 Task: Work and Employment Template: 12-Month Projected Income Statement.
Action: Mouse moved to (46, 114)
Screenshot: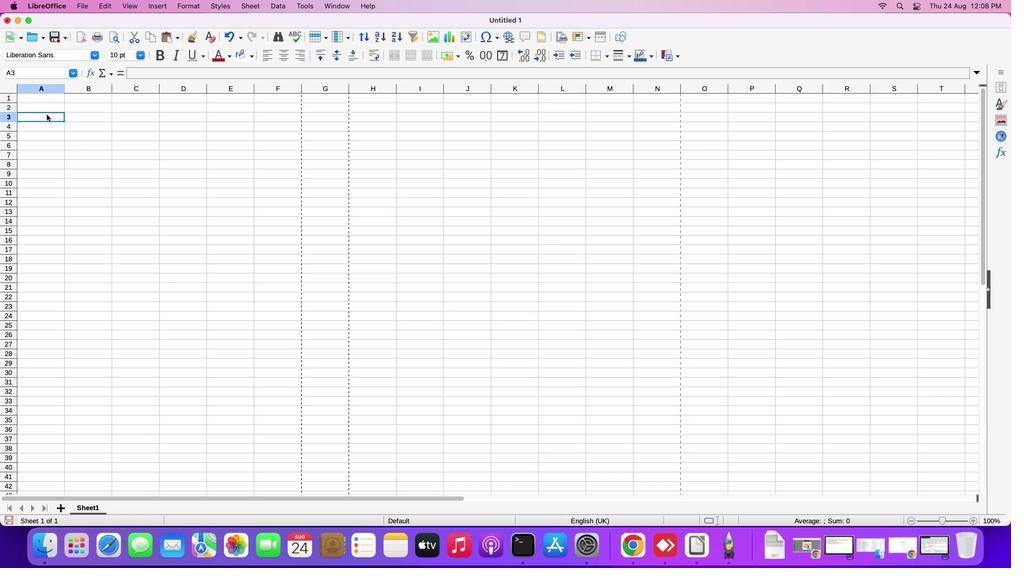 
Action: Mouse pressed left at (46, 114)
Screenshot: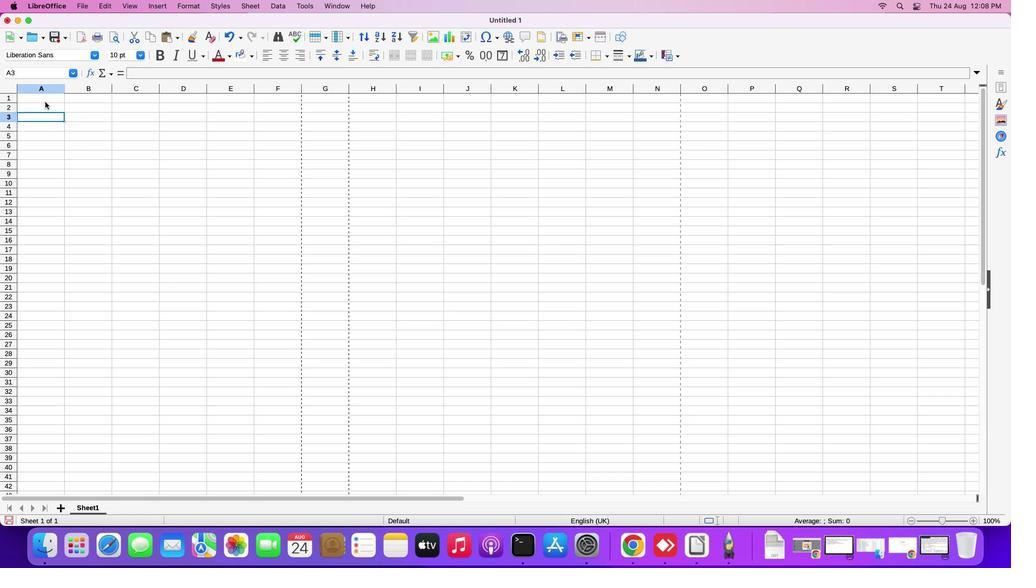 
Action: Mouse moved to (47, 97)
Screenshot: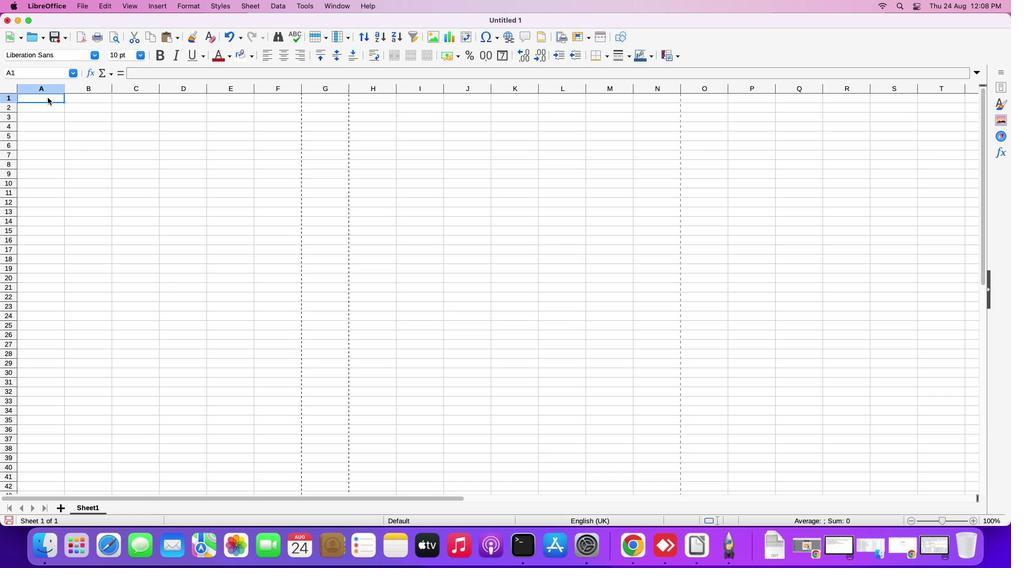 
Action: Mouse pressed left at (47, 97)
Screenshot: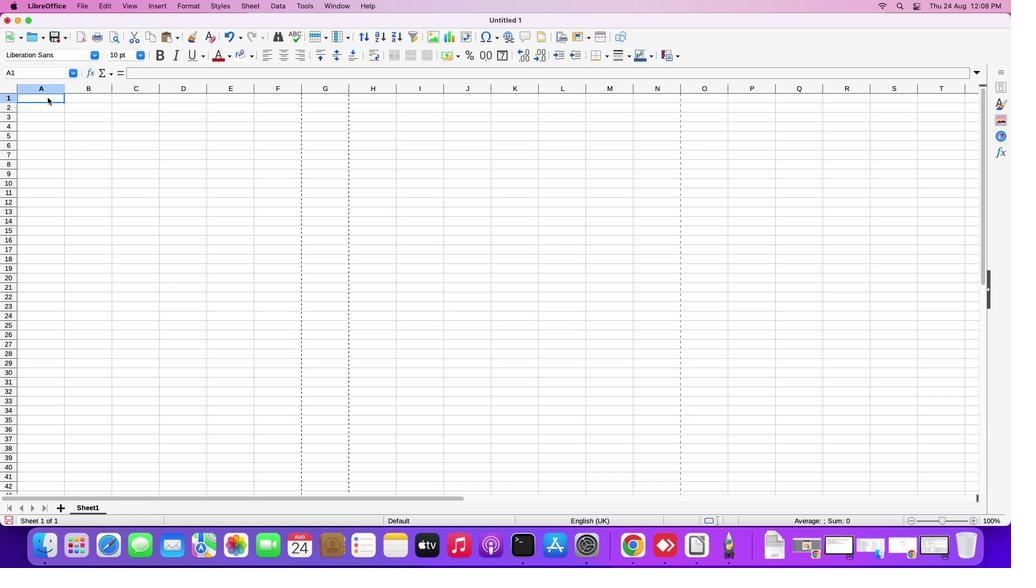 
Action: Key pressed Key.shift'P''r''o''j''e''c''t''e''d'Key.spaceKey.shift'I''n''c''o''m''e'Key.spaceKey.shift'S''t''a''t''e''m''e''n''t'Key.enter
Screenshot: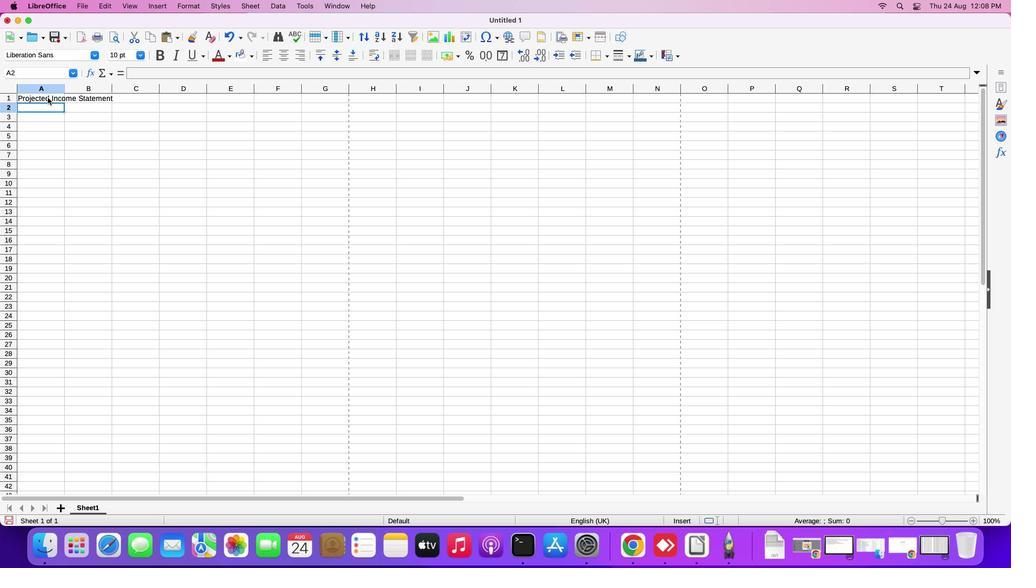
Action: Mouse moved to (42, 114)
Screenshot: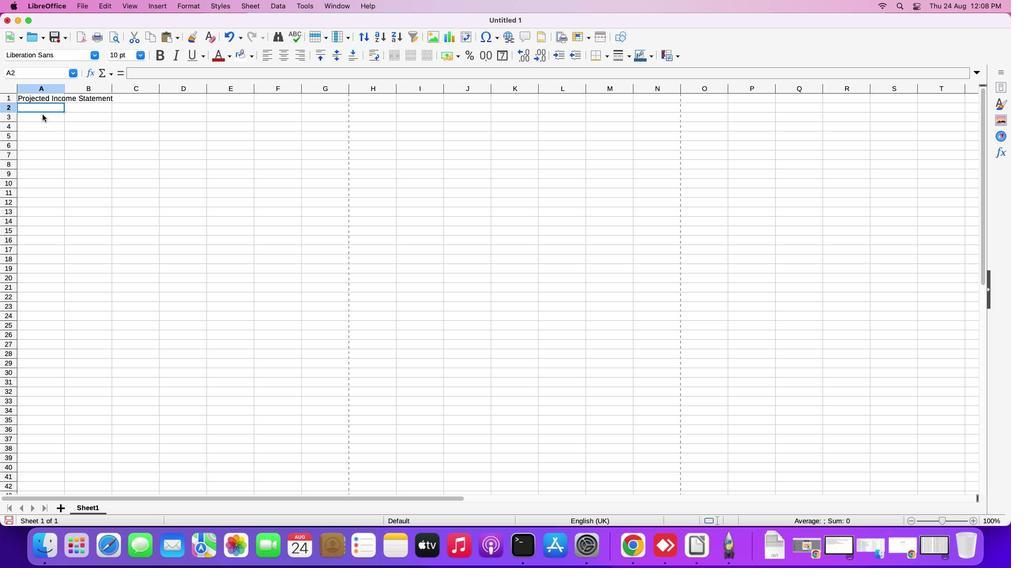 
Action: Key pressed Key.shift'R''e''f'Key.spaceKey.shift''Key.backspaceKey.space'0'Key.backspace'o''r'Key.spaceKey.shift'N''a''m''e'Key.space'o''f'Key.space'f''i''r''m'
Screenshot: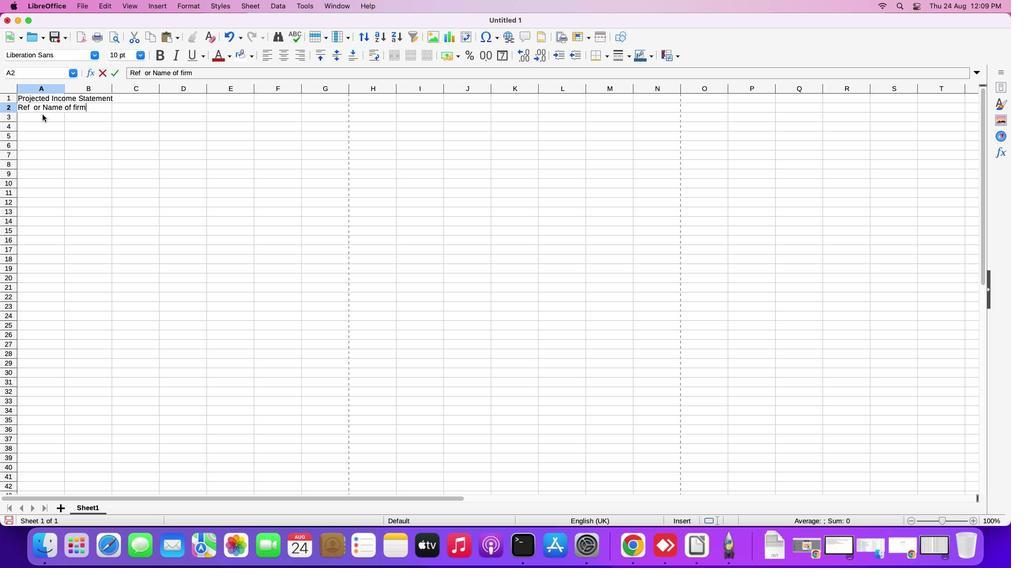 
Action: Mouse moved to (32, 120)
Screenshot: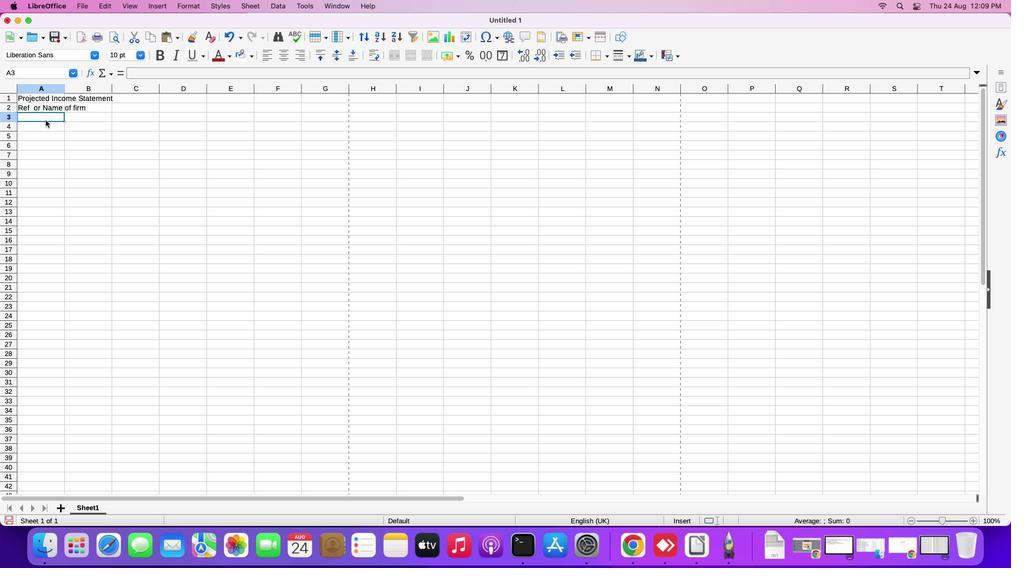 
Action: Key pressed Key.enter
Screenshot: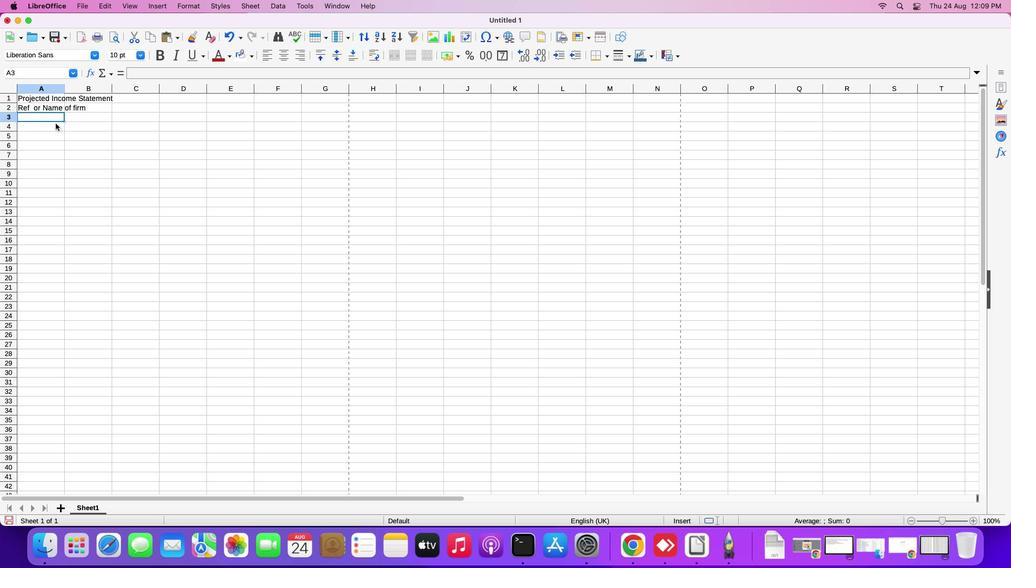 
Action: Mouse moved to (278, 107)
Screenshot: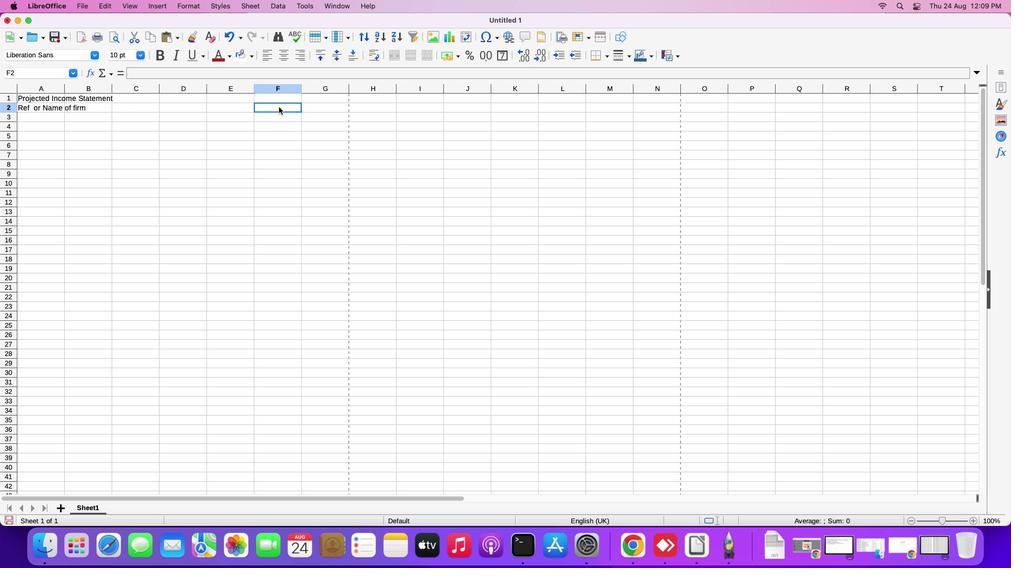 
Action: Mouse pressed left at (278, 107)
Screenshot: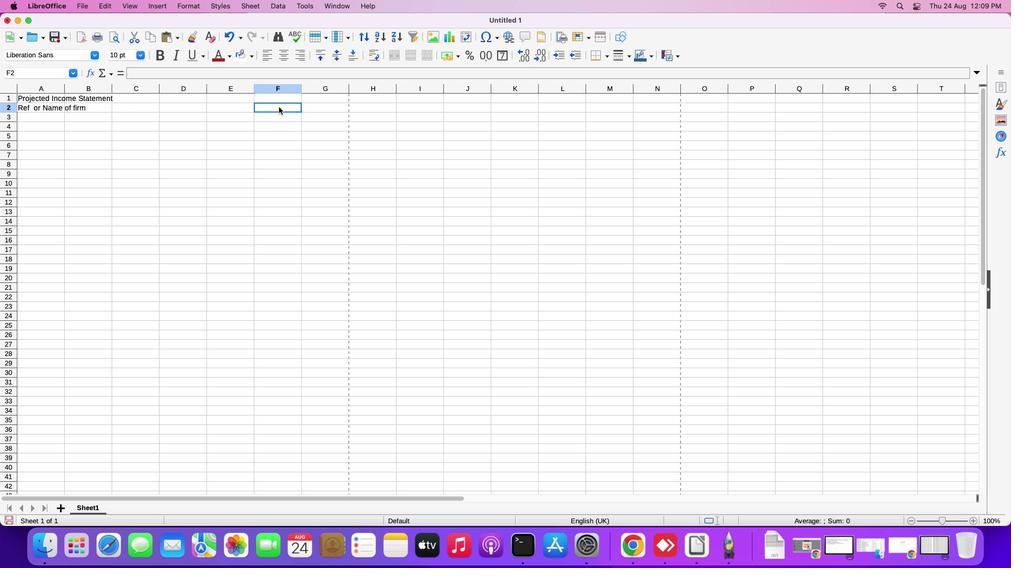 
Action: Mouse moved to (278, 106)
Screenshot: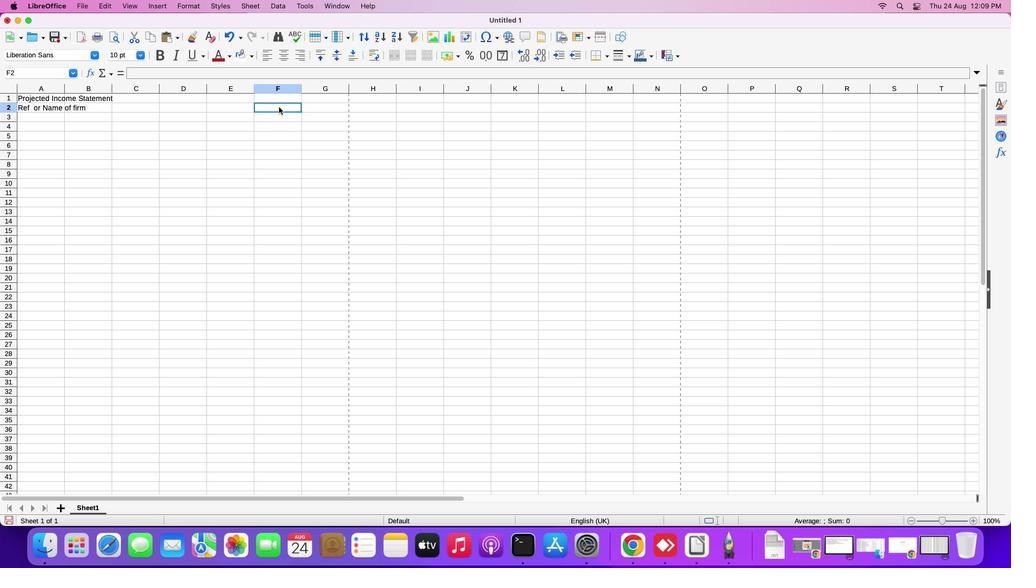 
Action: Key pressed Key.shift'P''r''o''j''e''c''t''d'Key.backspace
Screenshot: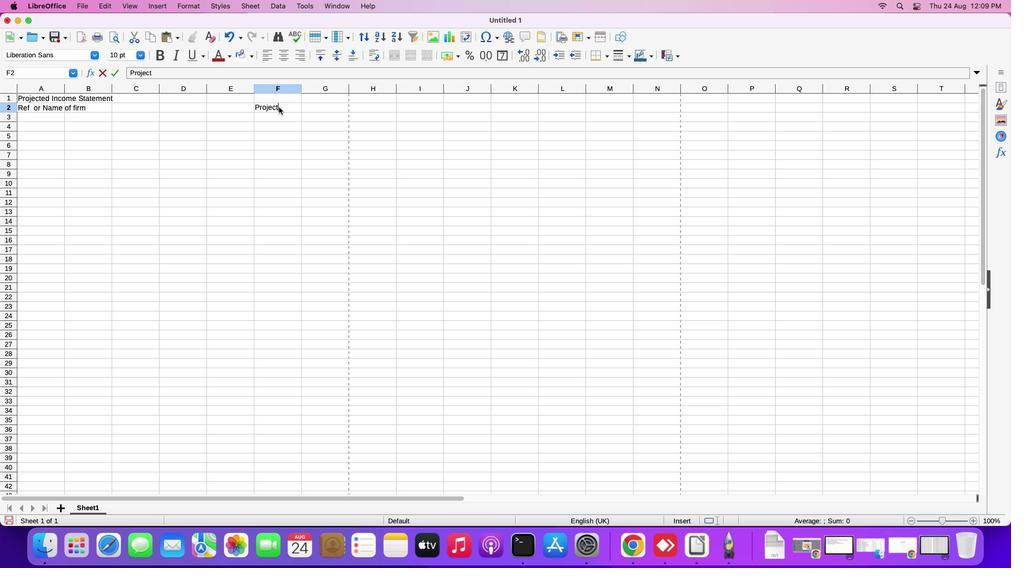 
Action: Mouse moved to (322, 119)
Screenshot: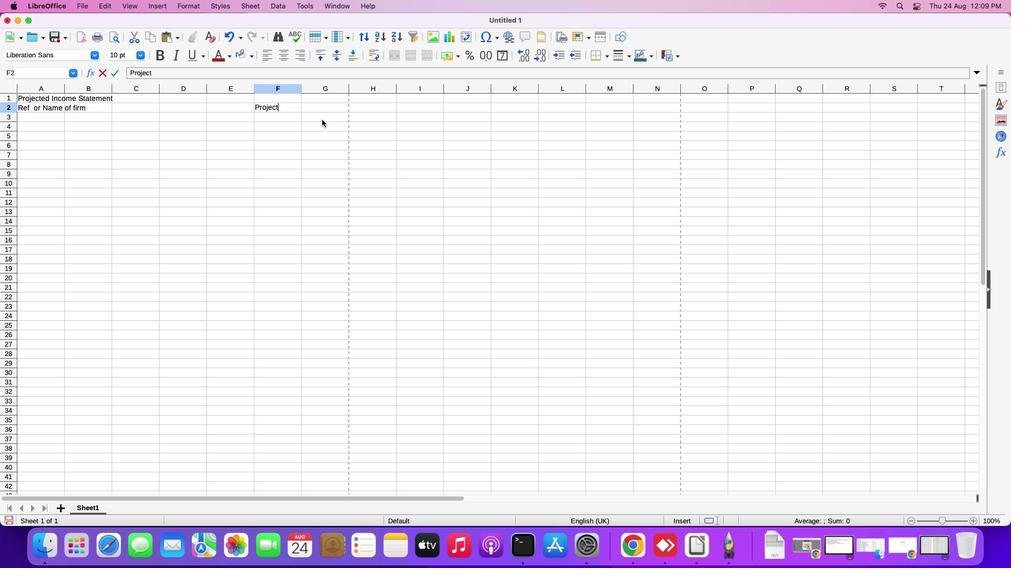 
Action: Key pressed 'e''d'Key.spaceKey.shift'I''n''c''o''m''e'Key.spaceKey.shift'S''t''a''t''e''m''e''n''t'Key.space'f''o''r'Key.space't''h''e'Key.space'1''2'Key.spaceKey.shift'M''o''n''t''h''s'Key.spaceKey.shift'B''e''f'Key.backspace'g''i''n''n''i''n''g'Key.enter
Screenshot: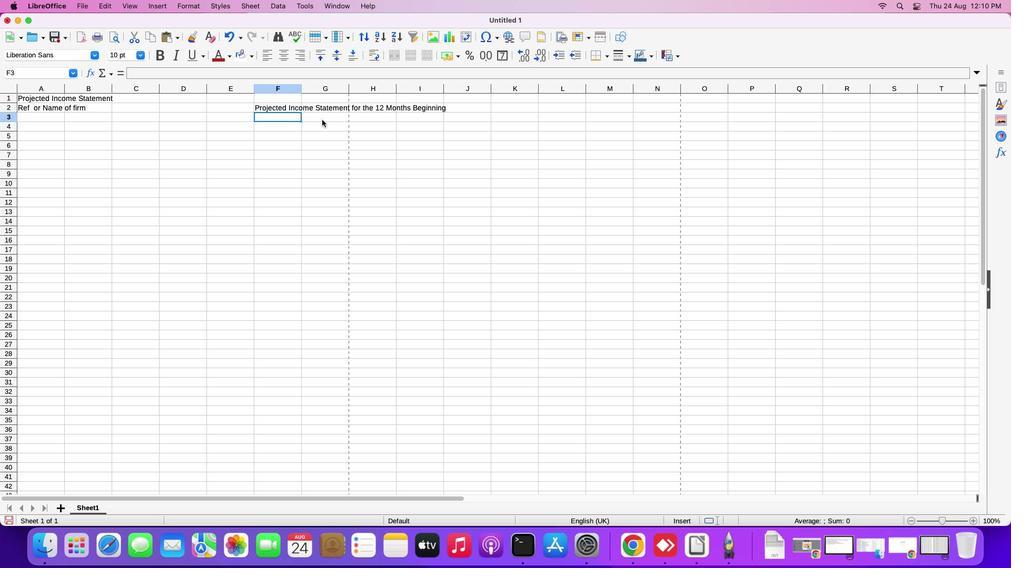 
Action: Mouse moved to (102, 115)
Screenshot: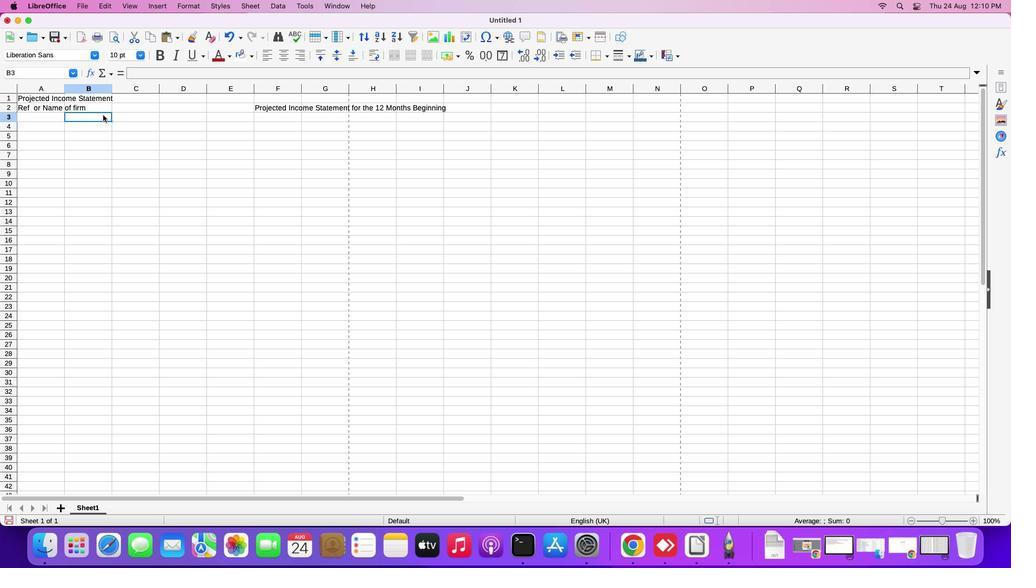 
Action: Mouse pressed left at (102, 115)
Screenshot: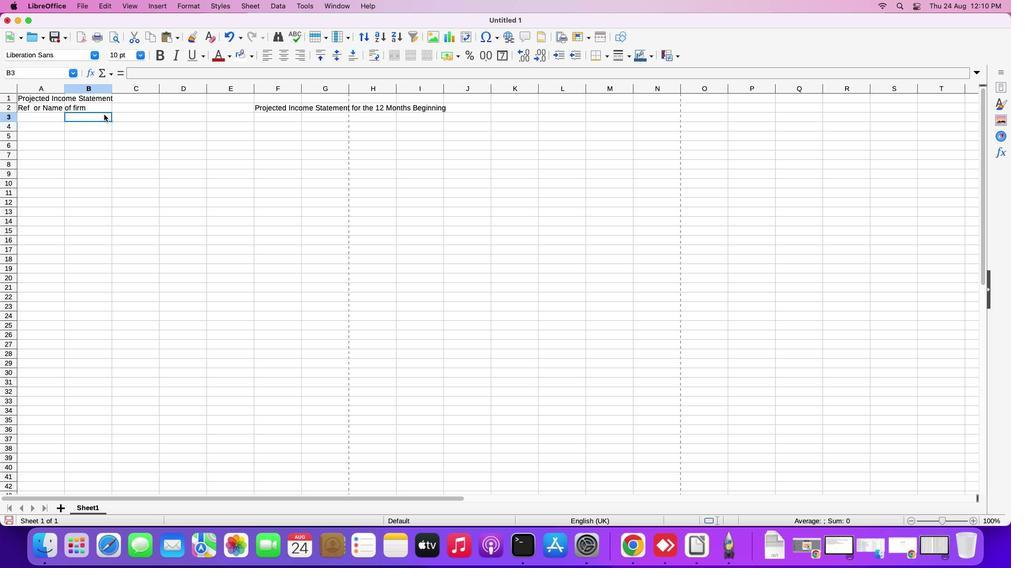 
Action: Mouse moved to (105, 114)
Screenshot: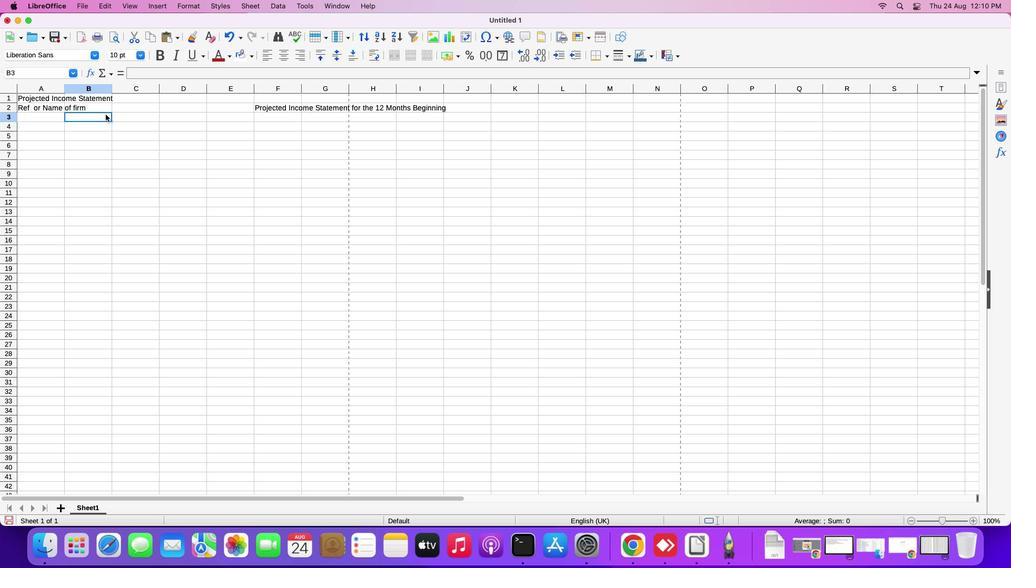 
Action: Key pressed Key.shift'M''o''n''t''h''s'Key.enter
Screenshot: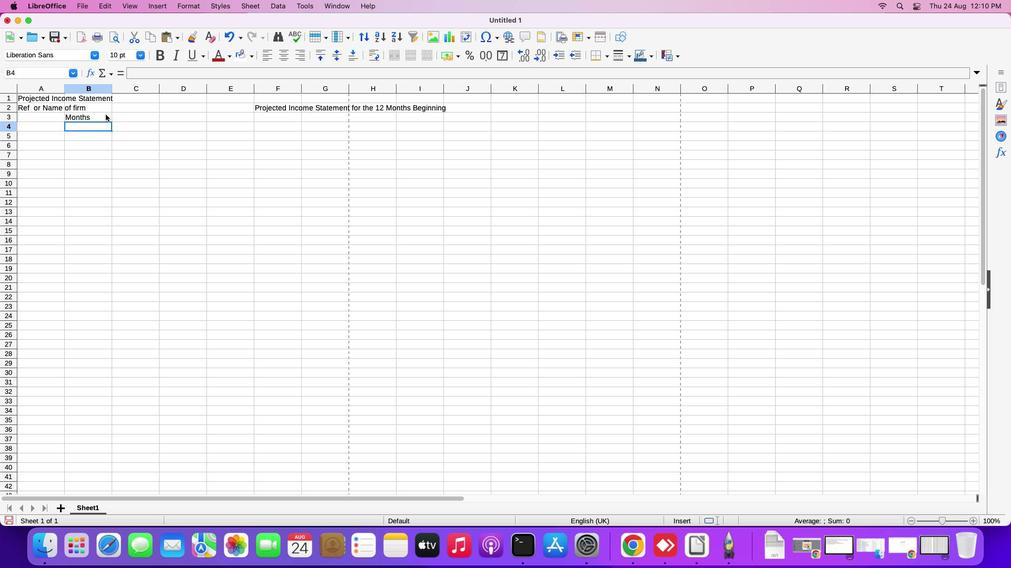 
Action: Mouse moved to (134, 125)
Screenshot: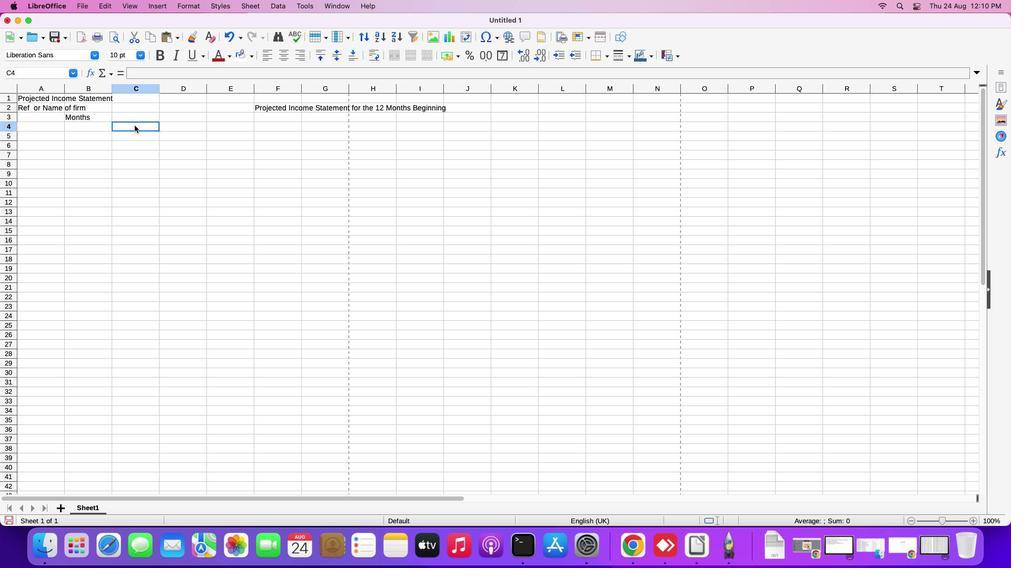 
Action: Mouse pressed left at (134, 125)
Screenshot: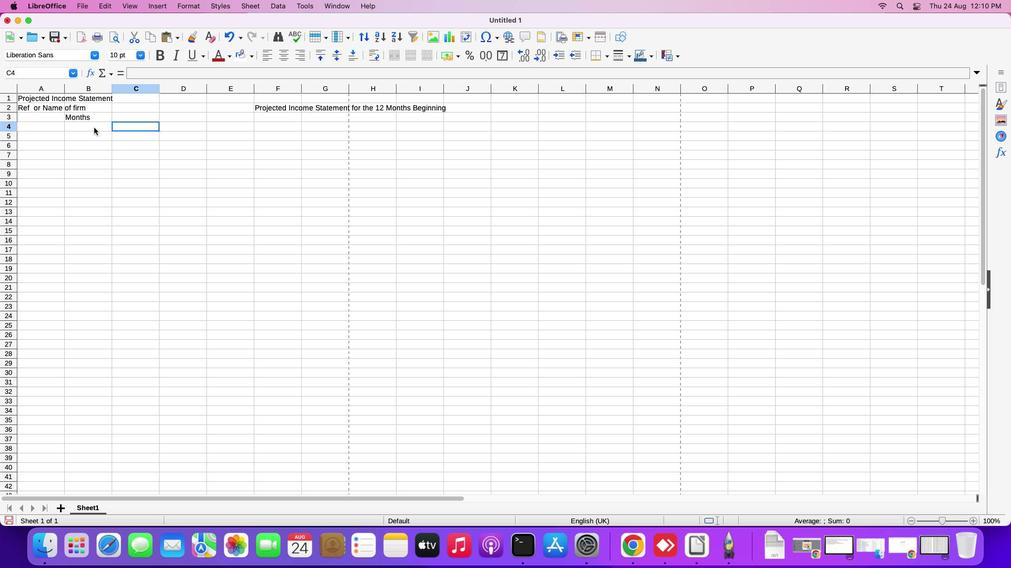 
Action: Mouse moved to (93, 126)
Screenshot: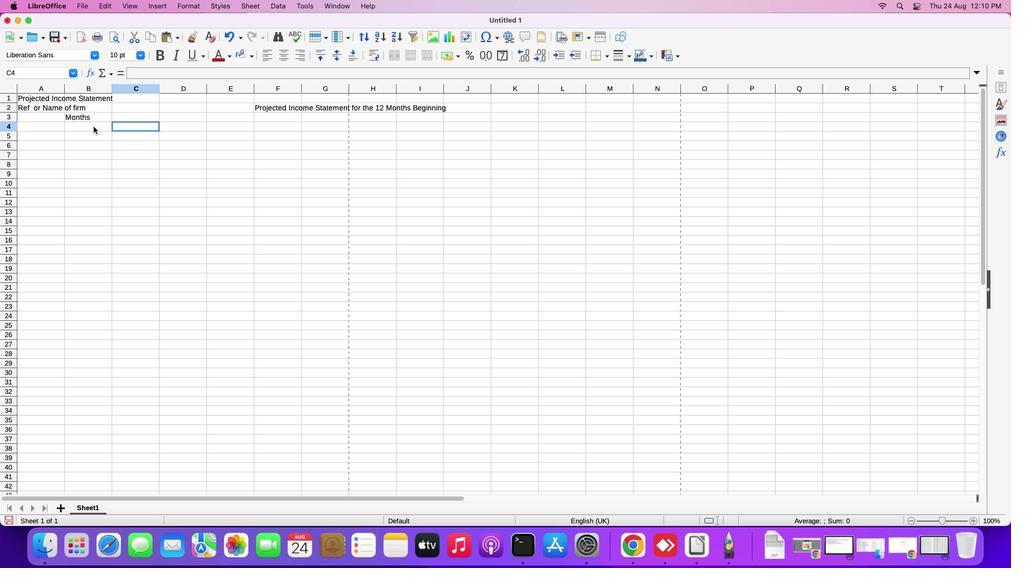 
Action: Mouse pressed left at (93, 126)
Screenshot: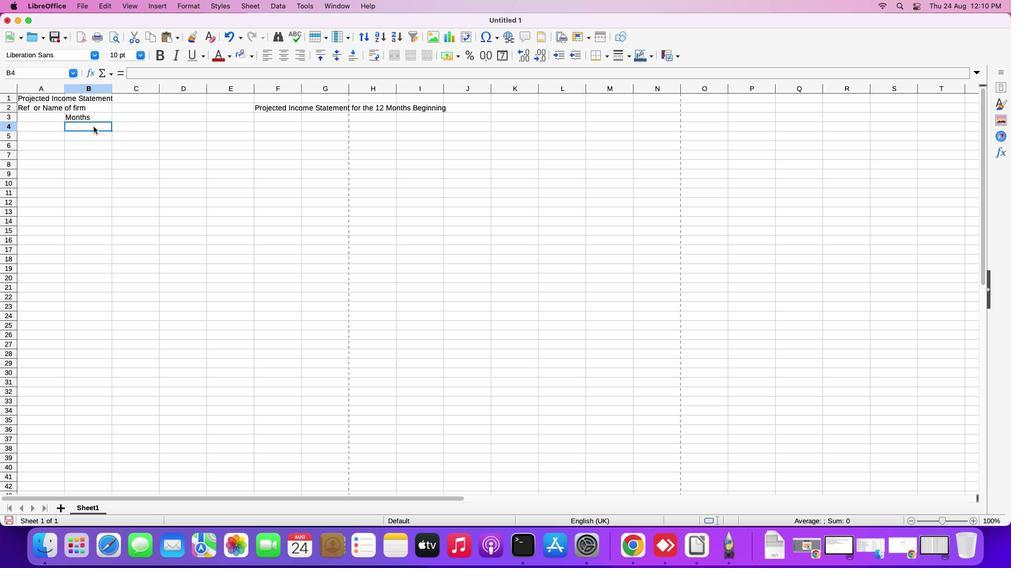 
Action: Key pressed '1'Key.right'2'Key.right'3'Key.right'4'Key.right'5'Key.right'6'Key.right'7'Key.right'8'Key.right'9'Key.right'1''0'Key.right'1''1'Key.right'1''2''\x03'
Screenshot: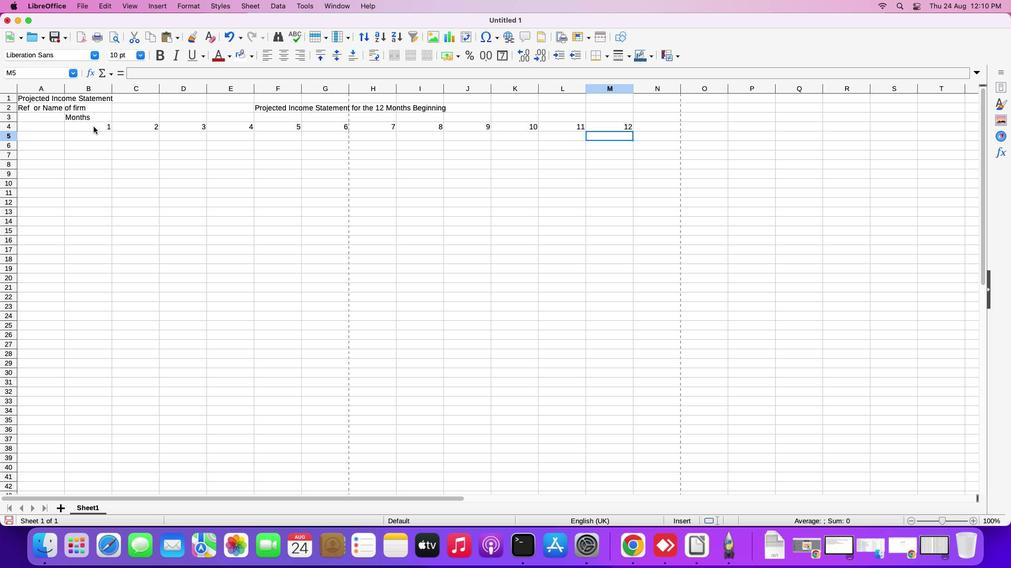 
Action: Mouse moved to (94, 115)
Screenshot: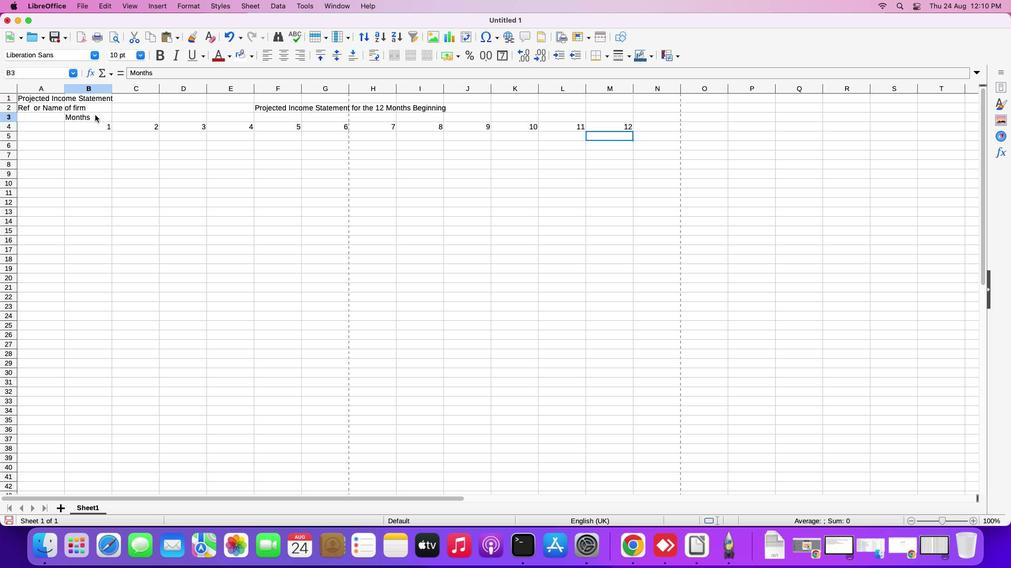 
Action: Mouse pressed left at (94, 115)
Screenshot: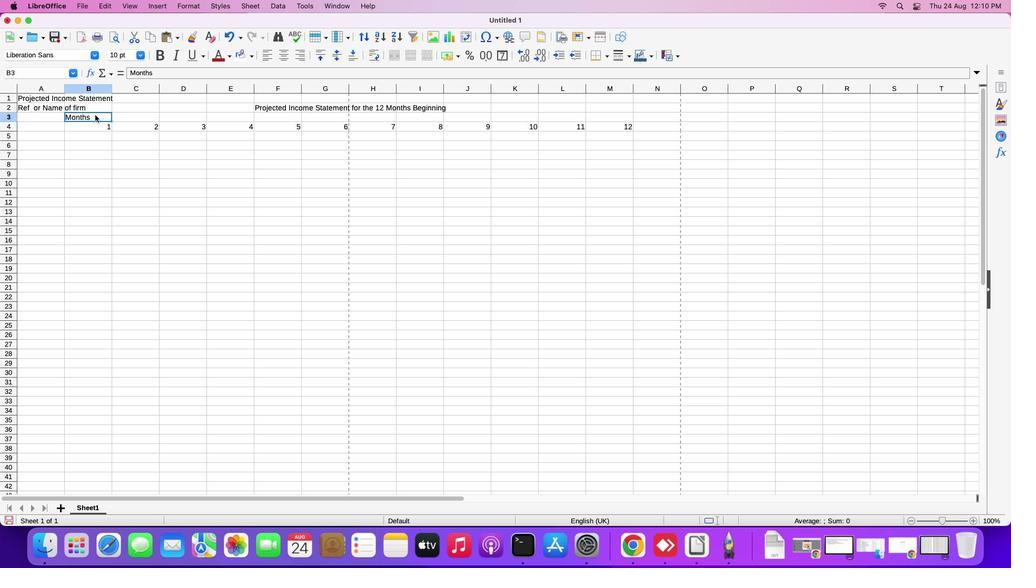 
Action: Key pressed Key.shiftKey.rightKey.rightKey.rightKey.rightKey.rightKey.rightKey.rightKey.rightKey.rightKey.rightKey.right
Screenshot: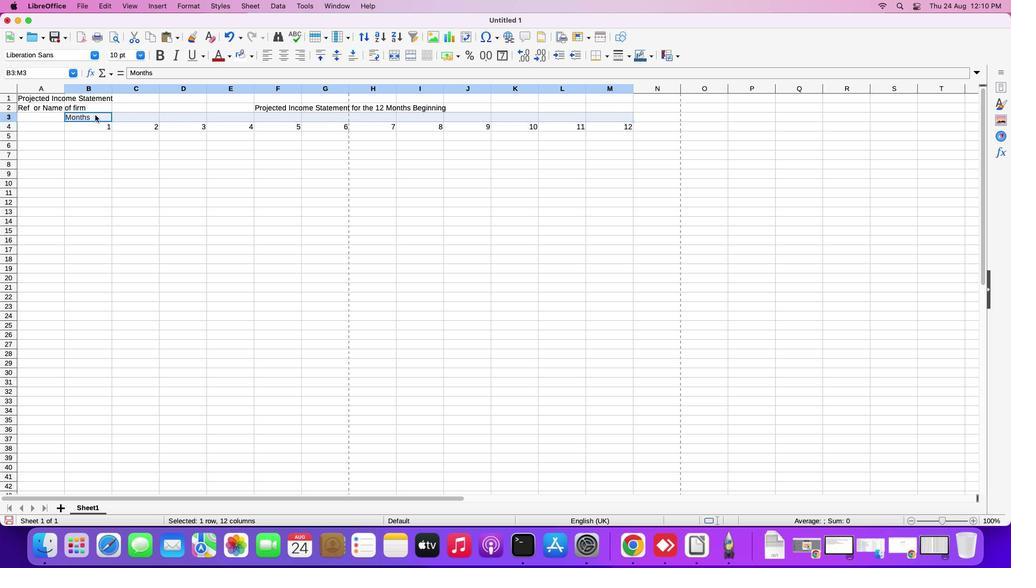 
Action: Mouse moved to (410, 57)
Screenshot: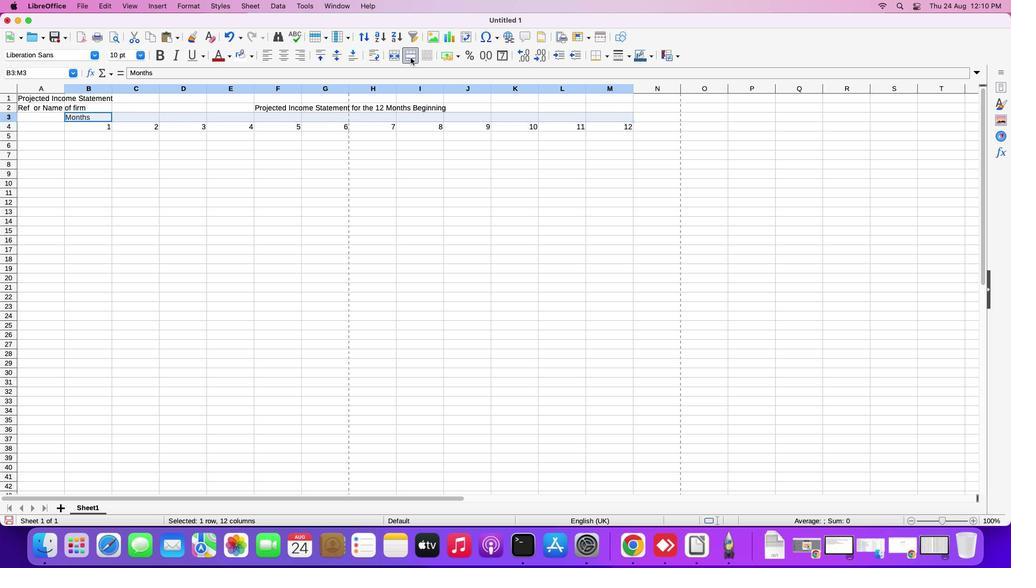 
Action: Mouse pressed left at (410, 57)
Screenshot: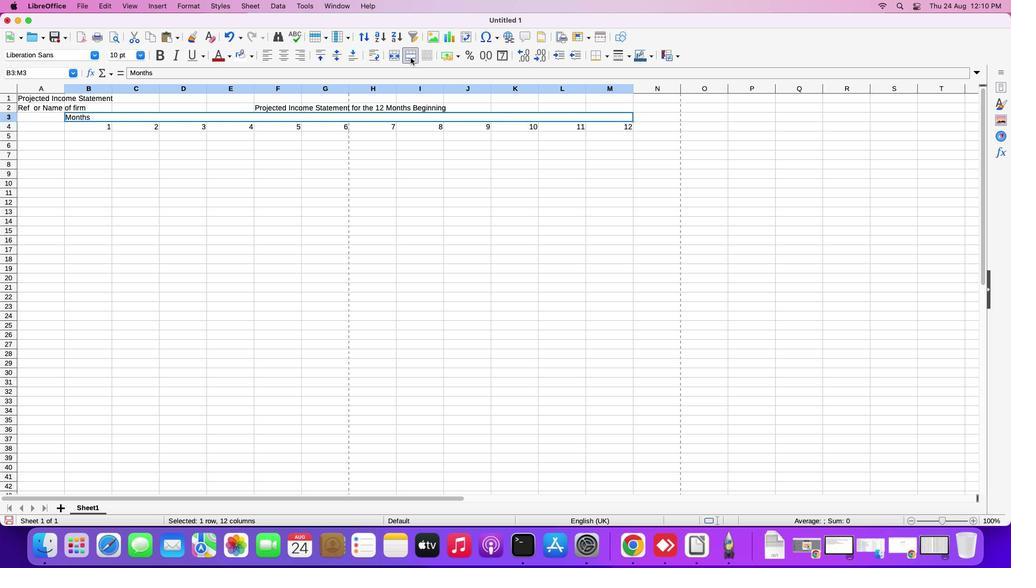 
Action: Mouse moved to (280, 55)
Screenshot: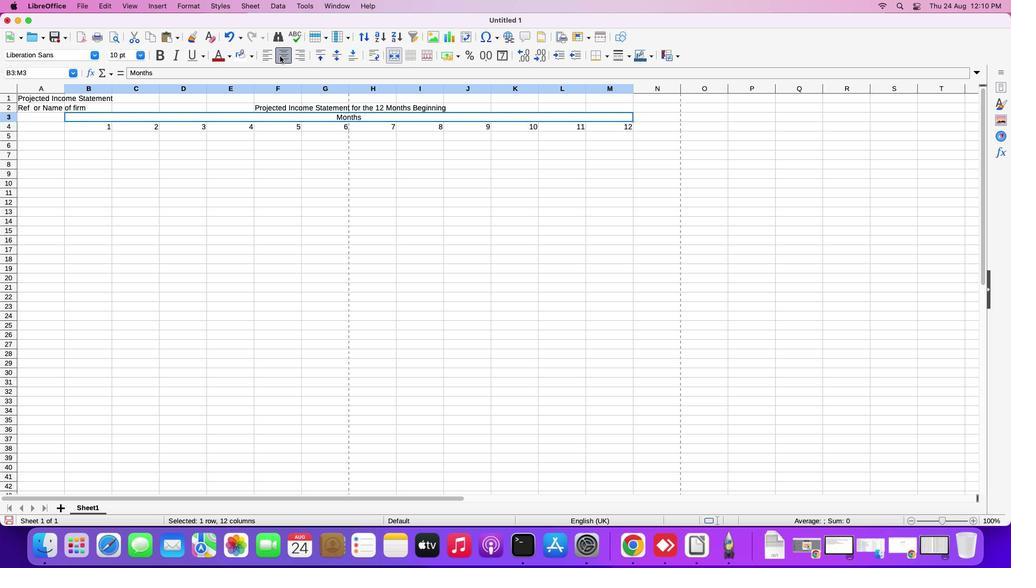
Action: Mouse pressed left at (280, 55)
Screenshot: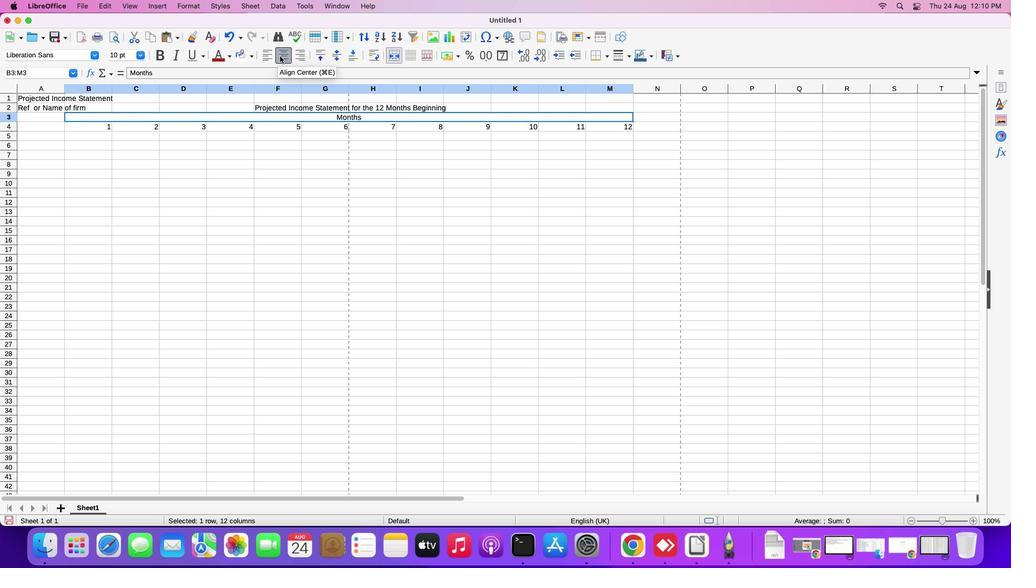 
Action: Mouse moved to (47, 118)
Screenshot: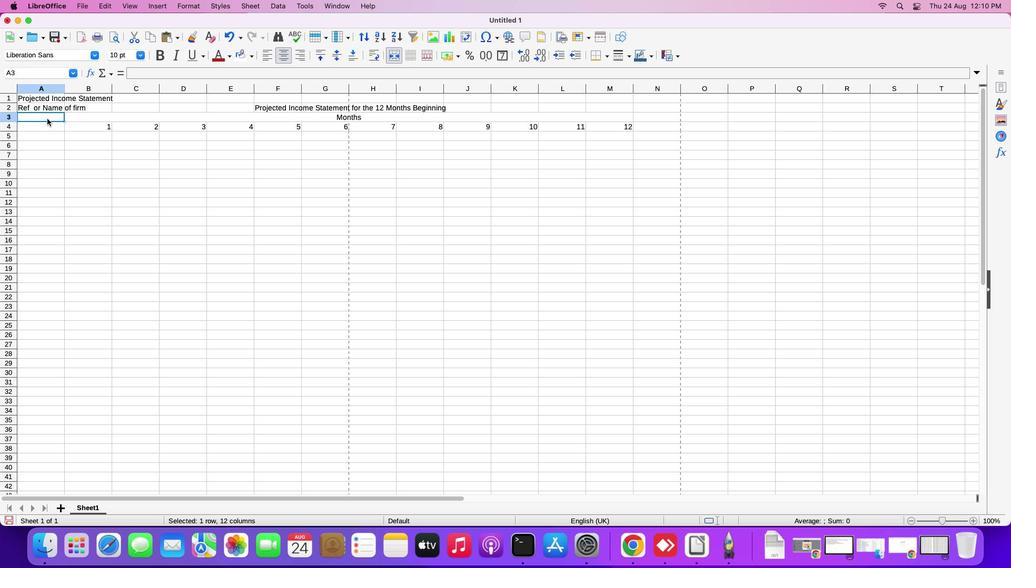 
Action: Mouse pressed left at (47, 118)
Screenshot: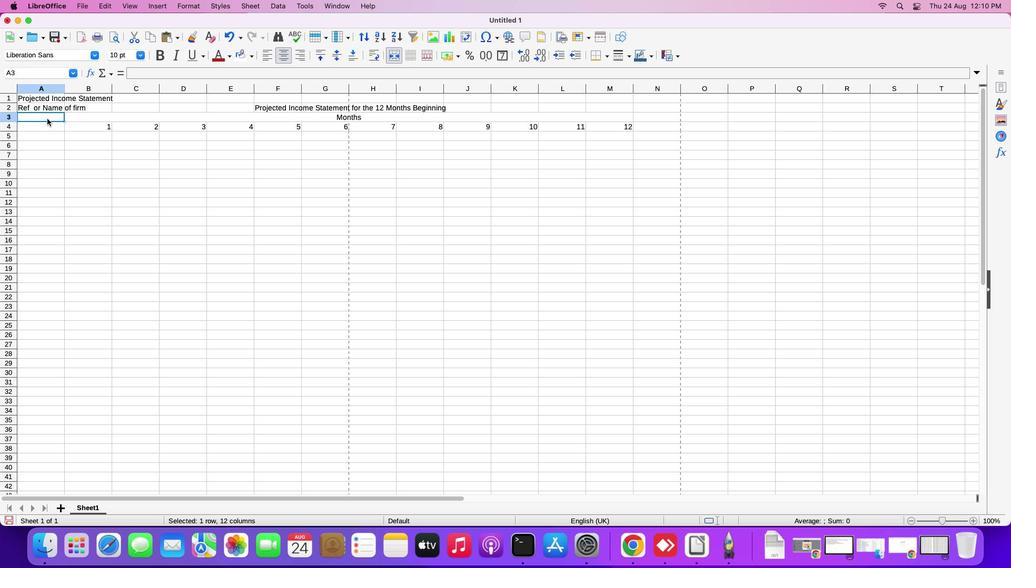 
Action: Key pressed Key.shiftKey.down
Screenshot: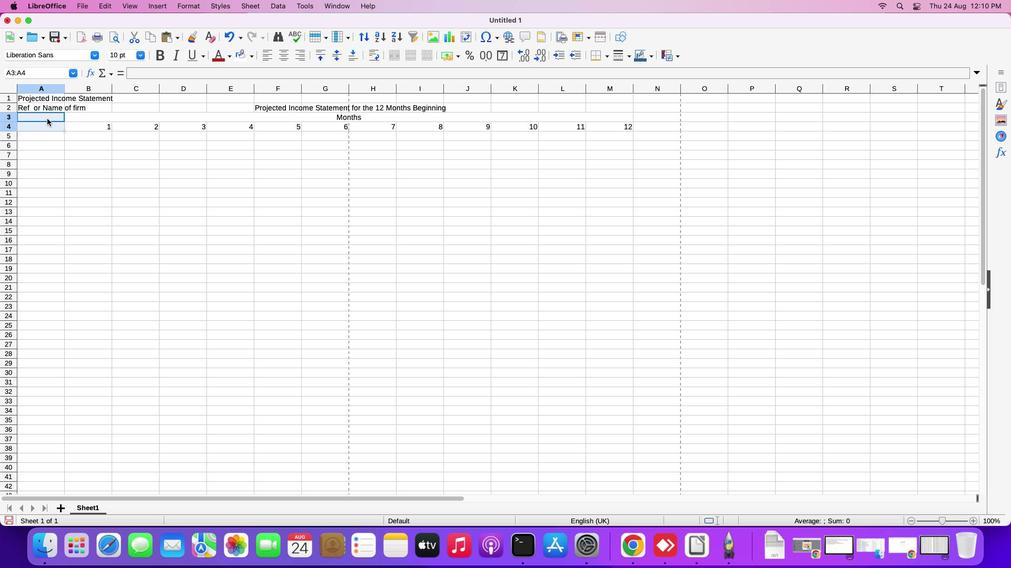 
Action: Mouse moved to (412, 56)
Screenshot: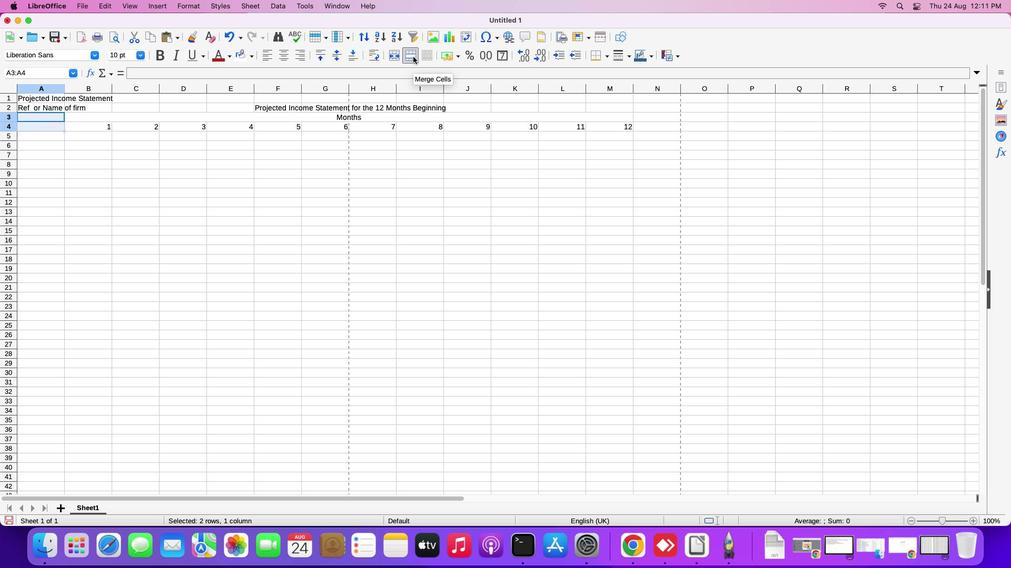 
Action: Mouse pressed left at (412, 56)
Screenshot: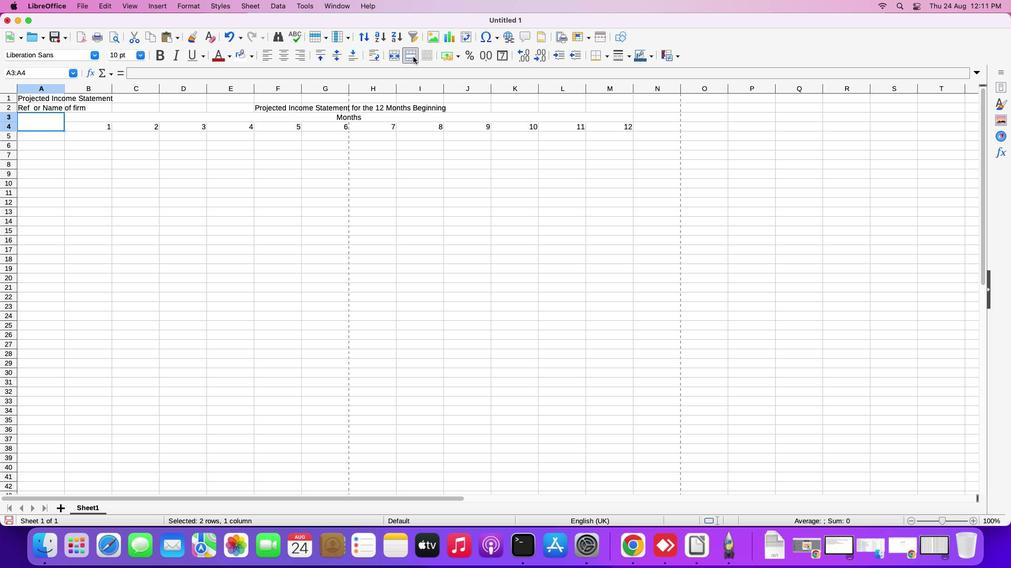 
Action: Mouse moved to (53, 134)
Screenshot: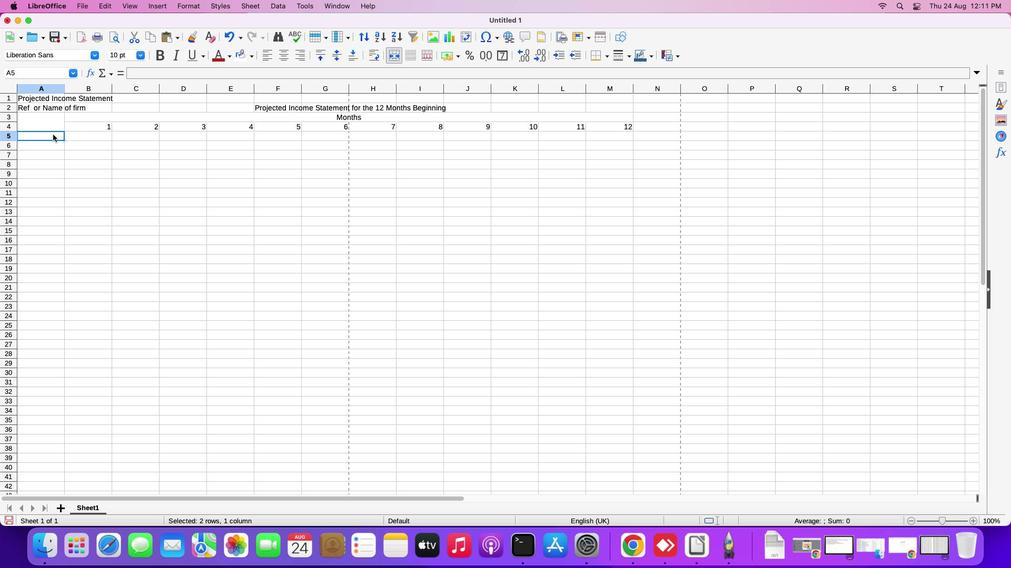 
Action: Mouse pressed left at (53, 134)
Screenshot: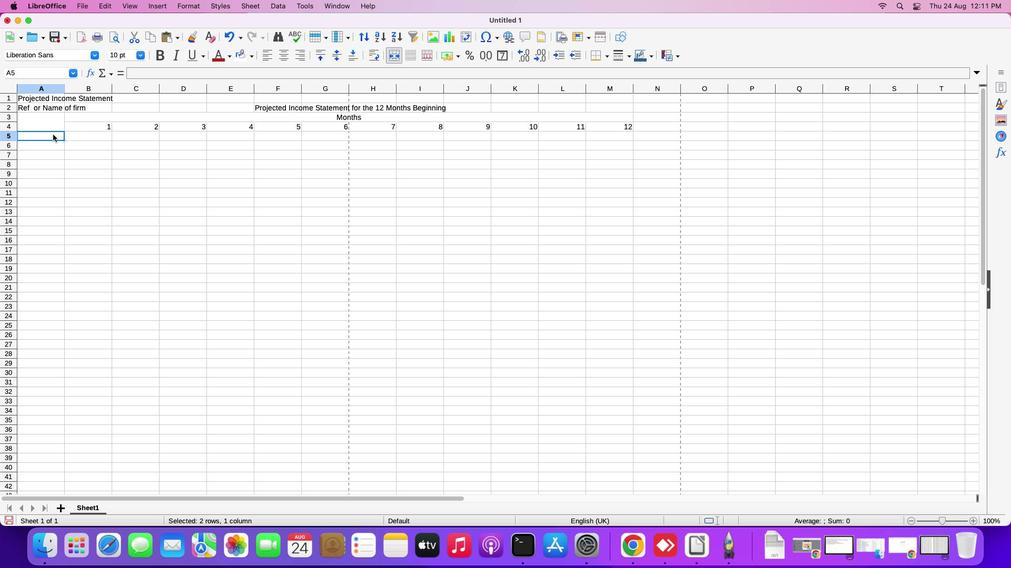 
Action: Key pressed Key.shift'T''o''t''a''l'Key.spaceKey.shift'R''e''v''e''n''u''e'Key.enterKey.enterKey.shift'C''o''s''t'Key.space'o''f'Key.spaceKey.shift'G''o''o''d''s'Key.spaceKey.shift'S''o''l''d'Key.enterKey.enterKey.shift'G''r''o''s''s'Key.spaceKey.shift'P''r''o''f''i''t'Key.enterKey.shift'A''d''m''i''n'Key.spaceKey.shift'S''a''l''a''r''i''e''s''/'Key.shift'B''o''n''u''s''e''s'Key.enterKey.shift'R''e''n''t''/'Key.shift'M''o''r''t''a'Key.backspace'g''a''g''e'Key.enterKey.shift'E''q''u''i''p''m''e''n''t'Key.spaceKey.shift'R''e''n''t''a''l'Key.enterKey.shift'C''o''n''t''r''a''c''t'Key.spaceKey.shift'L''a''b''o''r'Key.enterKey.shift'M''a''r''k''e''t''i''n''g''/'Key.shift'A''d''v''e''r''t''i''s''i''n''g'Key.enterKey.shift'A''c''c''o''u''n''t''i''n''g'Key.spaceKey.shift'&'Key.spaceKey.shift'L''e''g''a''l'Key.enterKey.shift'I''n''s''u''r''a''a'Key.backspace'n''c''e''-'Key.shift'B''u''s''i''n''e''s''s'Key.enterKey.shift'I''n''s''u''r''a''n''c''e''-'Key.shift'H''e''a''l''t''h'Key.enterKey.shift't''r''a'Key.backspaceKey.backspaceKey.backspaceKey.shift'T''r''a''v''e''l'Key.enterKey.shift'V''e''h''i''c''l''e''s'Key.enterKey.shift'D''e''p''r''e''c''i''a''t''i''o''n'Key.enterKey.shift'R''e''p''a''i''r''s'Key.spaceKey.shift'&'Key.spaceKey.shift'M''a''i''n''t''e''n''a''n''c''e'Key.enterKey.shift'L''i''c''e''n''s''e''s'Key.enterKey.shift'T''a''x''e''s''-'Key.shift'P''a''y''r''o''l''l'Key.enterKey.shift'T''a''x''e''s''-'Key.shift'O''t''h''e''r'Key.enterKey.shift'T''e''l''e''p''h''o''n''e'Key.enterKey.shift'E''n''t''e''r''t''a''i''n''e'Key.backspace'm''e''n''t'Key.enterKey.shift'D''u''e''s'Key.spaceKey.shift'&'Key.spaceKey.shift'S''u''b''s''c''r''i''p''t''i''o''n''s'Key.enterKey.shift'U''t''i''l''i''t''i''e''s'Key.enterKey.shift'O''f''f''i''c''e'Key.spaceKey.shift'S''u''p''p''l''i''e''s'Key.enterKey.shift'I''n''t''e''r''e''s''t'Key.spaceKey.enterKey.shift'P''o''s''t''a''g''e'Key.enterKey.shift'M''i''s''c''e''l''l''a''n''e''o''u''s'Key.enterKey.shift'O''t''h''e''r'Key.enterKey.shift'T''o''t''a''l'Key.spaceKey.shift'E''x''p''e''n''s''e''s'Key.enterKey.enterKey.shift'P''r''e''-'Key.shift'T''a''x'Key.spaceKey.shift'P''r''o''f''i''t'Key.spaceKey.shift_r'('Key.shift'L''o''s''s'Key.shift_r')'Key.enter
Screenshot: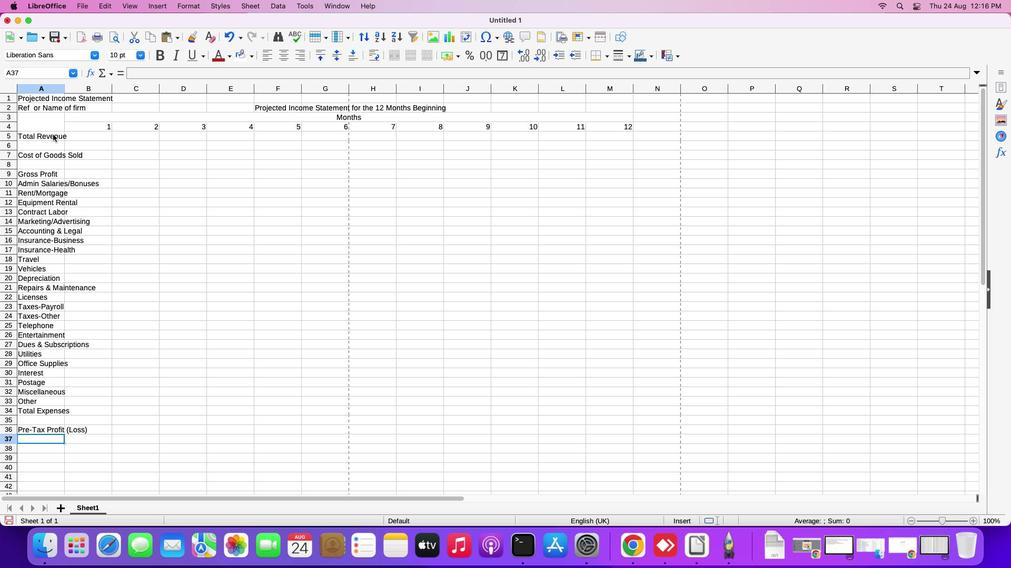 
Action: Mouse moved to (51, 134)
Screenshot: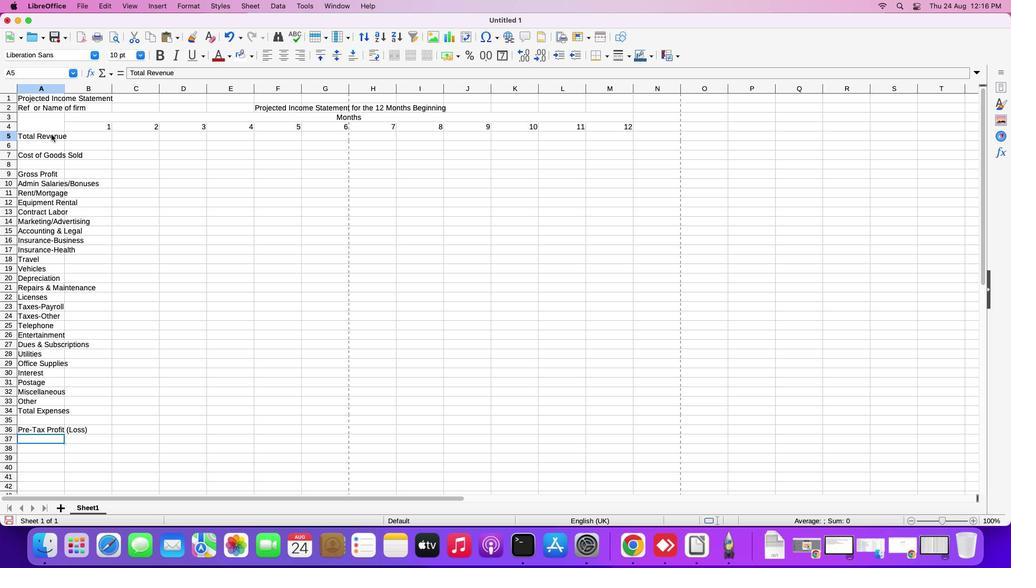 
Action: Mouse pressed left at (51, 134)
Screenshot: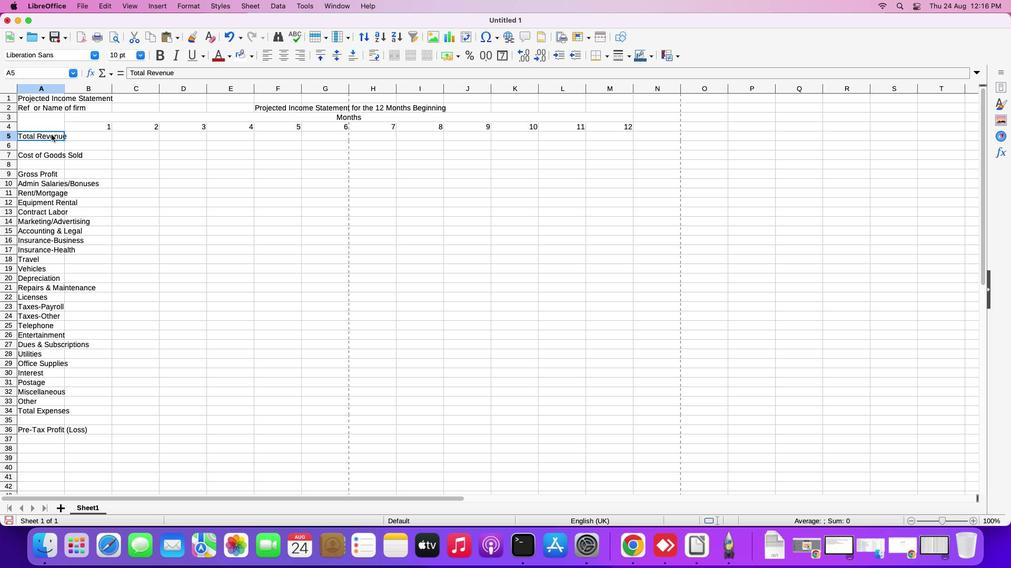 
Action: Mouse moved to (45, 155)
Screenshot: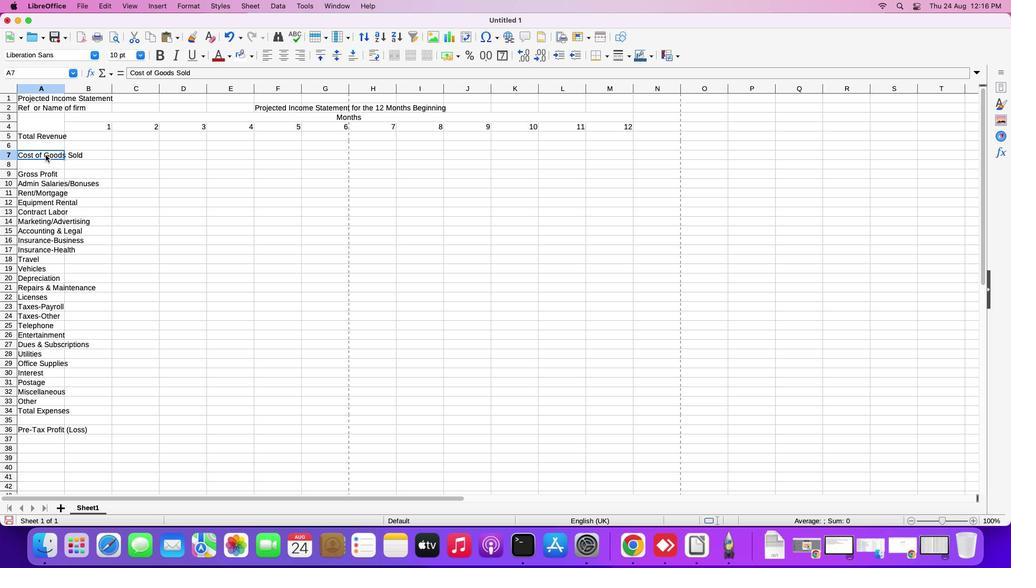 
Action: Mouse pressed left at (45, 155)
Screenshot: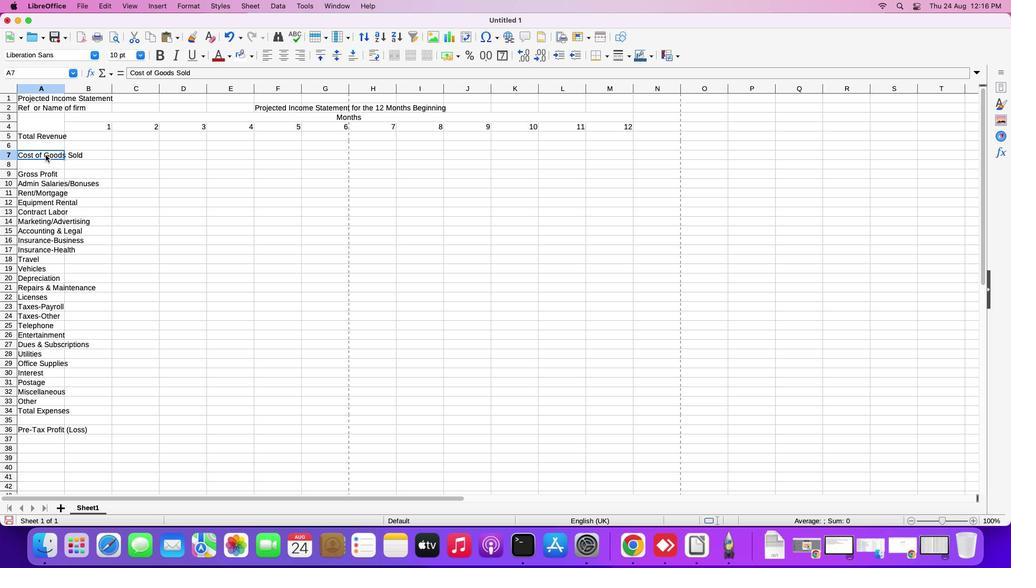 
Action: Mouse moved to (43, 135)
Screenshot: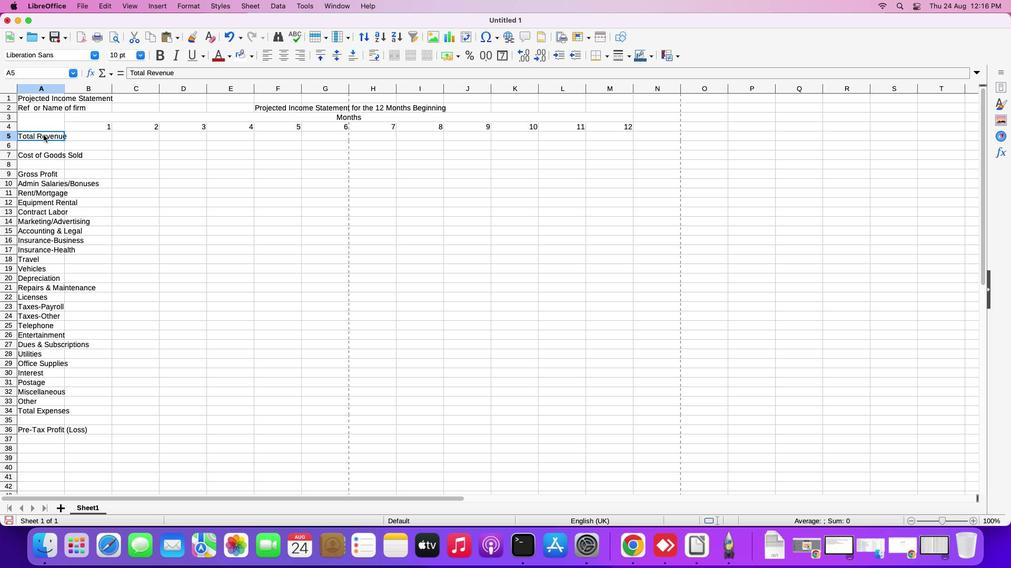 
Action: Mouse pressed left at (43, 135)
Screenshot: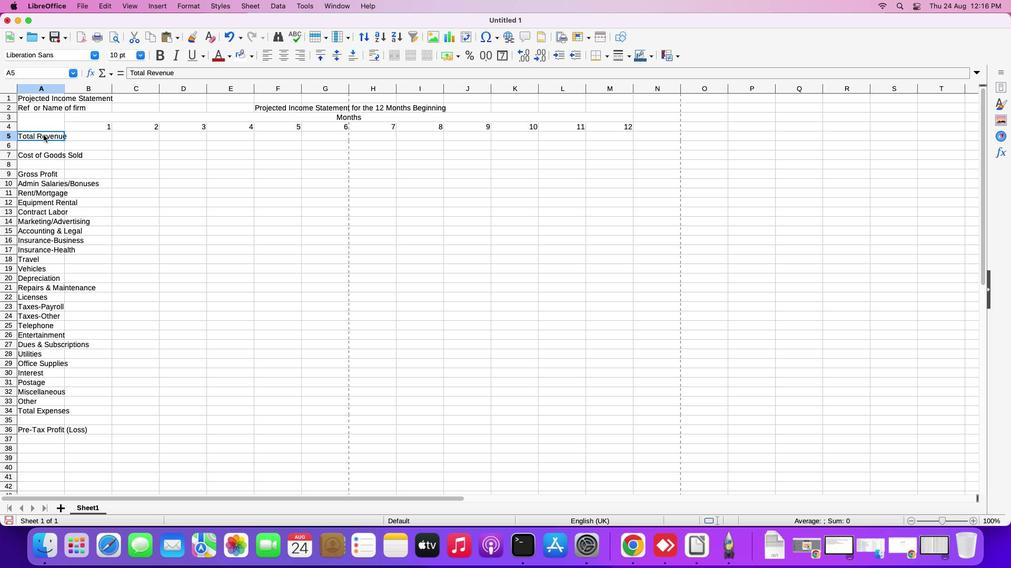 
Action: Mouse moved to (56, 97)
Screenshot: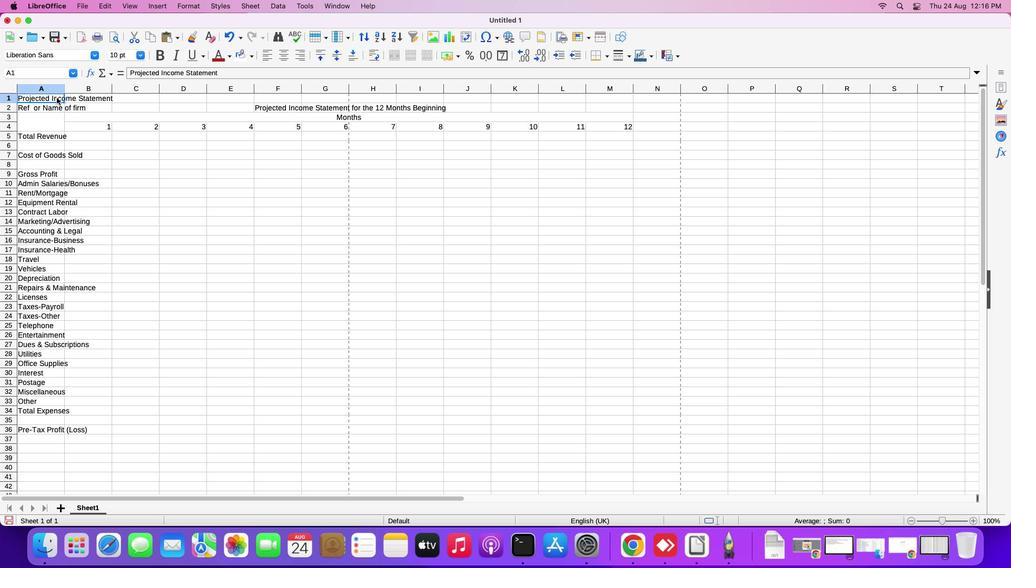 
Action: Mouse pressed left at (56, 97)
Screenshot: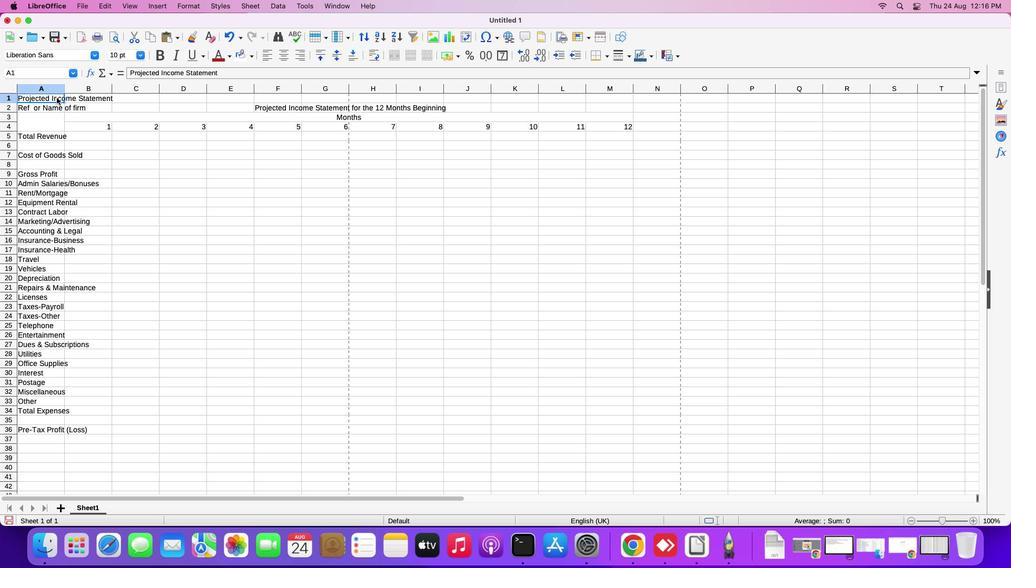 
Action: Key pressed Key.shiftKey.rightKey.rightKey.rightKey.rightKey.rightKey.rightKey.rightKey.rightKey.rightKey.rightKey.rightKey.right
Screenshot: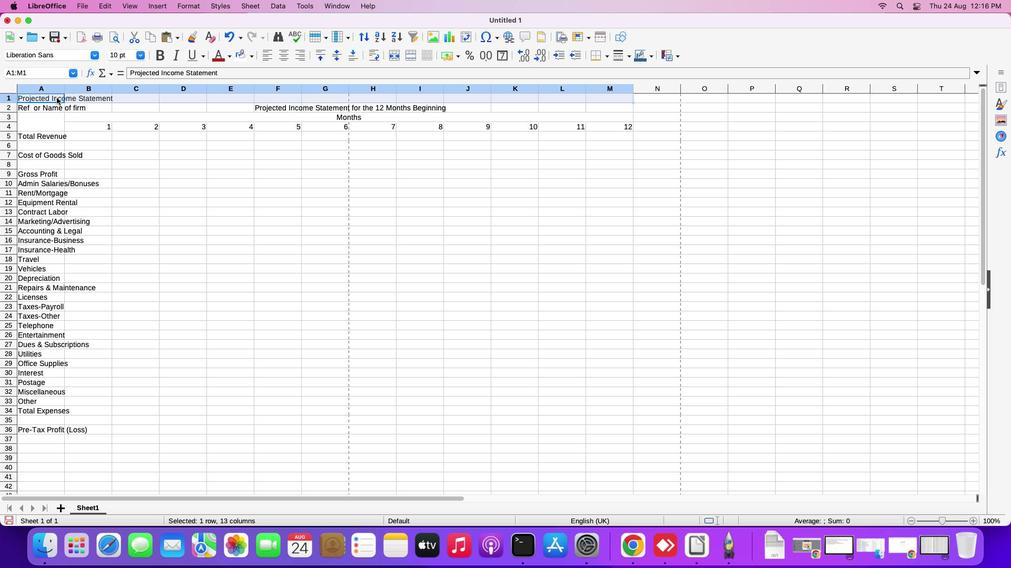 
Action: Mouse moved to (411, 56)
Screenshot: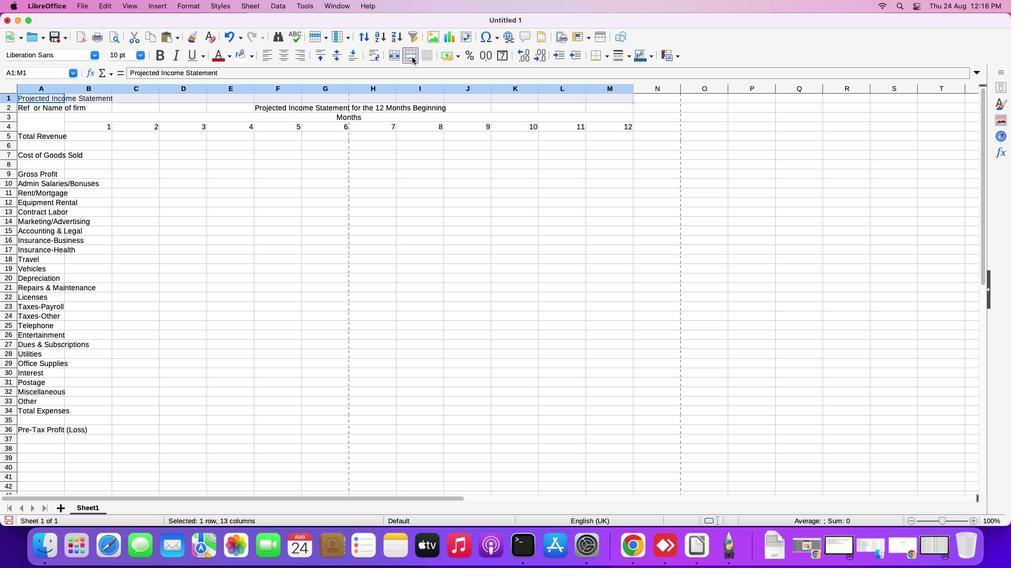 
Action: Mouse pressed left at (411, 56)
Screenshot: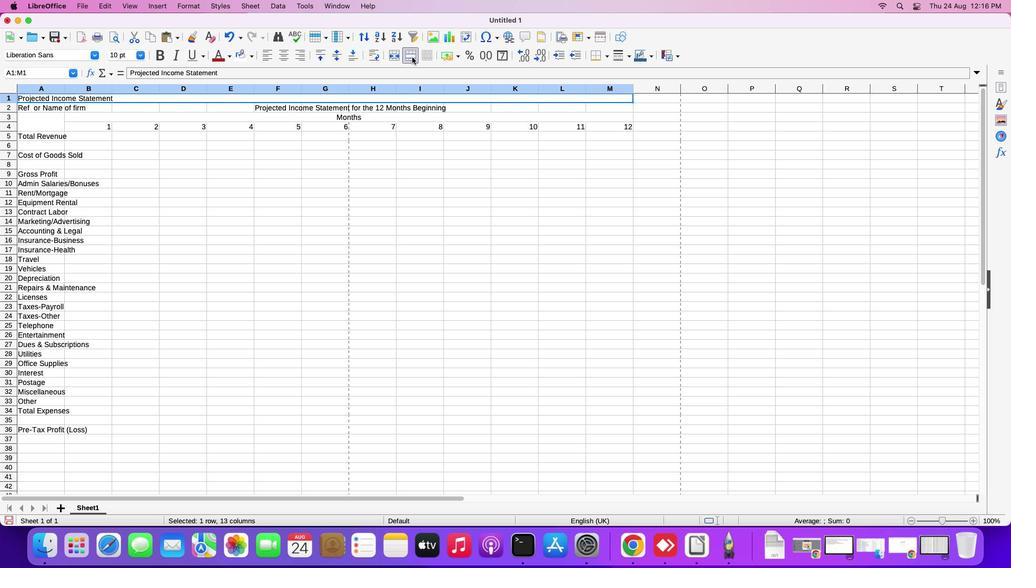 
Action: Mouse moved to (283, 56)
Screenshot: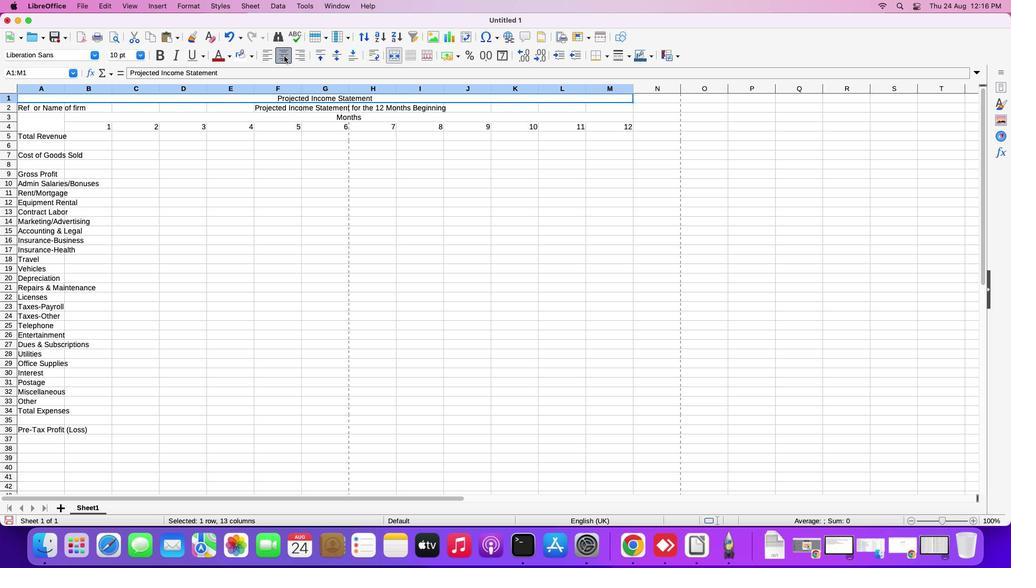 
Action: Mouse pressed left at (283, 56)
Screenshot: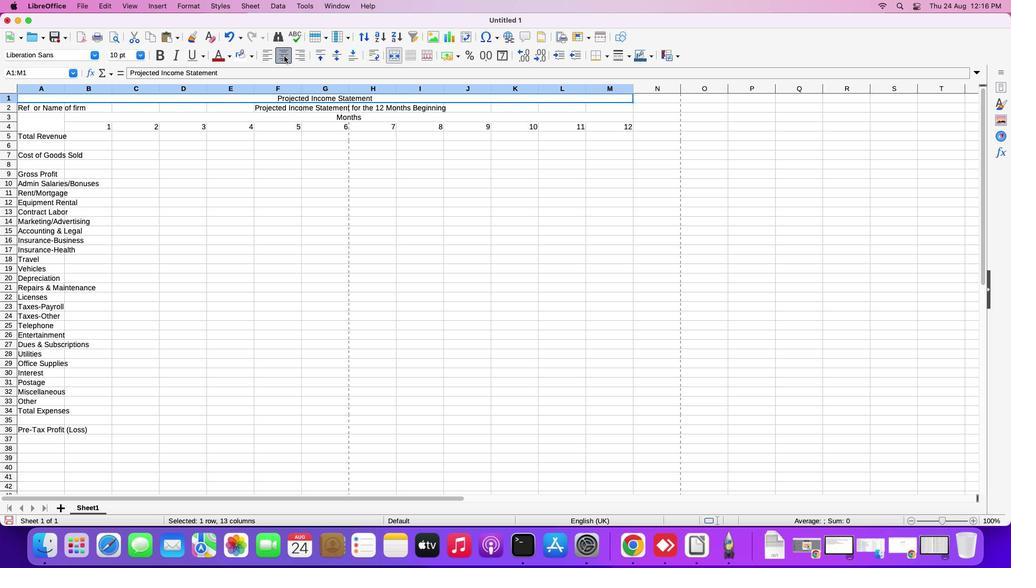
Action: Mouse moved to (50, 121)
Screenshot: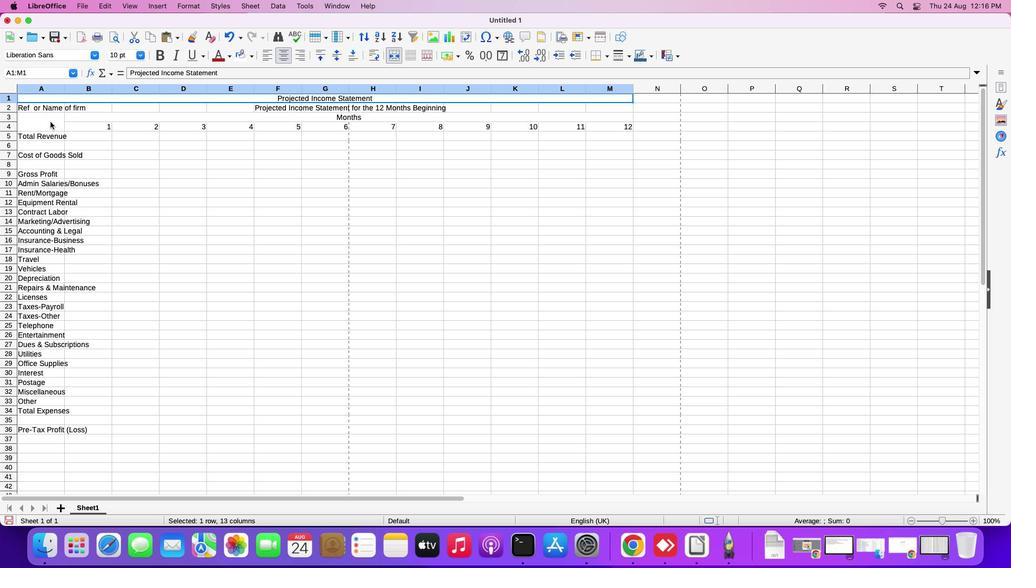 
Action: Mouse pressed left at (50, 121)
Screenshot: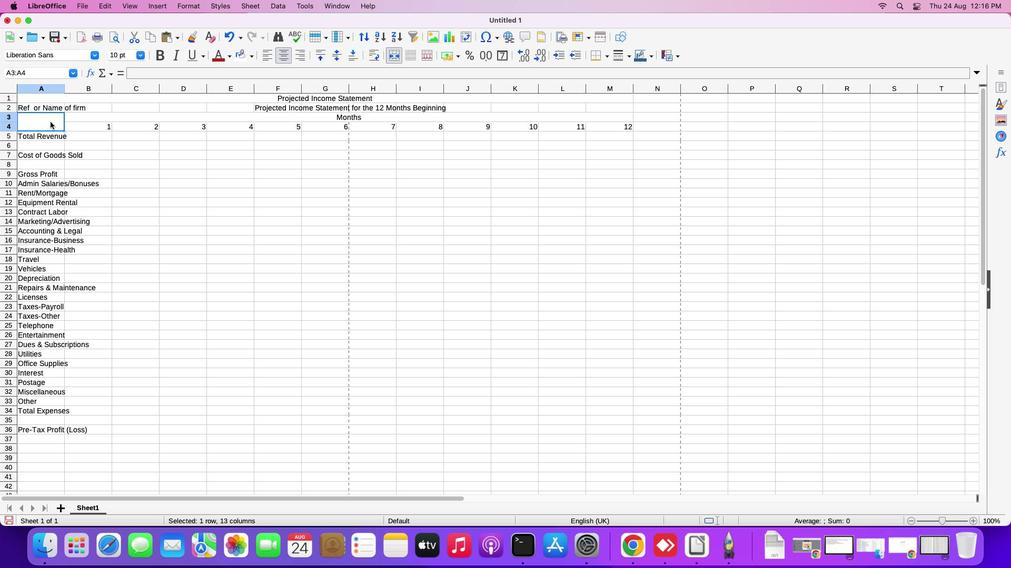 
Action: Mouse moved to (52, 87)
Screenshot: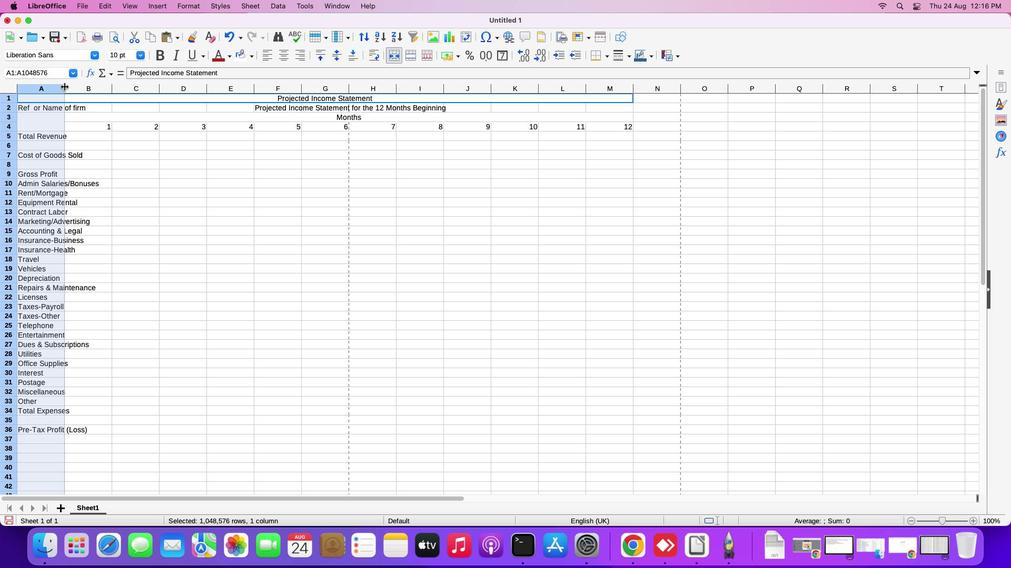 
Action: Mouse pressed left at (52, 87)
Screenshot: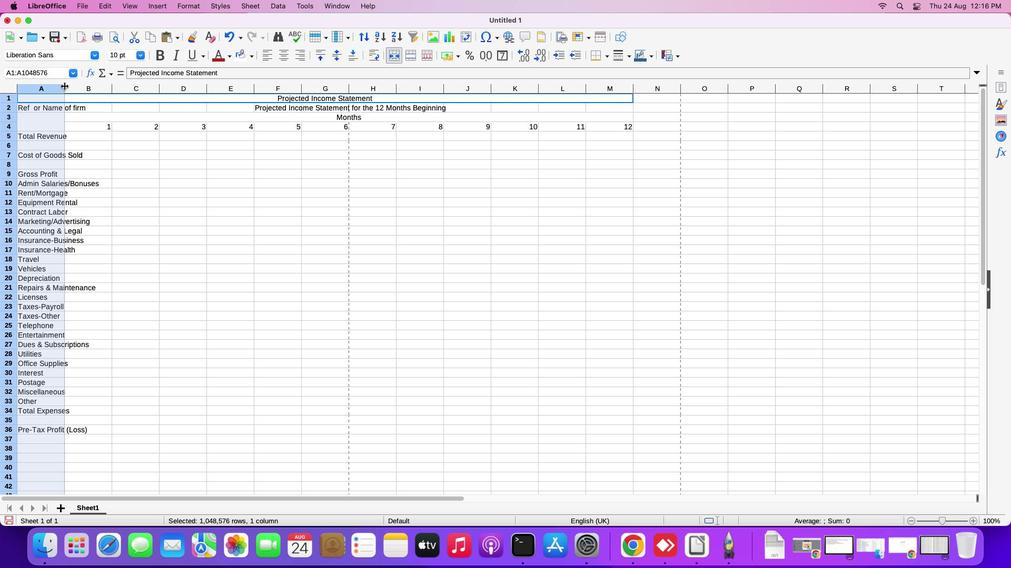 
Action: Mouse moved to (64, 85)
Screenshot: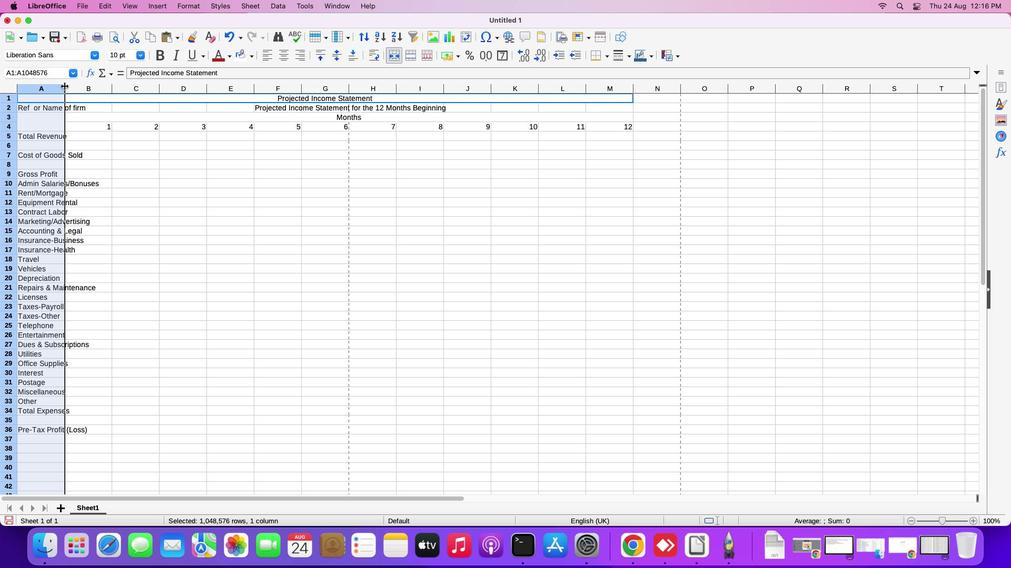 
Action: Mouse pressed left at (64, 85)
Screenshot: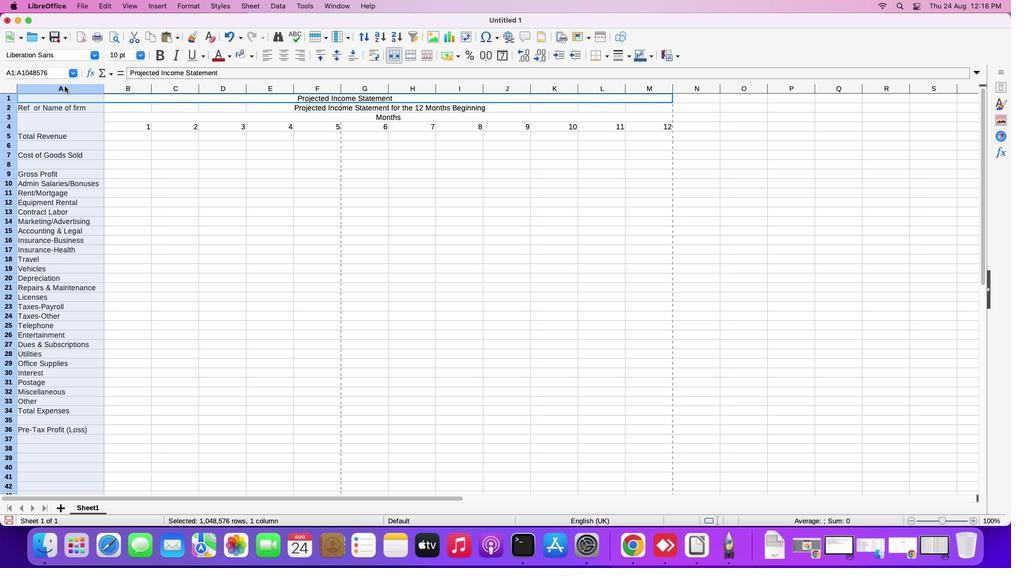 
Action: Mouse pressed left at (64, 85)
Screenshot: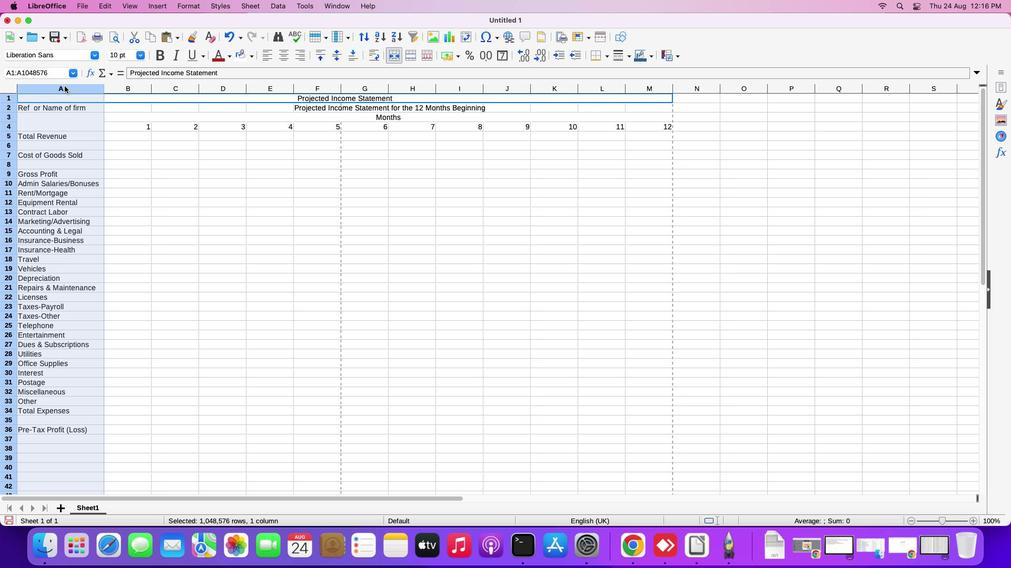 
Action: Mouse moved to (125, 384)
Screenshot: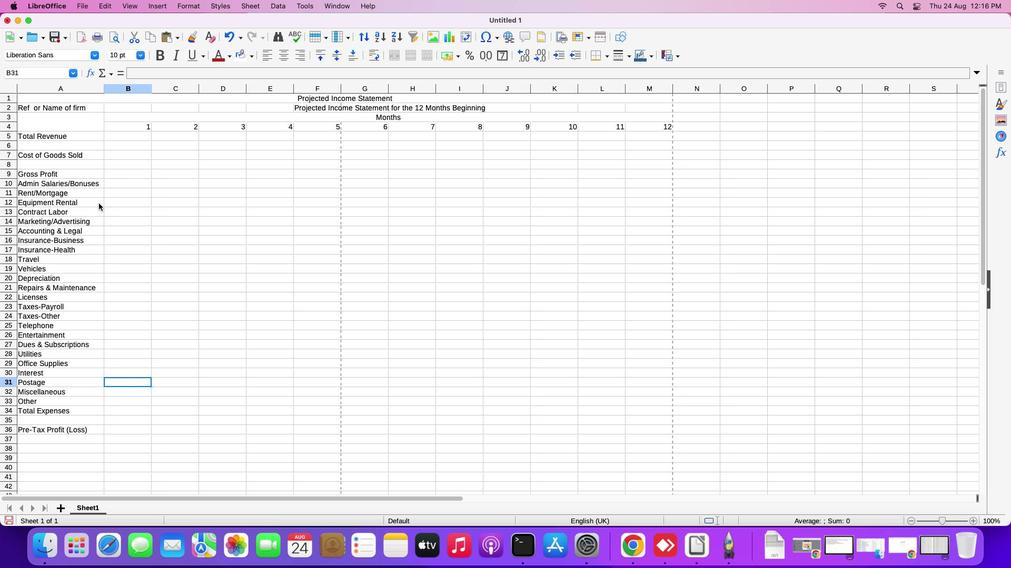 
Action: Mouse pressed left at (125, 384)
Screenshot: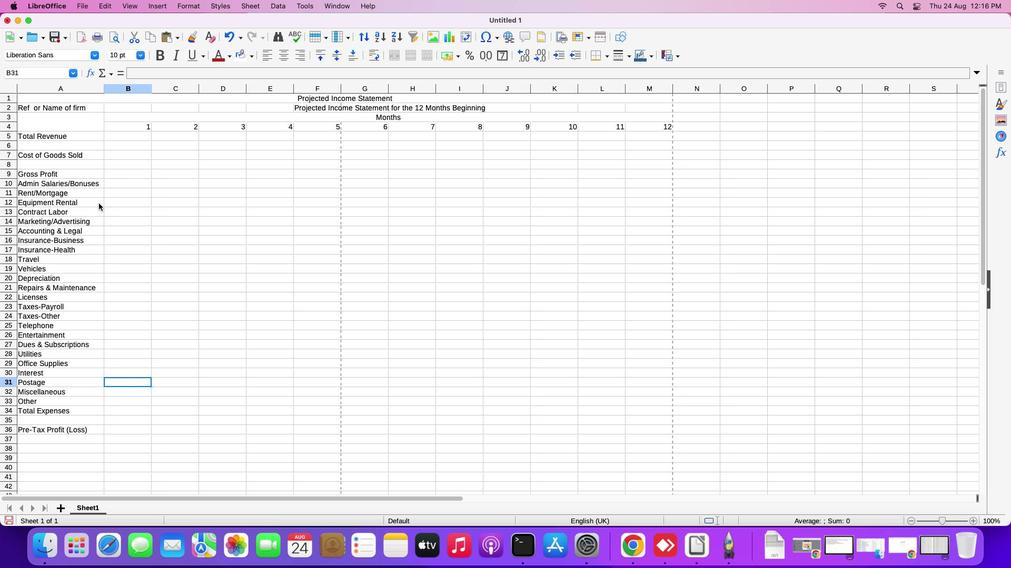 
Action: Mouse moved to (337, 95)
Screenshot: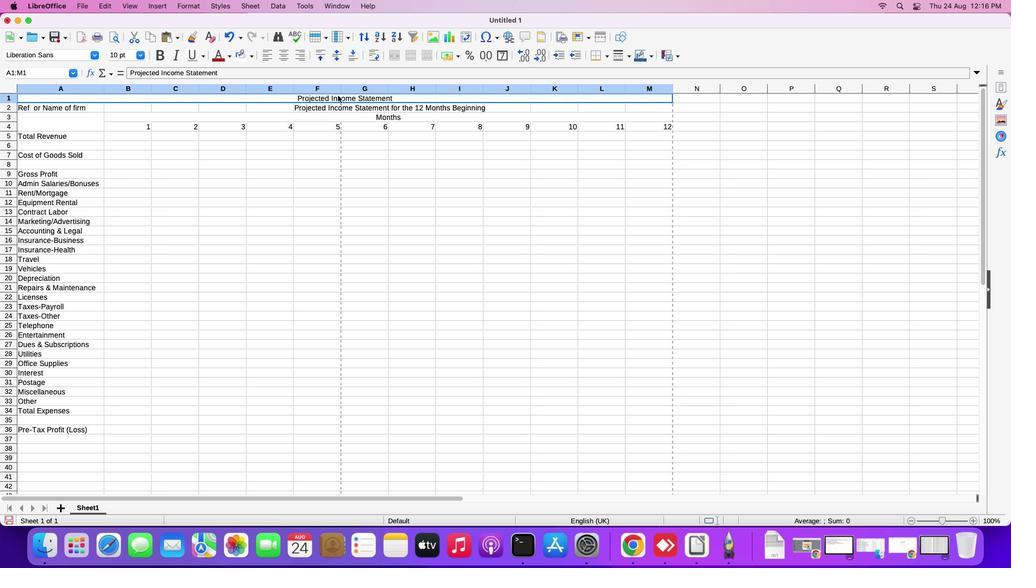 
Action: Mouse pressed left at (337, 95)
Screenshot: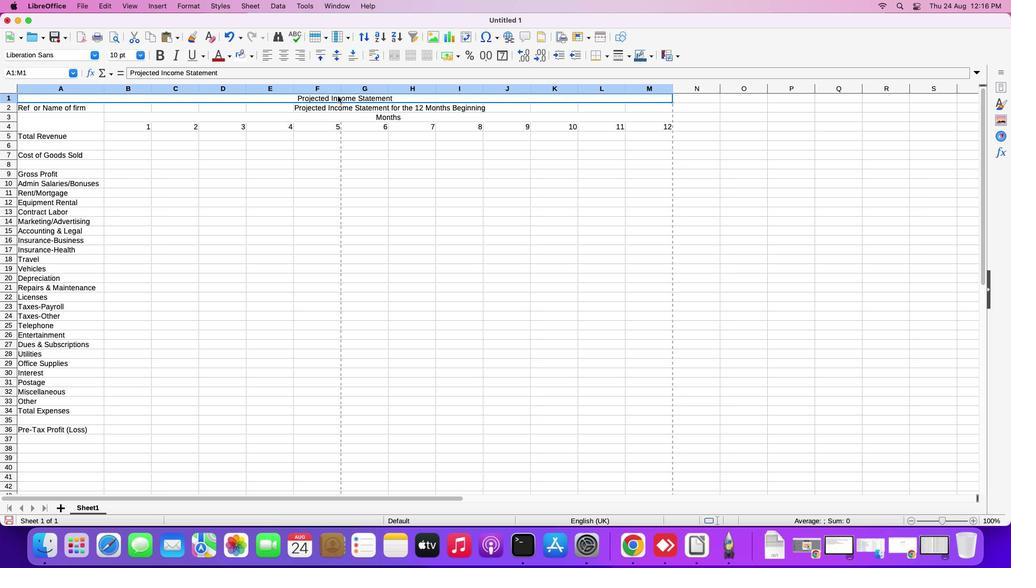 
Action: Mouse moved to (158, 56)
Screenshot: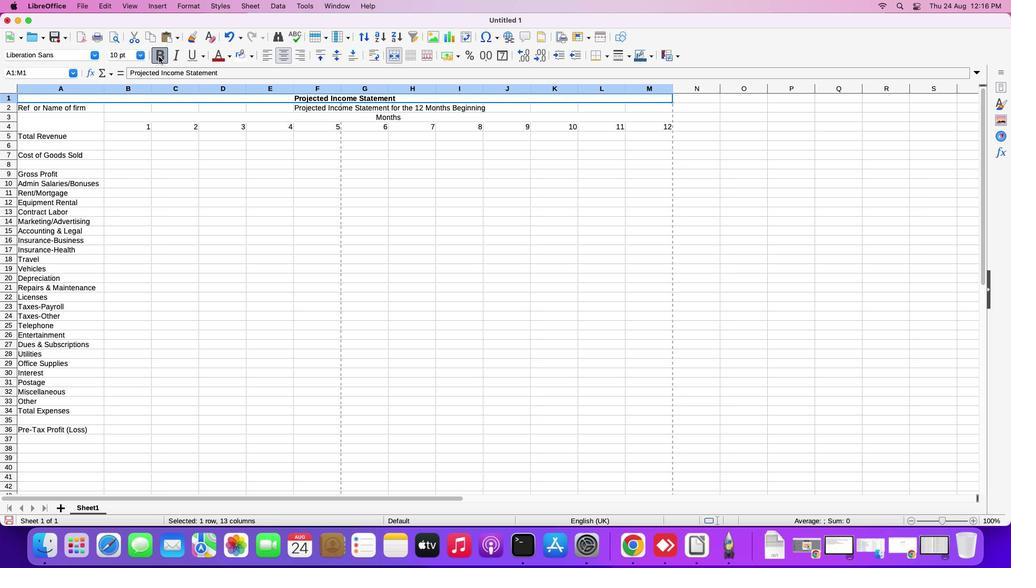 
Action: Mouse pressed left at (158, 56)
Screenshot: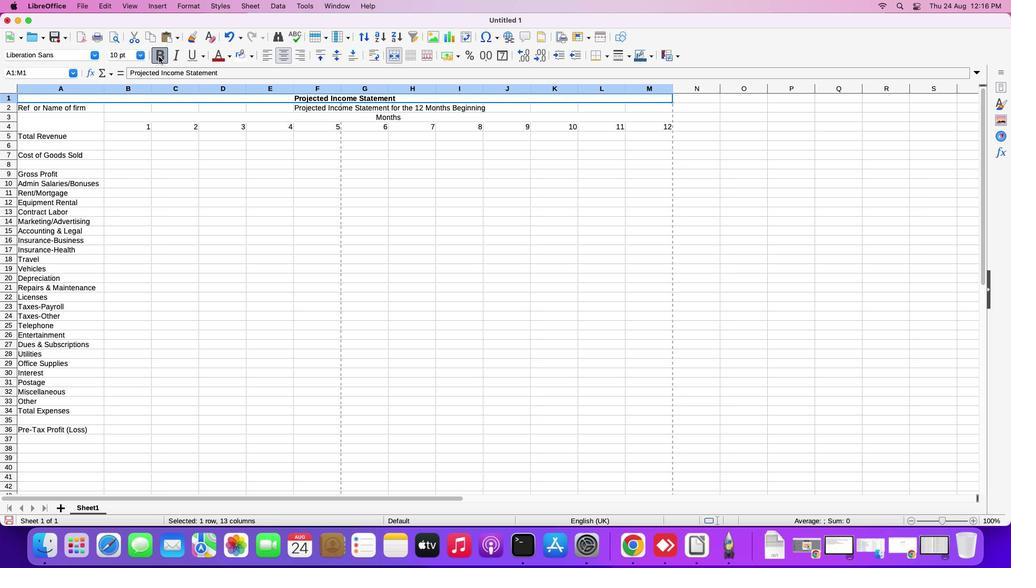 
Action: Mouse moved to (57, 135)
Screenshot: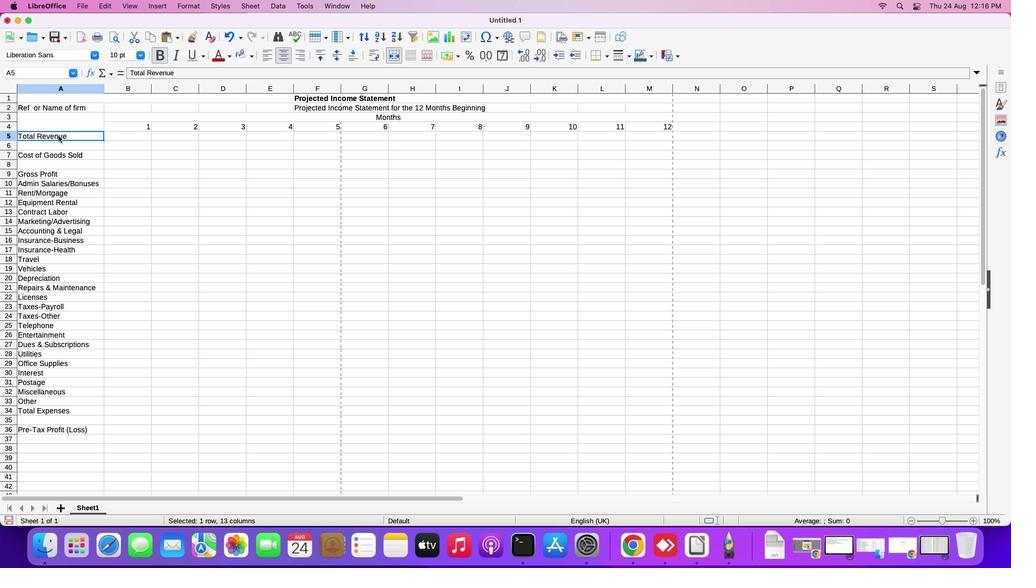 
Action: Mouse pressed left at (57, 135)
Screenshot: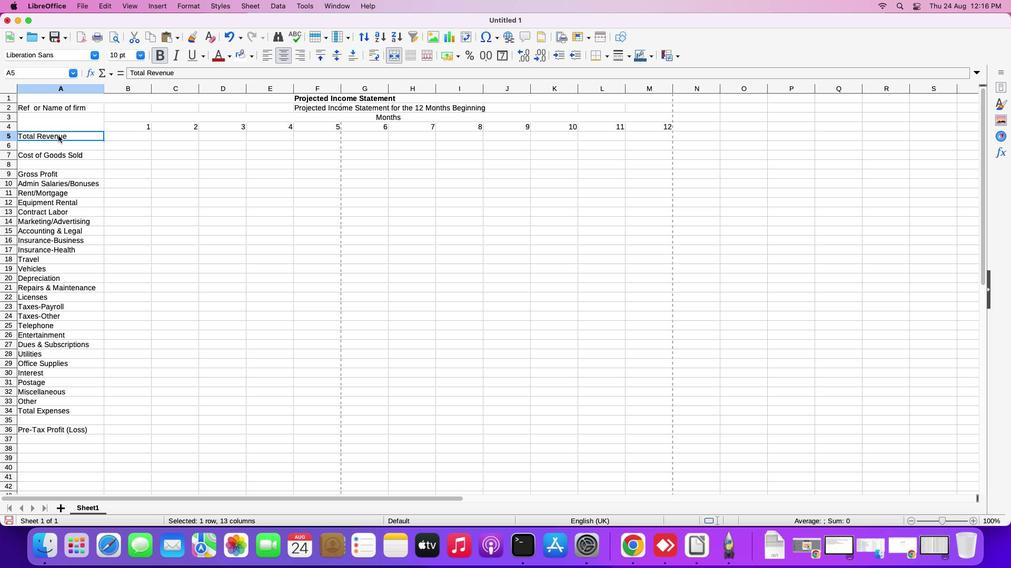 
Action: Mouse moved to (158, 55)
Screenshot: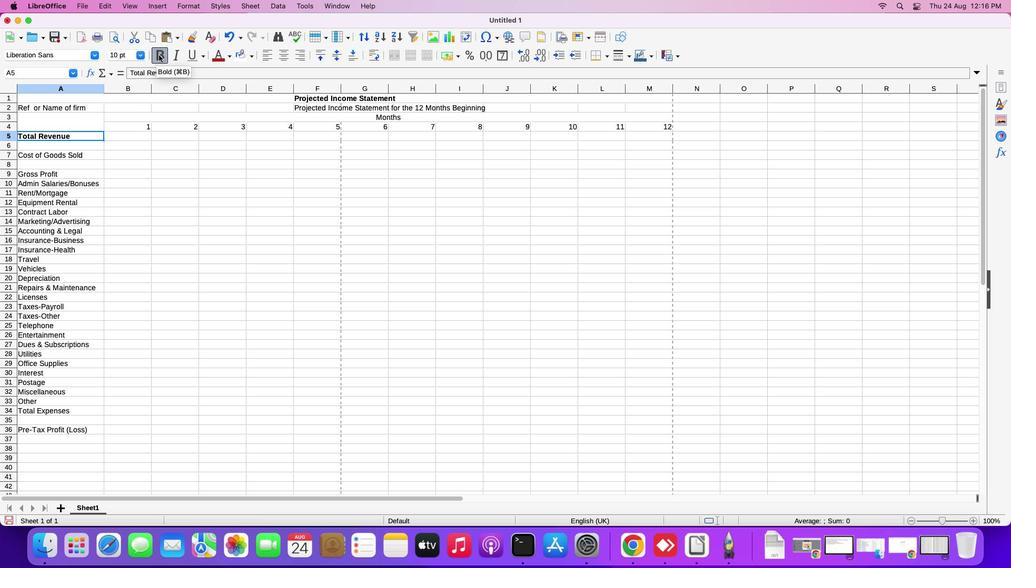
Action: Mouse pressed left at (158, 55)
Screenshot: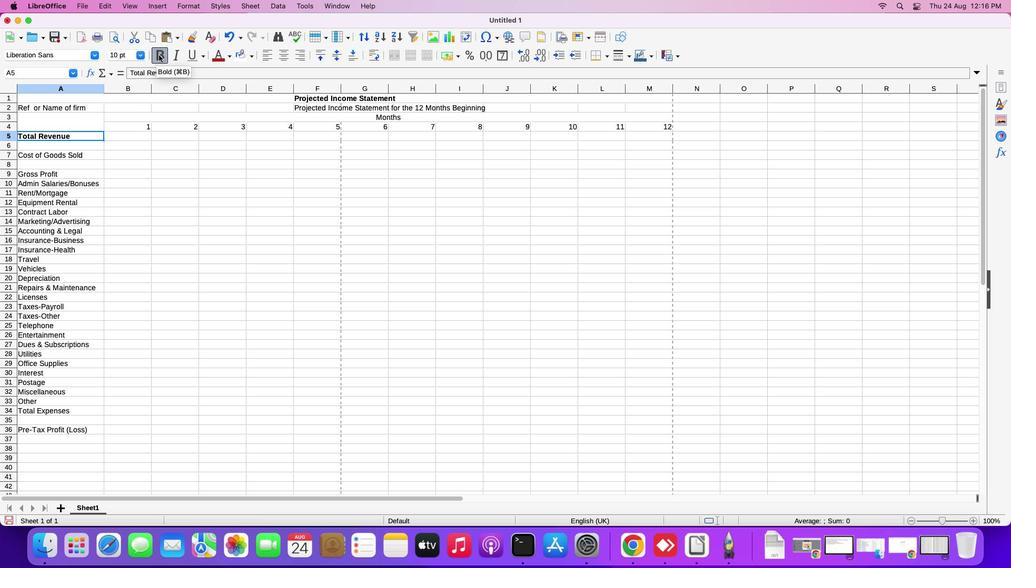 
Action: Mouse moved to (49, 152)
Screenshot: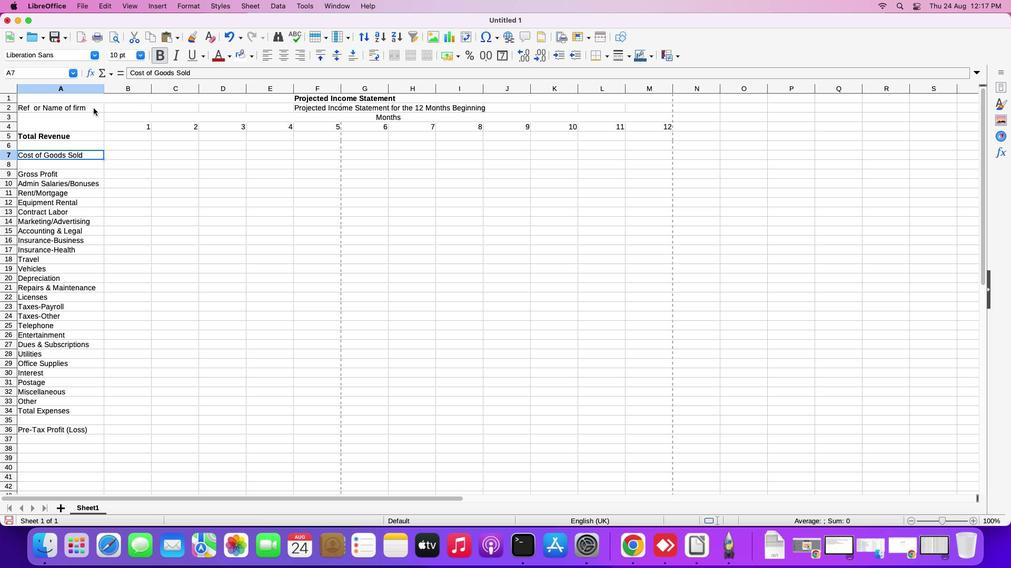 
Action: Mouse pressed left at (49, 152)
Screenshot: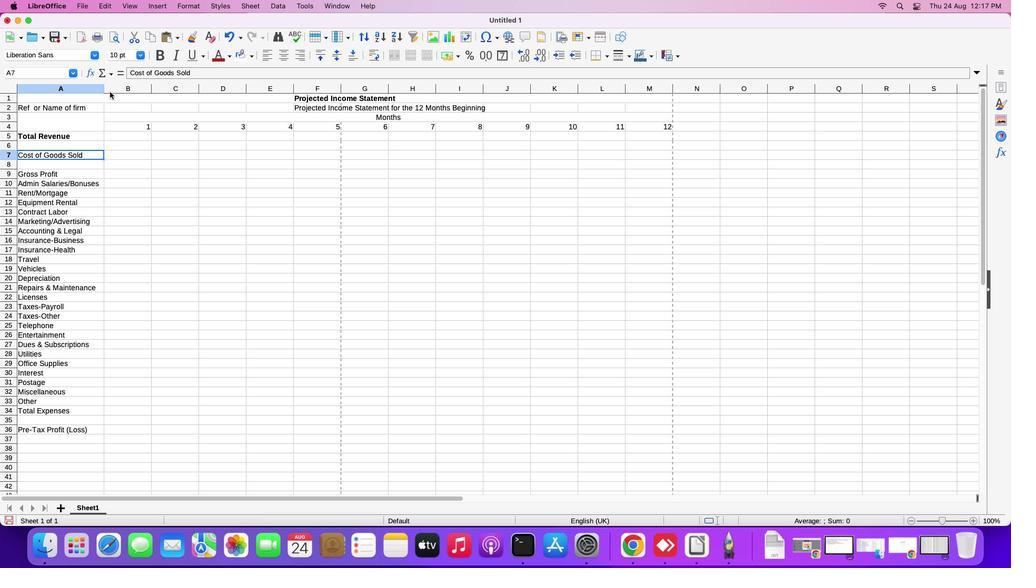 
Action: Mouse moved to (159, 53)
Screenshot: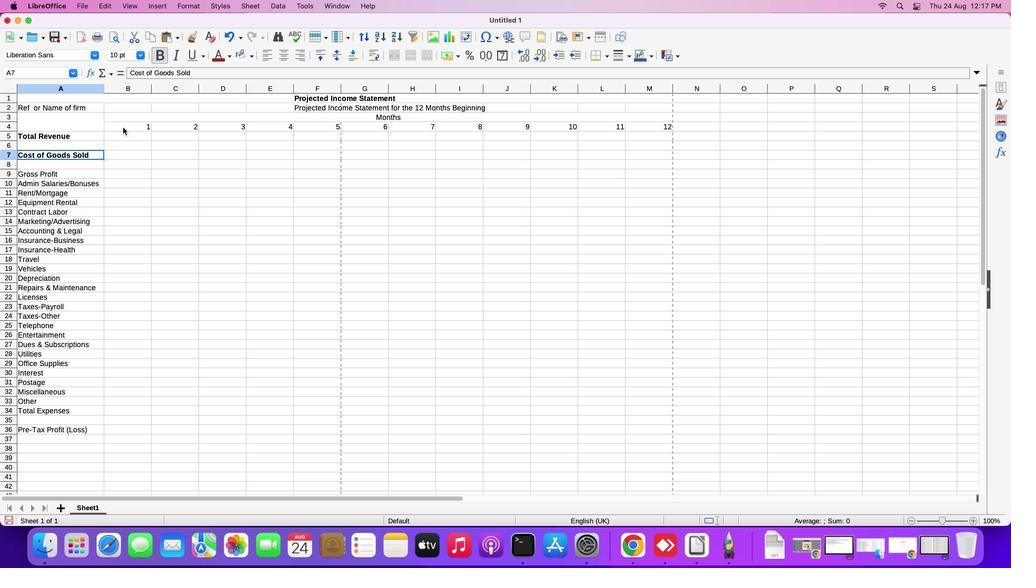 
Action: Mouse pressed left at (159, 53)
Screenshot: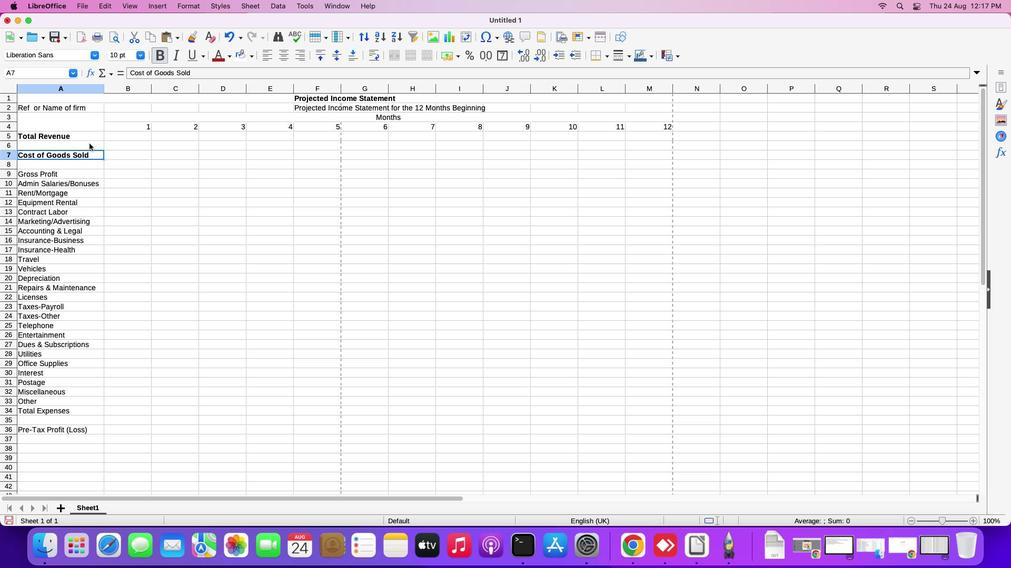 
Action: Mouse moved to (45, 172)
Screenshot: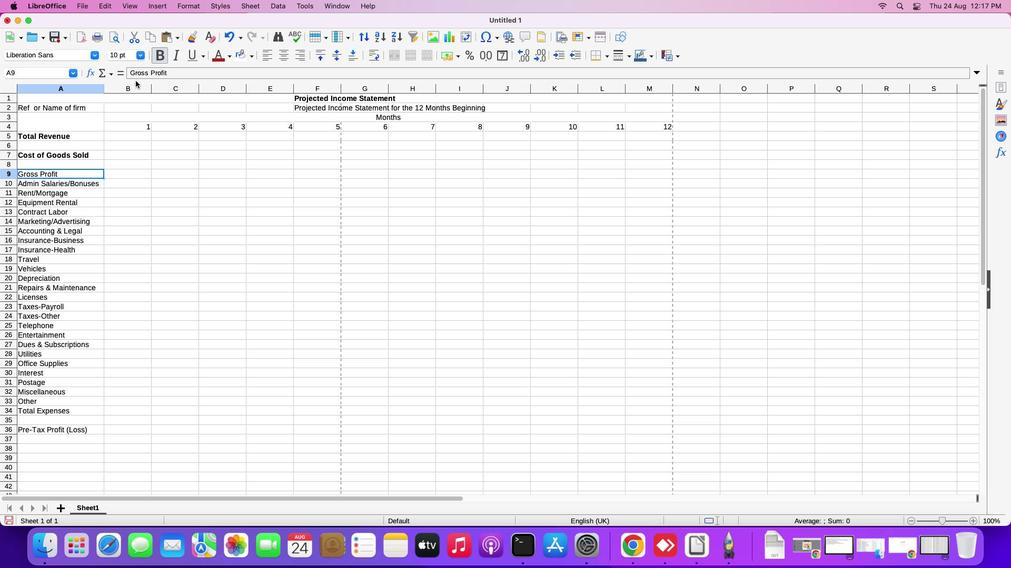 
Action: Mouse pressed left at (45, 172)
Screenshot: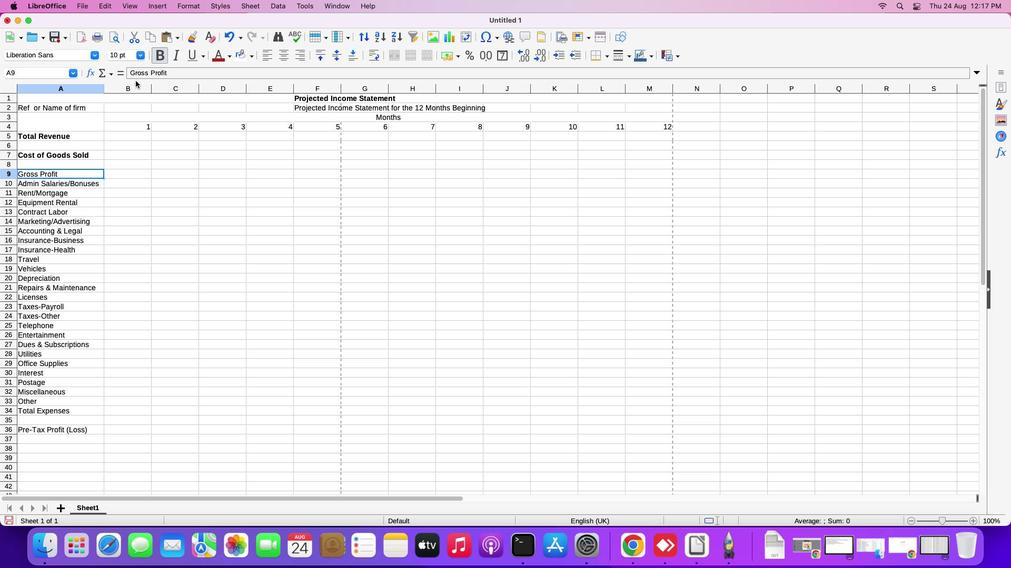 
Action: Mouse moved to (161, 56)
Screenshot: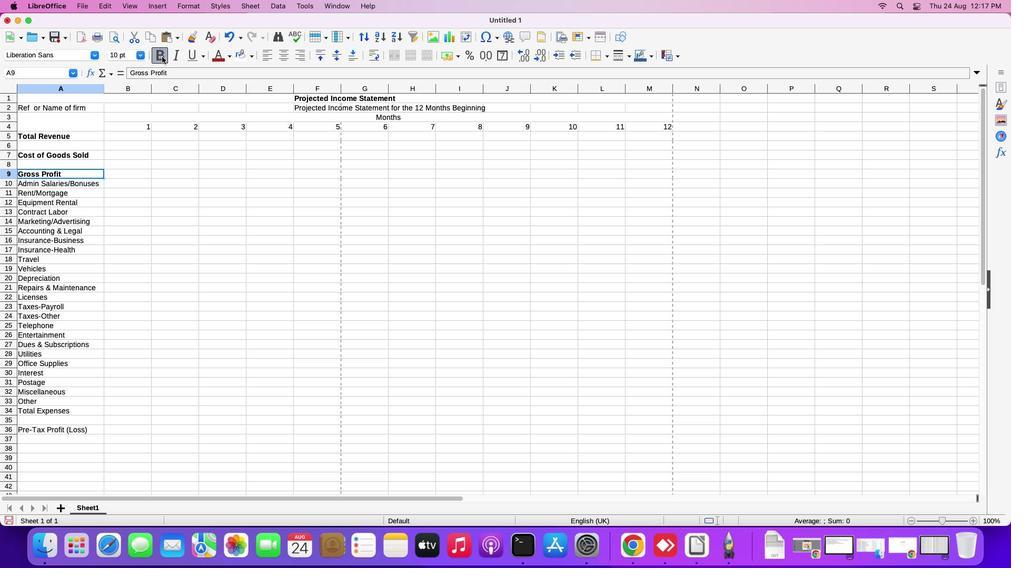 
Action: Mouse pressed left at (161, 56)
Screenshot: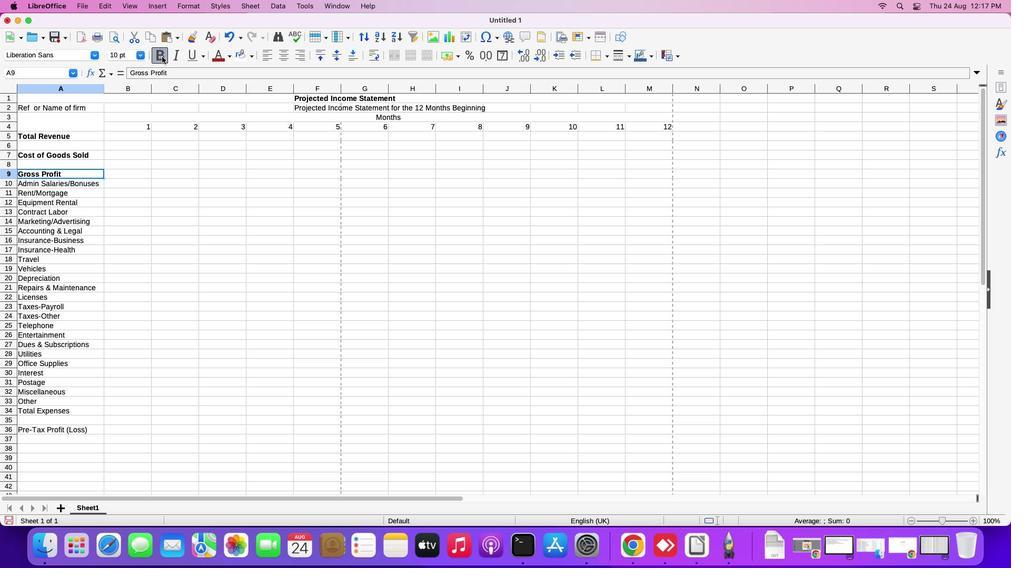 
Action: Mouse moved to (58, 411)
Screenshot: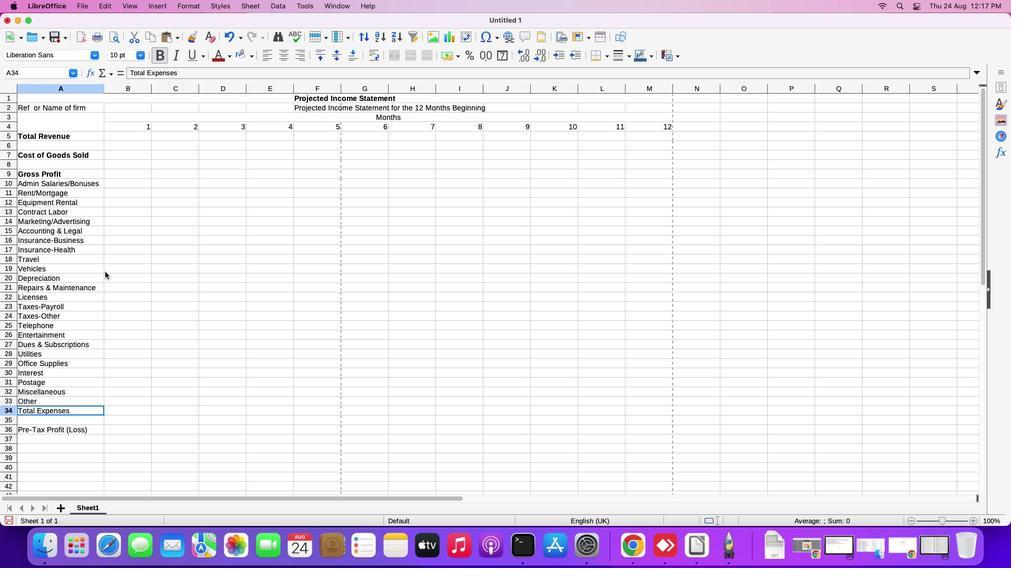 
Action: Mouse pressed left at (58, 411)
Screenshot: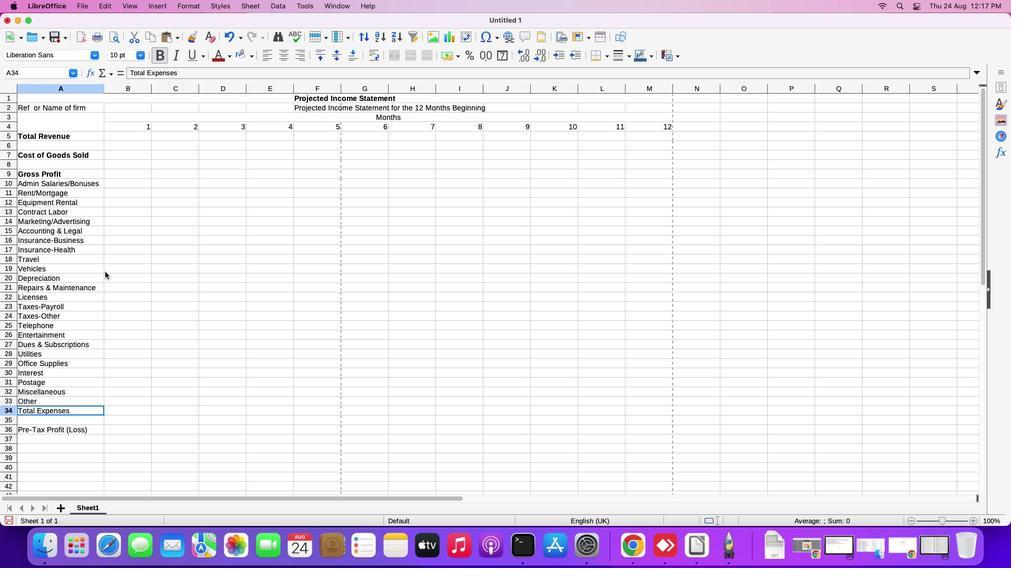 
Action: Mouse moved to (158, 57)
Screenshot: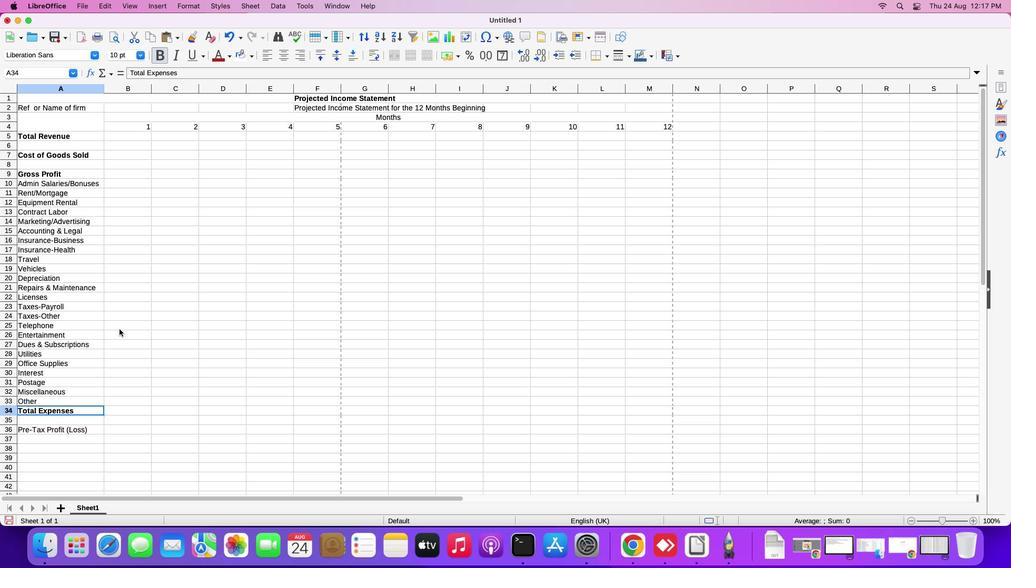 
Action: Mouse pressed left at (158, 57)
Screenshot: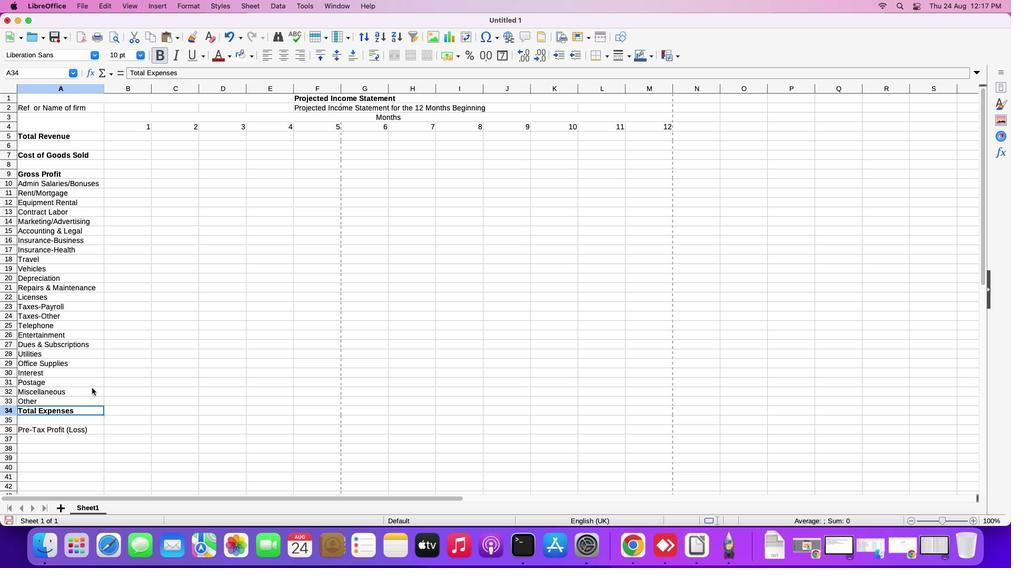 
Action: Mouse moved to (67, 427)
Screenshot: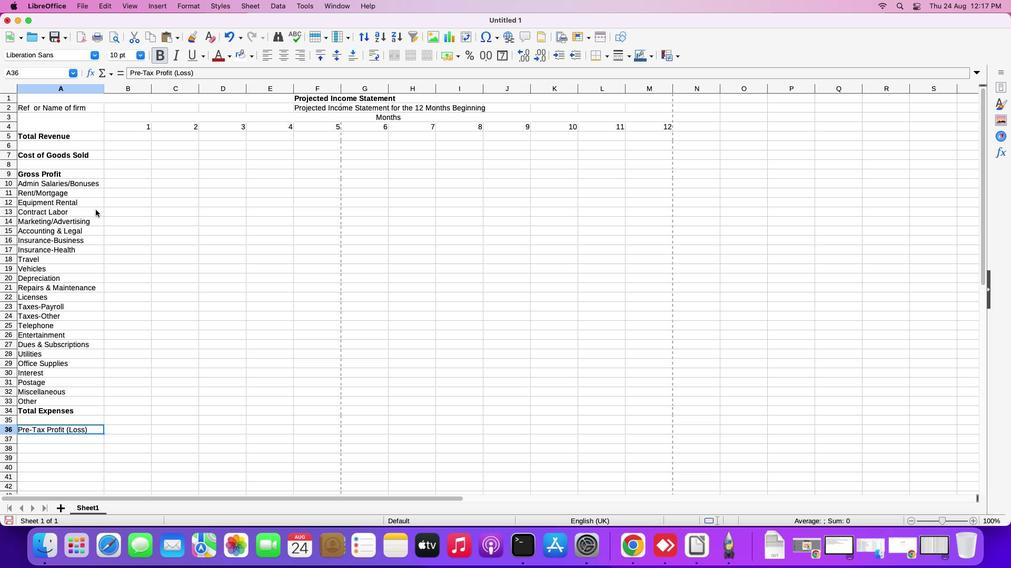 
Action: Mouse pressed left at (67, 427)
Screenshot: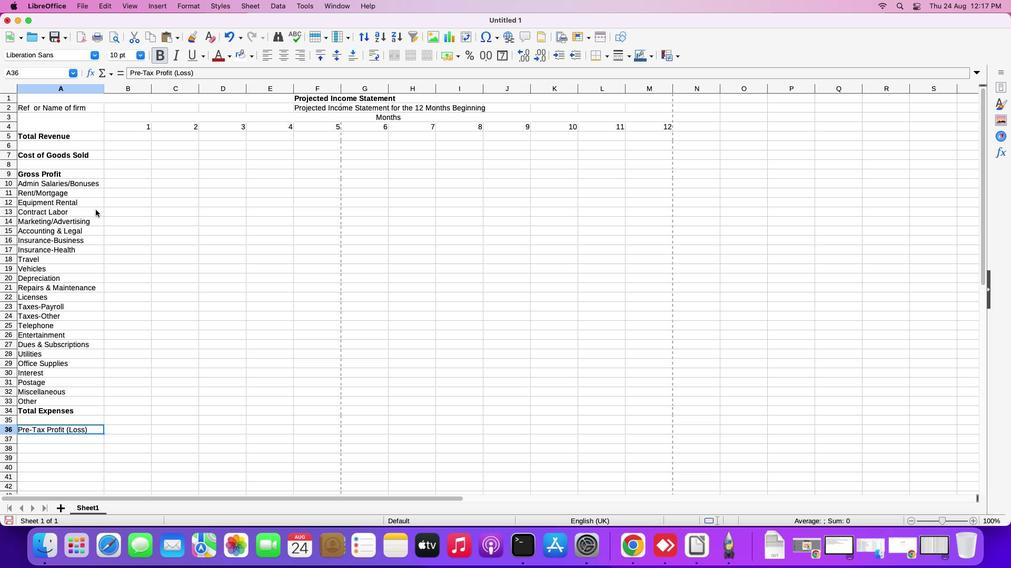 
Action: Mouse moved to (163, 48)
Screenshot: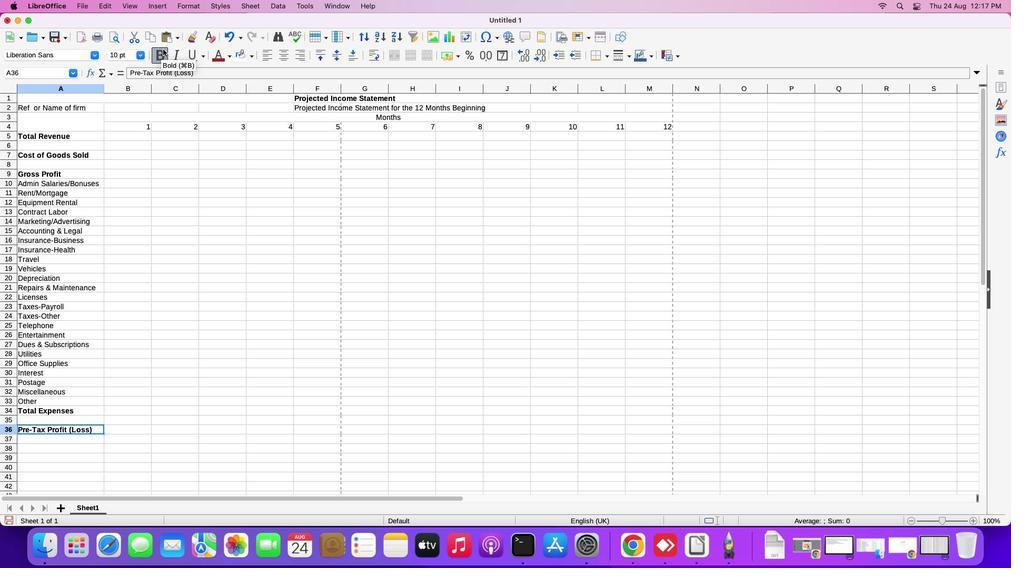 
Action: Mouse pressed left at (163, 48)
Screenshot: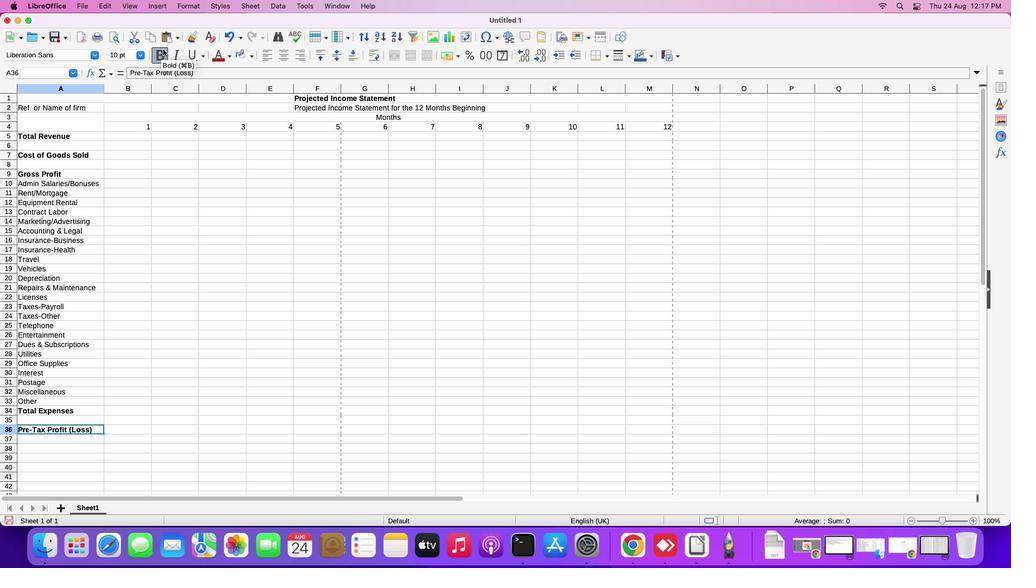 
Action: Mouse moved to (68, 105)
Screenshot: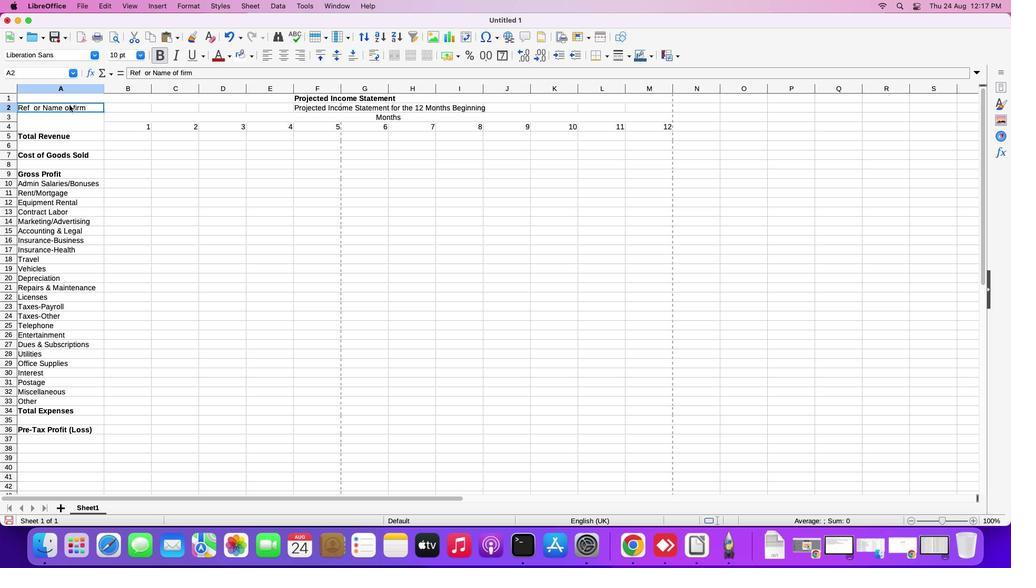 
Action: Mouse pressed left at (68, 105)
Screenshot: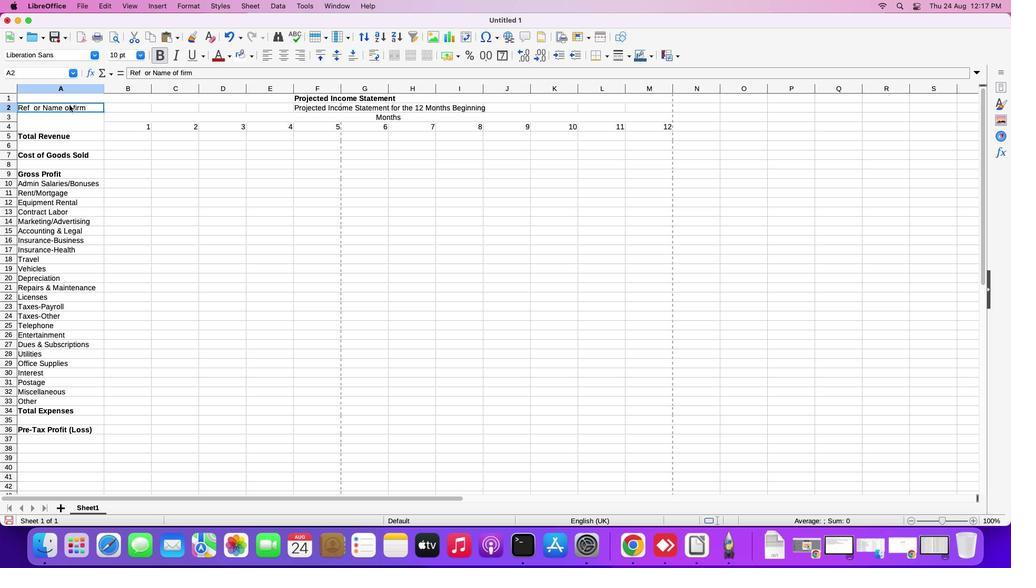 
Action: Mouse moved to (90, 105)
Screenshot: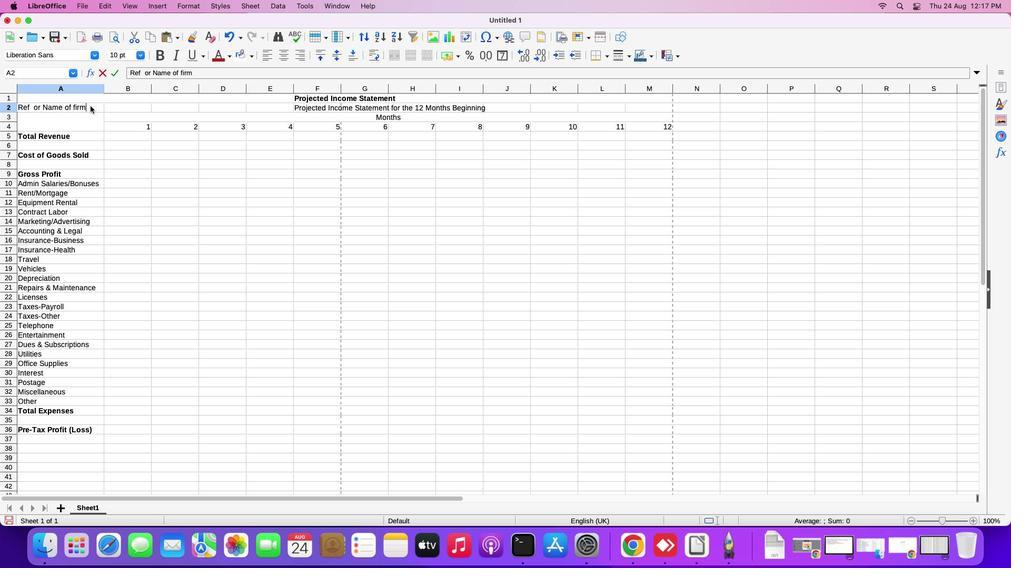 
Action: Mouse pressed left at (90, 105)
Screenshot: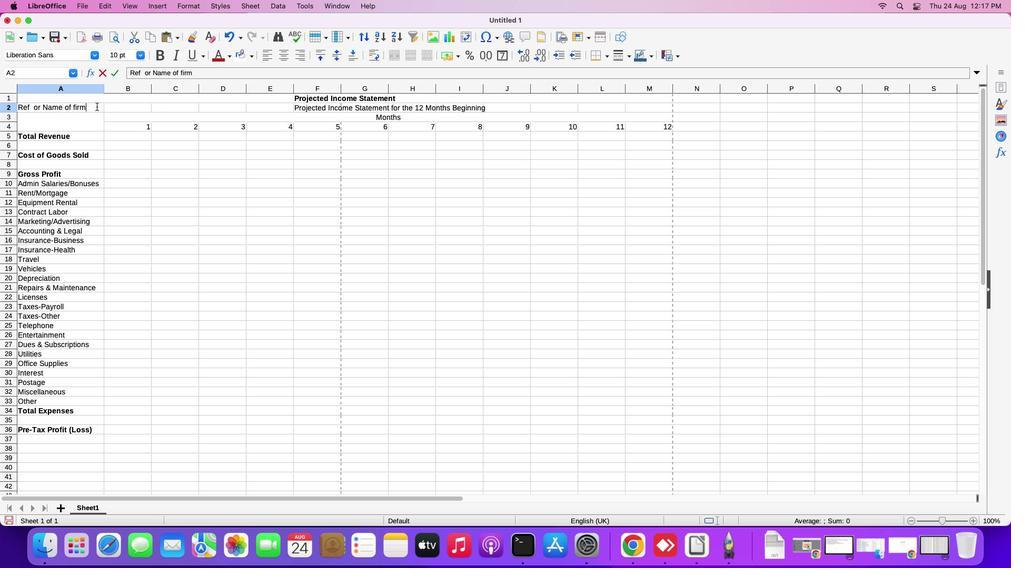 
Action: Mouse pressed left at (90, 105)
Screenshot: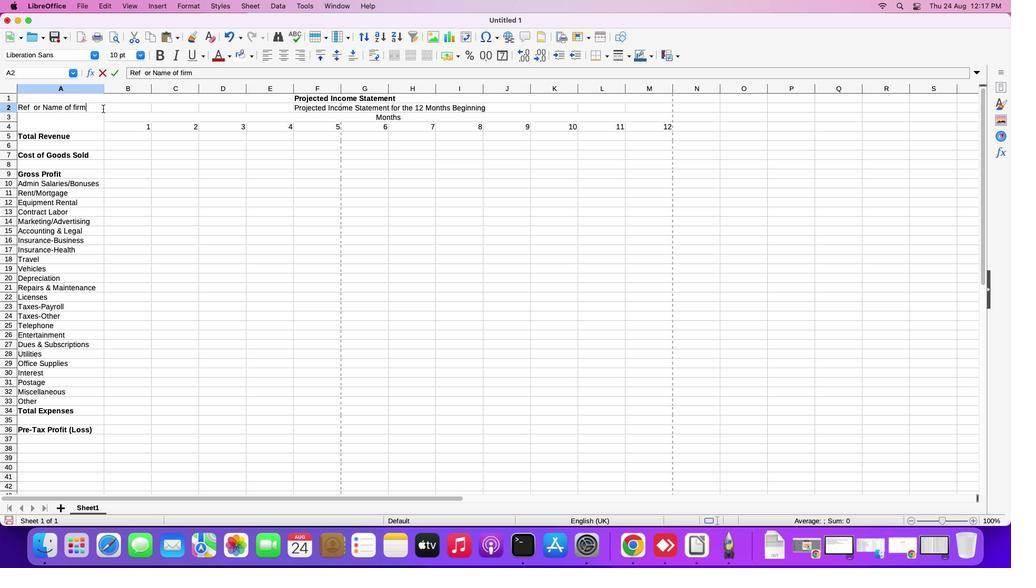 
Action: Mouse moved to (103, 108)
Screenshot: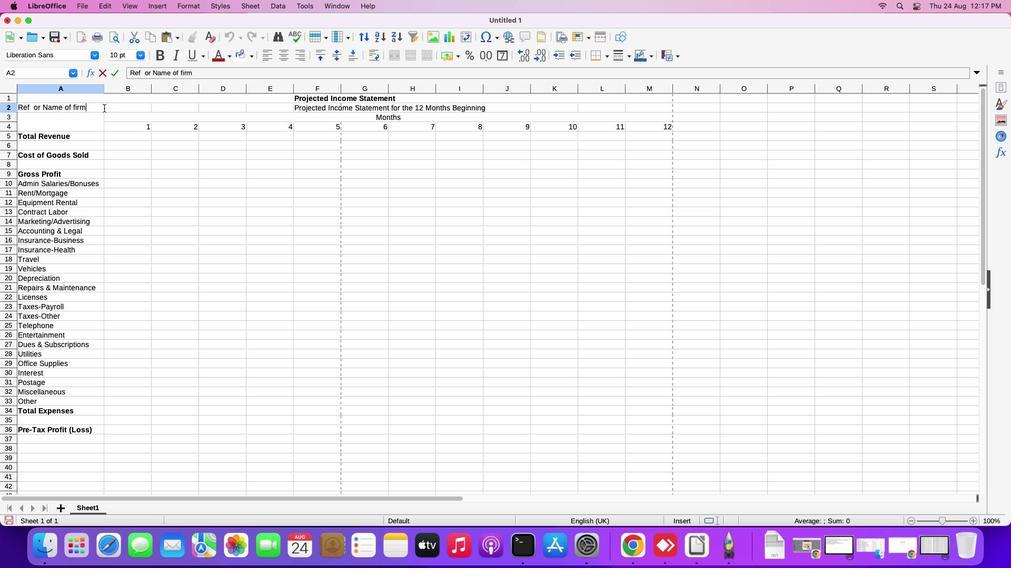 
Action: Key pressed Key.space
Screenshot: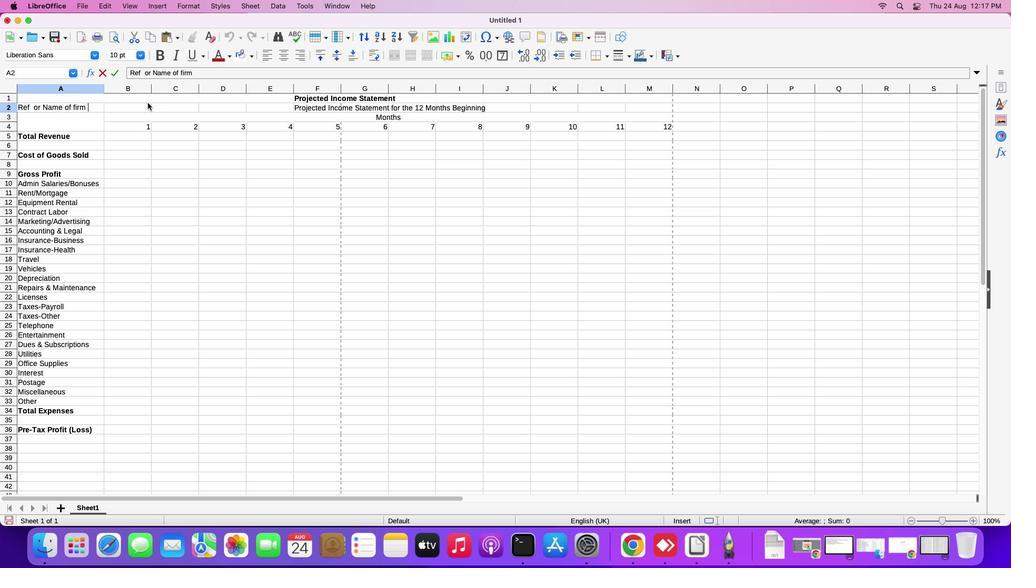 
Action: Mouse moved to (628, 53)
Screenshot: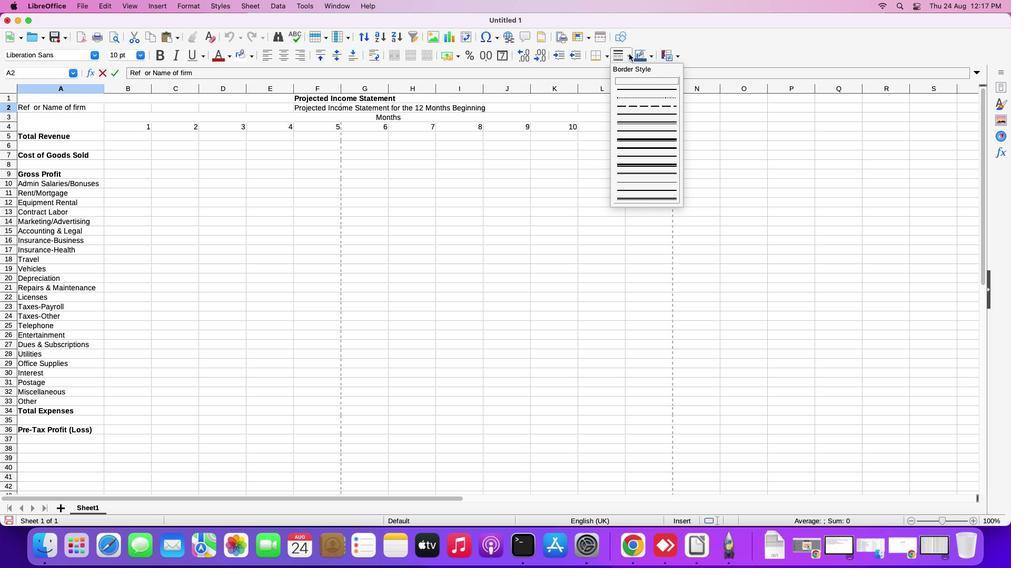 
Action: Mouse pressed left at (628, 53)
Screenshot: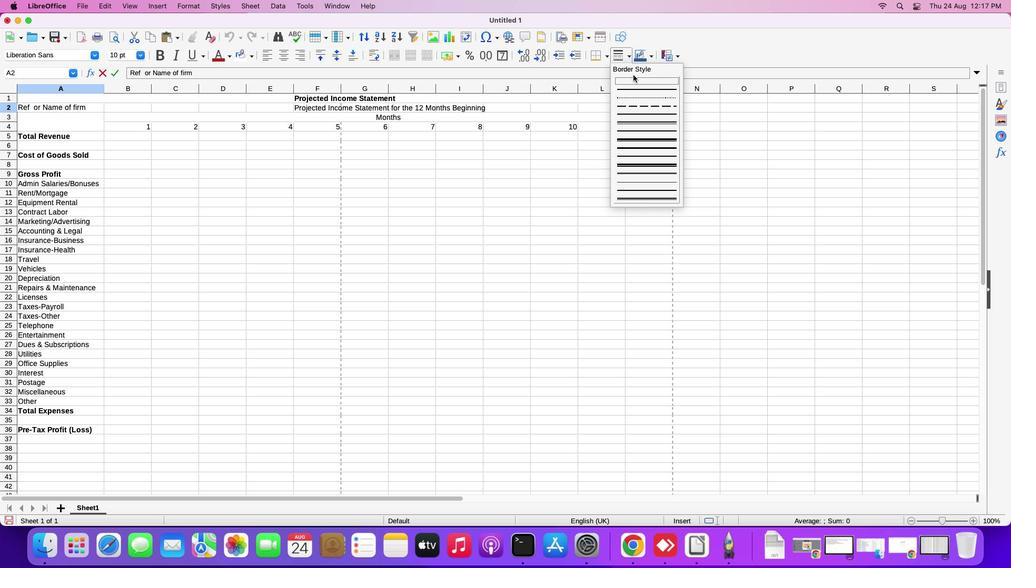 
Action: Mouse moved to (631, 87)
Screenshot: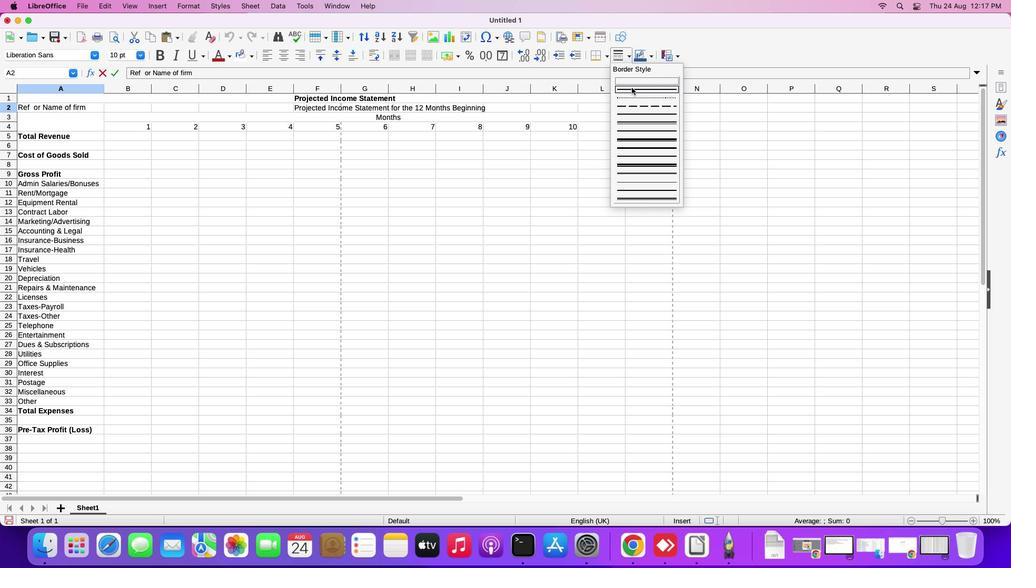 
Action: Mouse pressed left at (631, 87)
Screenshot: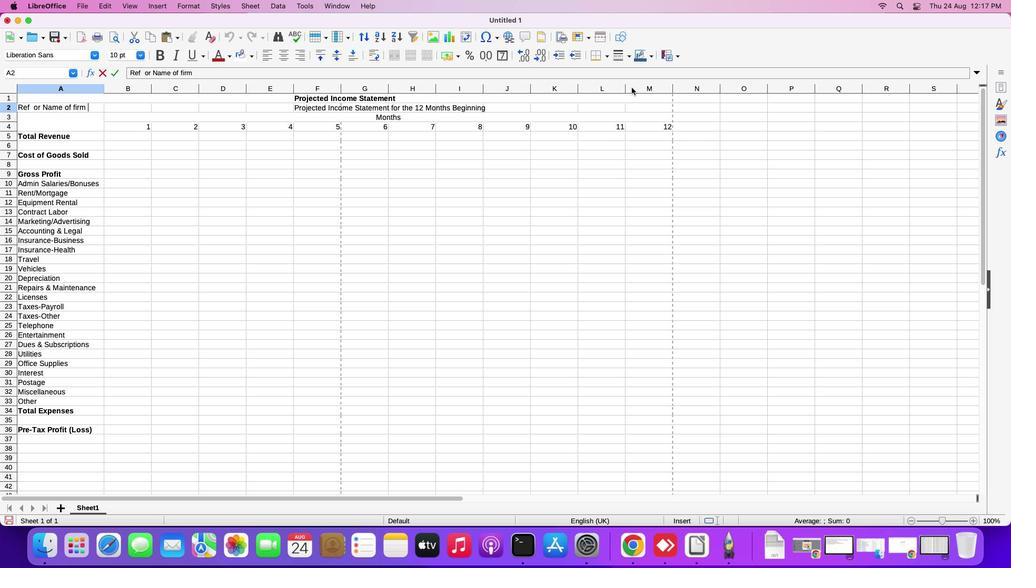 
Action: Mouse moved to (631, 87)
Screenshot: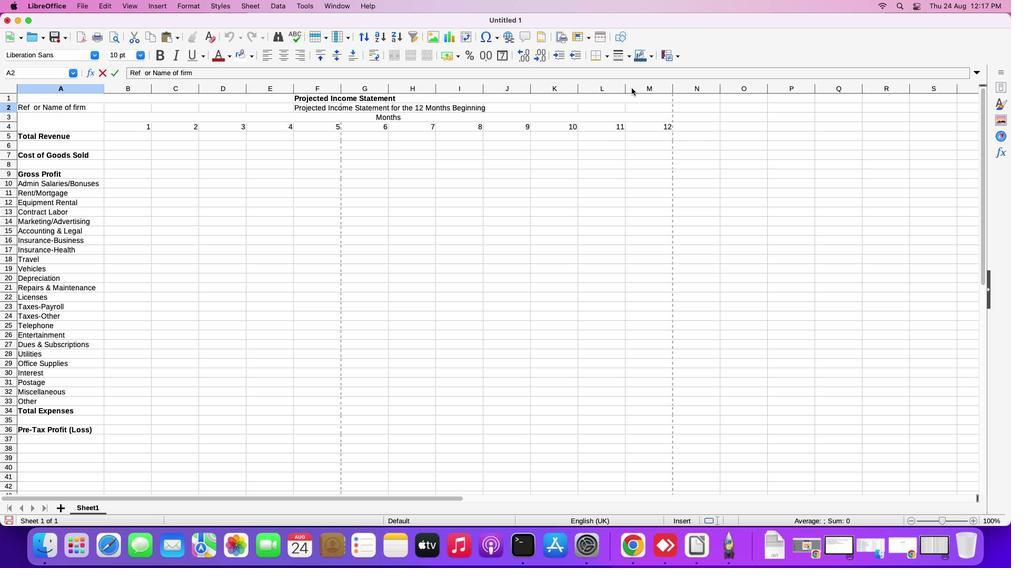 
Action: Key pressed 'h''k'Key.backspaceKey.backspace
Screenshot: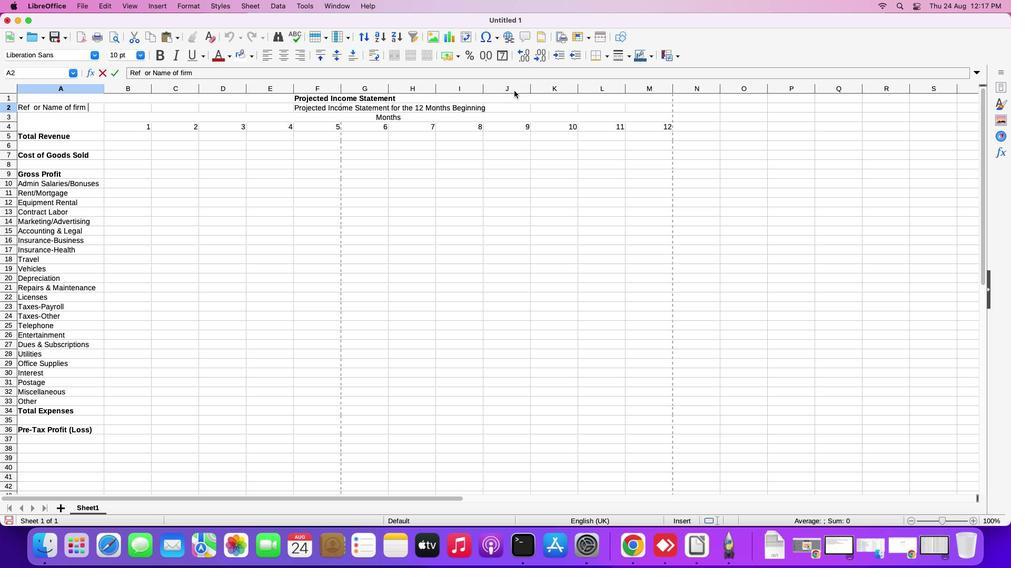
Action: Mouse moved to (202, 74)
Screenshot: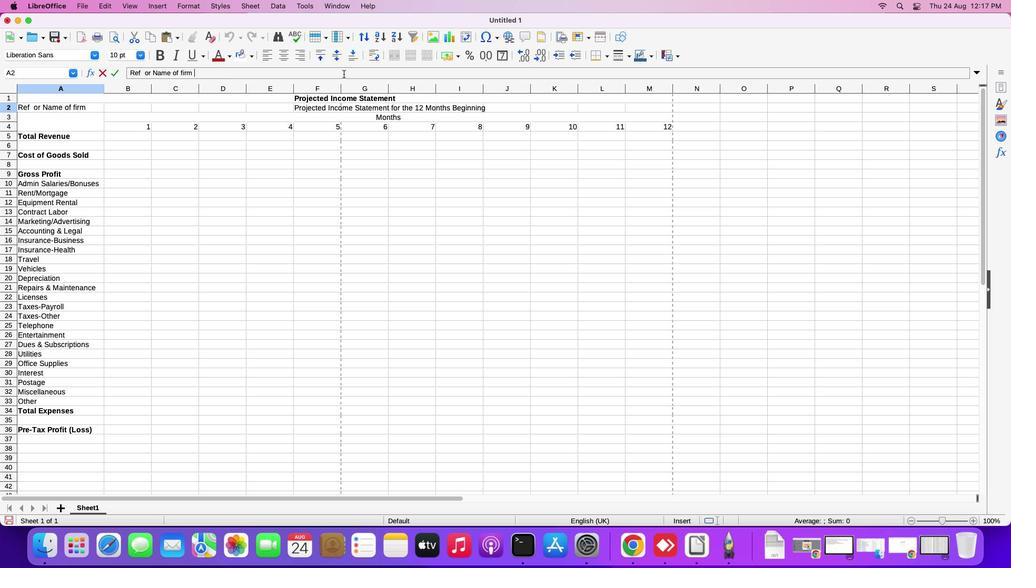 
Action: Mouse pressed left at (202, 74)
Screenshot: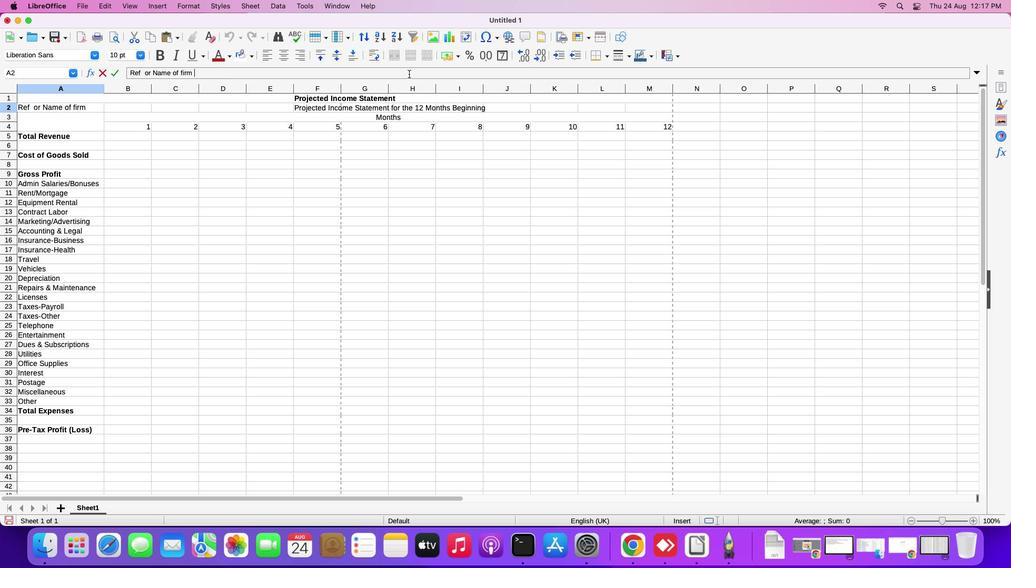
Action: Mouse moved to (616, 57)
Screenshot: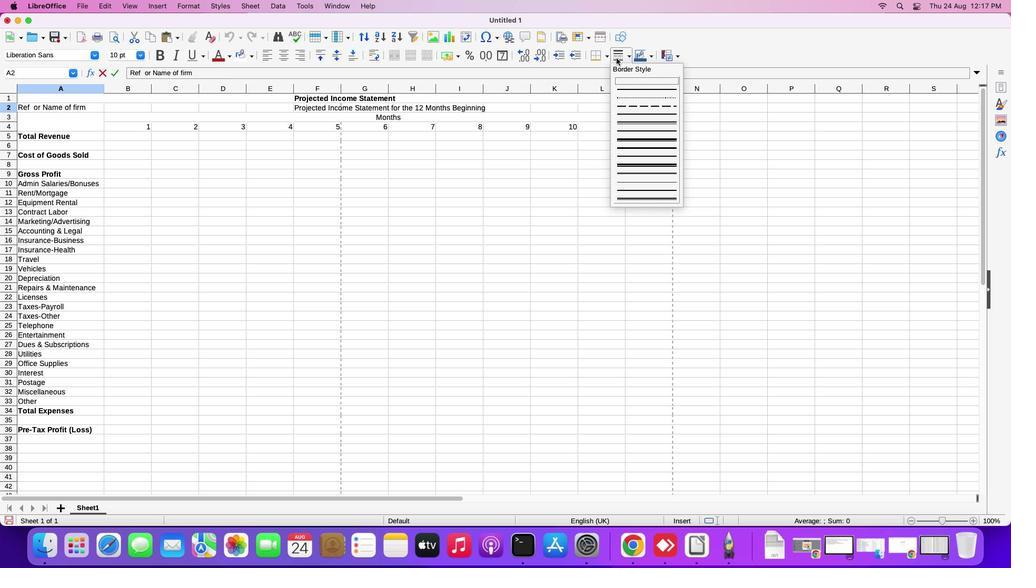 
Action: Mouse pressed left at (616, 57)
Screenshot: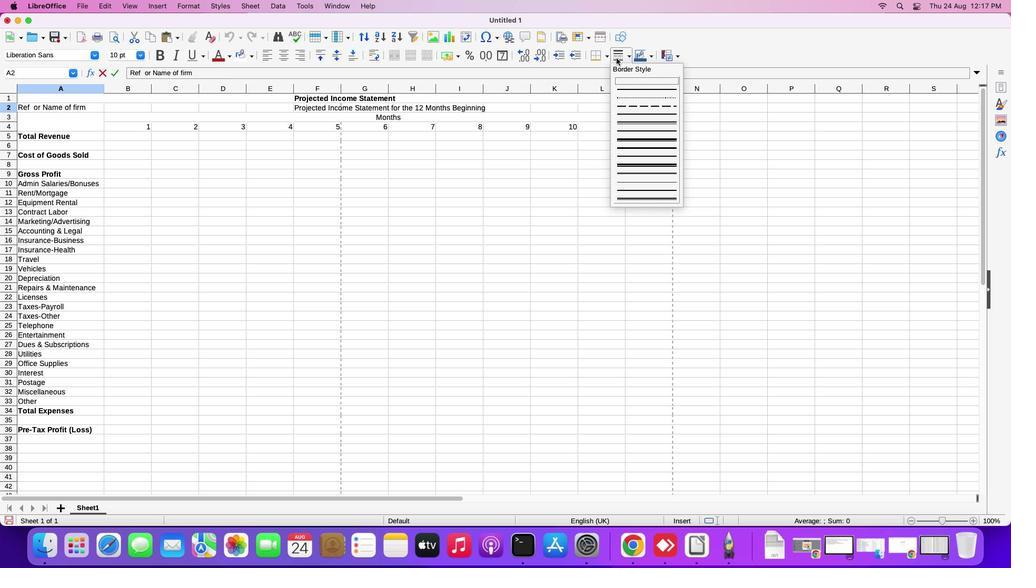 
Action: Mouse moved to (634, 87)
Screenshot: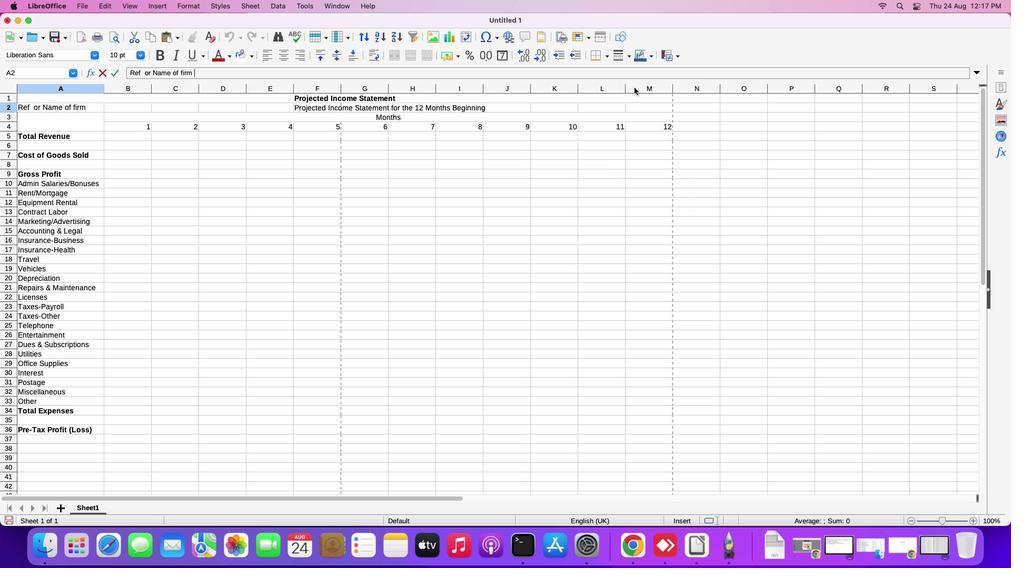 
Action: Mouse pressed left at (634, 87)
Screenshot: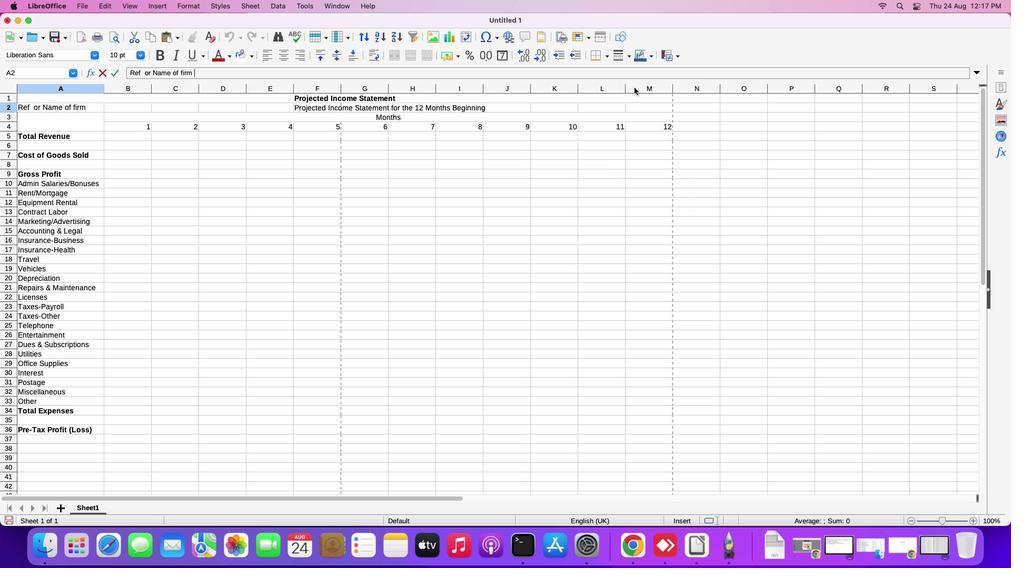 
Action: Mouse moved to (43, 107)
Screenshot: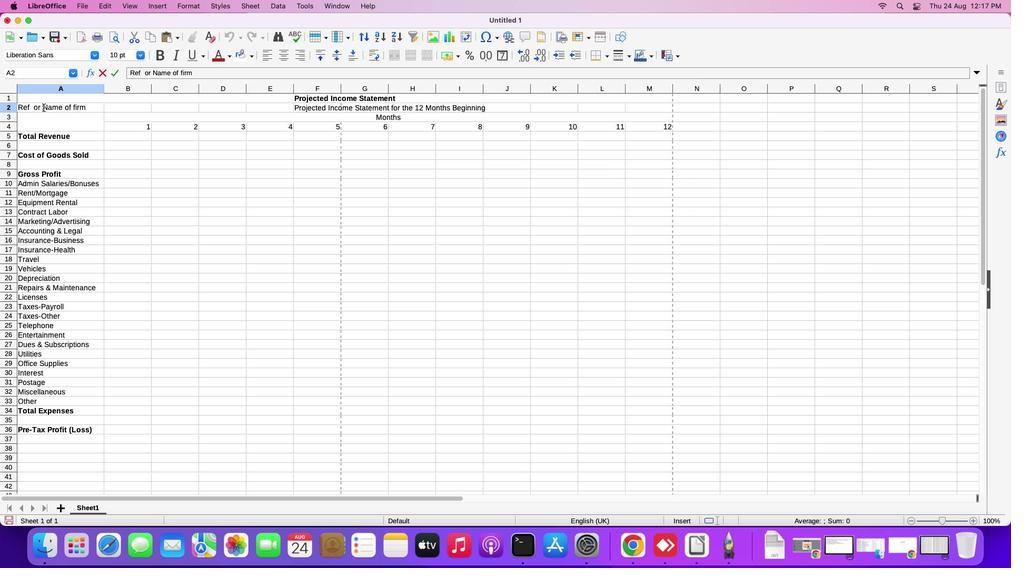 
Action: Mouse pressed left at (43, 107)
Screenshot: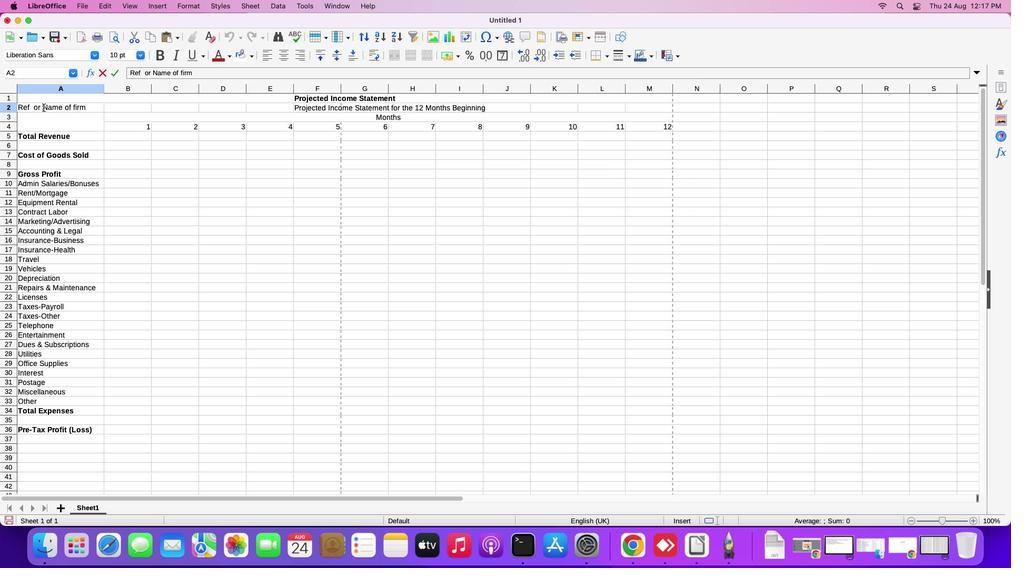 
Action: Mouse pressed left at (43, 107)
Screenshot: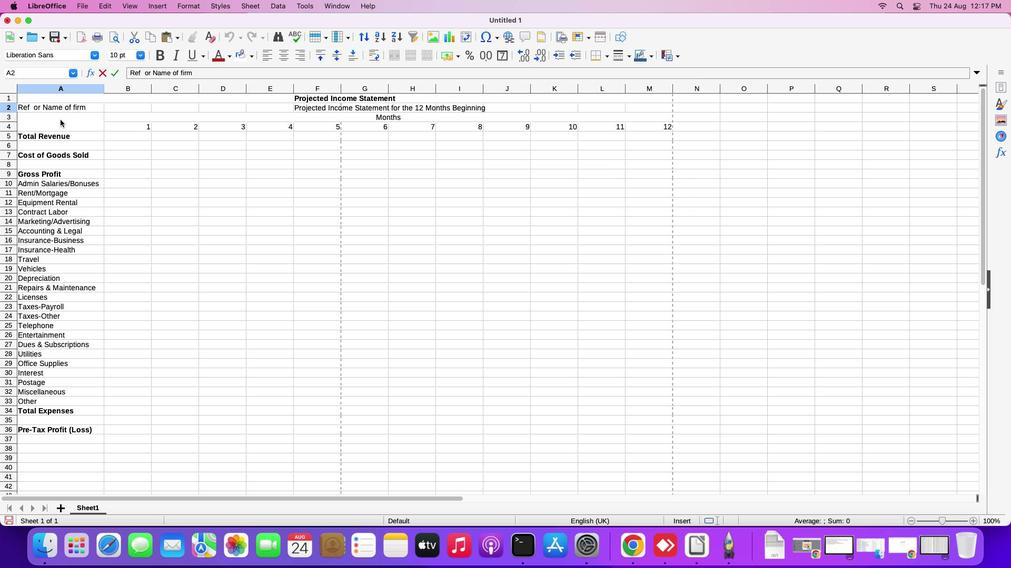 
Action: Mouse moved to (60, 120)
Screenshot: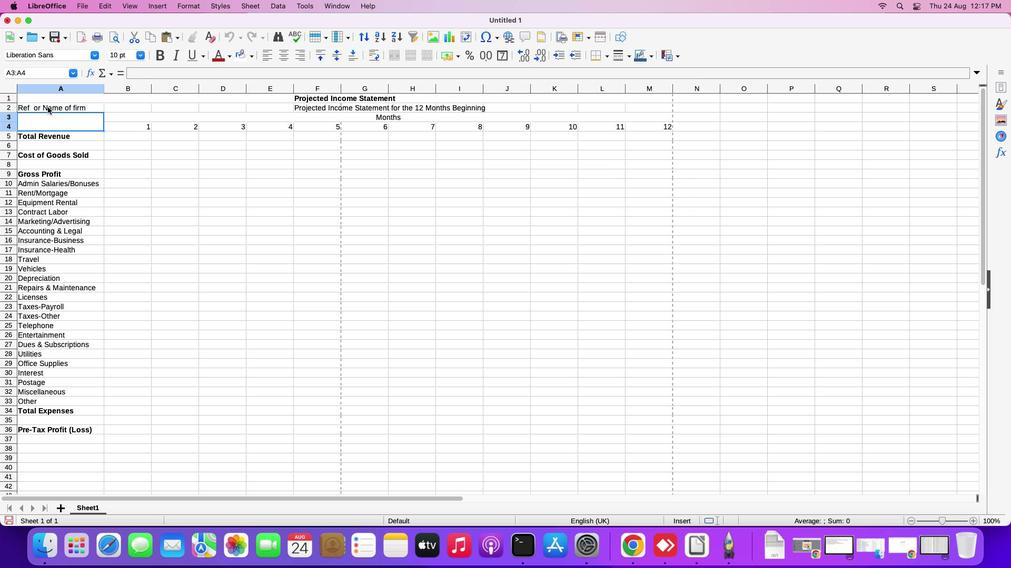 
Action: Mouse pressed left at (60, 120)
Screenshot: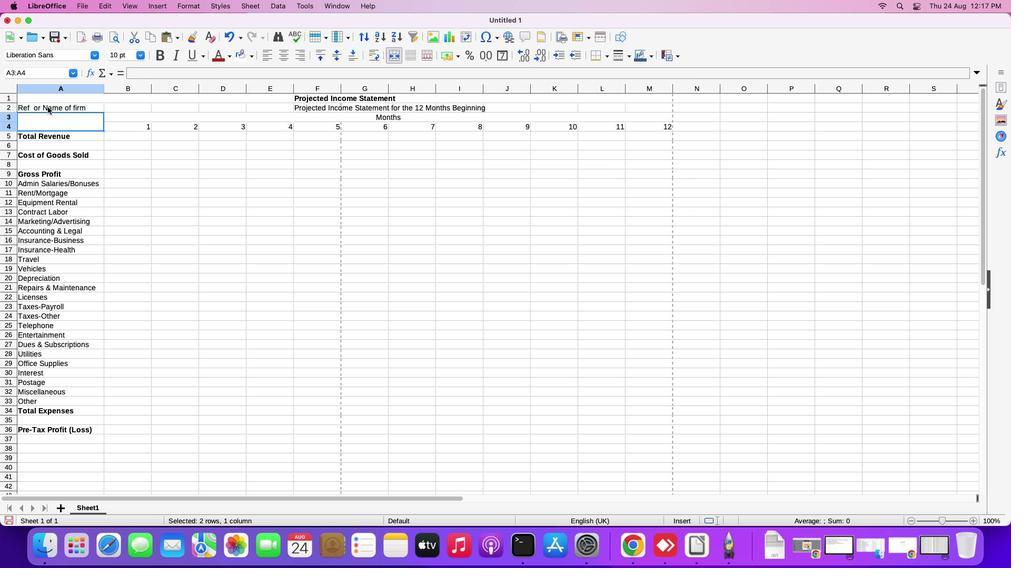 
Action: Mouse moved to (47, 106)
Screenshot: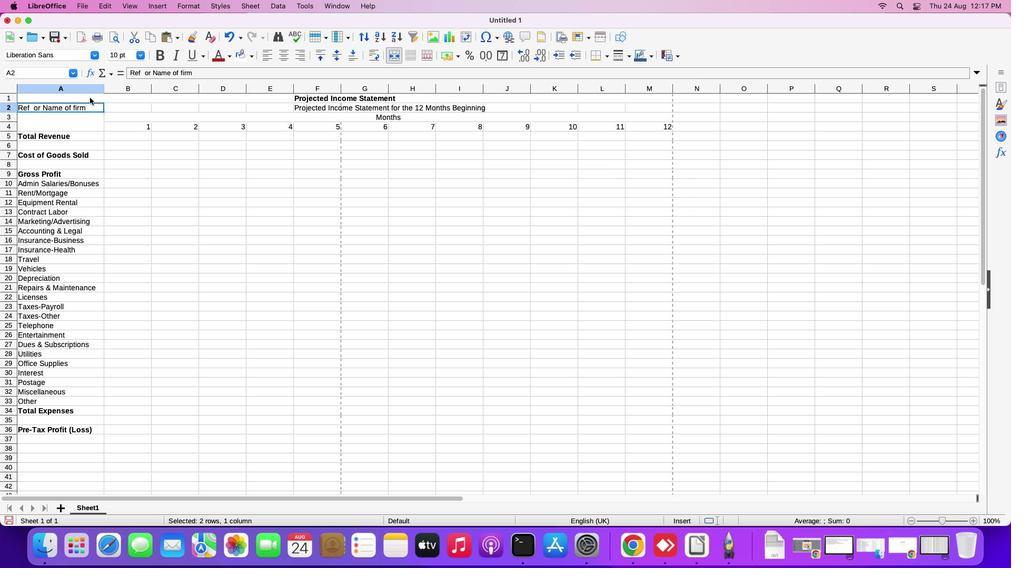 
Action: Mouse pressed left at (47, 106)
Screenshot: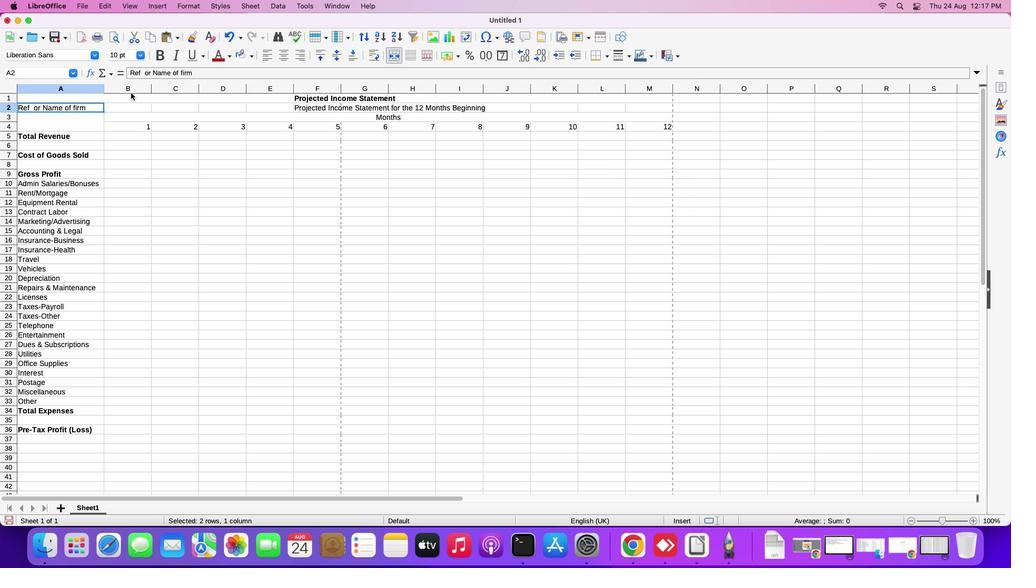 
Action: Mouse moved to (606, 56)
Screenshot: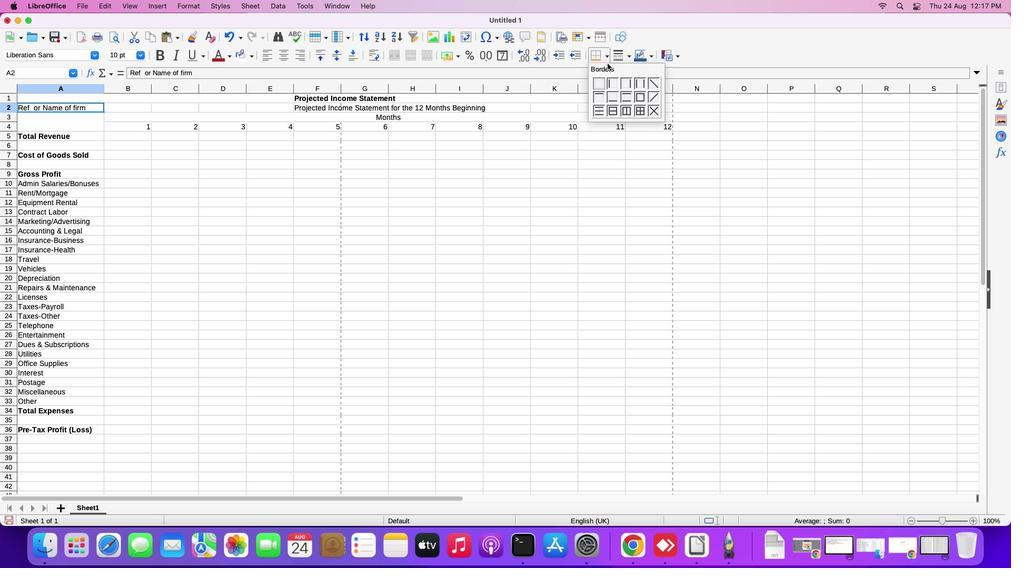 
Action: Mouse pressed left at (606, 56)
Screenshot: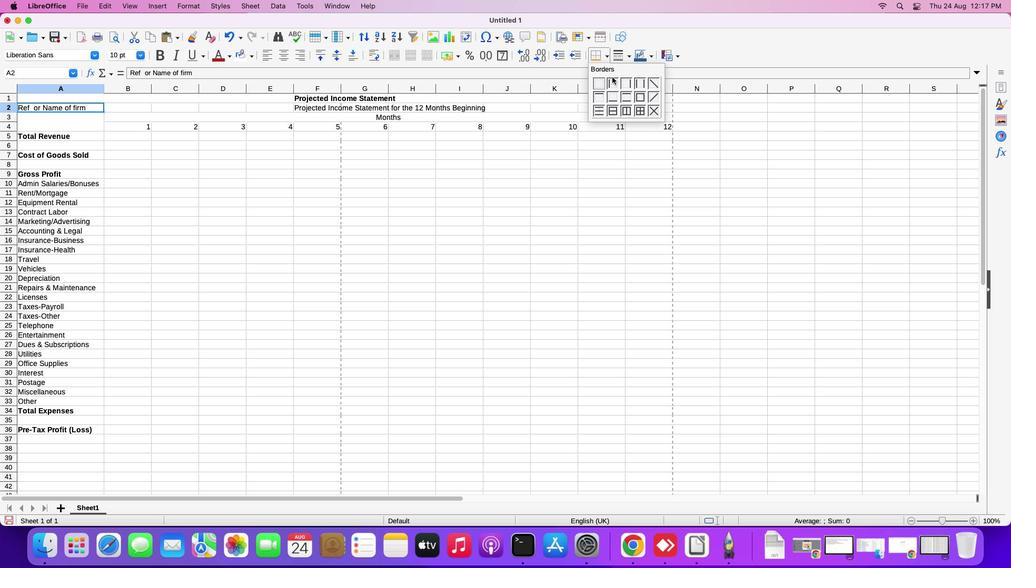 
Action: Mouse moved to (611, 96)
Screenshot: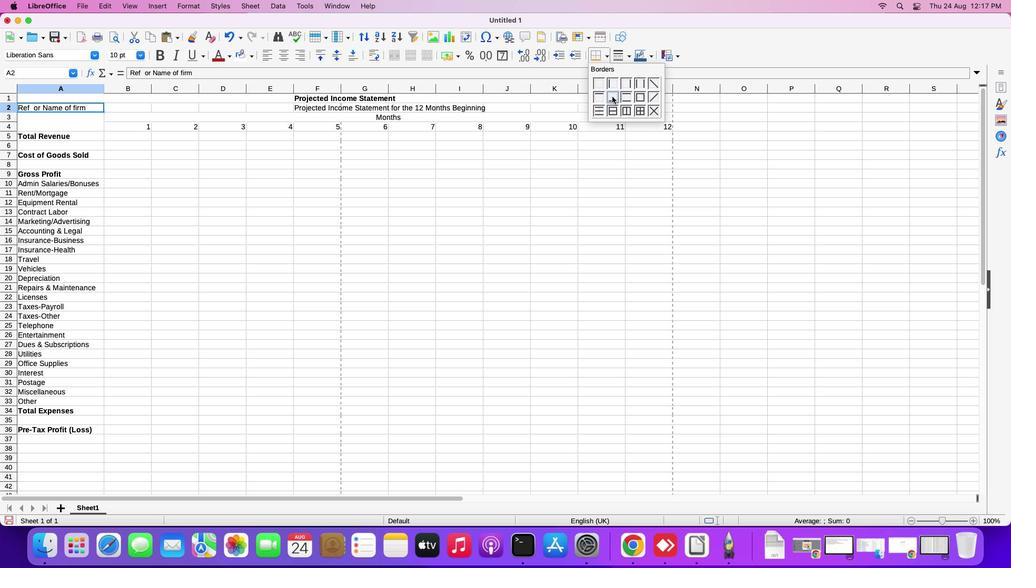 
Action: Mouse pressed left at (611, 96)
Screenshot: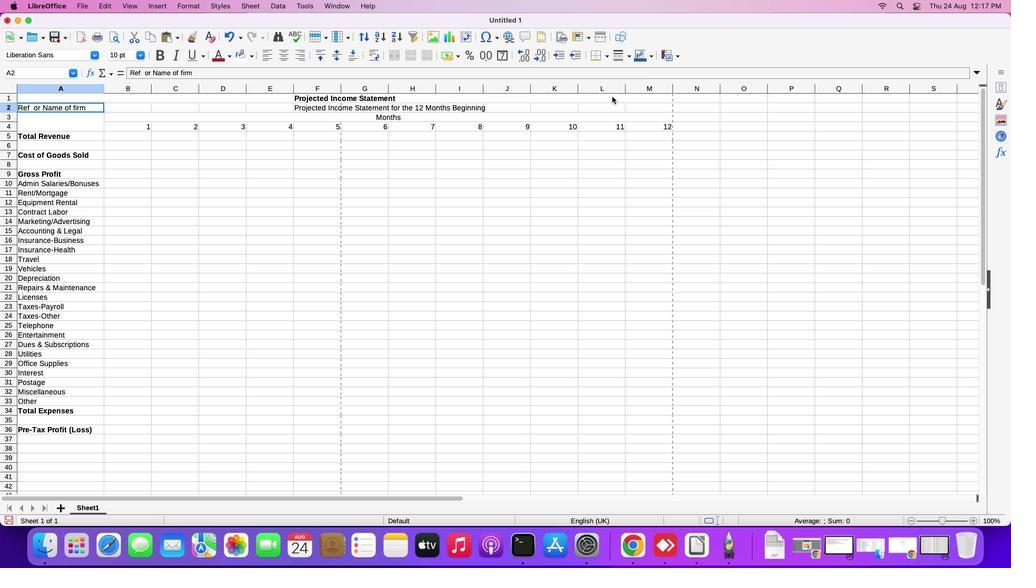 
Action: Mouse moved to (118, 107)
Screenshot: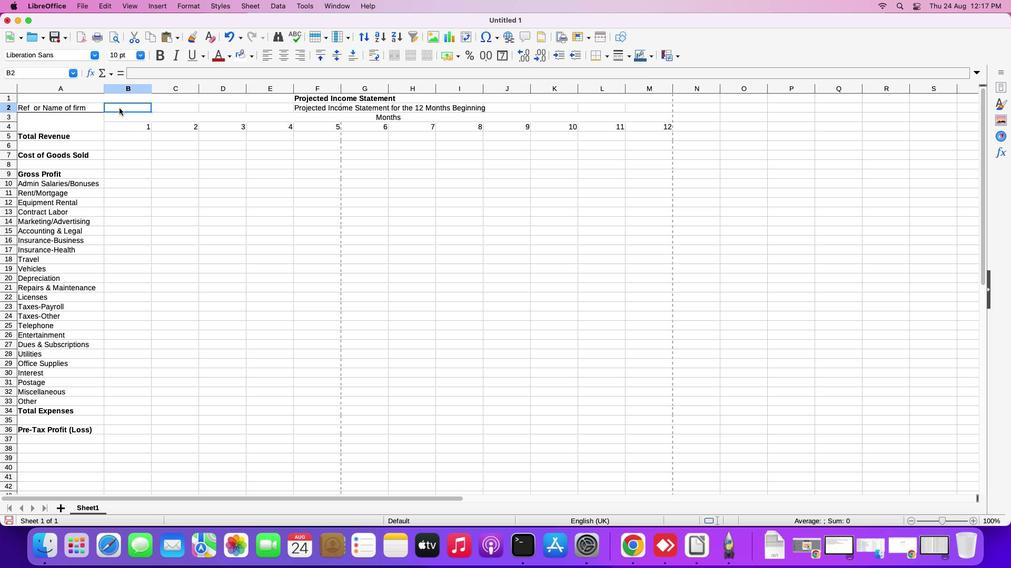 
Action: Mouse pressed left at (118, 107)
Screenshot: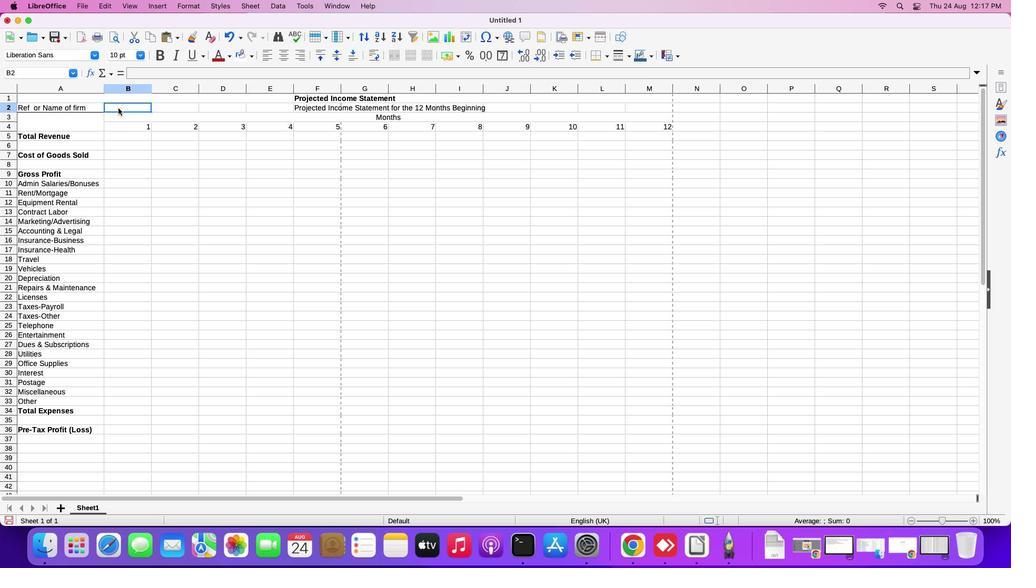 
Action: Mouse moved to (73, 110)
Screenshot: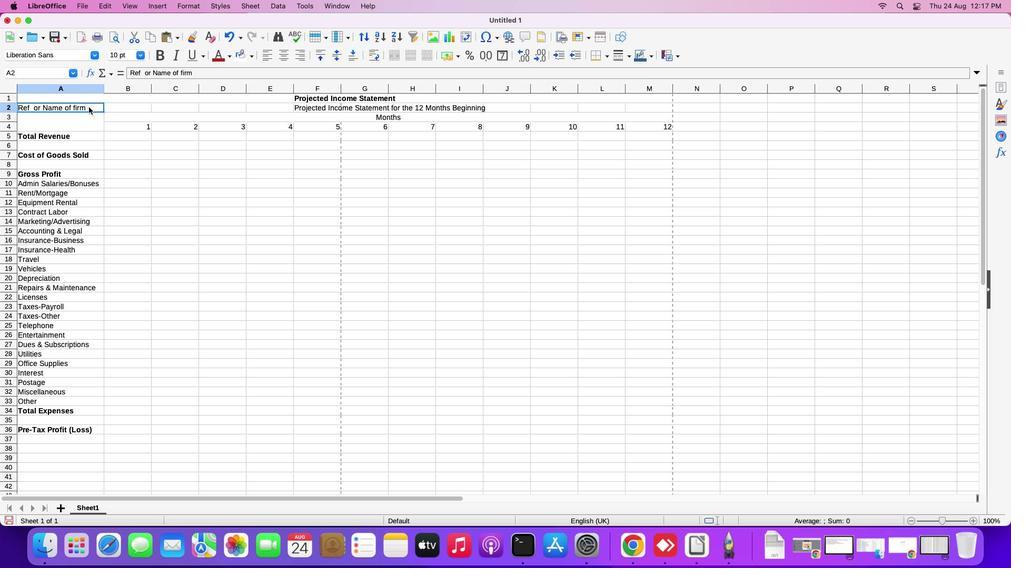 
Action: Mouse pressed left at (73, 110)
Screenshot: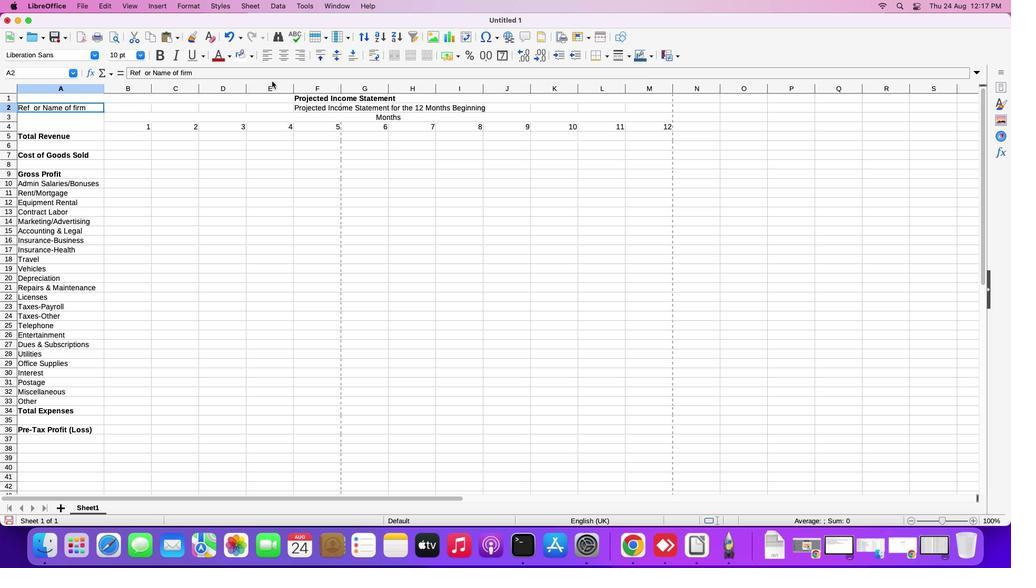 
Action: Mouse moved to (602, 55)
Screenshot: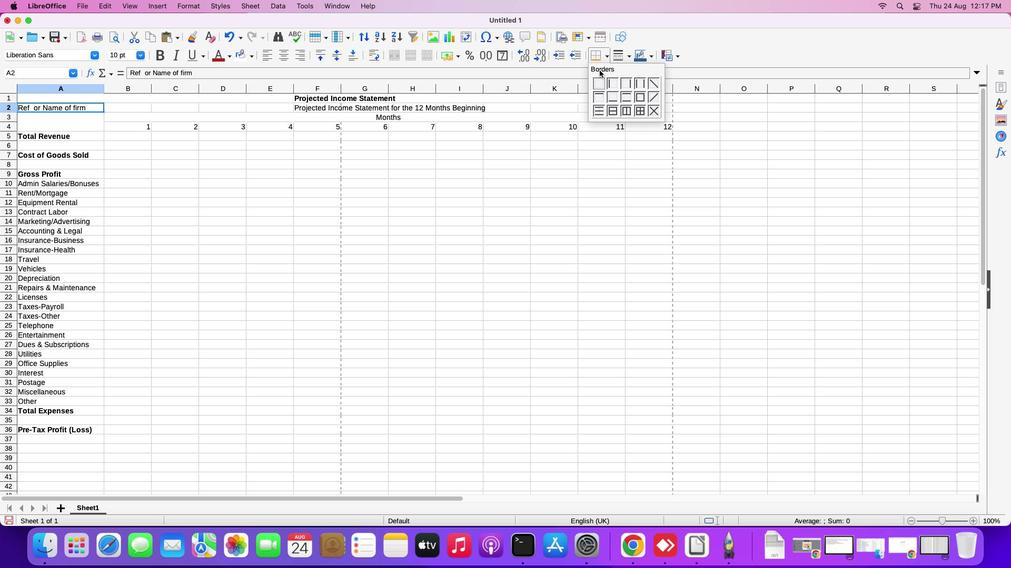 
Action: Mouse pressed left at (602, 55)
Screenshot: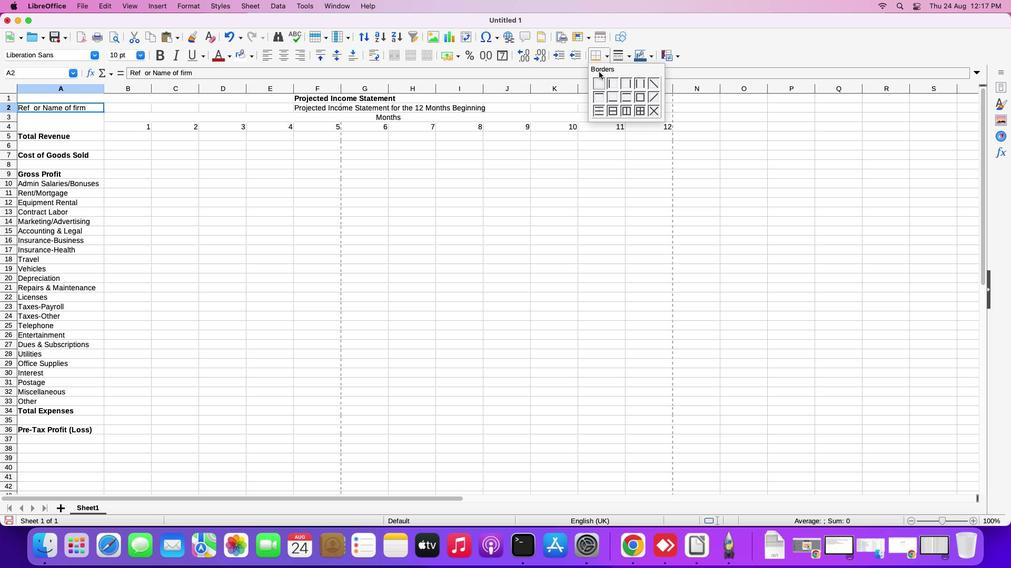 
Action: Mouse moved to (598, 79)
Screenshot: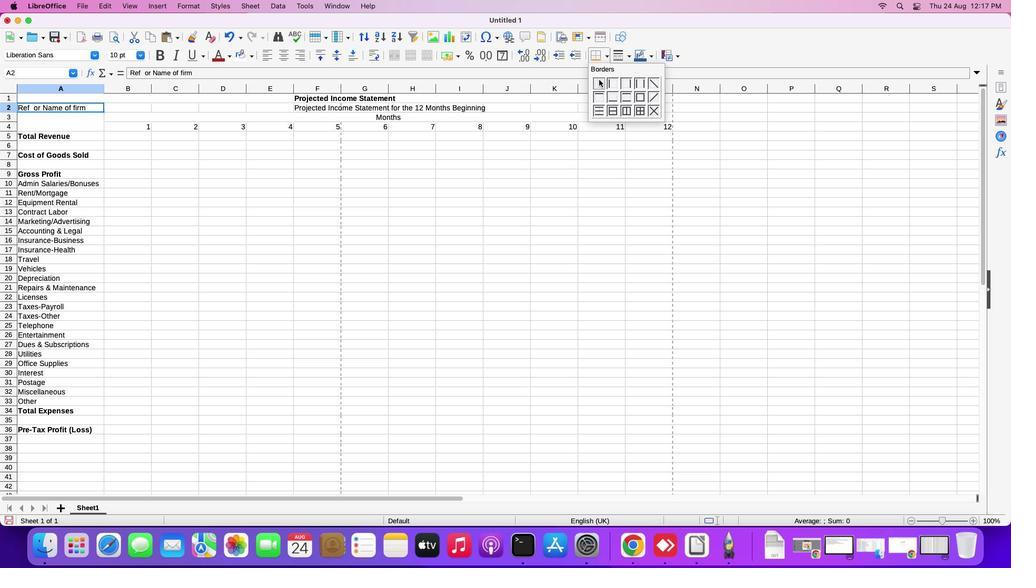 
Action: Mouse pressed left at (598, 79)
Screenshot: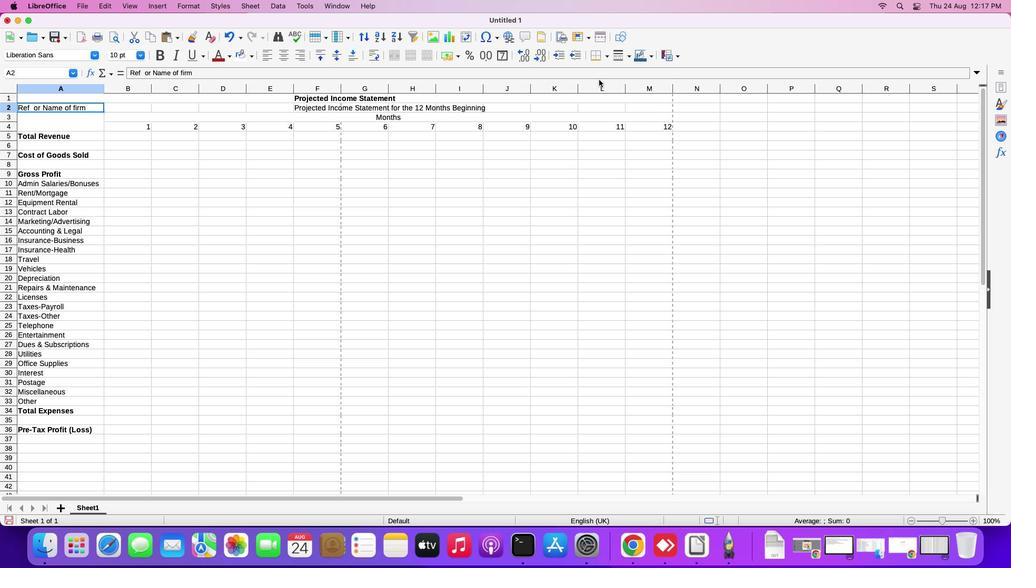 
Action: Mouse moved to (228, 152)
Screenshot: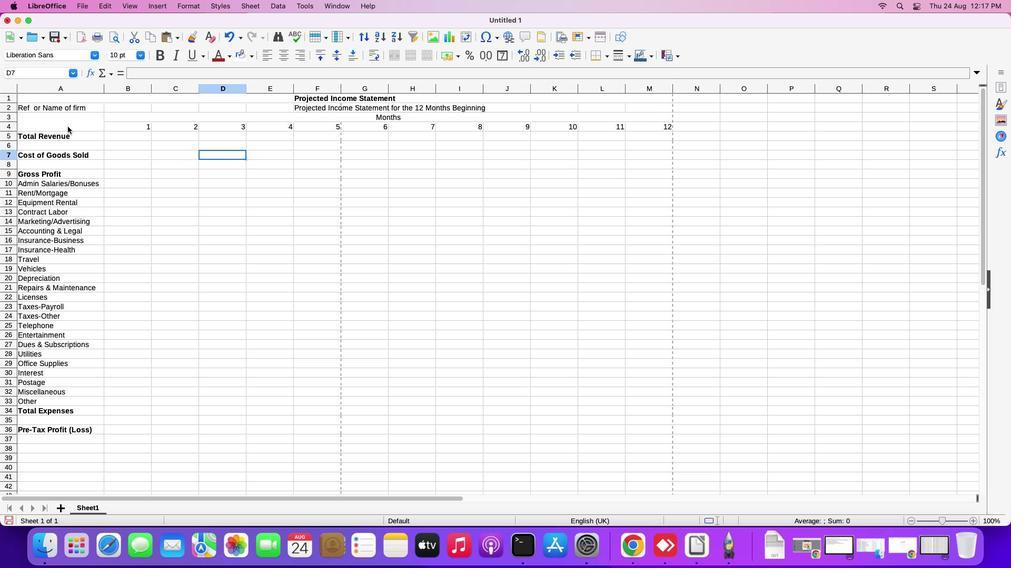 
Action: Mouse pressed left at (228, 152)
Screenshot: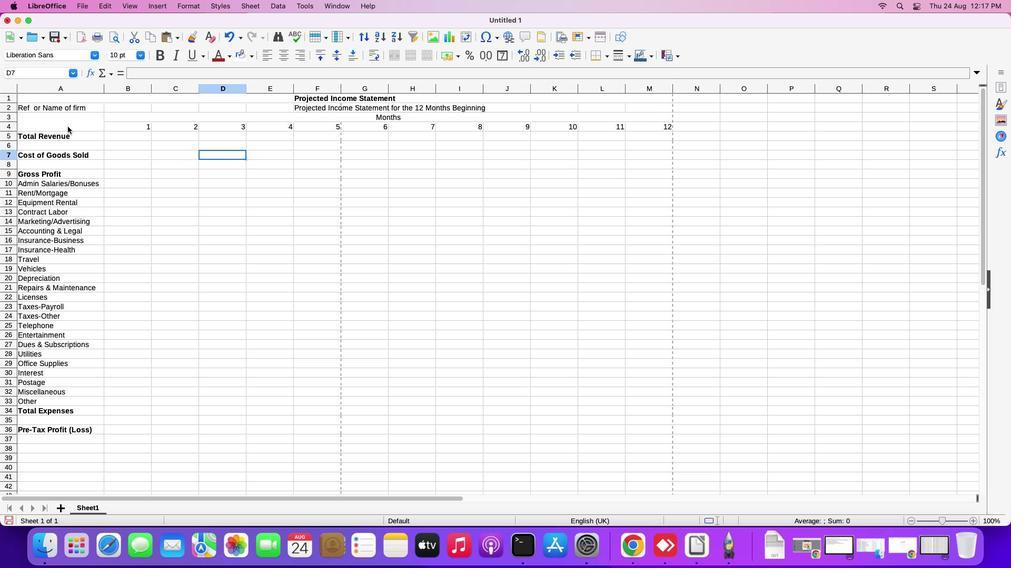 
Action: Mouse moved to (130, 125)
Screenshot: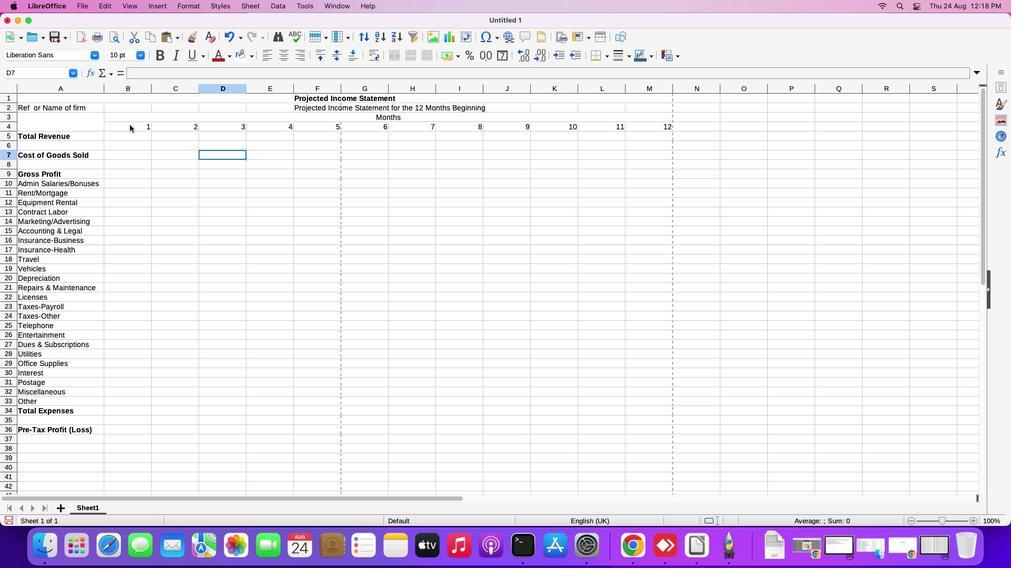 
Action: Mouse pressed left at (130, 125)
Screenshot: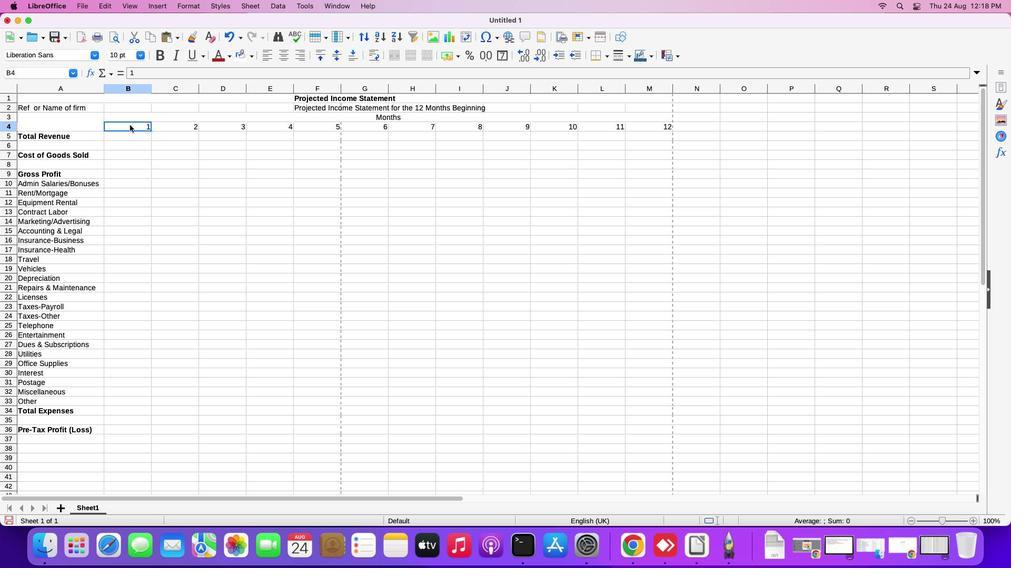 
Action: Key pressed Key.shiftKey.rightKey.rightKey.rightKey.rightKey.rightKey.rightKey.rightKey.rightKey.rightKey.rightKey.right
Screenshot: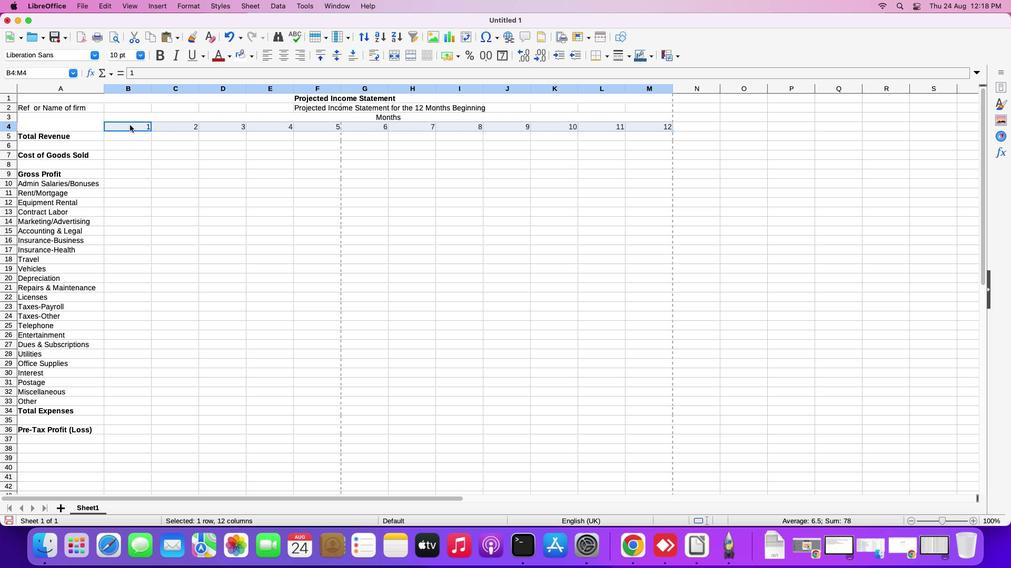 
Action: Mouse moved to (160, 58)
Screenshot: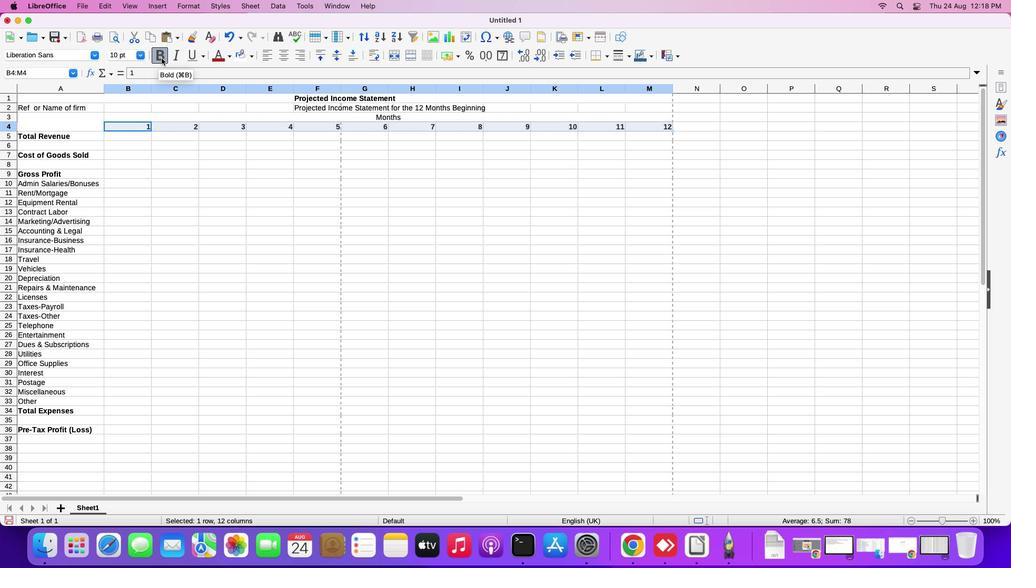 
Action: Mouse pressed left at (160, 58)
Screenshot: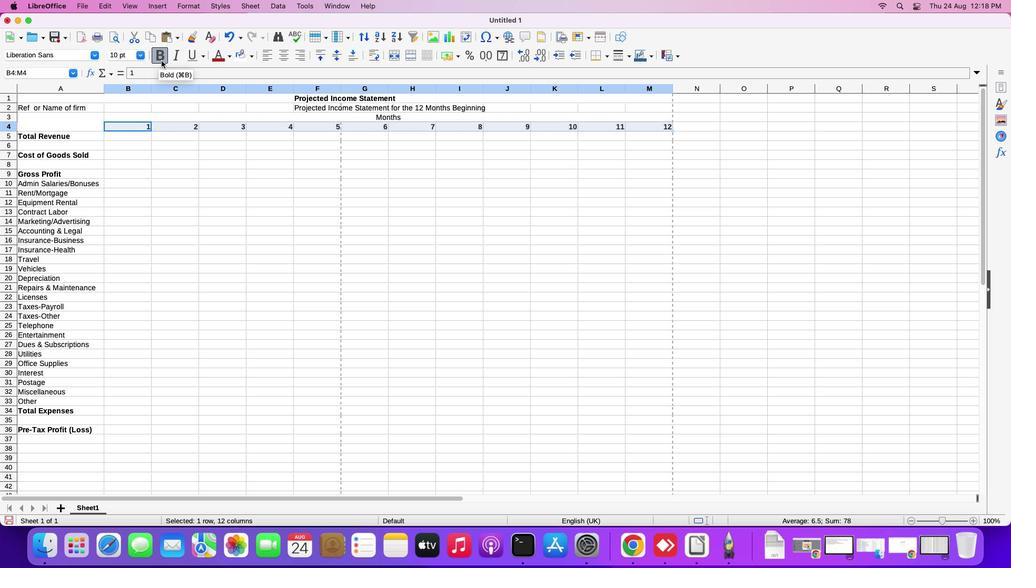 
Action: Mouse moved to (136, 172)
Screenshot: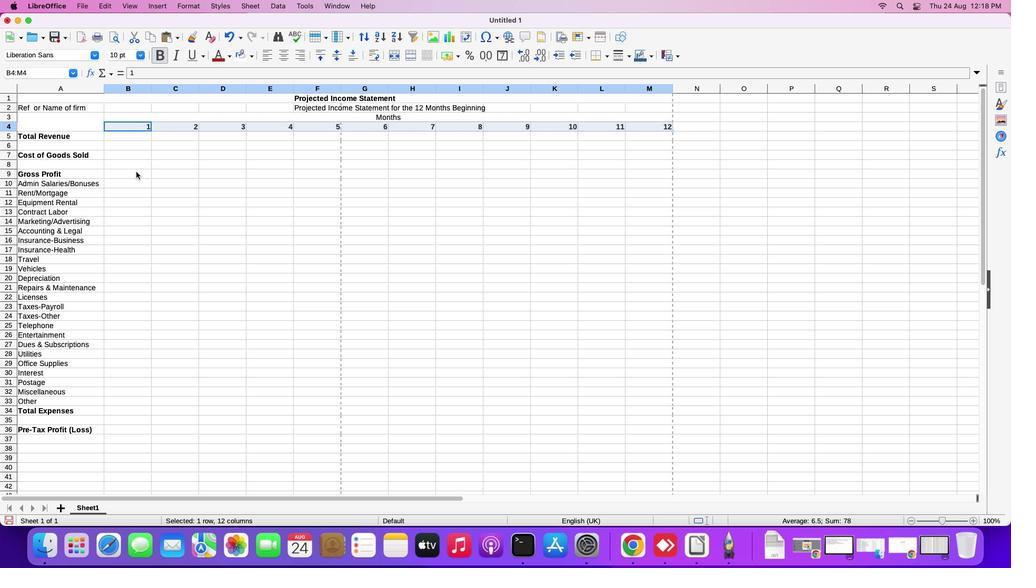 
Action: Mouse pressed left at (136, 172)
Screenshot: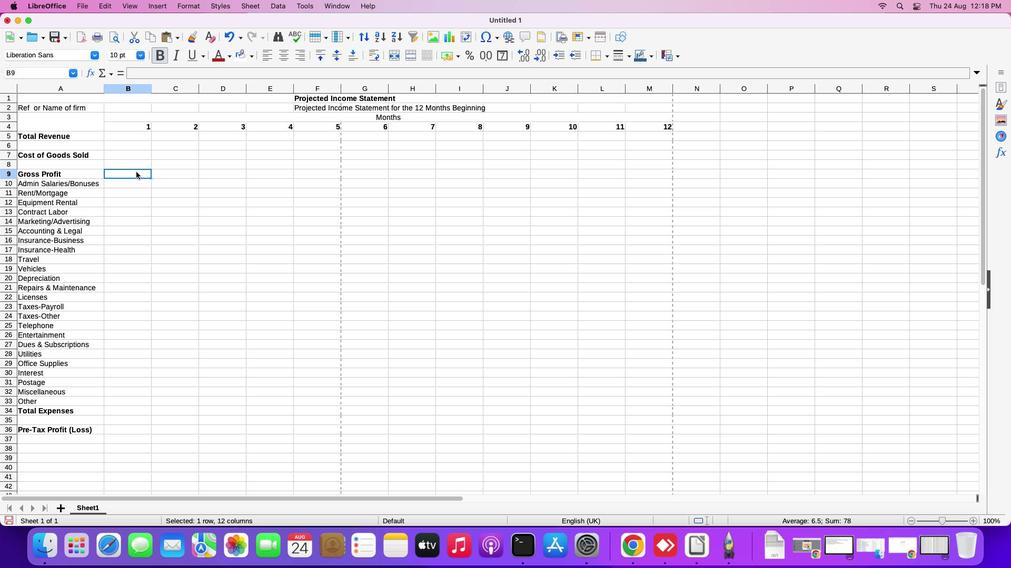 
Action: Mouse moved to (381, 116)
Screenshot: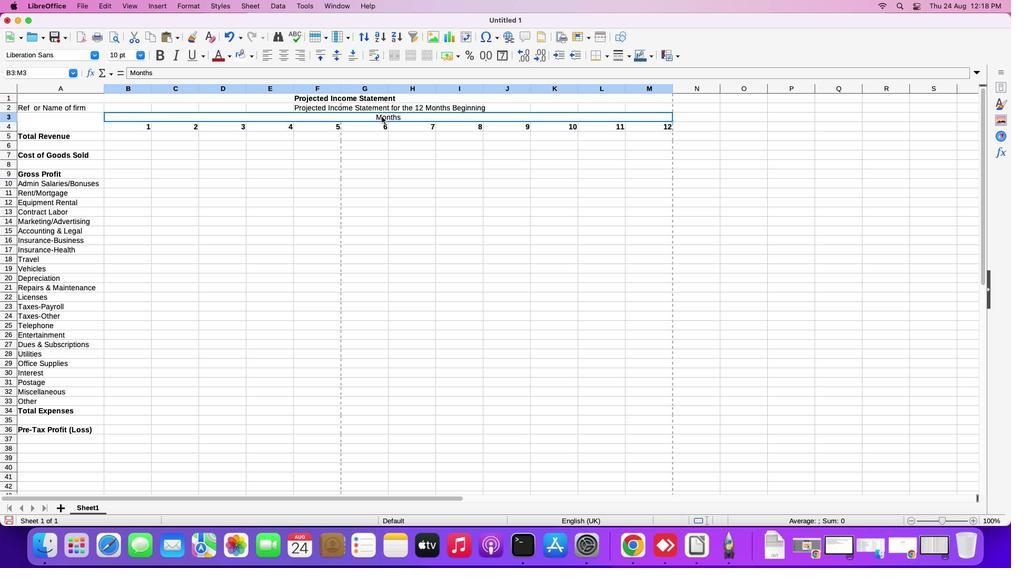 
Action: Mouse pressed left at (381, 116)
Screenshot: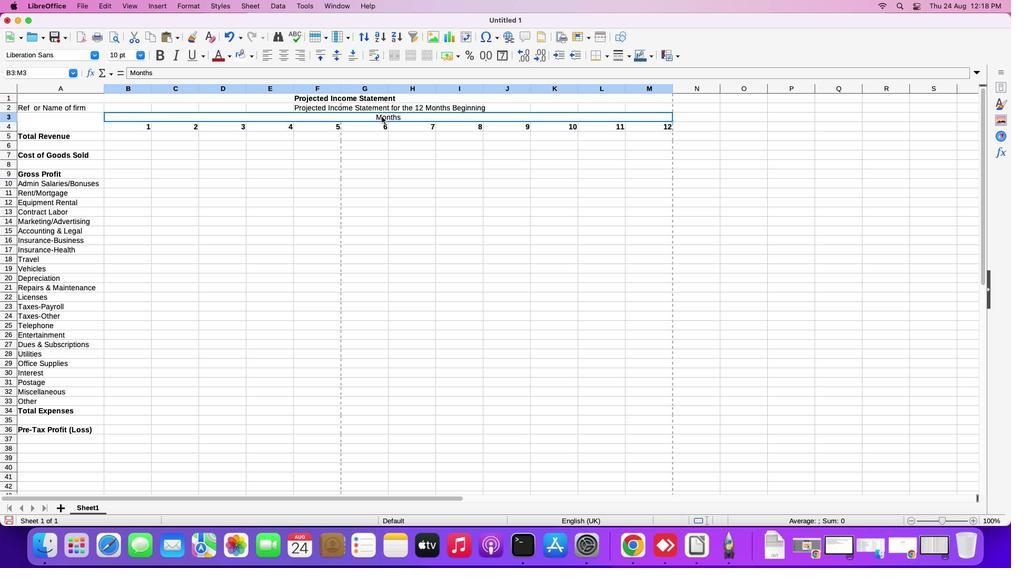 
Action: Mouse moved to (156, 57)
Screenshot: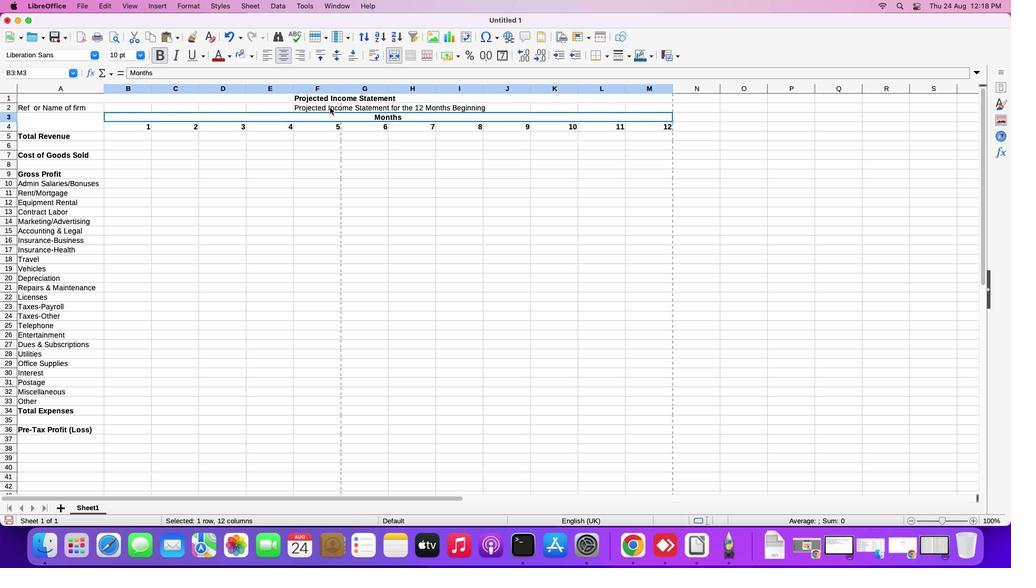 
Action: Mouse pressed left at (156, 57)
Screenshot: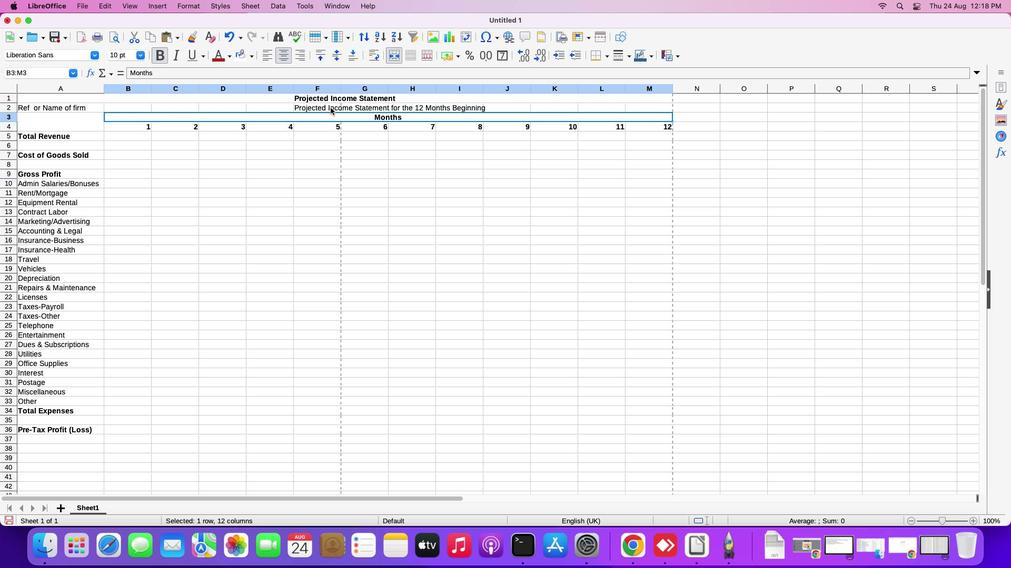 
Action: Mouse moved to (327, 103)
Screenshot: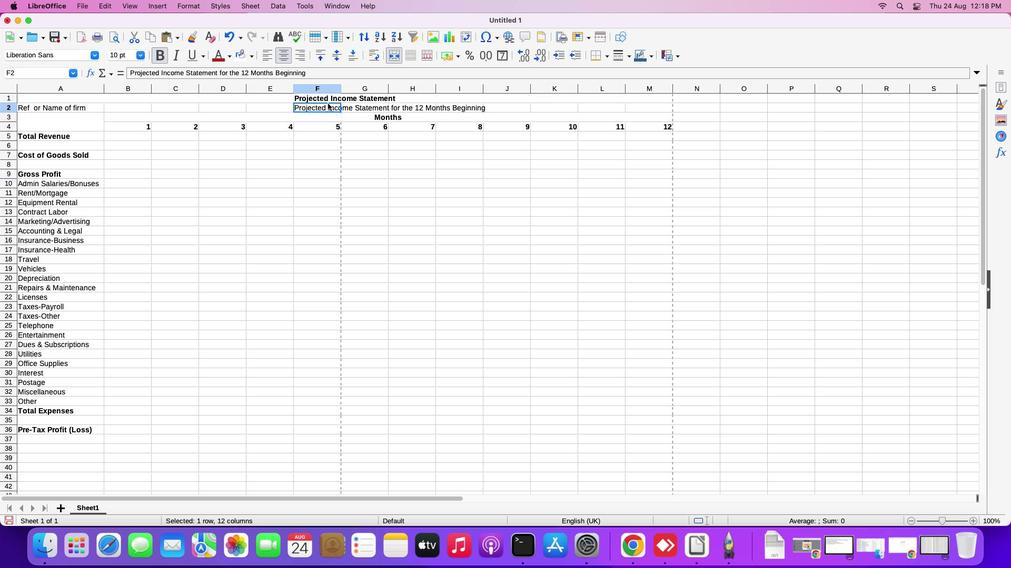 
Action: Mouse pressed left at (327, 103)
Screenshot: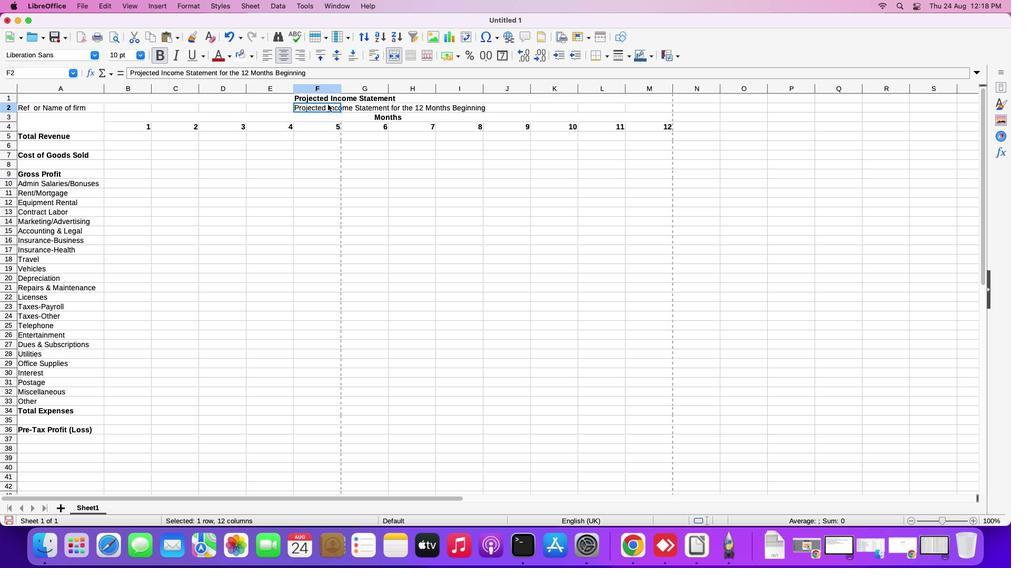 
Action: Mouse moved to (161, 57)
Screenshot: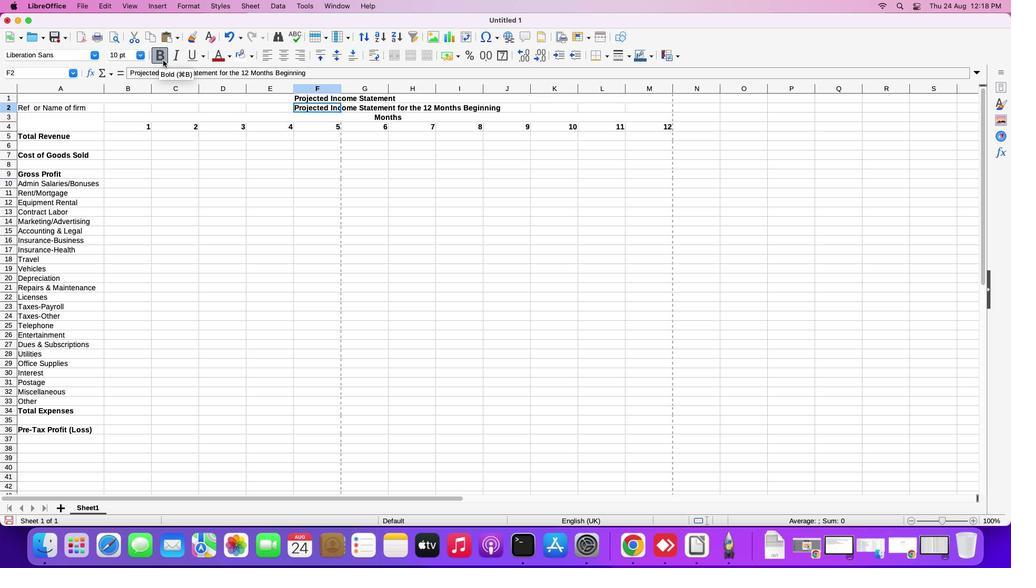 
Action: Mouse pressed left at (161, 57)
Screenshot: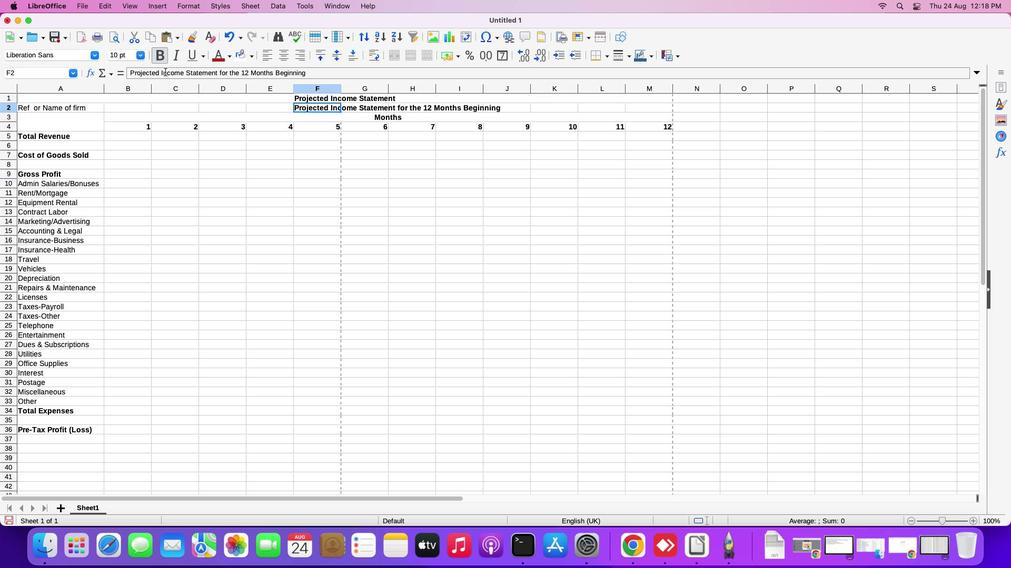 
Action: Mouse moved to (54, 105)
Screenshot: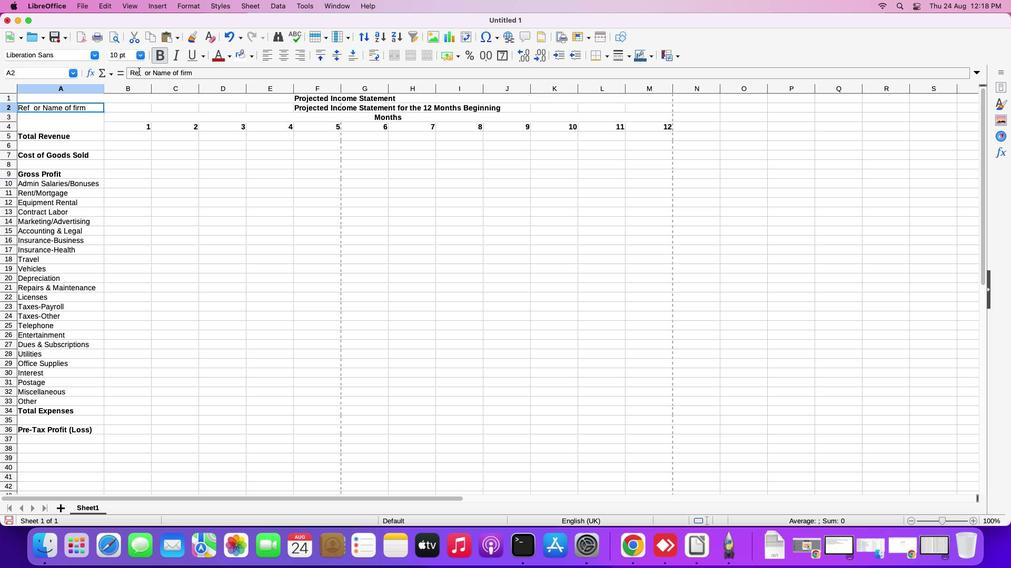 
Action: Mouse pressed left at (54, 105)
Screenshot: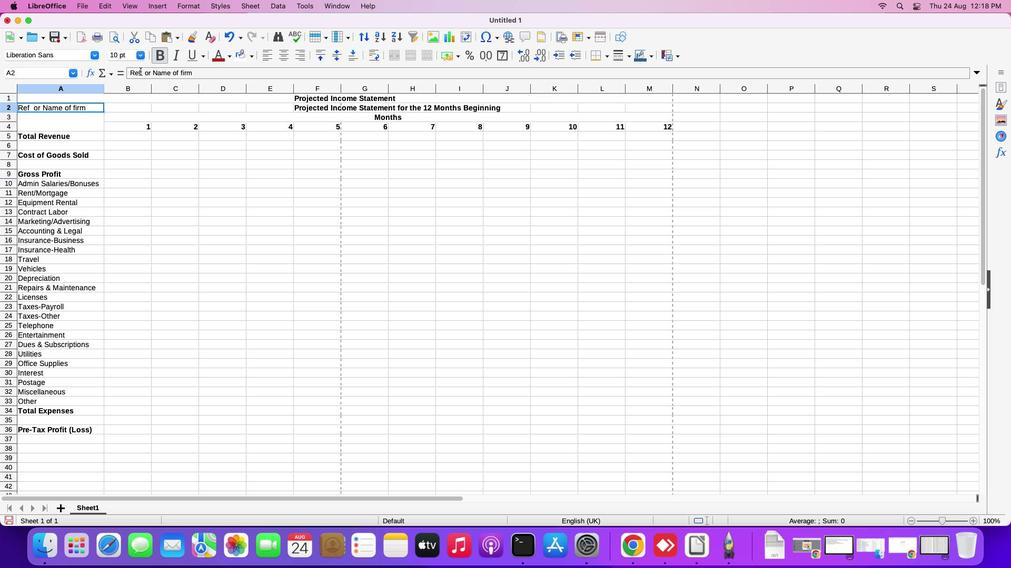 
Action: Mouse moved to (160, 58)
Screenshot: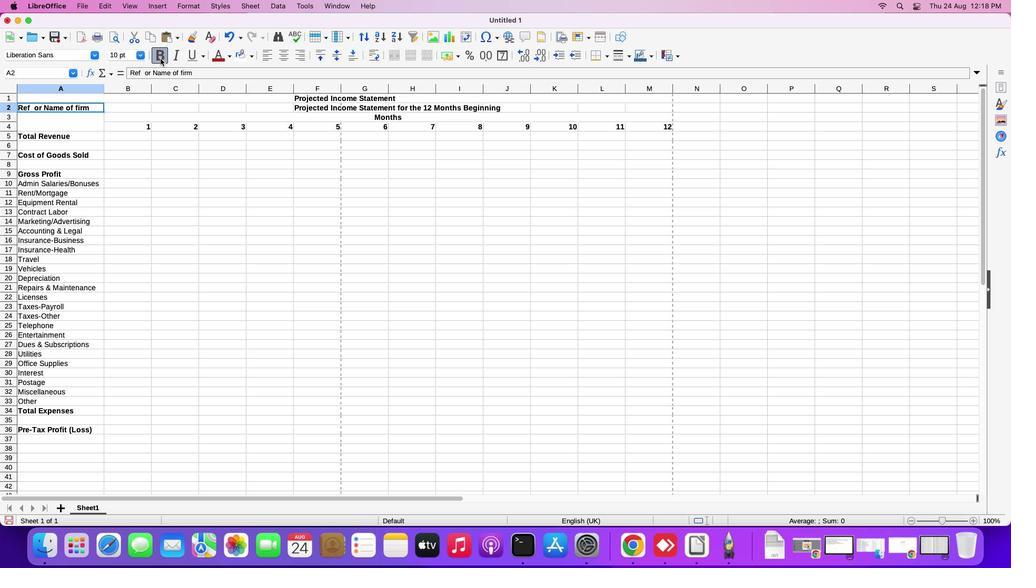 
Action: Mouse pressed left at (160, 58)
Screenshot: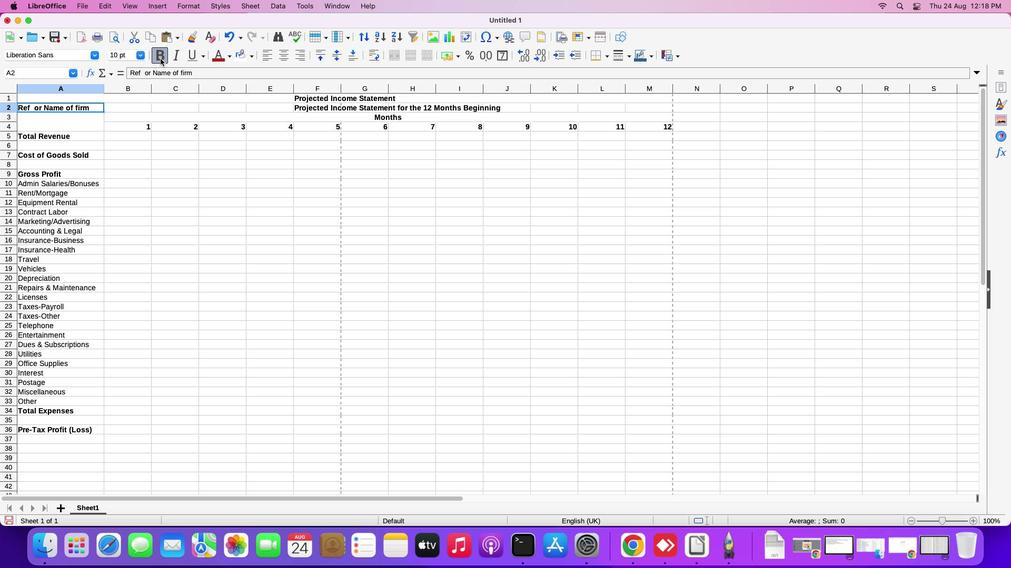 
Action: Mouse moved to (125, 116)
Screenshot: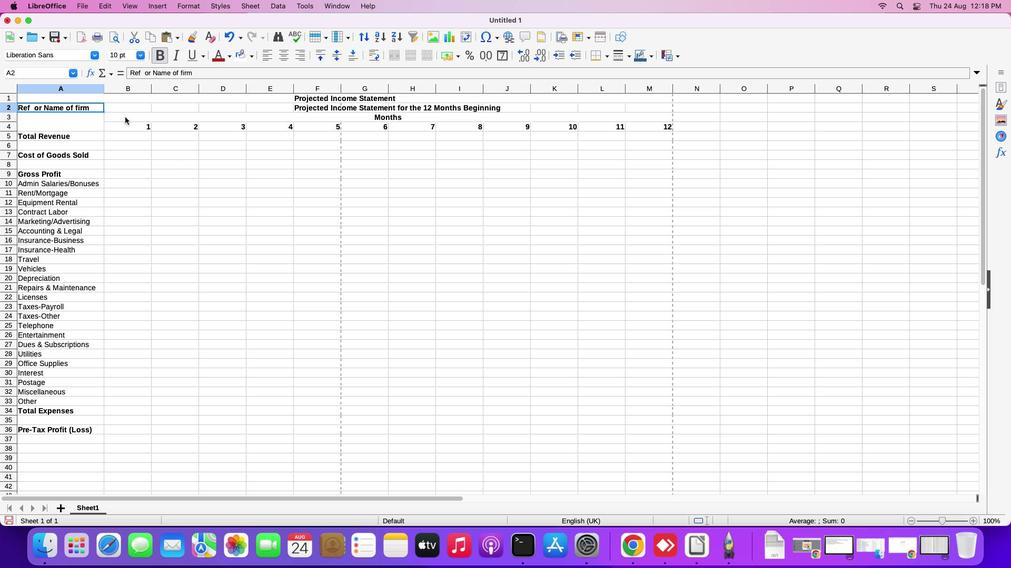 
Action: Mouse pressed left at (125, 116)
Screenshot: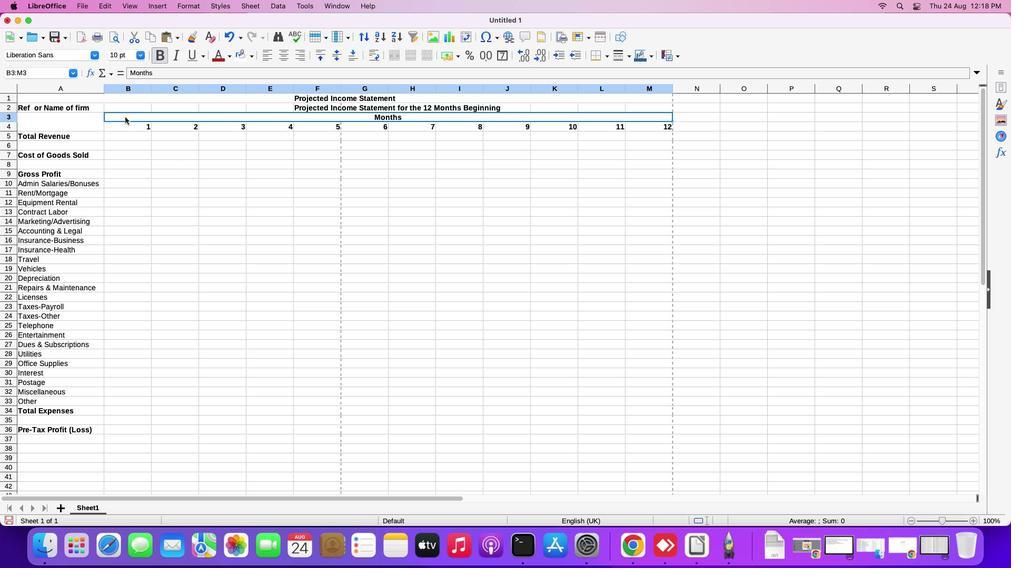 
Action: Mouse moved to (125, 116)
Screenshot: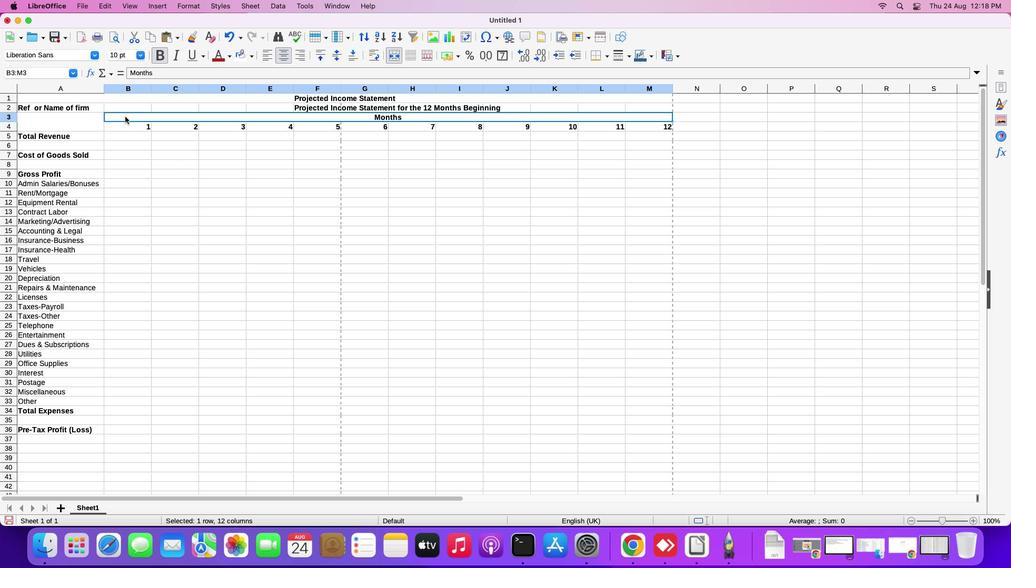
Action: Key pressed Key.shiftKey.down
Screenshot: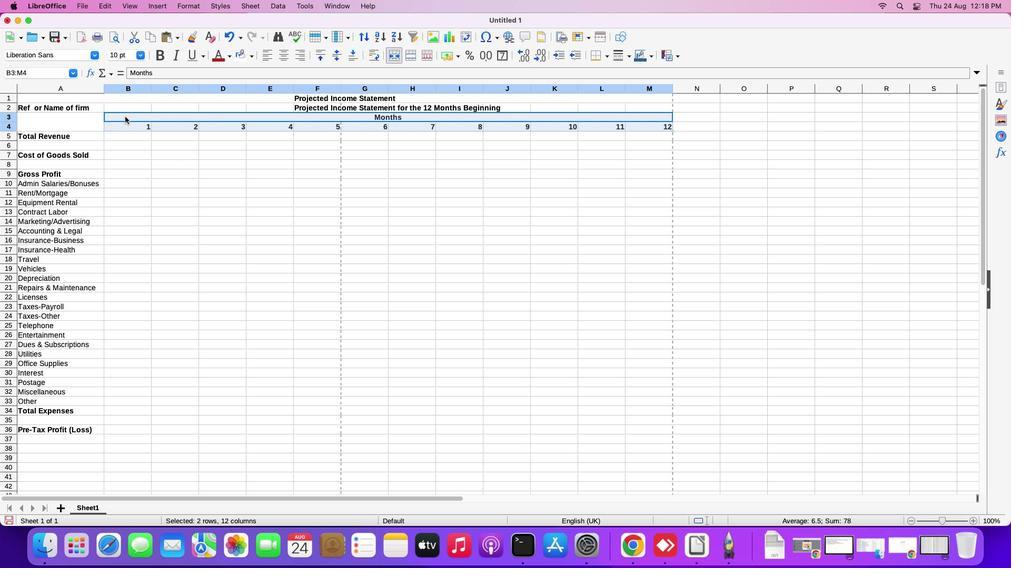 
Action: Mouse moved to (229, 57)
Screenshot: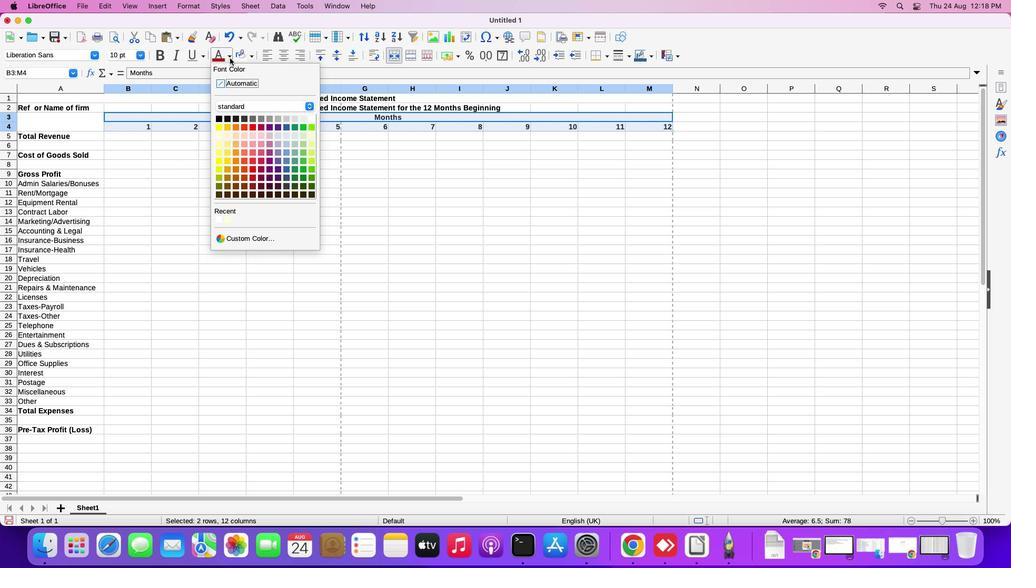 
Action: Mouse pressed left at (229, 57)
Screenshot: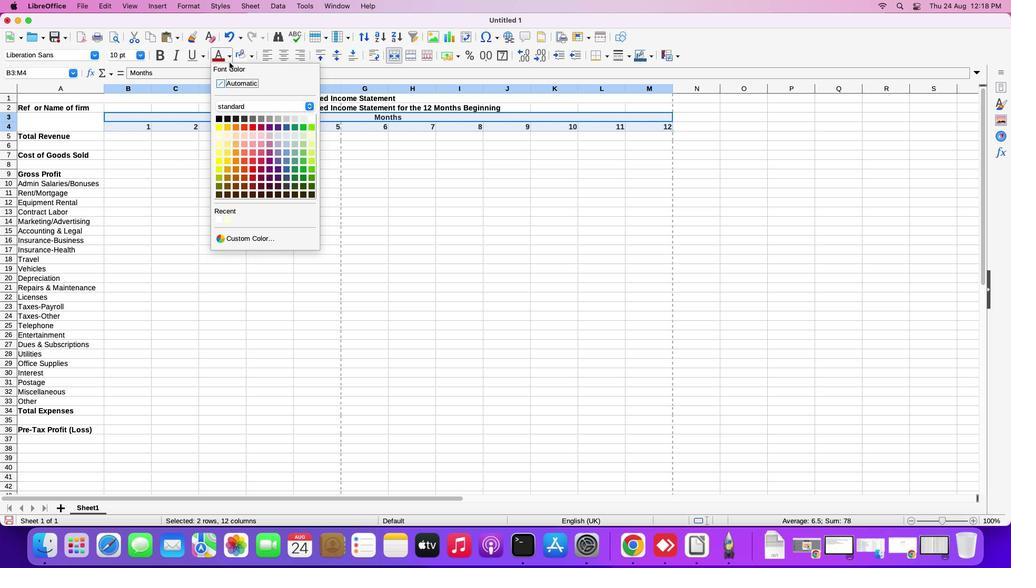
Action: Mouse moved to (270, 117)
Screenshot: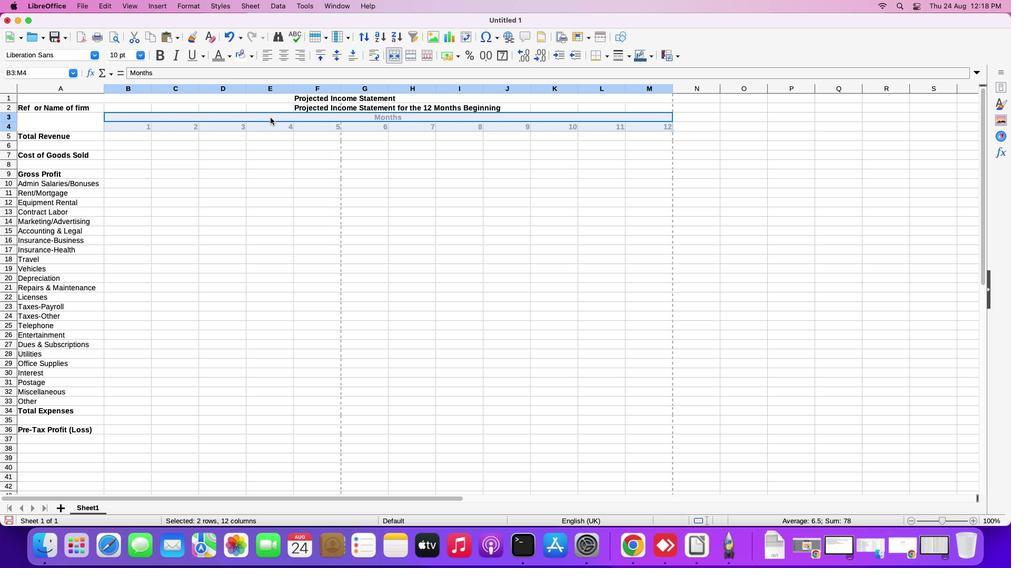 
Action: Mouse pressed left at (270, 117)
Screenshot: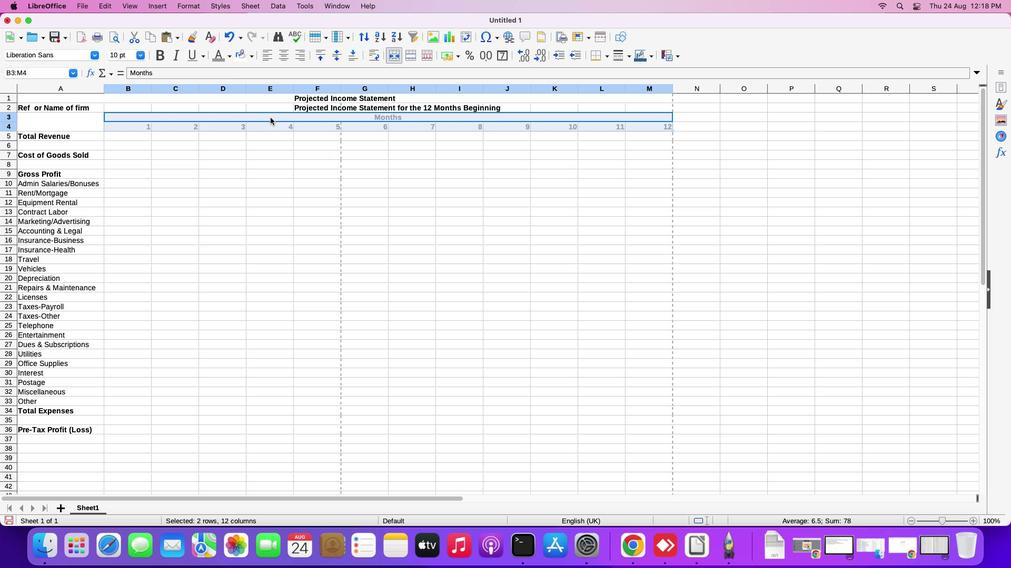 
Action: Mouse moved to (226, 55)
Screenshot: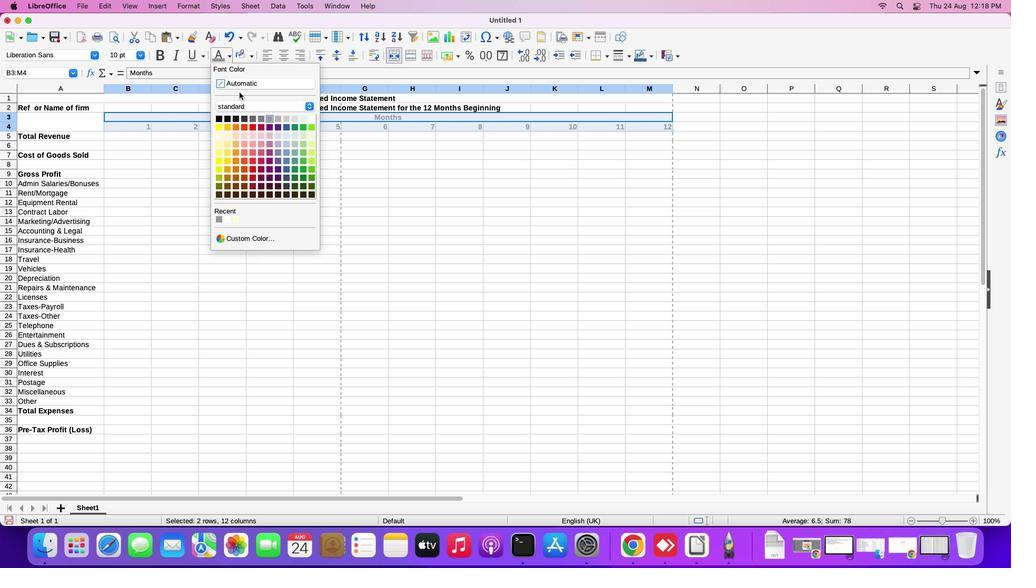 
Action: Mouse pressed left at (226, 55)
Screenshot: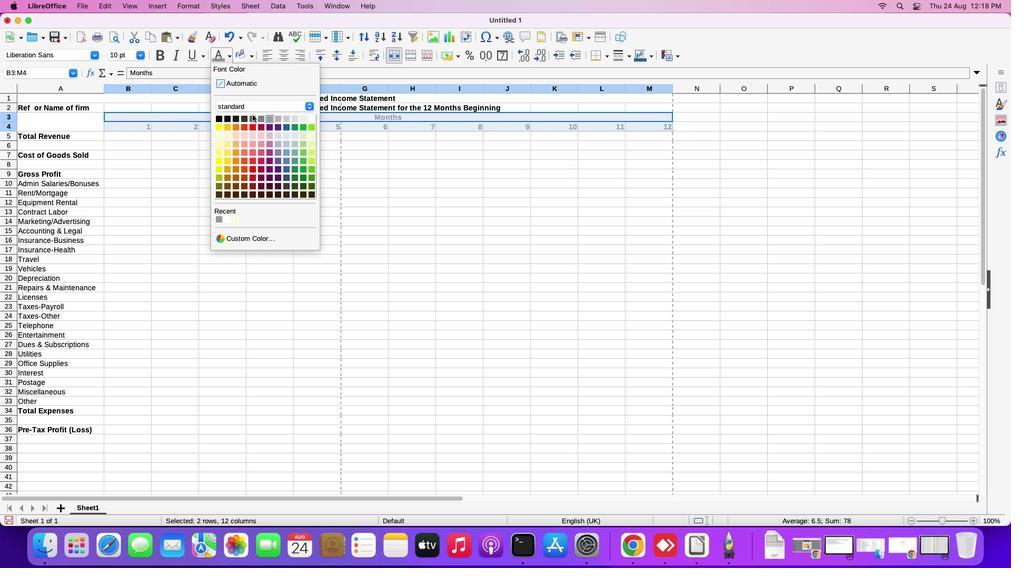 
Action: Mouse moved to (261, 118)
Screenshot: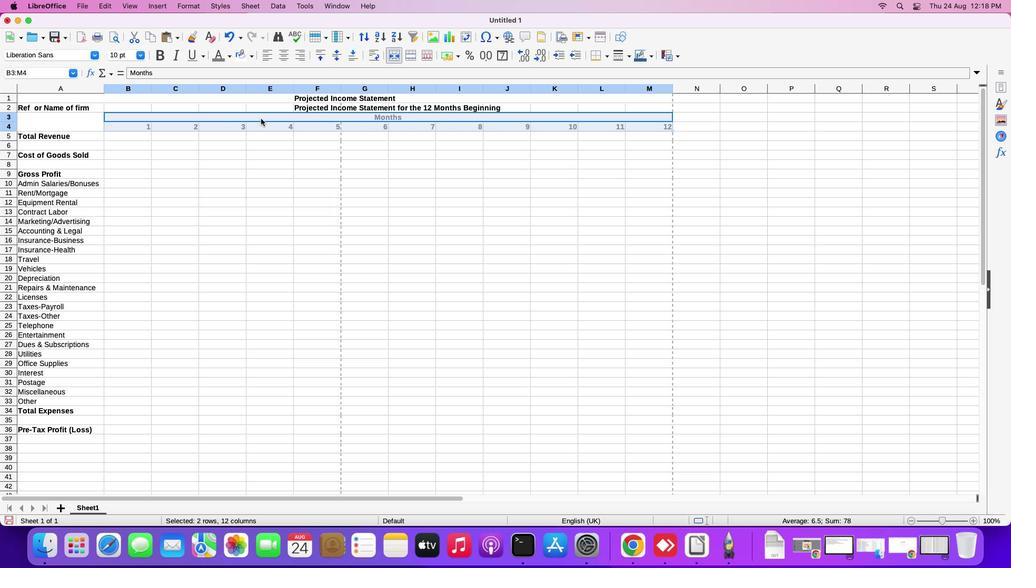 
Action: Mouse pressed left at (261, 118)
Screenshot: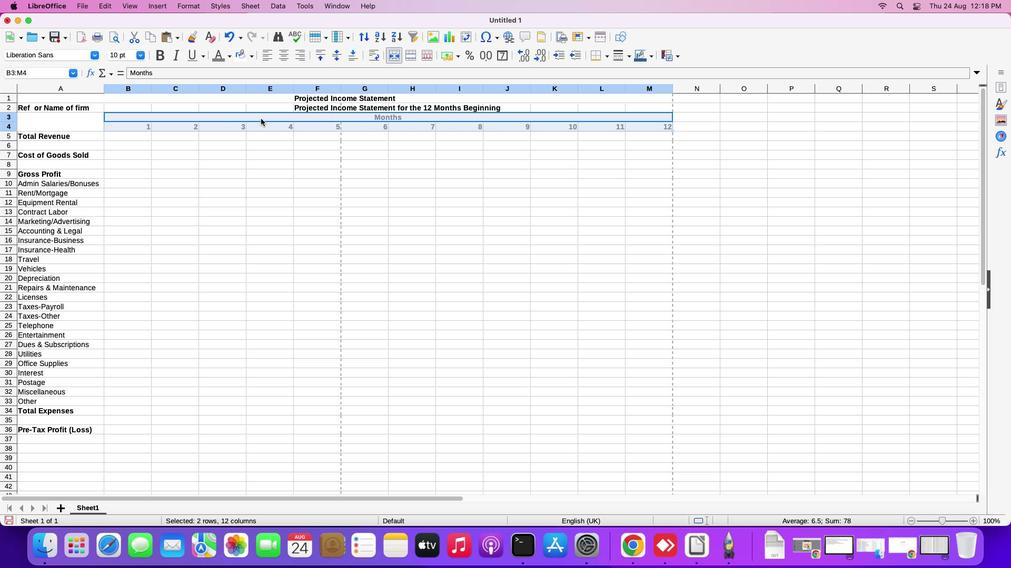 
Action: Mouse moved to (229, 141)
Screenshot: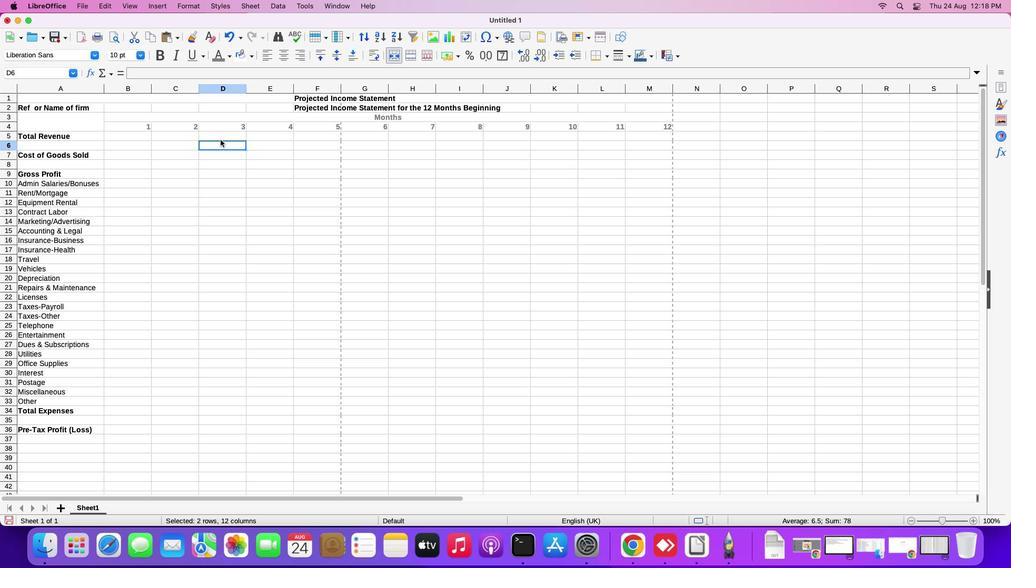 
Action: Mouse pressed left at (229, 141)
Screenshot: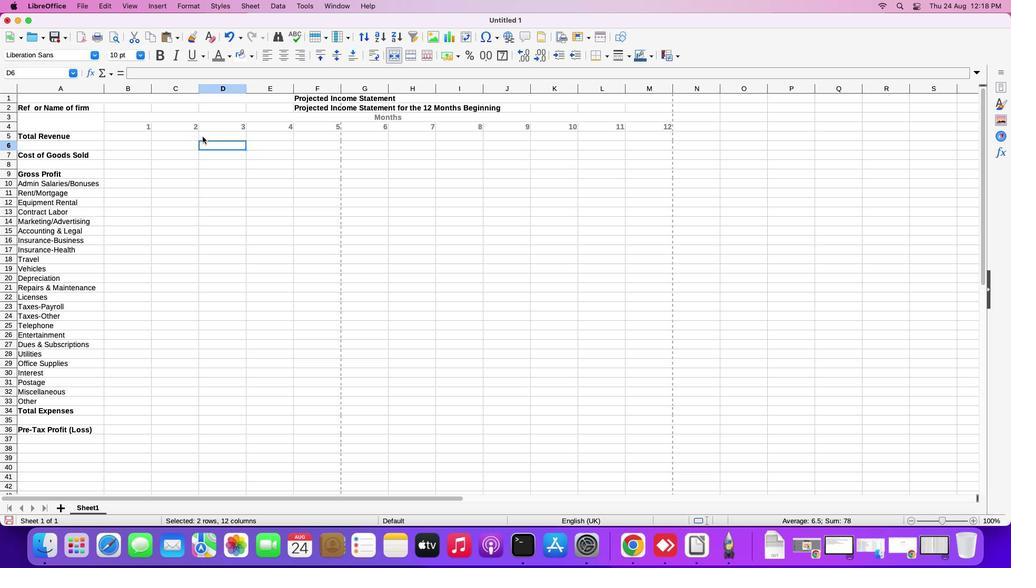 
Action: Mouse moved to (130, 116)
Screenshot: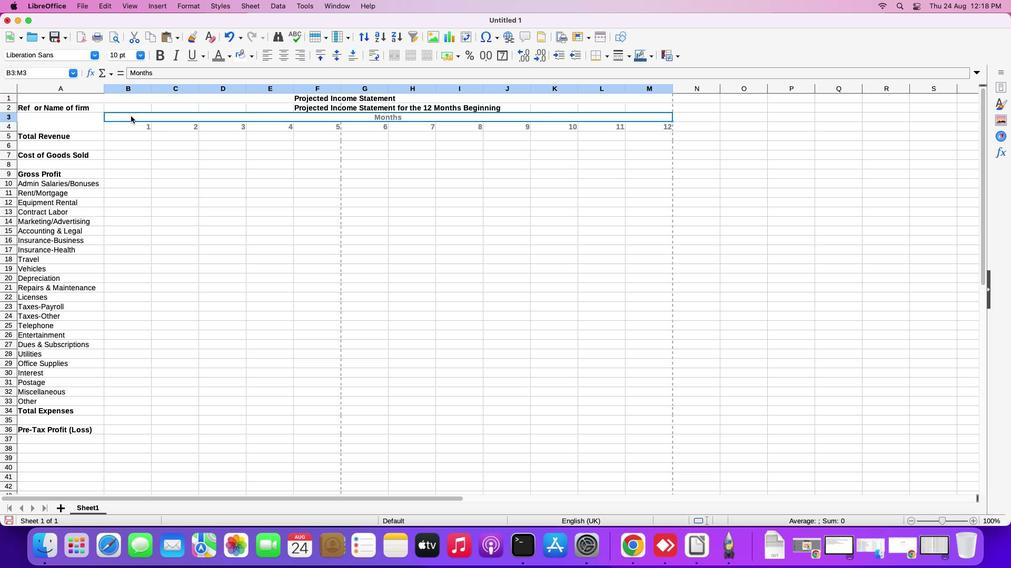 
Action: Mouse pressed left at (130, 116)
Screenshot: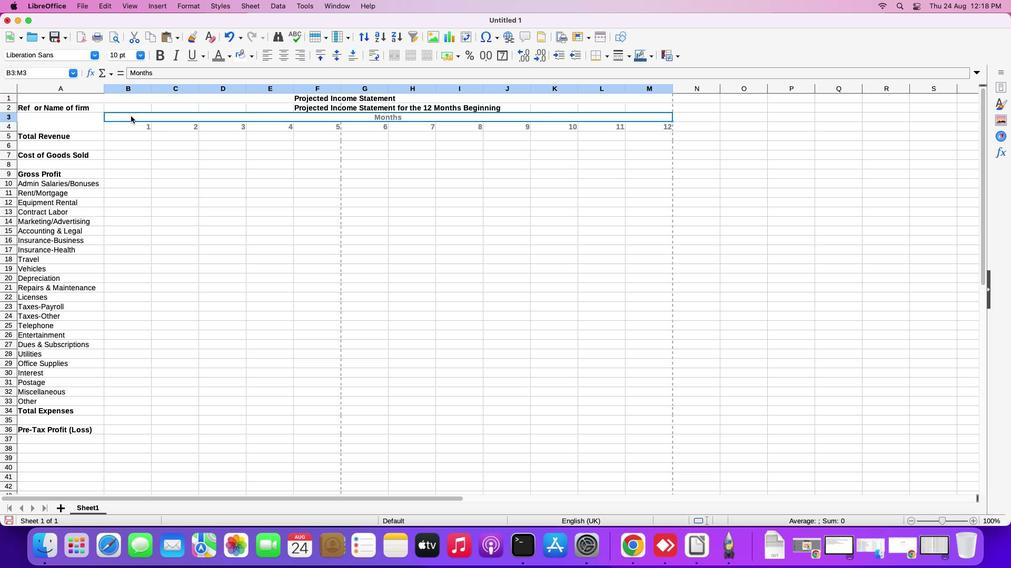 
Action: Mouse moved to (250, 57)
Screenshot: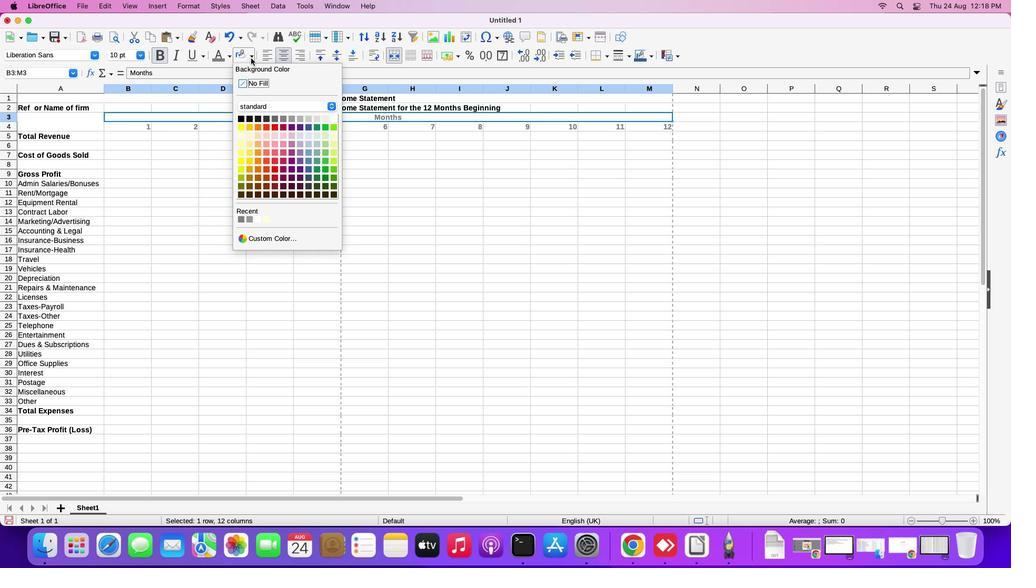 
Action: Mouse pressed left at (250, 57)
Screenshot: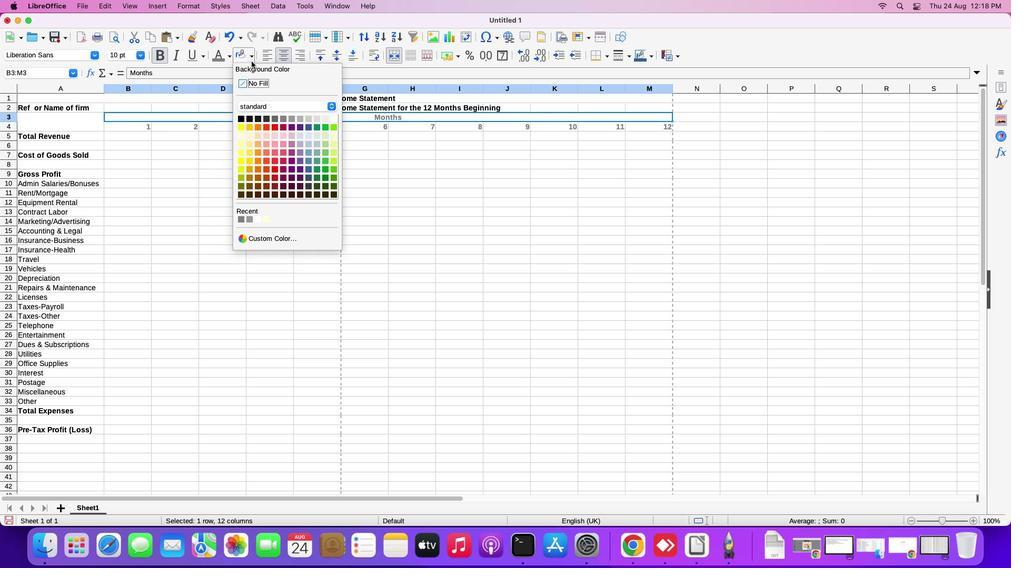 
Action: Mouse moved to (283, 119)
Screenshot: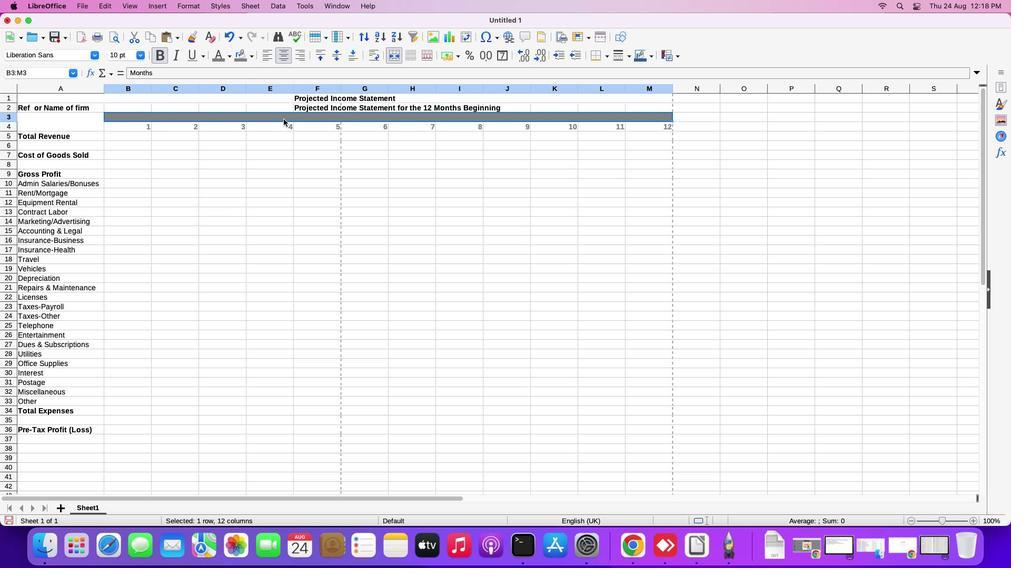 
Action: Mouse pressed left at (283, 119)
Screenshot: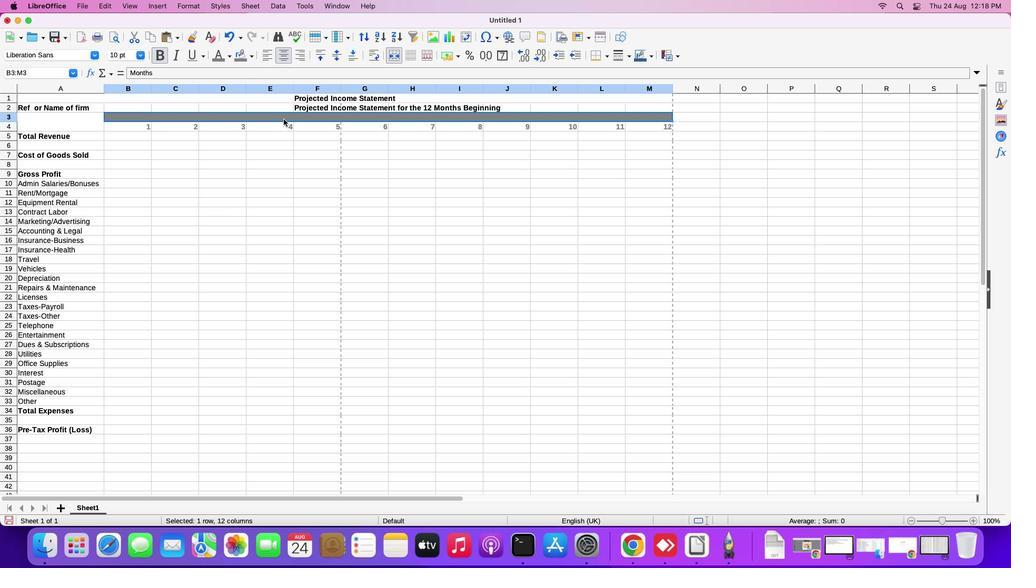 
Action: Mouse moved to (252, 59)
Screenshot: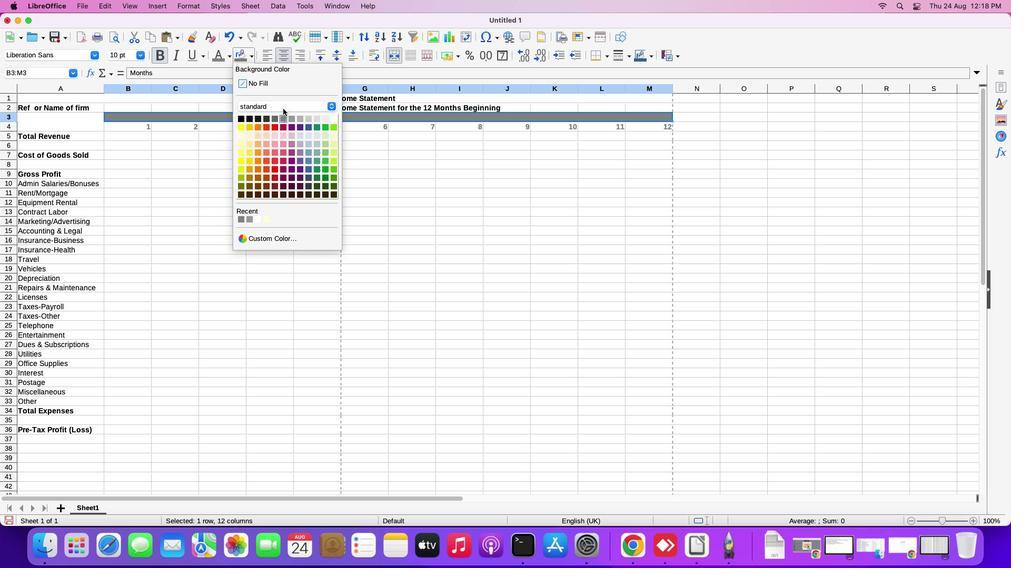 
Action: Mouse pressed left at (252, 59)
Screenshot: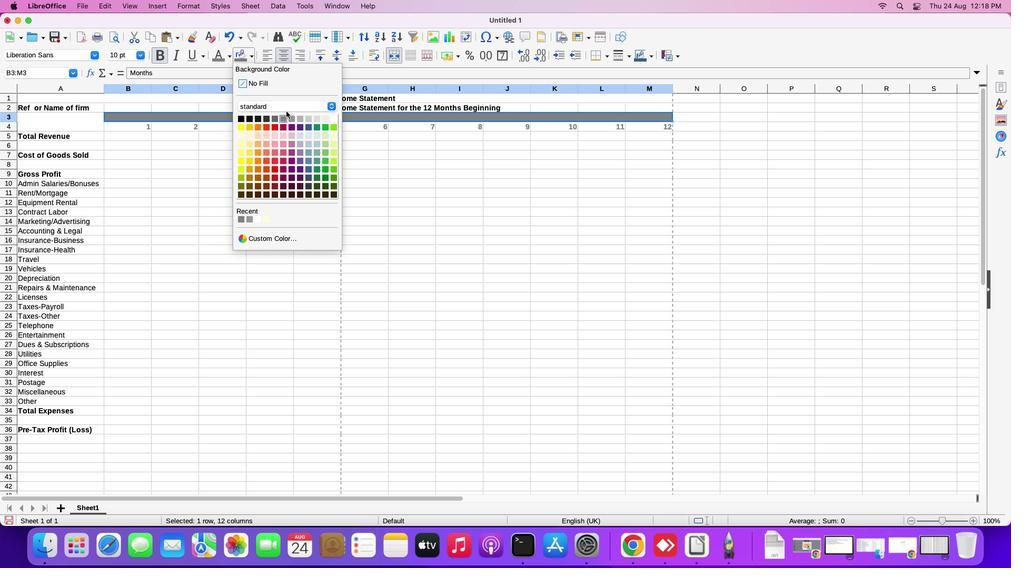 
Action: Mouse moved to (298, 117)
Screenshot: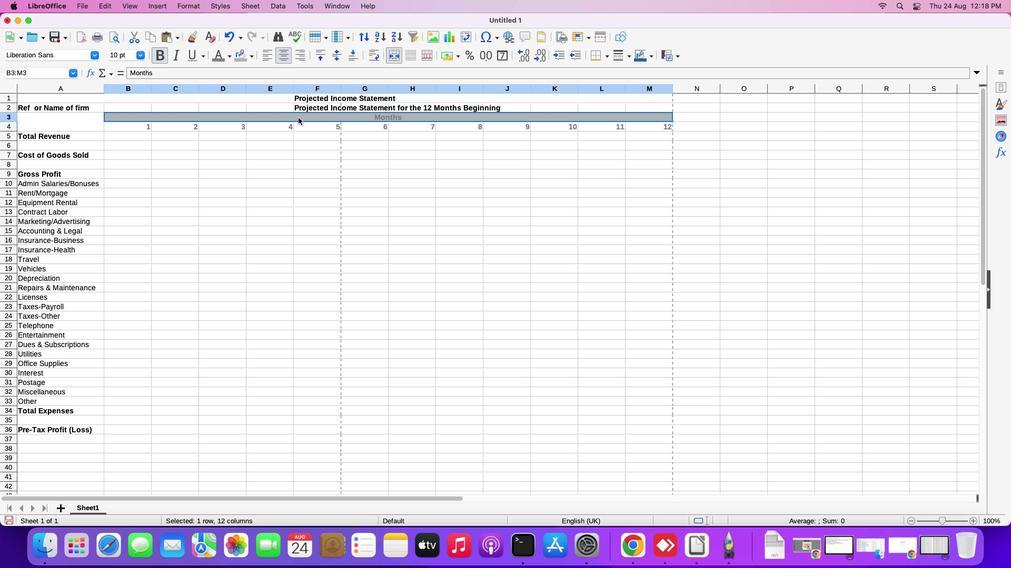 
Action: Mouse pressed left at (298, 117)
Screenshot: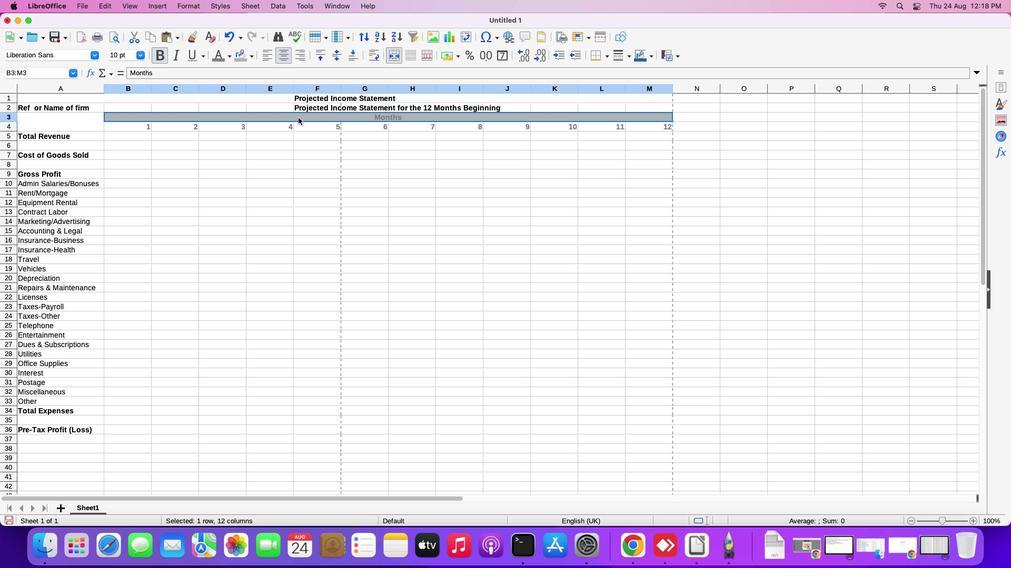 
Action: Mouse moved to (116, 127)
Screenshot: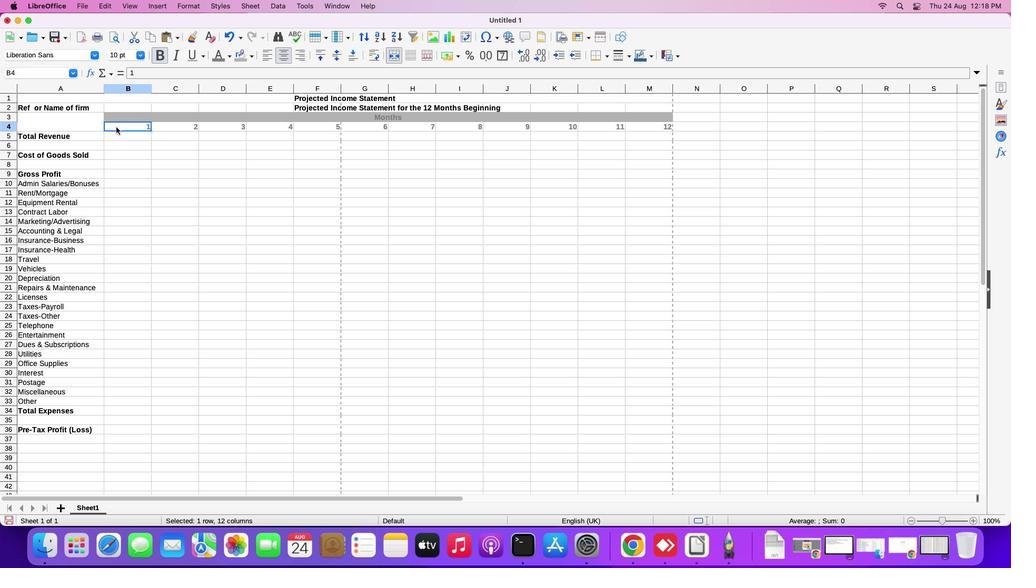 
Action: Mouse pressed left at (116, 127)
Screenshot: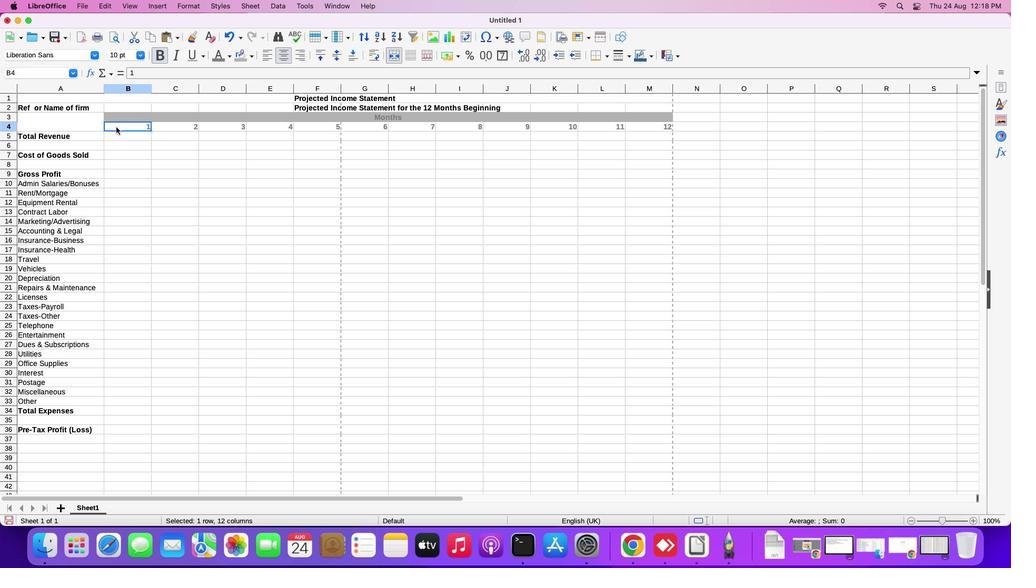 
Action: Mouse moved to (177, 98)
Screenshot: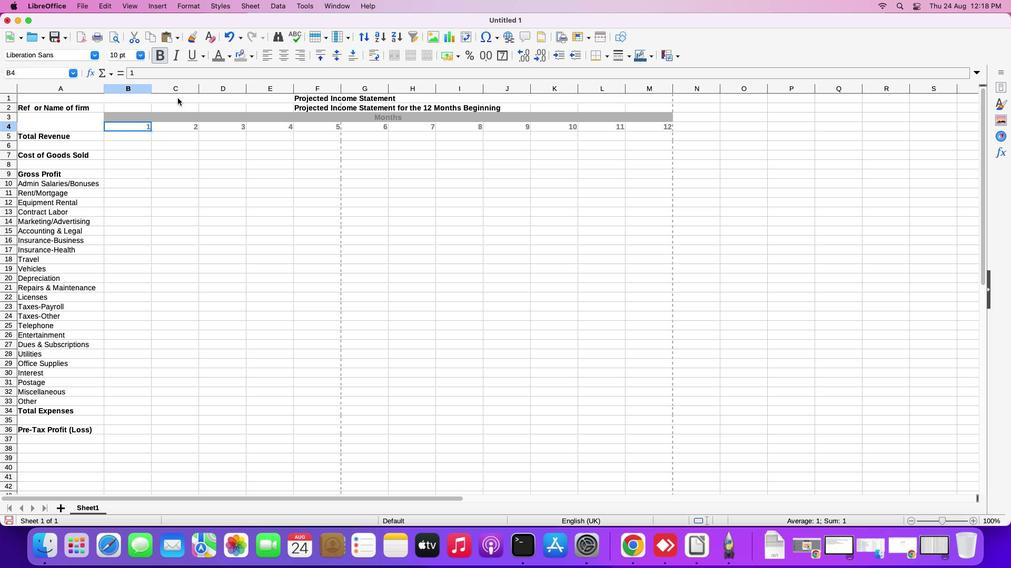 
Action: Key pressed Key.shiftKey.rightKey.rightKey.rightKey.rightKey.rightKey.rightKey.rightKey.rightKey.rightKey.rightKey.right
Screenshot: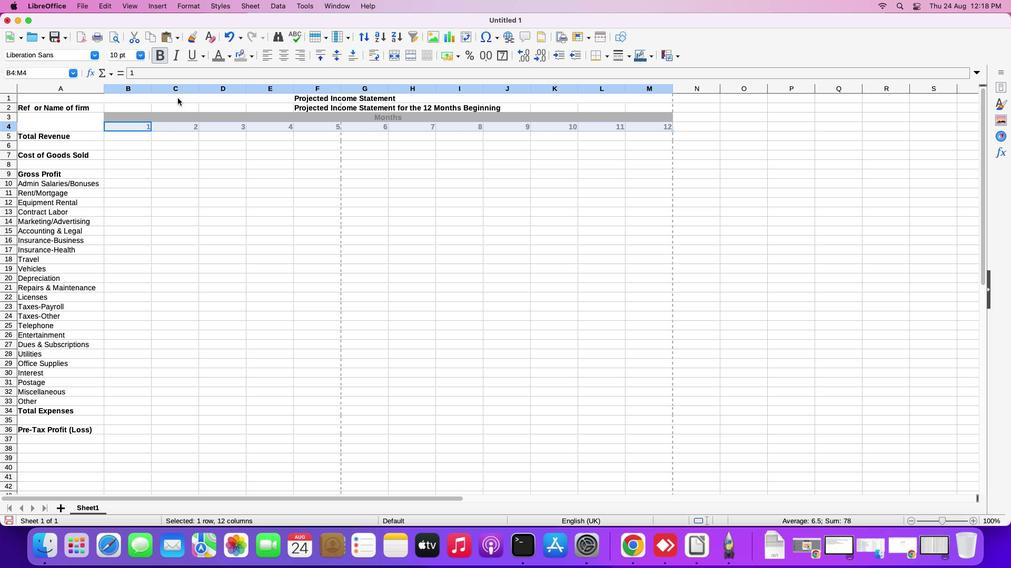 
Action: Mouse moved to (252, 60)
Screenshot: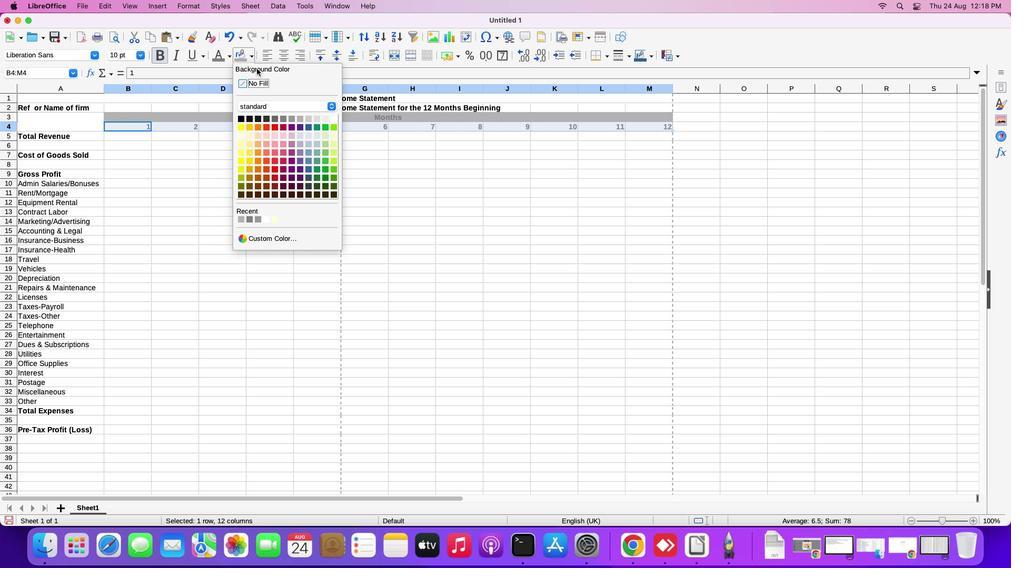 
Action: Mouse pressed left at (252, 60)
Screenshot: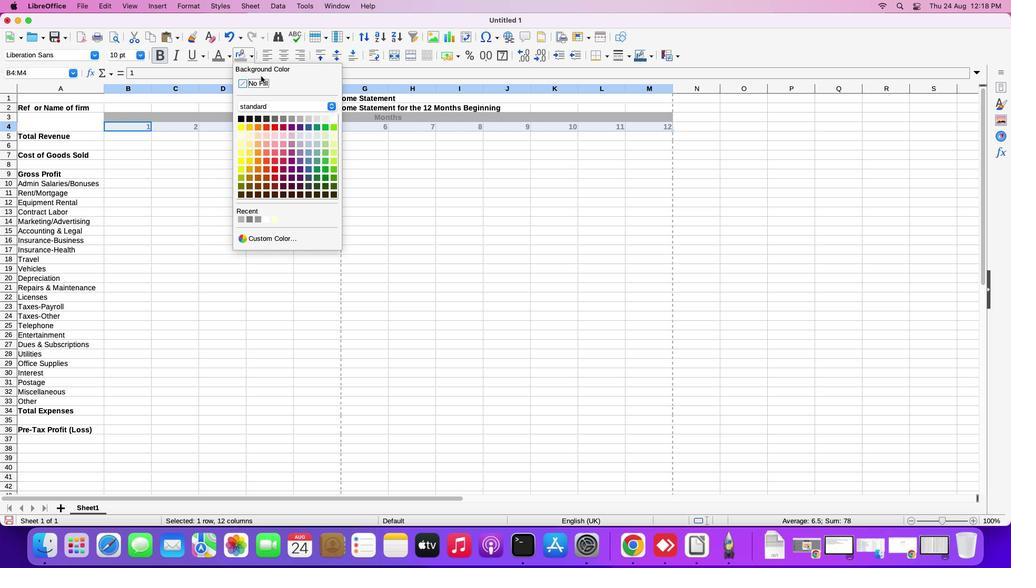 
Action: Mouse moved to (294, 119)
Screenshot: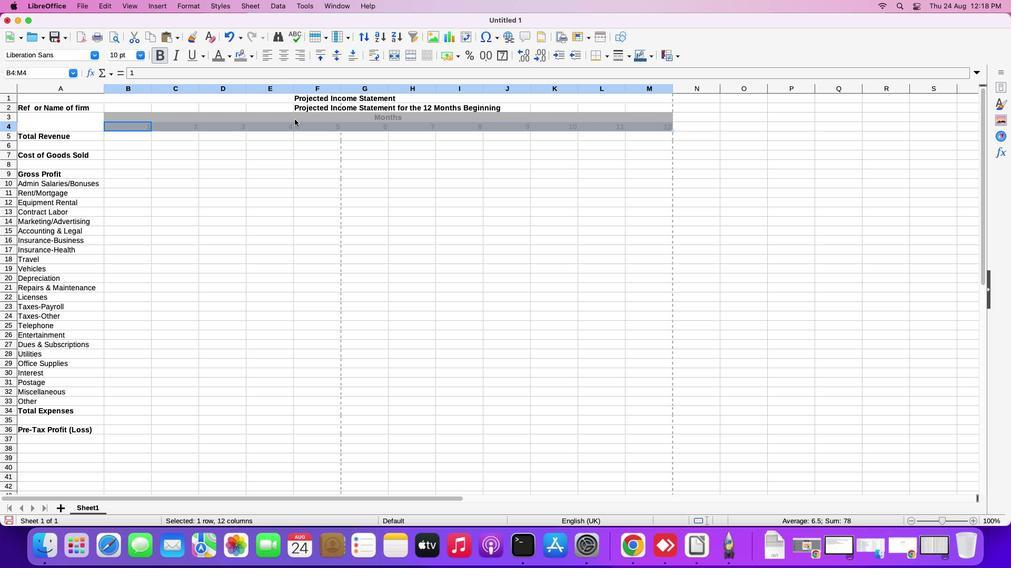 
Action: Mouse pressed left at (294, 119)
Screenshot: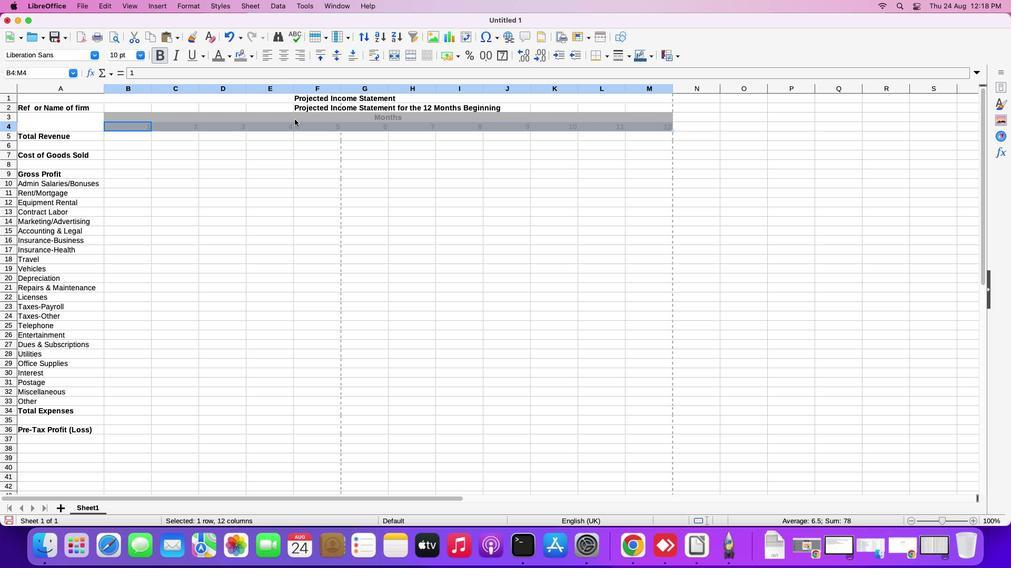 
Action: Mouse moved to (254, 54)
Screenshot: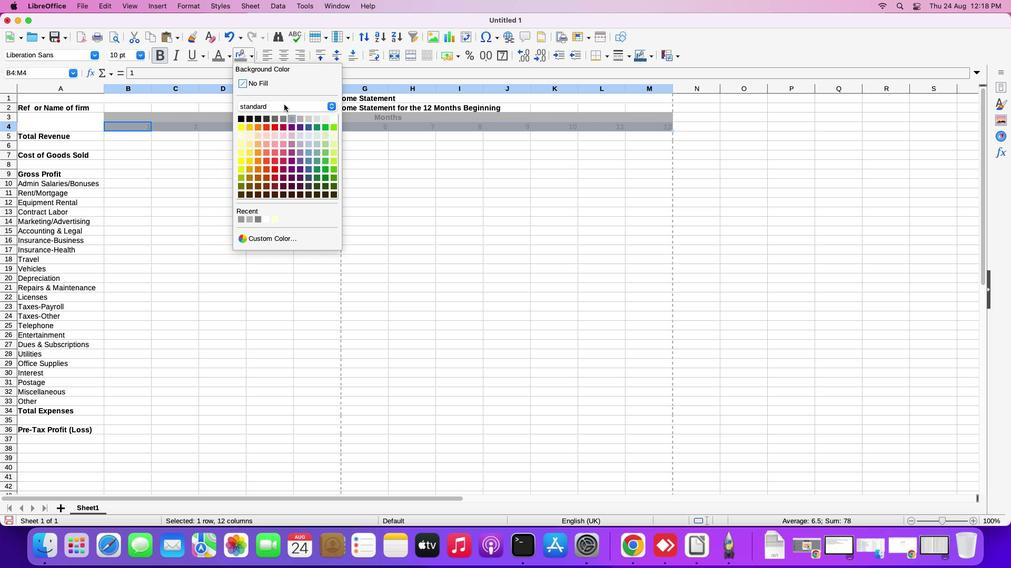
Action: Mouse pressed left at (254, 54)
Screenshot: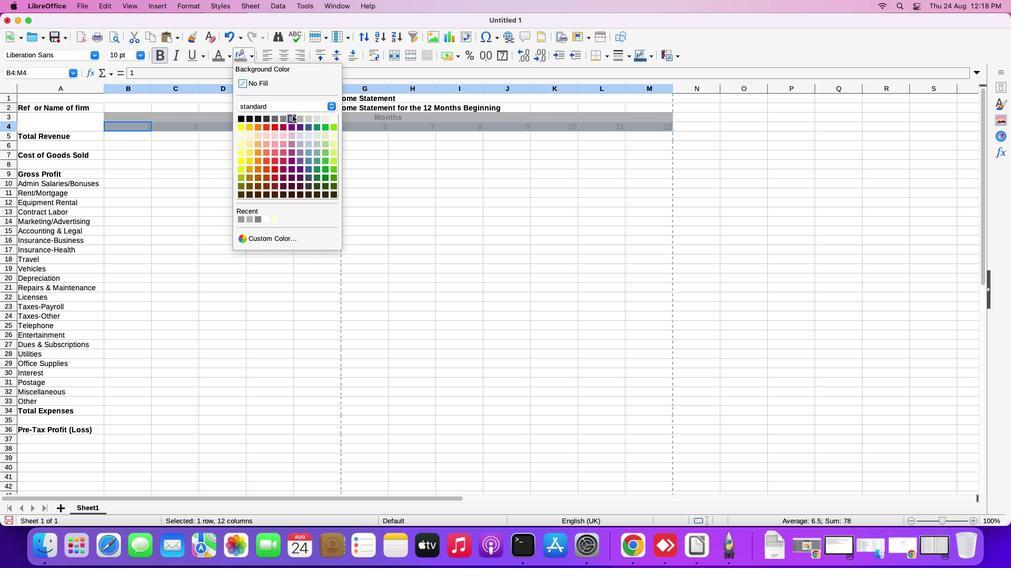 
Action: Mouse moved to (299, 118)
Screenshot: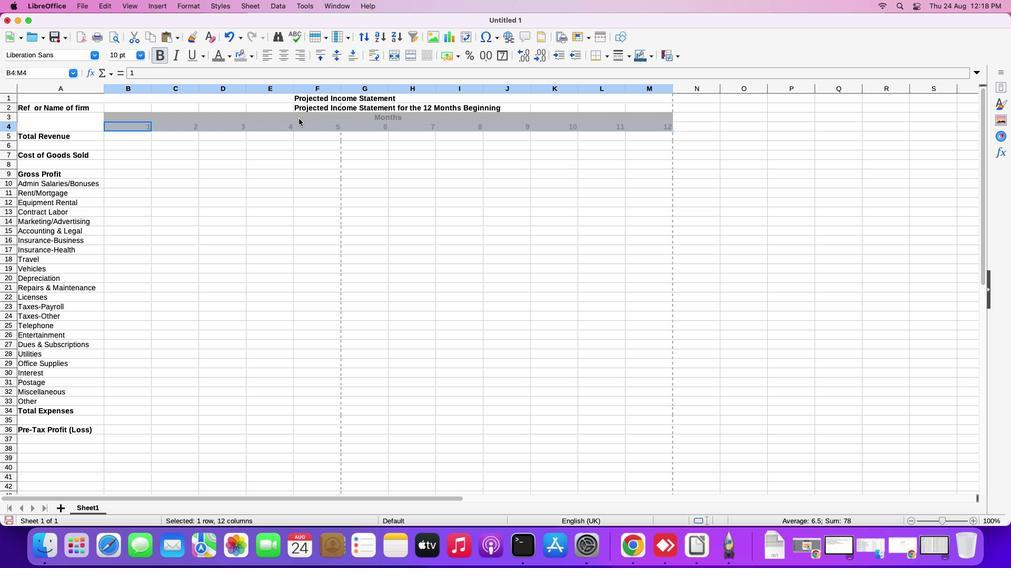 
Action: Mouse pressed left at (299, 118)
Screenshot: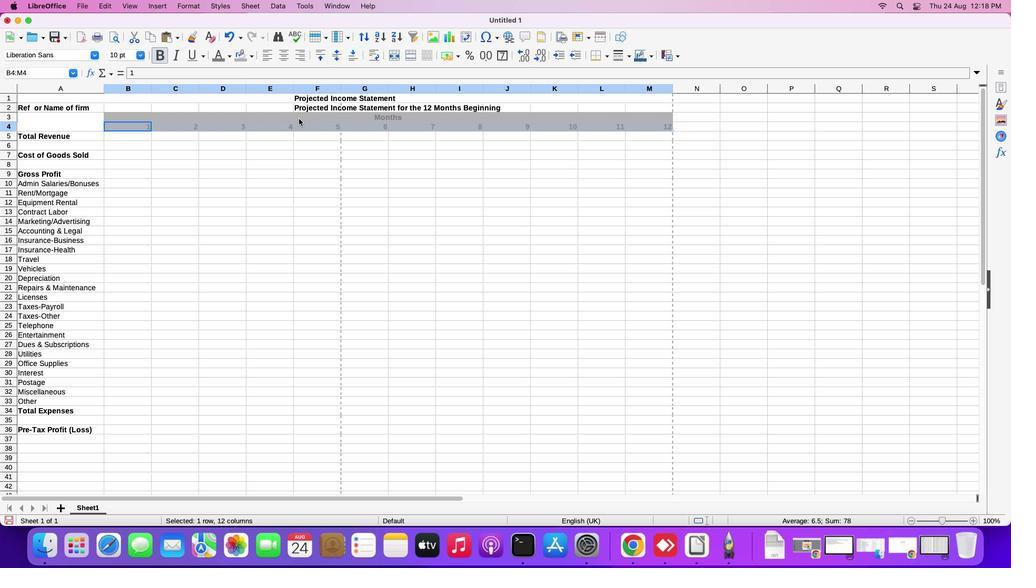 
Action: Mouse moved to (211, 152)
Screenshot: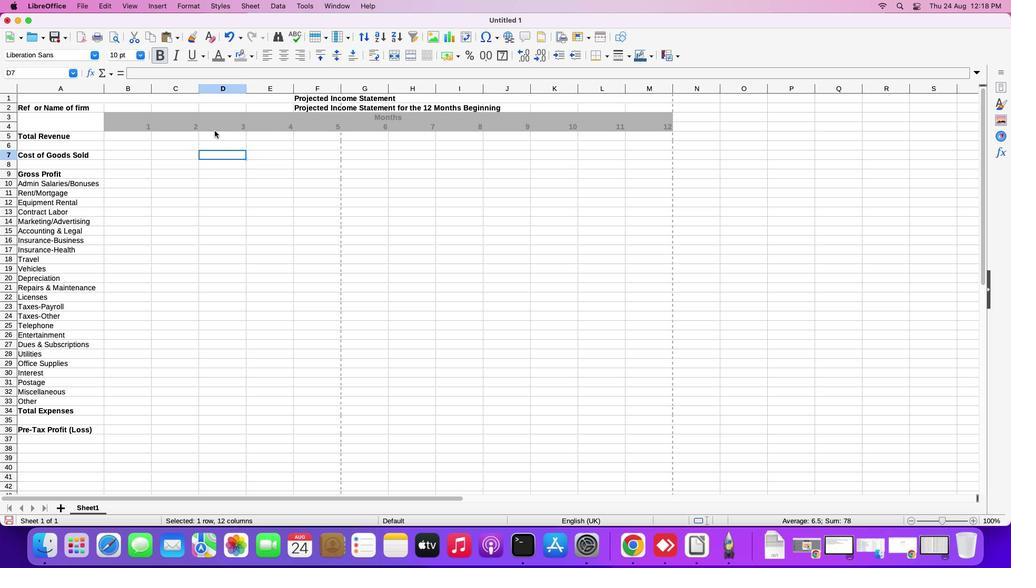 
Action: Mouse pressed left at (211, 152)
Screenshot: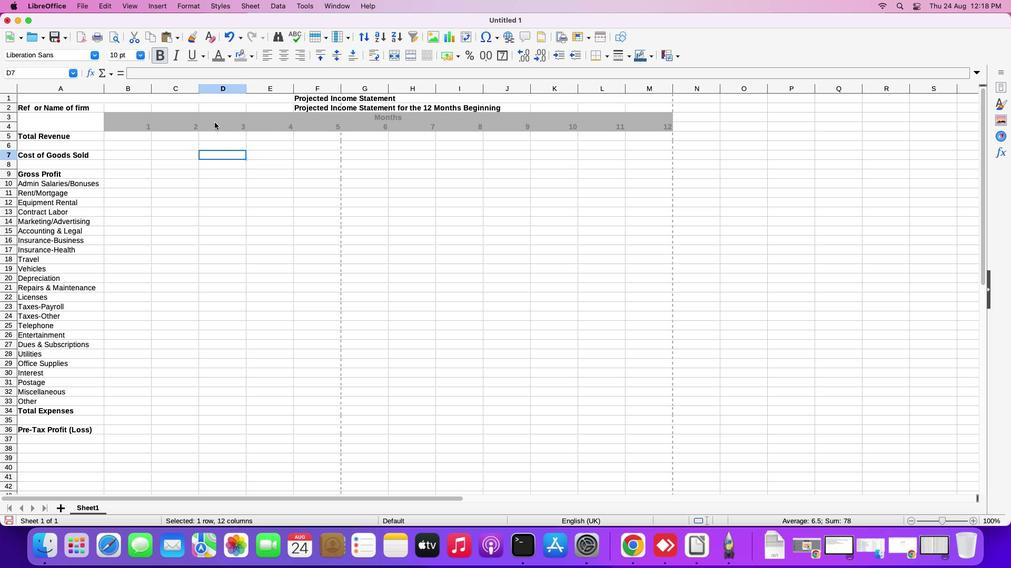 
Action: Mouse moved to (144, 125)
Screenshot: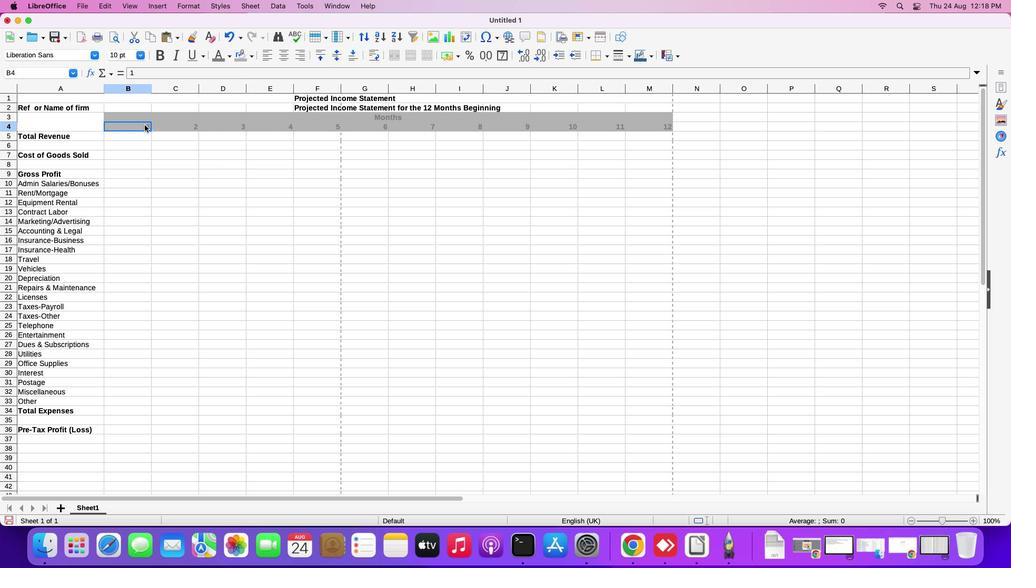
Action: Mouse pressed left at (144, 125)
Screenshot: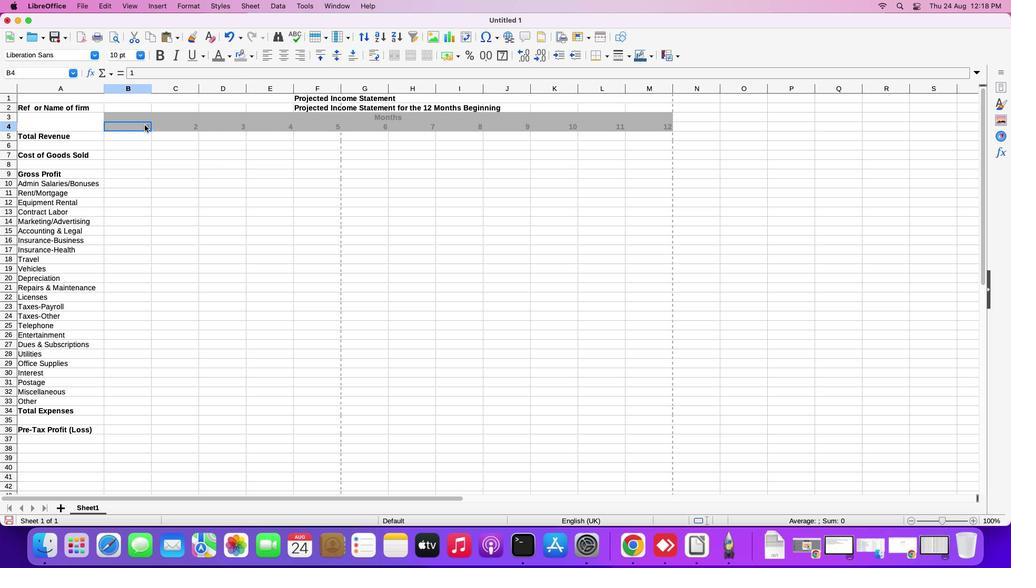 
Action: Mouse moved to (226, 57)
Screenshot: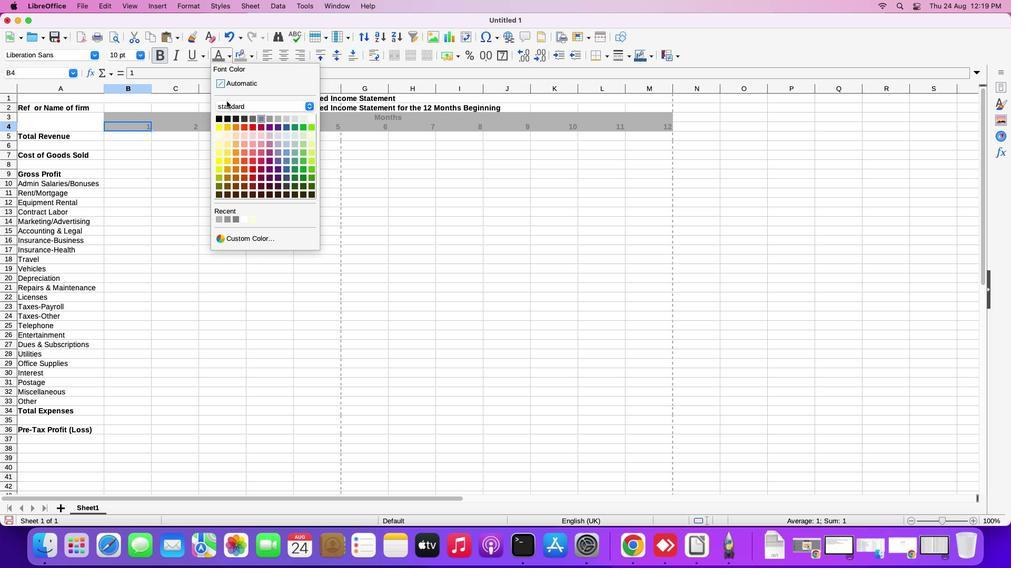 
Action: Mouse pressed left at (226, 57)
Screenshot: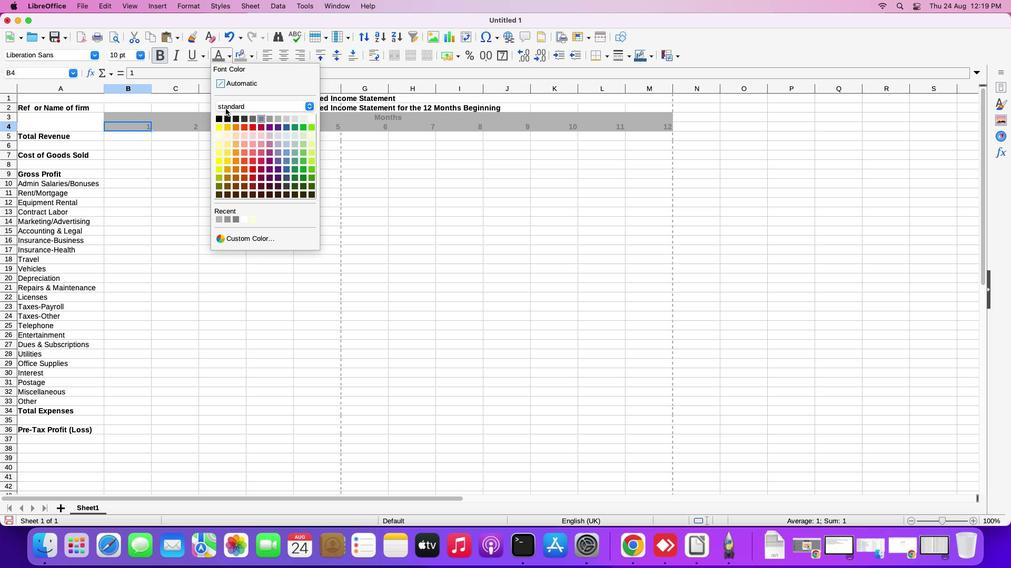
Action: Mouse moved to (220, 115)
Screenshot: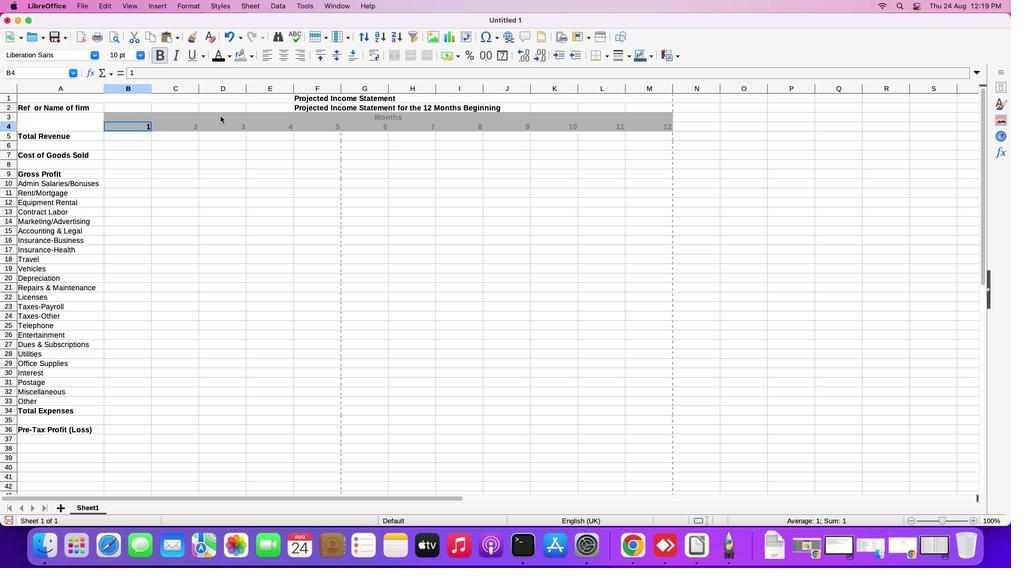 
Action: Mouse pressed left at (220, 115)
Screenshot: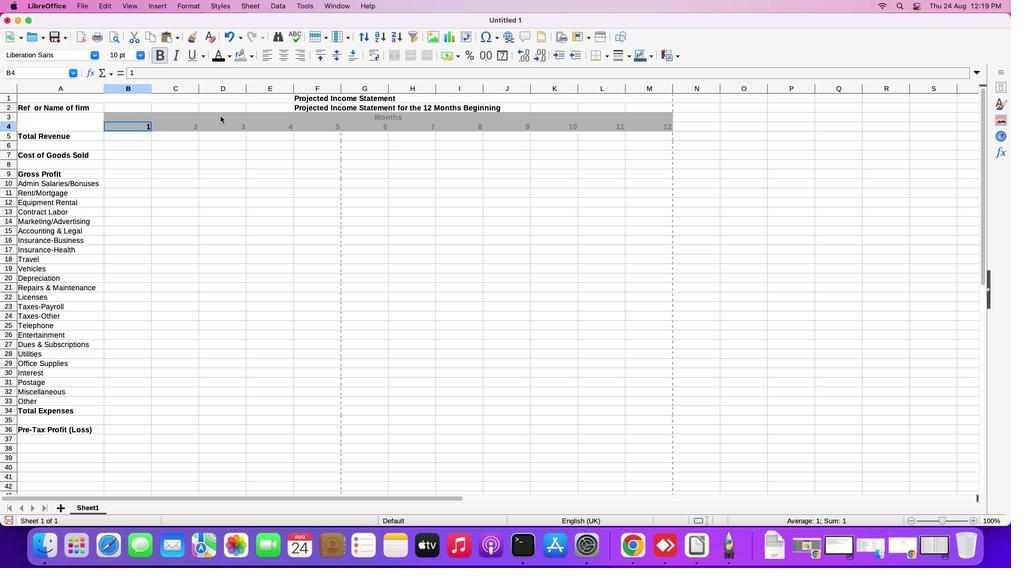 
Action: Mouse moved to (192, 126)
Screenshot: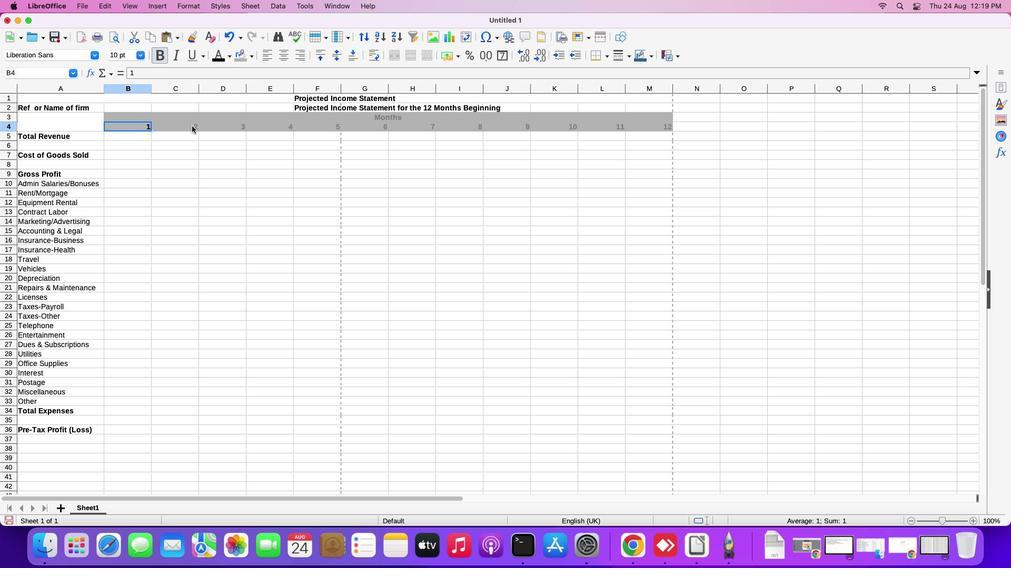 
Action: Key pressed Key.shiftKey.rightKey.rightKey.rightKey.rightKey.rightKey.rightKey.rightKey.rightKey.rightKey.rightKey.right
Screenshot: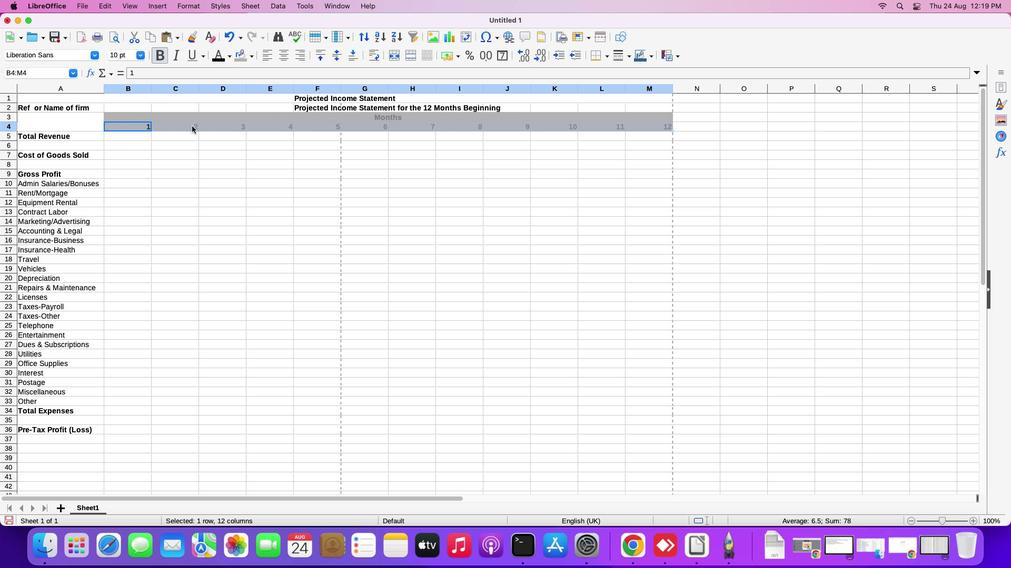 
Action: Mouse moved to (228, 58)
Screenshot: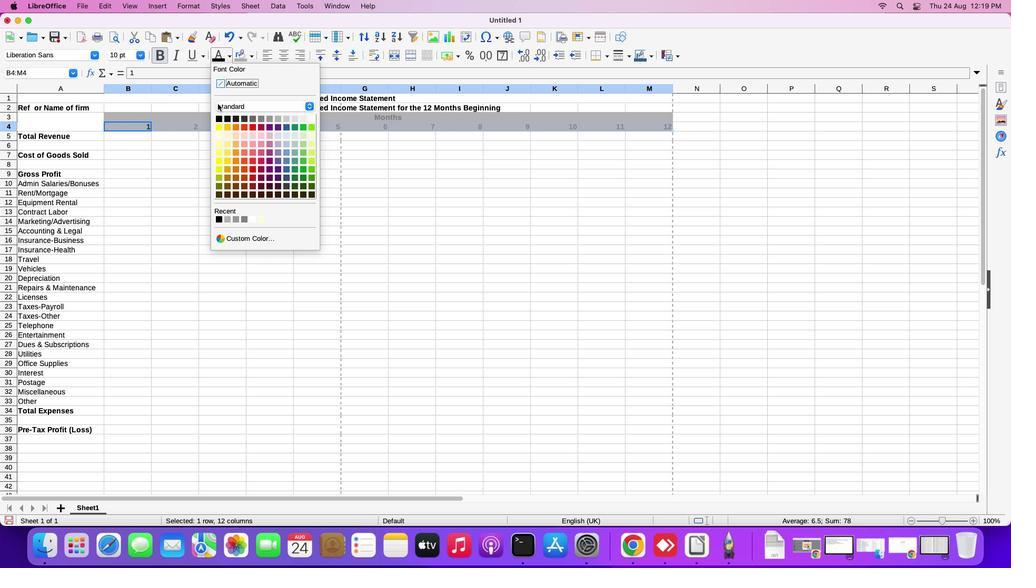 
Action: Mouse pressed left at (228, 58)
Screenshot: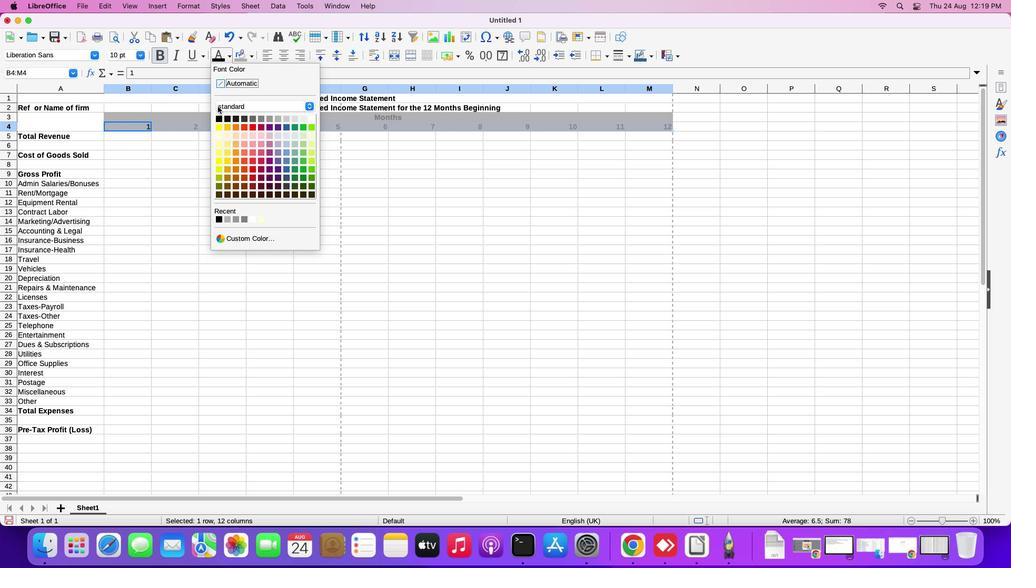 
Action: Mouse moved to (219, 118)
Screenshot: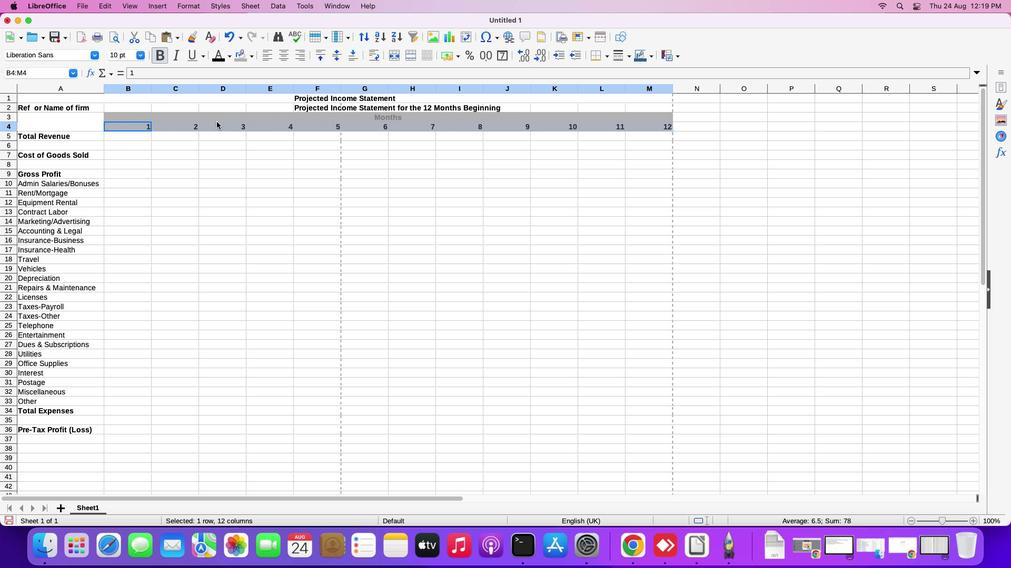 
Action: Mouse pressed left at (219, 118)
Screenshot: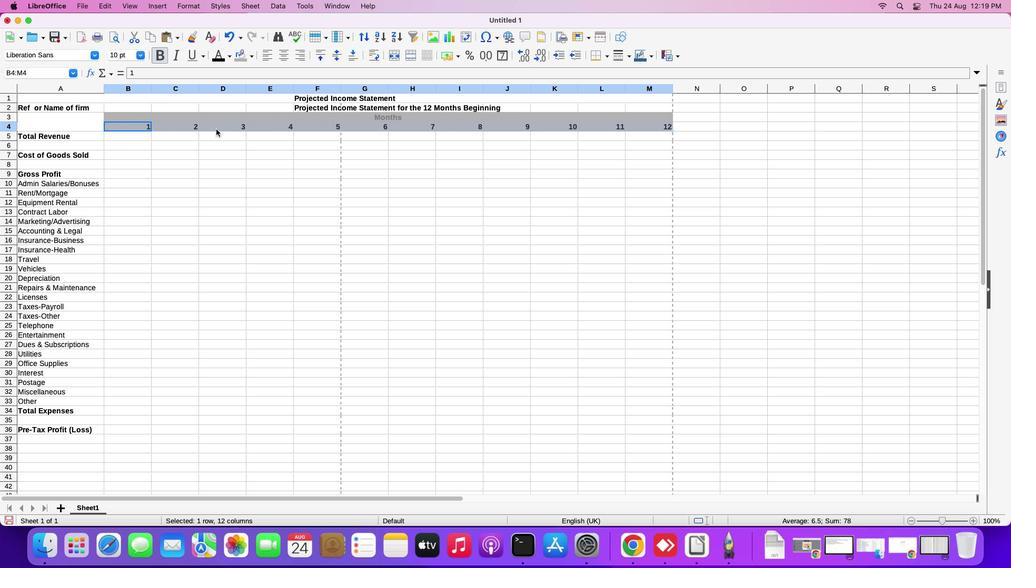 
Action: Mouse moved to (209, 151)
Screenshot: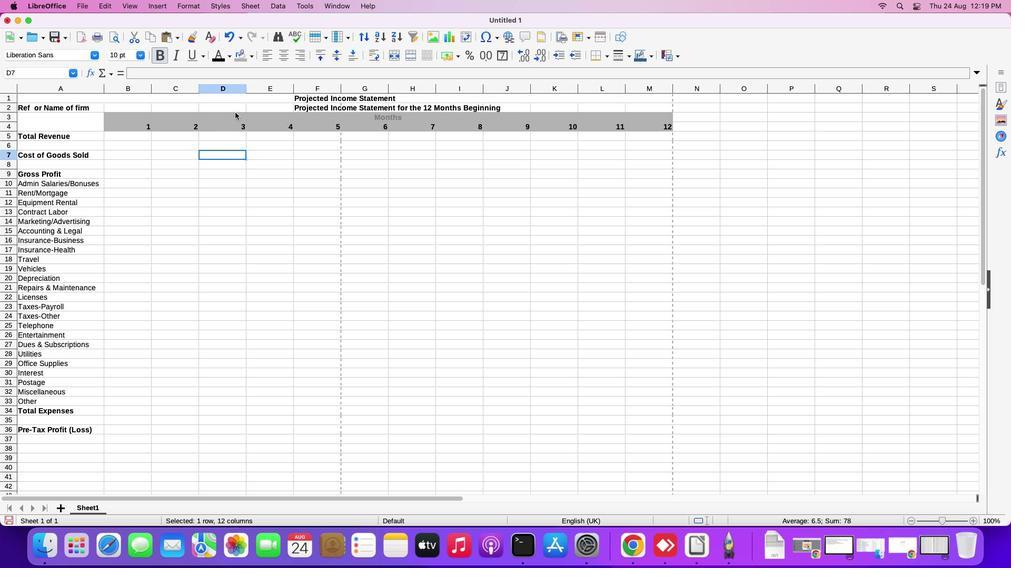 
Action: Mouse pressed left at (209, 151)
Screenshot: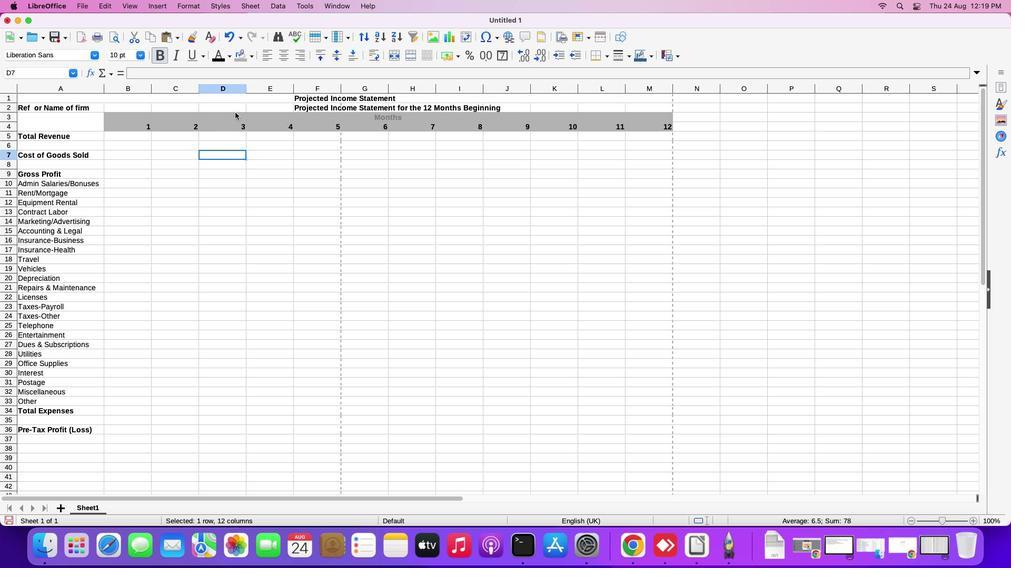 
Action: Mouse moved to (234, 112)
Screenshot: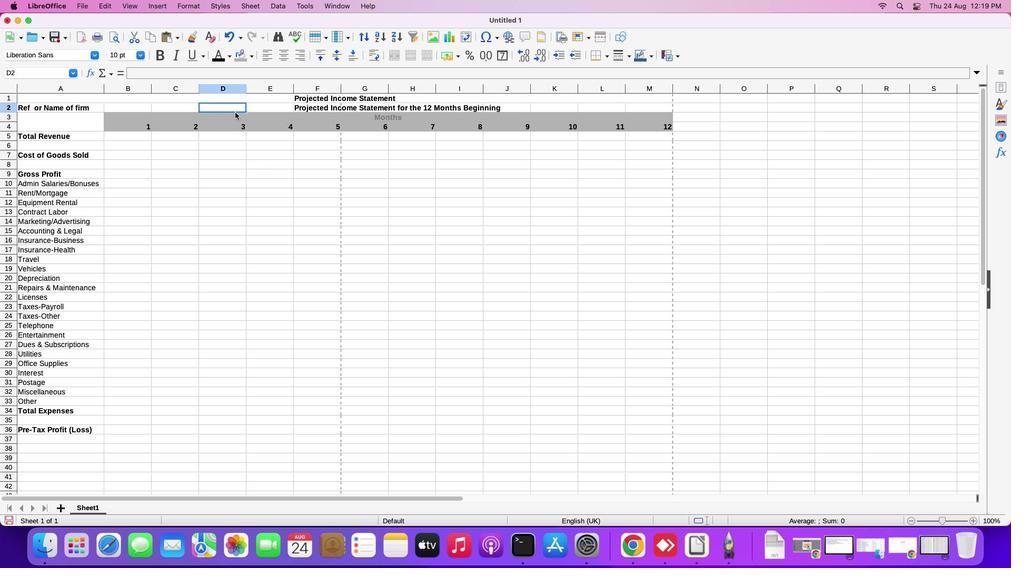 
Action: Mouse pressed left at (234, 112)
Screenshot: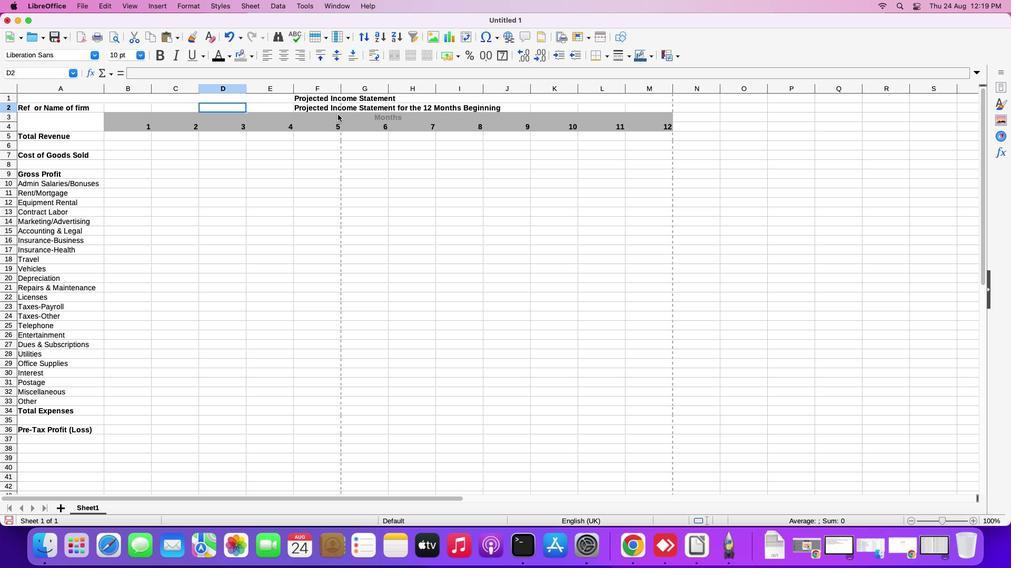 
Action: Mouse moved to (373, 115)
Screenshot: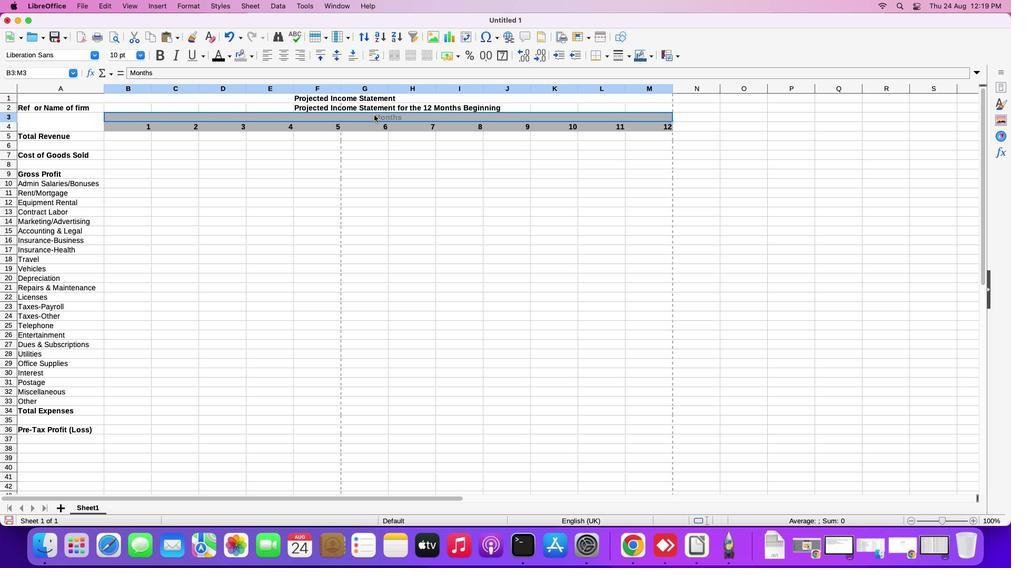 
Action: Mouse pressed left at (373, 115)
Screenshot: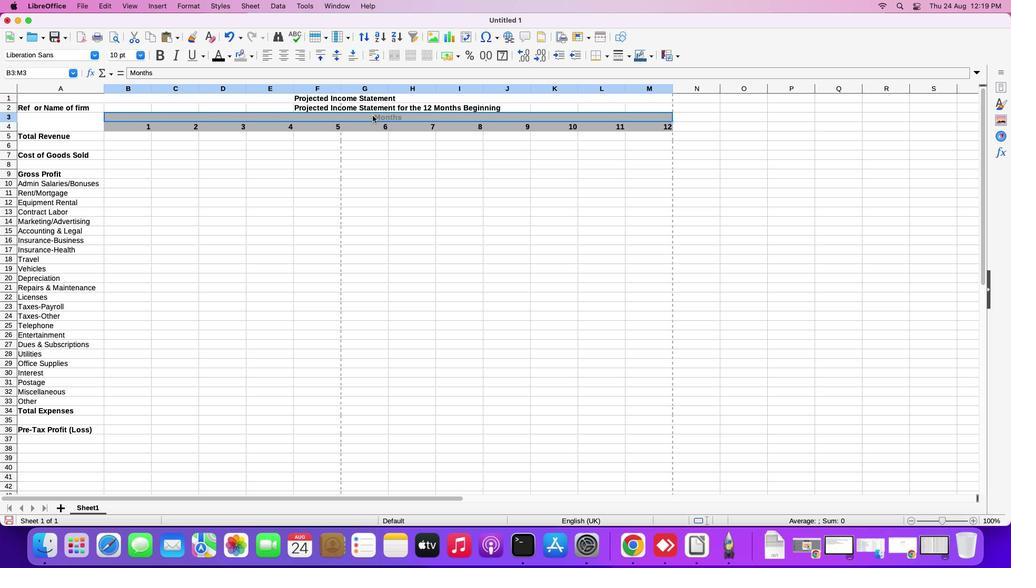 
Action: Mouse moved to (232, 54)
Screenshot: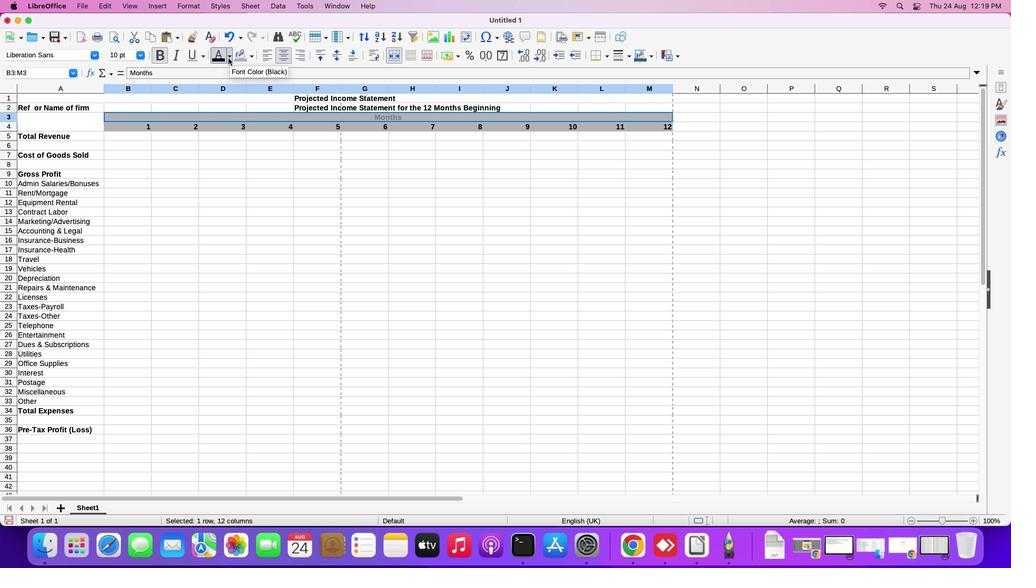 
Action: Mouse pressed left at (232, 54)
Screenshot: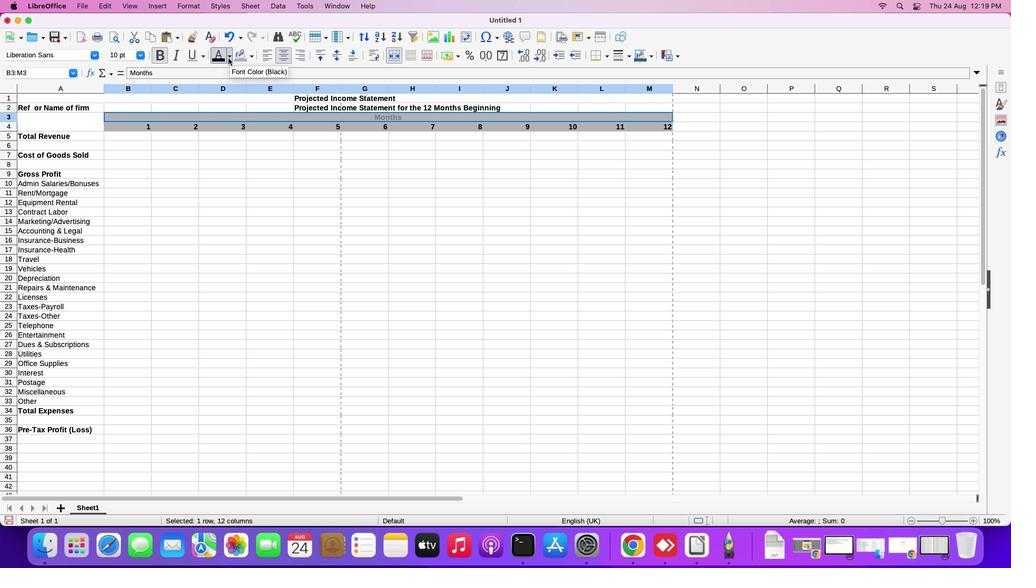 
Action: Mouse moved to (229, 57)
Screenshot: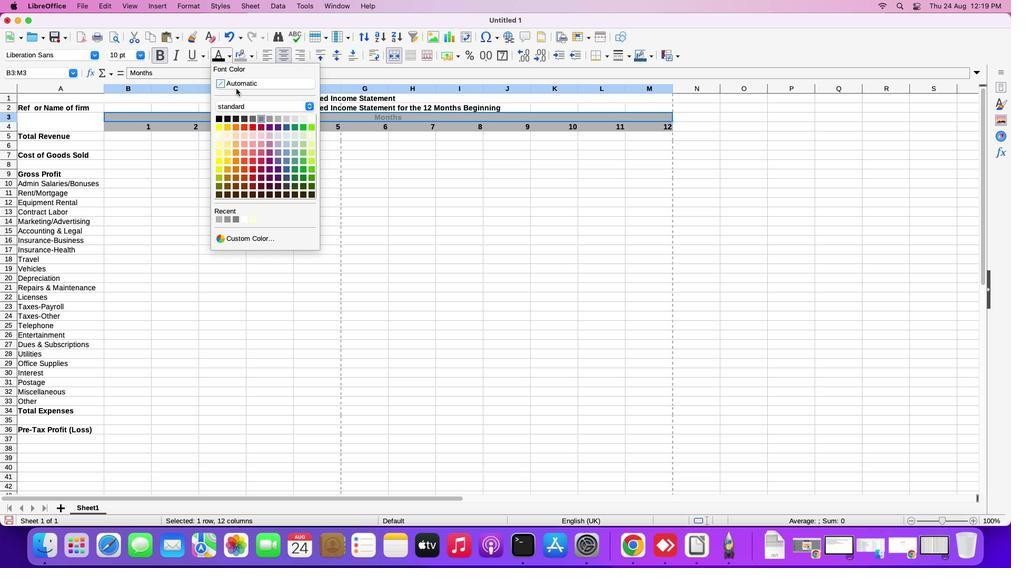 
Action: Mouse pressed left at (229, 57)
Screenshot: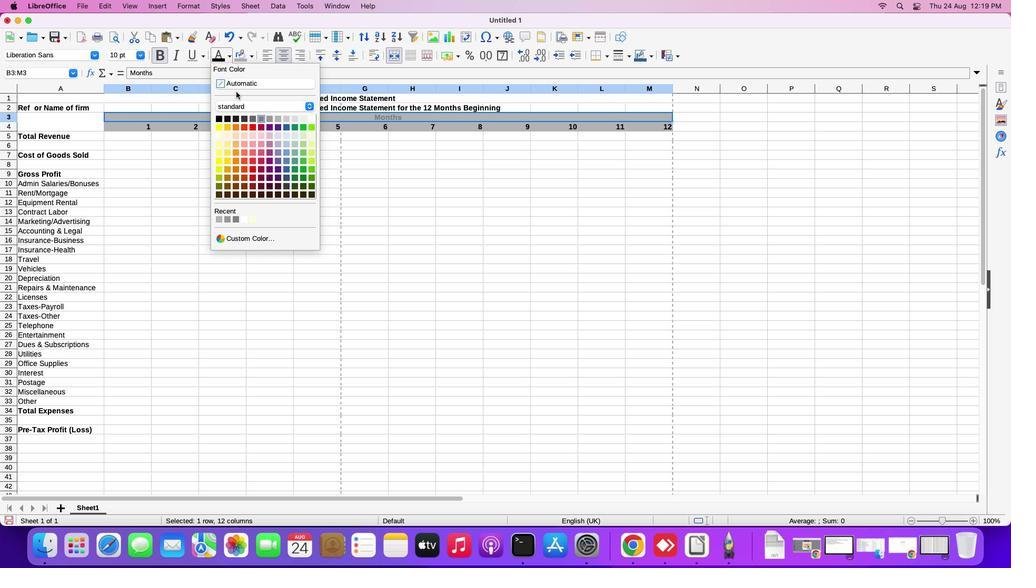 
Action: Mouse moved to (220, 118)
Screenshot: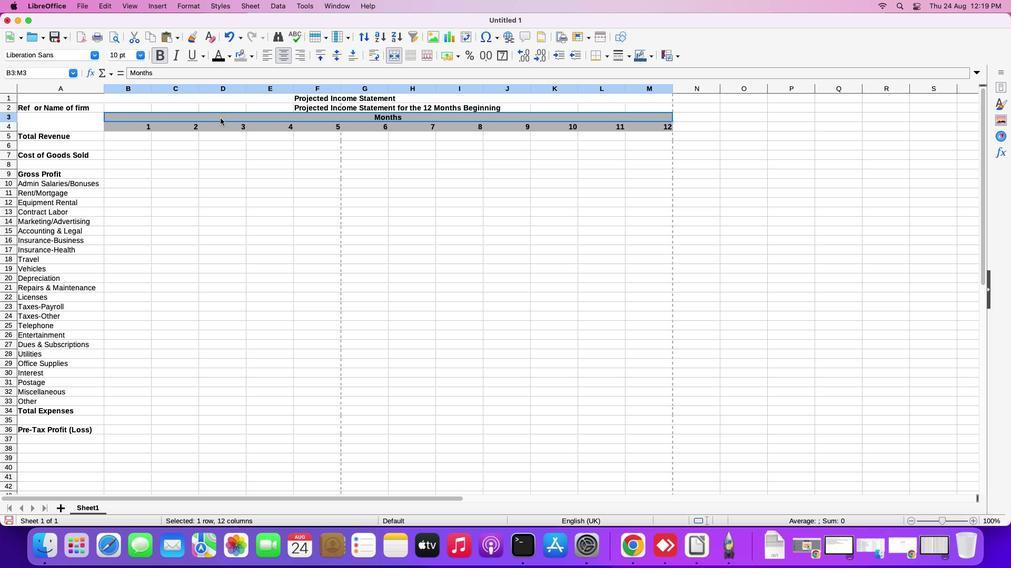 
Action: Mouse pressed left at (220, 118)
Screenshot: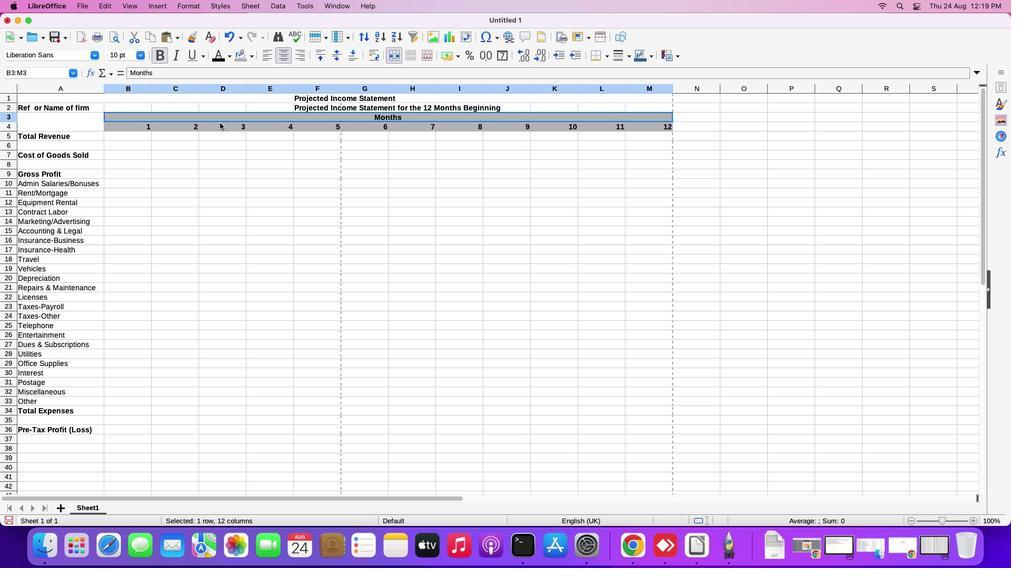 
Action: Mouse moved to (220, 160)
Screenshot: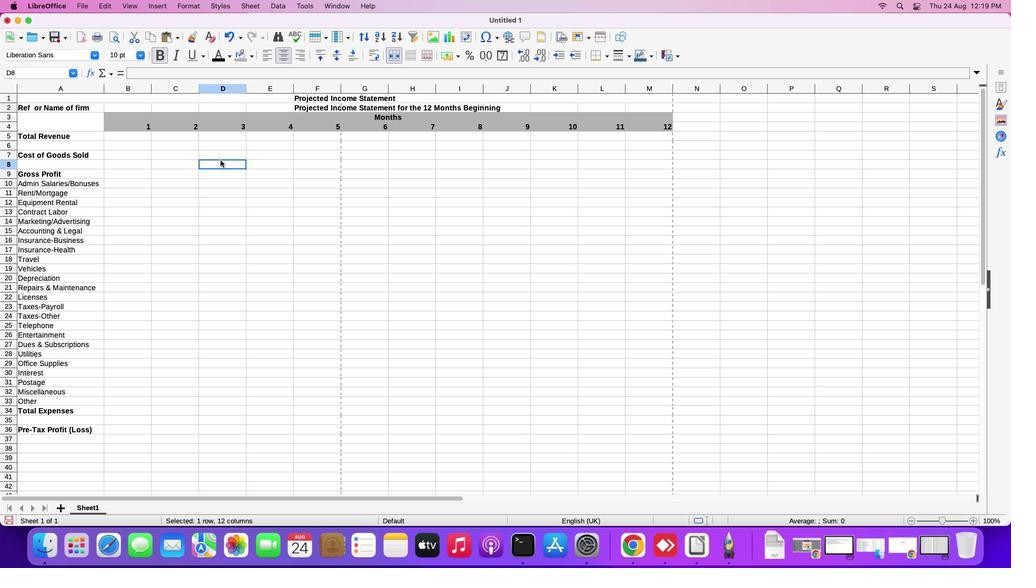 
Action: Mouse pressed left at (220, 160)
Screenshot: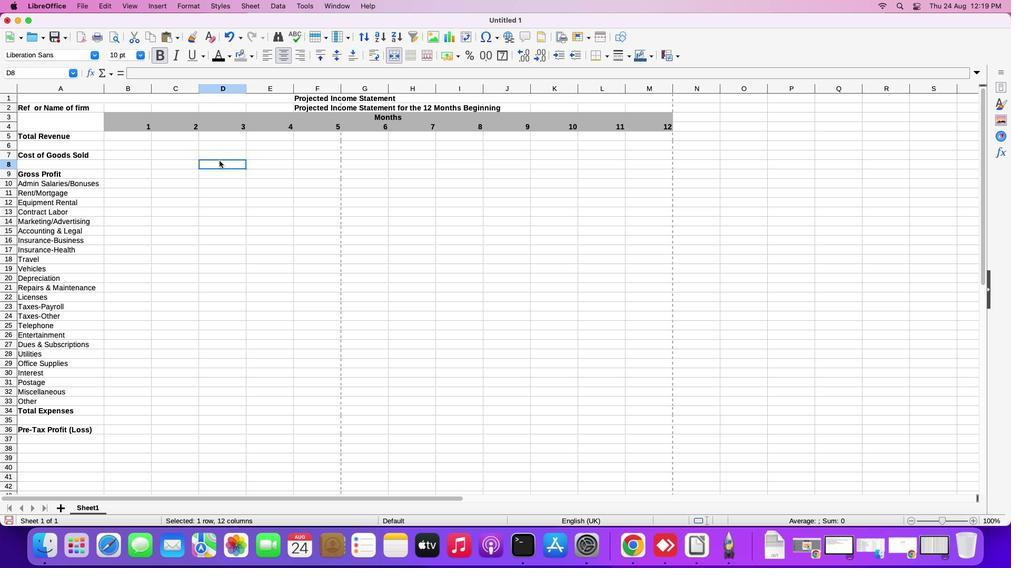 
Action: Mouse moved to (204, 120)
Screenshot: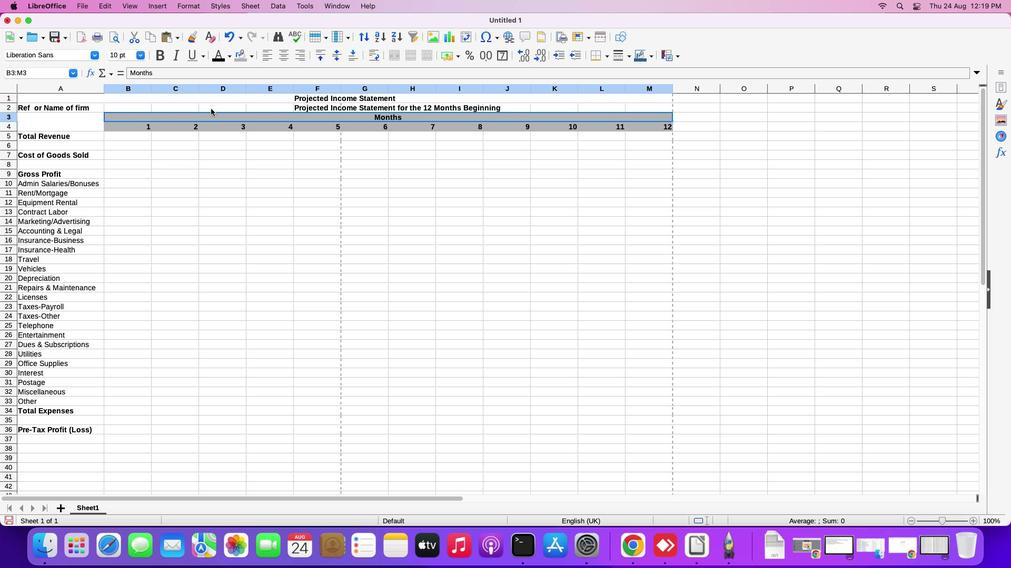 
Action: Mouse pressed left at (204, 120)
Screenshot: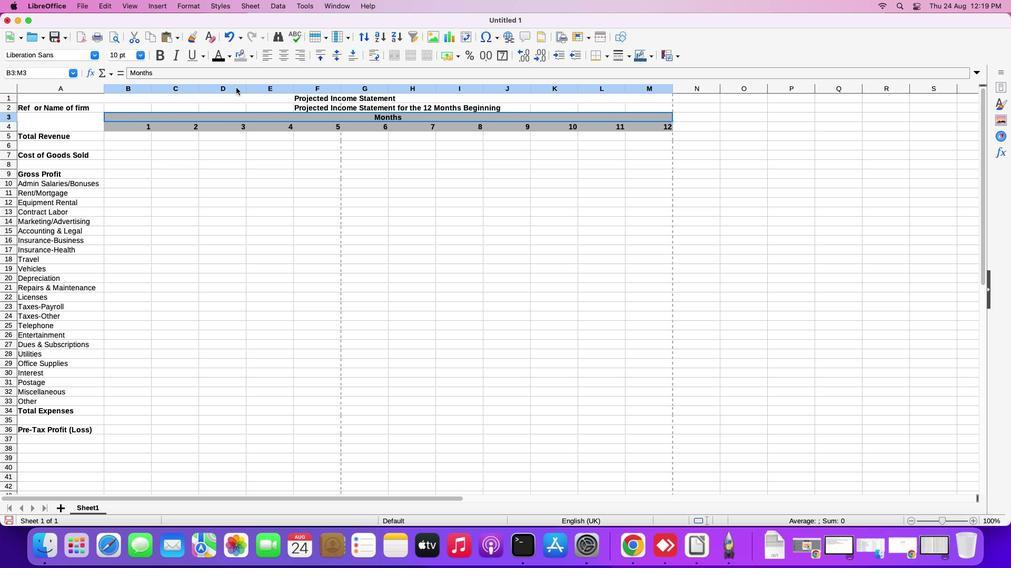 
Action: Mouse moved to (250, 60)
Screenshot: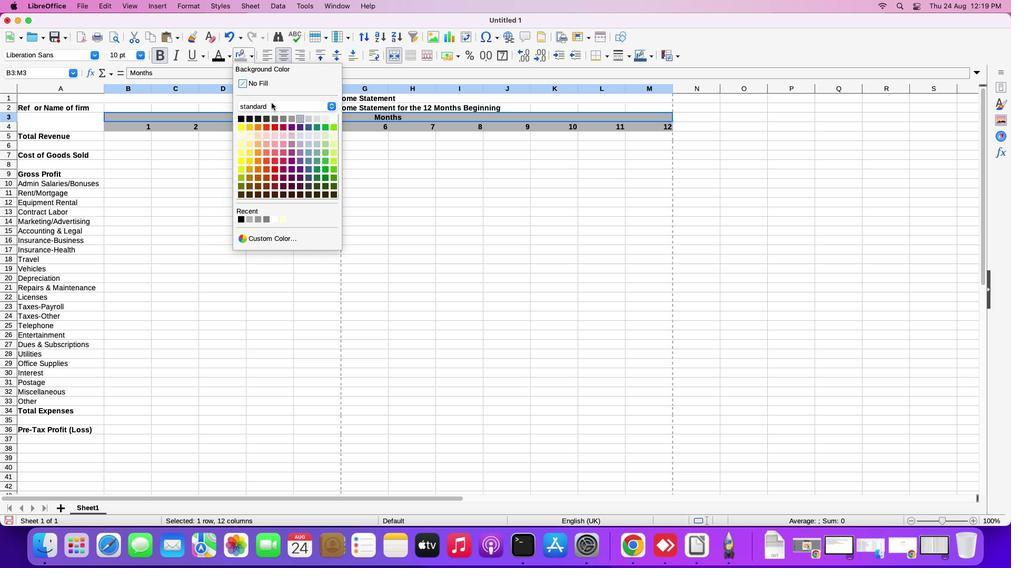 
Action: Mouse pressed left at (250, 60)
Screenshot: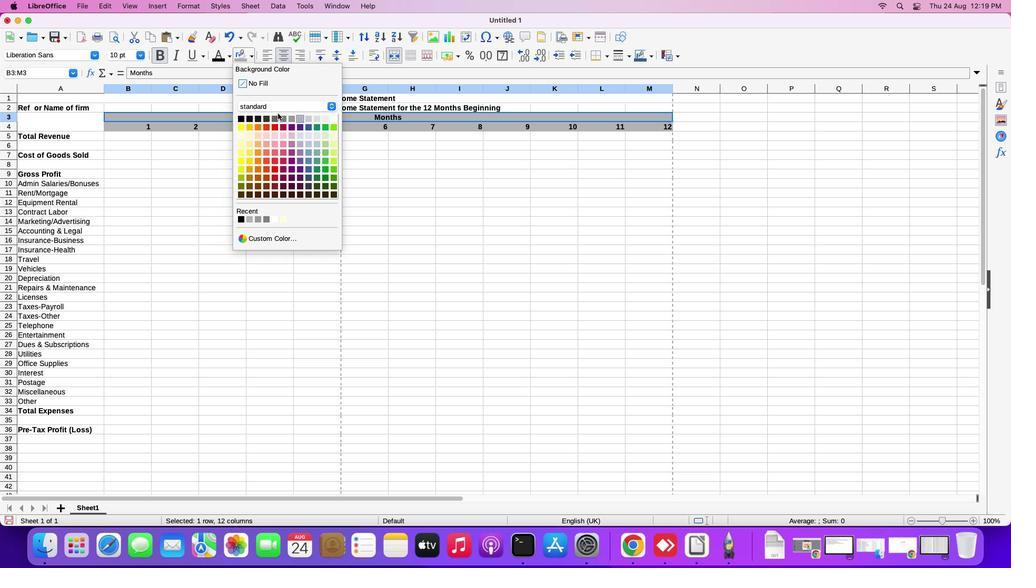 
Action: Mouse moved to (306, 117)
Screenshot: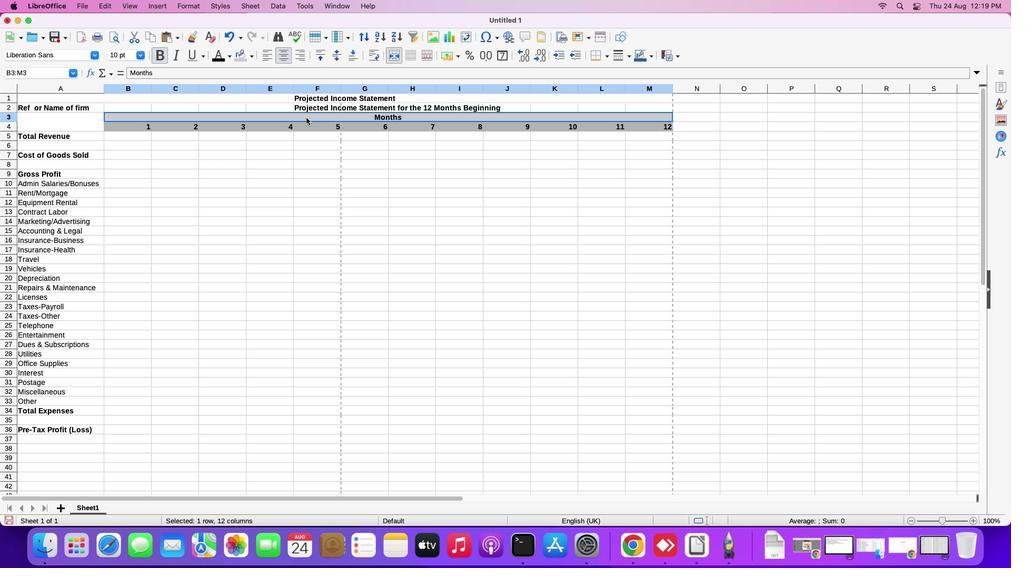 
Action: Mouse pressed left at (306, 117)
Screenshot: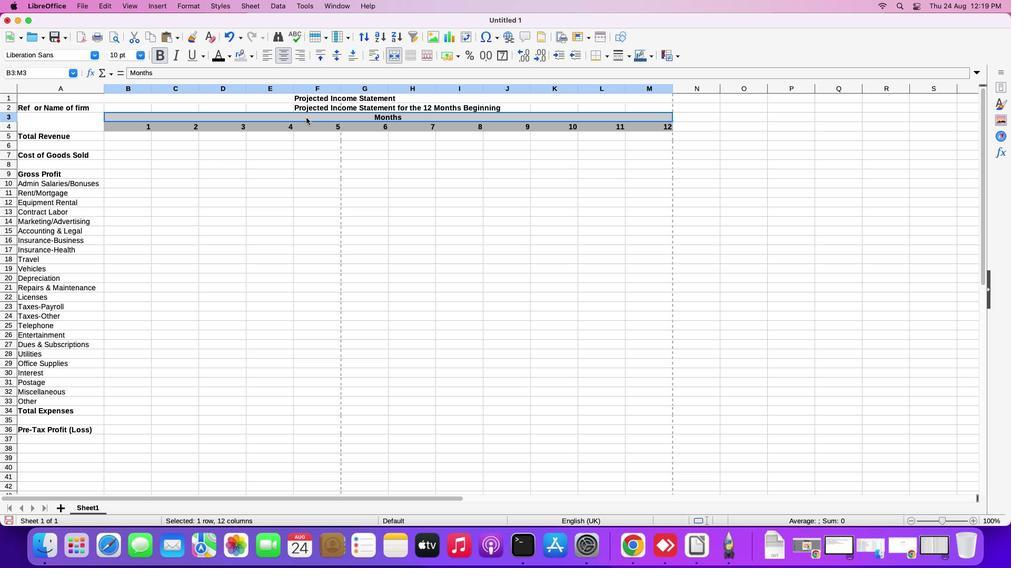 
Action: Mouse moved to (221, 145)
Screenshot: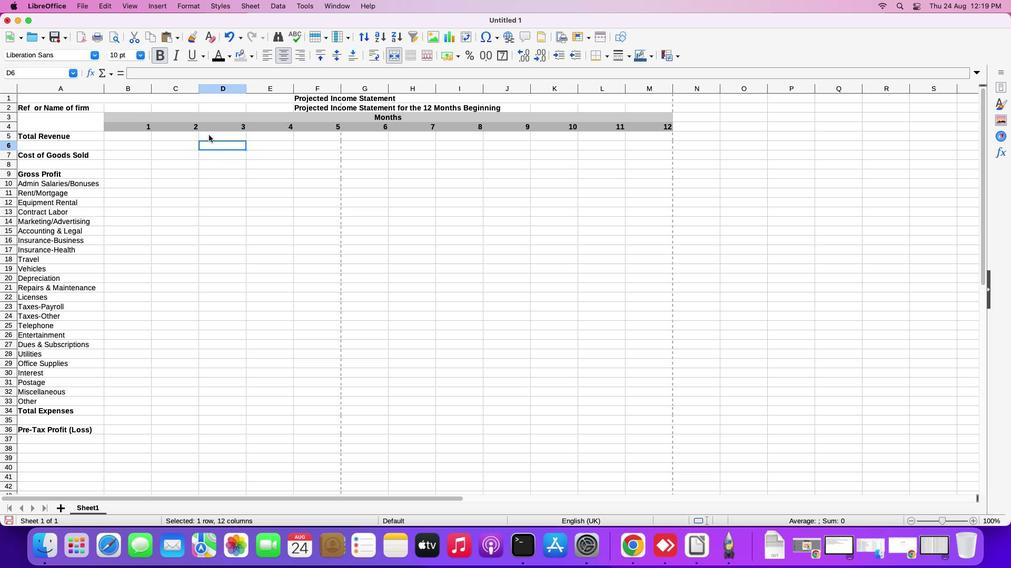 
Action: Mouse pressed left at (221, 145)
Screenshot: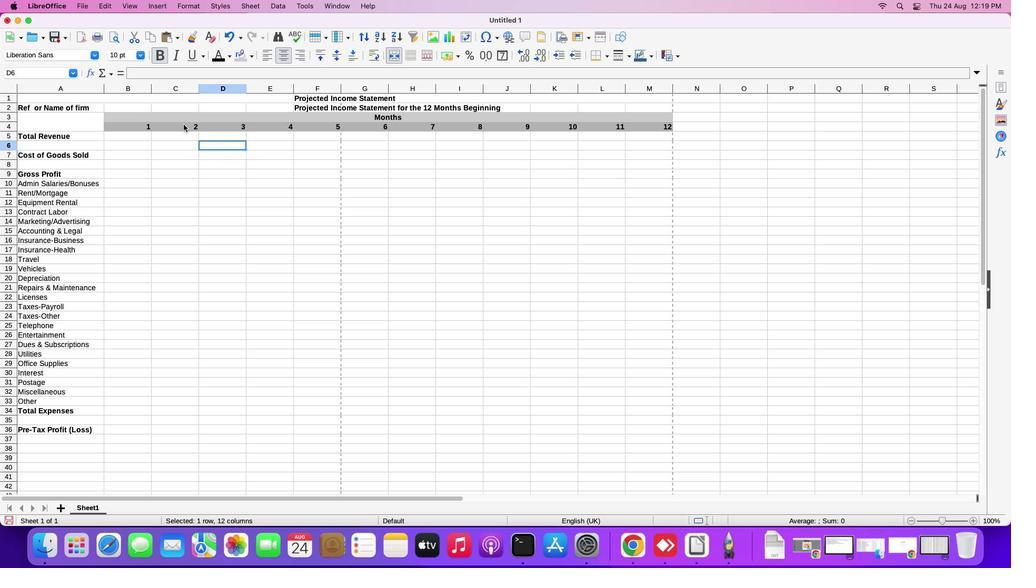 
Action: Mouse moved to (167, 125)
Screenshot: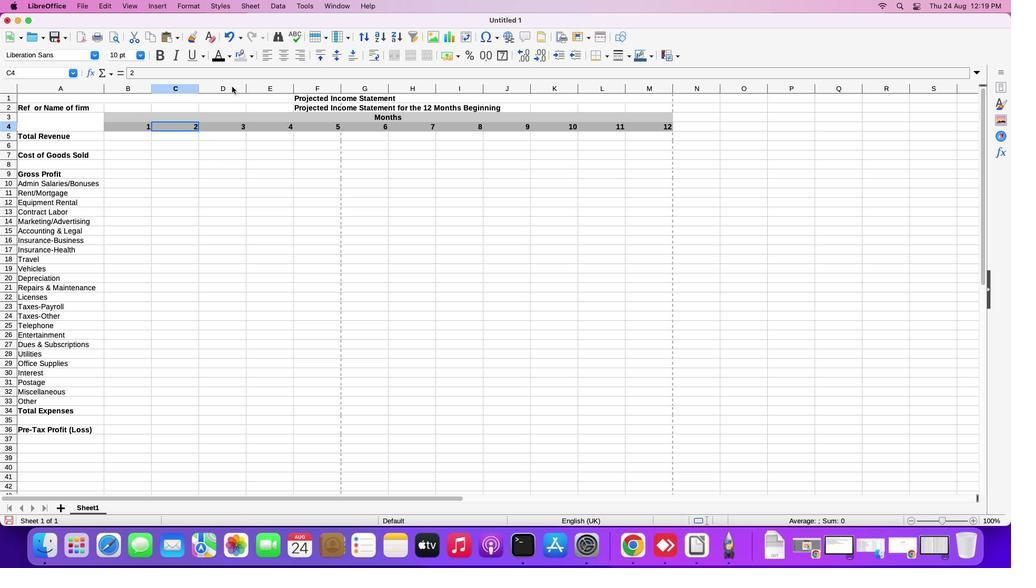 
Action: Mouse pressed left at (167, 125)
Screenshot: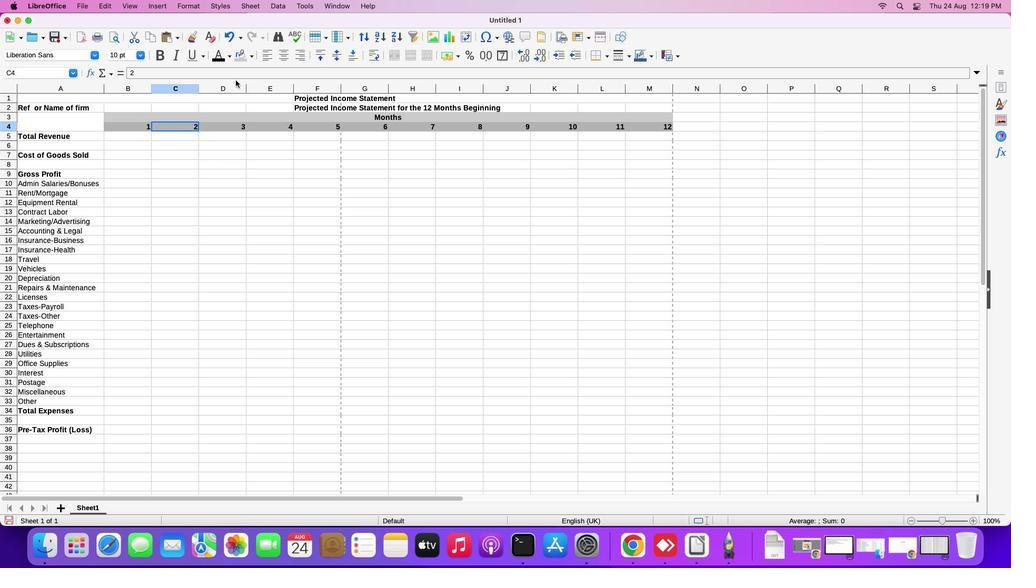 
Action: Mouse moved to (127, 129)
Screenshot: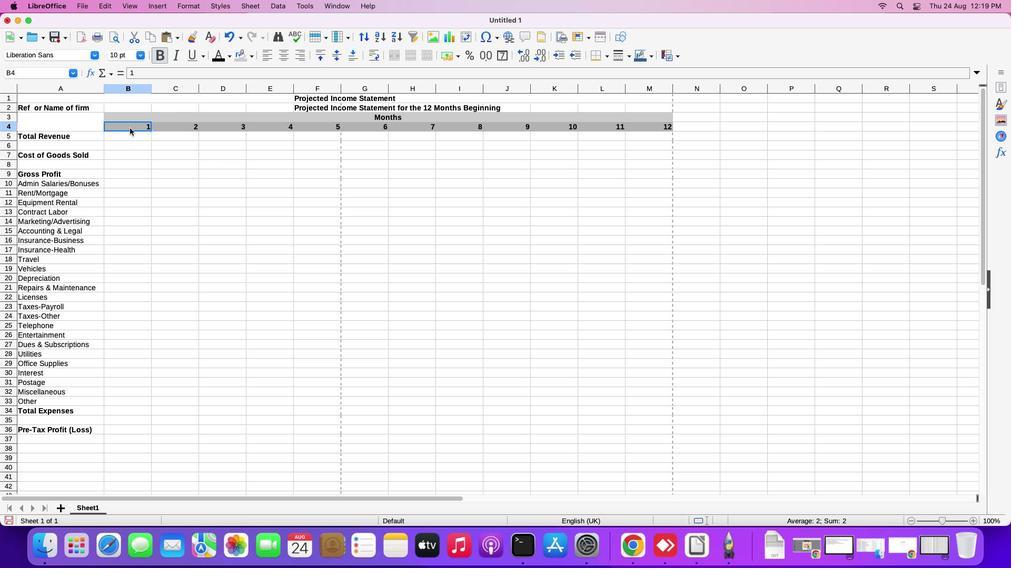 
Action: Mouse pressed left at (127, 129)
Screenshot: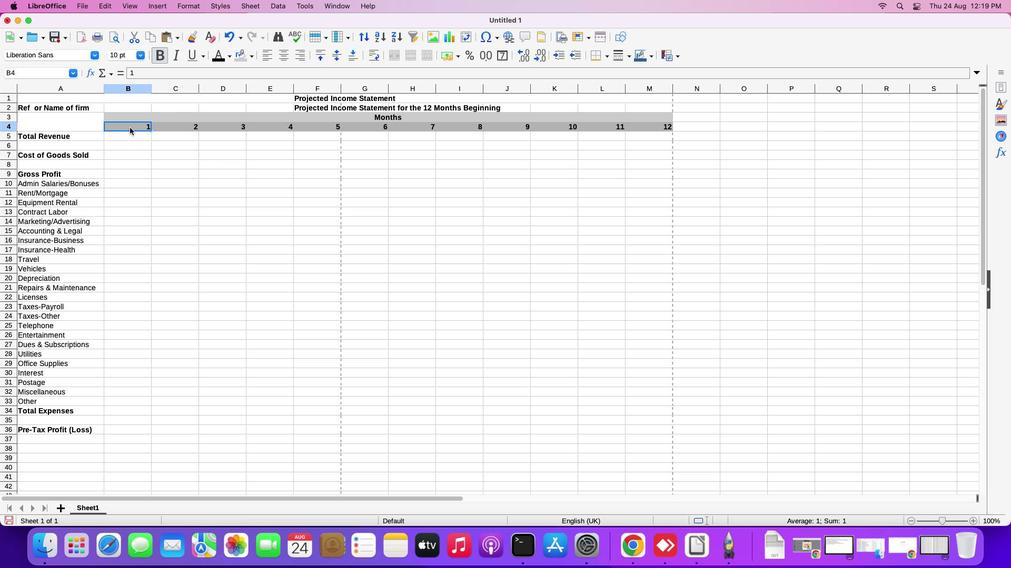 
Action: Mouse moved to (126, 122)
Screenshot: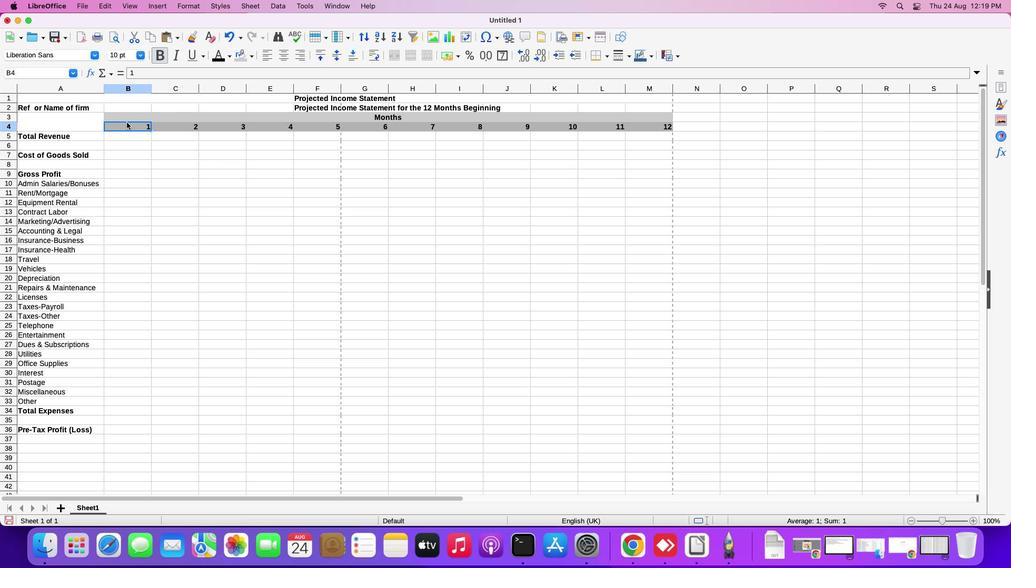 
Action: Key pressed Key.shiftKey.rightKey.rightKey.rightKey.rightKey.rightKey.rightKey.rightKey.rightKey.rightKey.rightKey.right
Screenshot: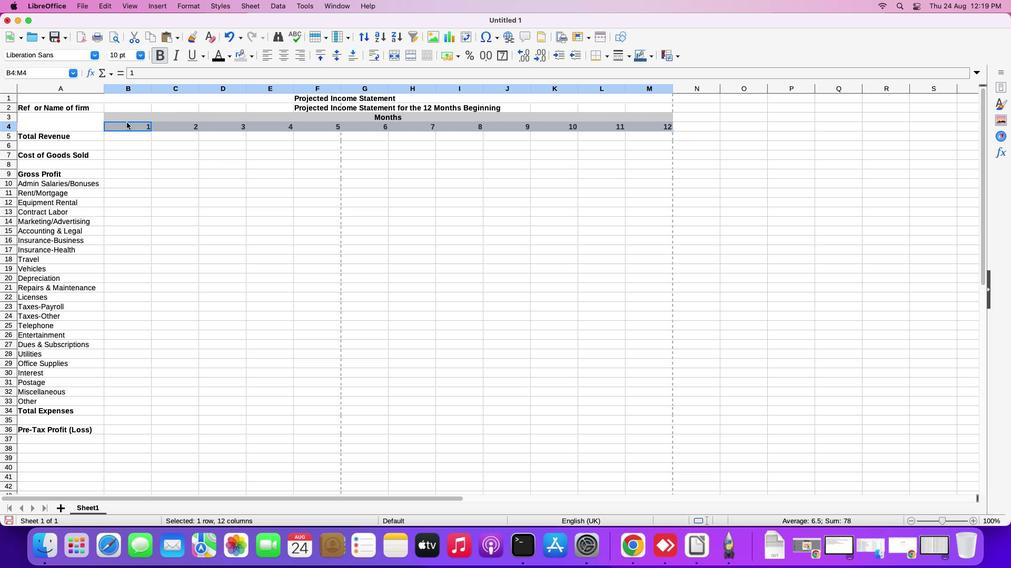 
Action: Mouse moved to (253, 57)
Screenshot: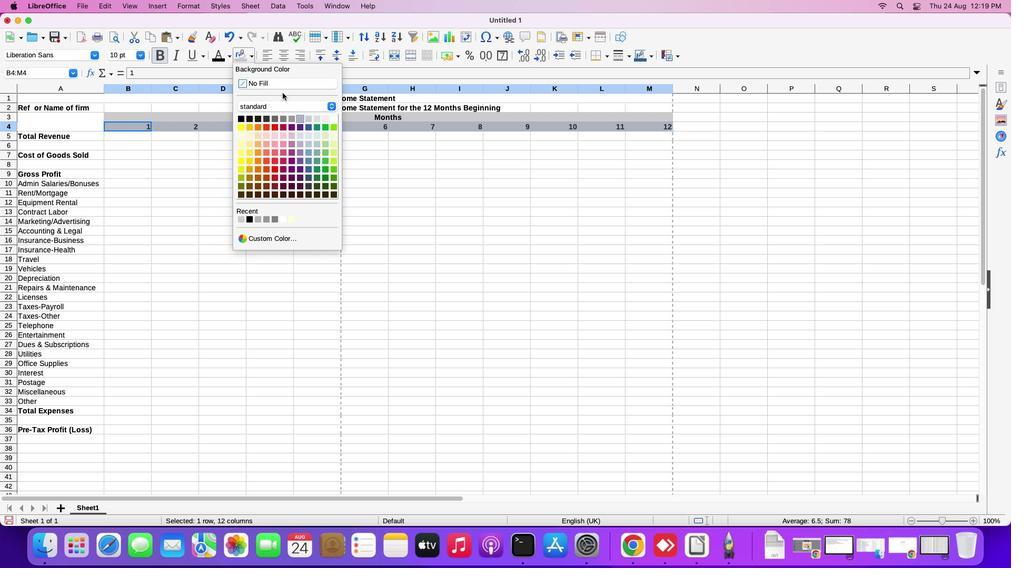 
Action: Mouse pressed left at (253, 57)
Screenshot: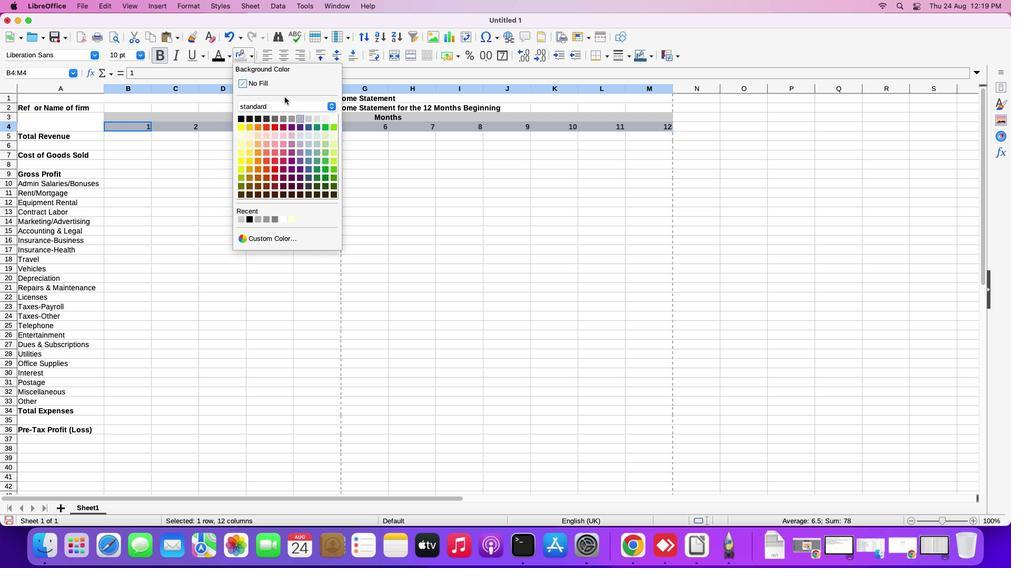 
Action: Mouse moved to (306, 115)
Screenshot: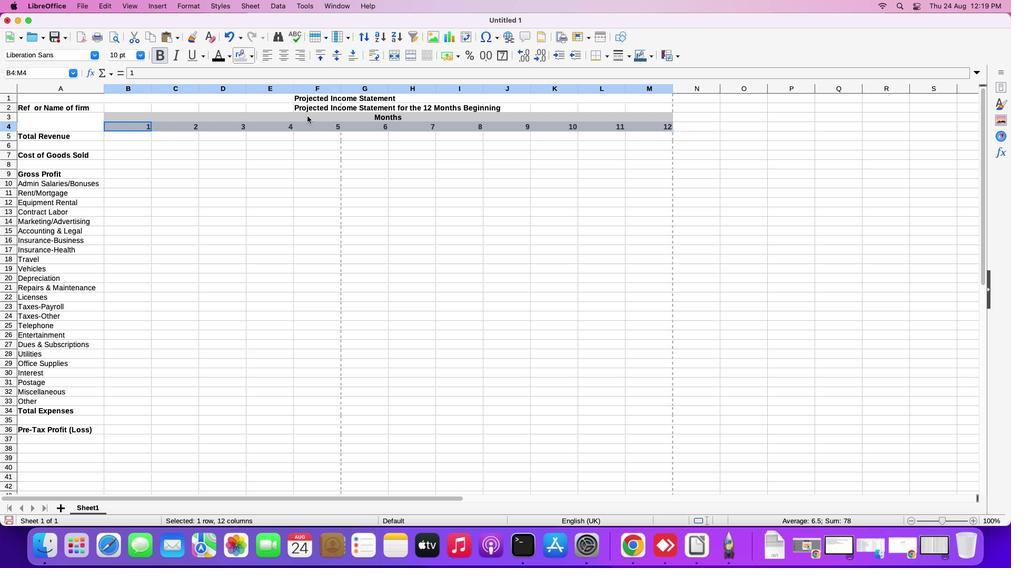 
Action: Mouse pressed left at (306, 115)
Screenshot: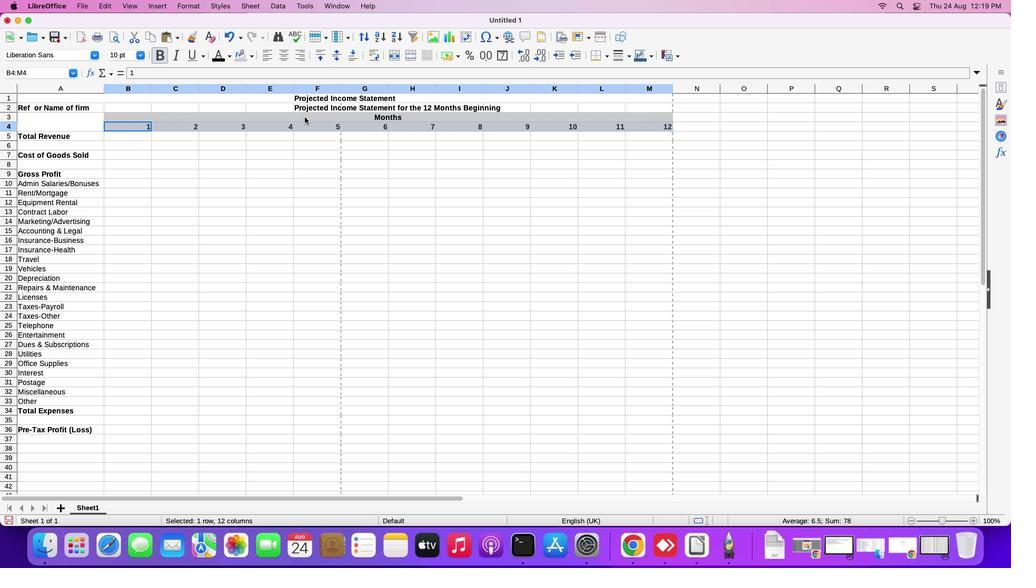 
Action: Mouse moved to (217, 141)
Screenshot: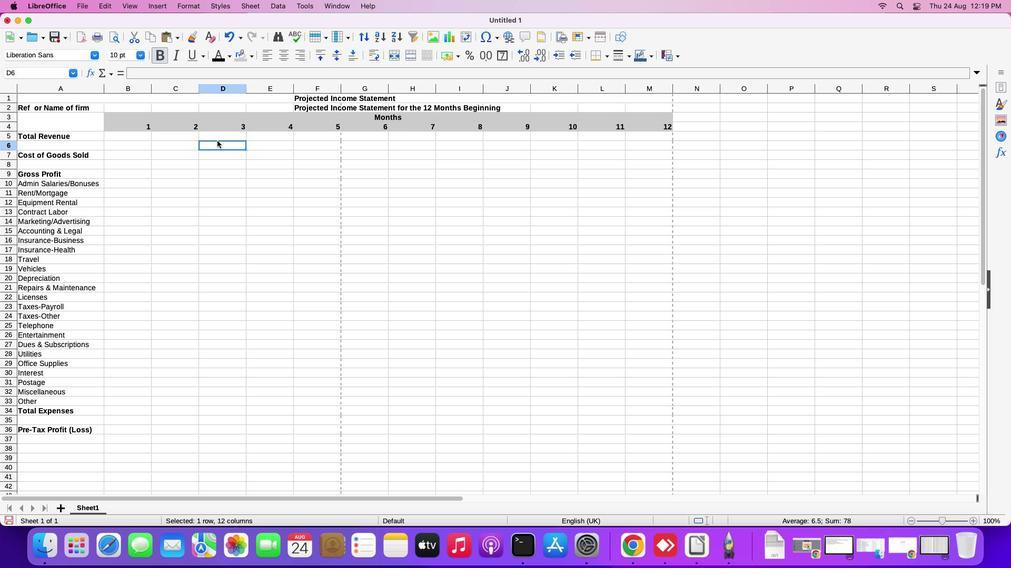 
Action: Mouse pressed left at (217, 141)
Screenshot: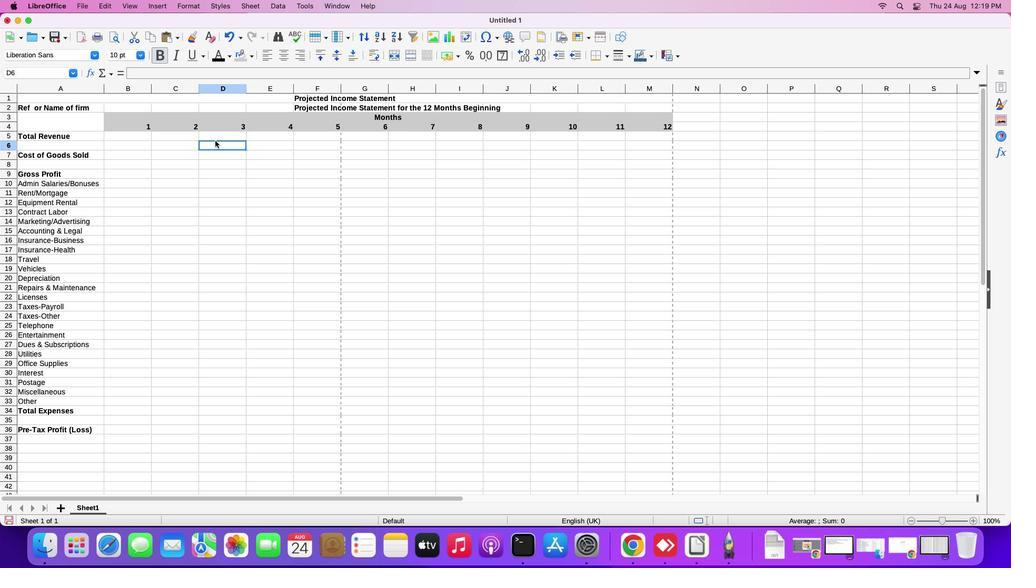 
Action: Mouse moved to (253, 56)
Screenshot: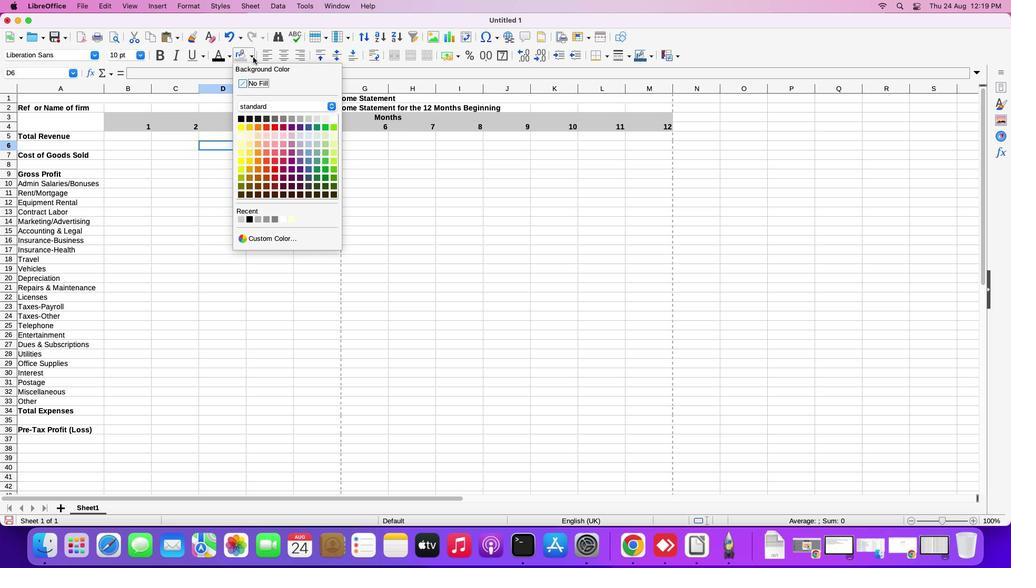 
Action: Mouse pressed left at (253, 56)
Screenshot: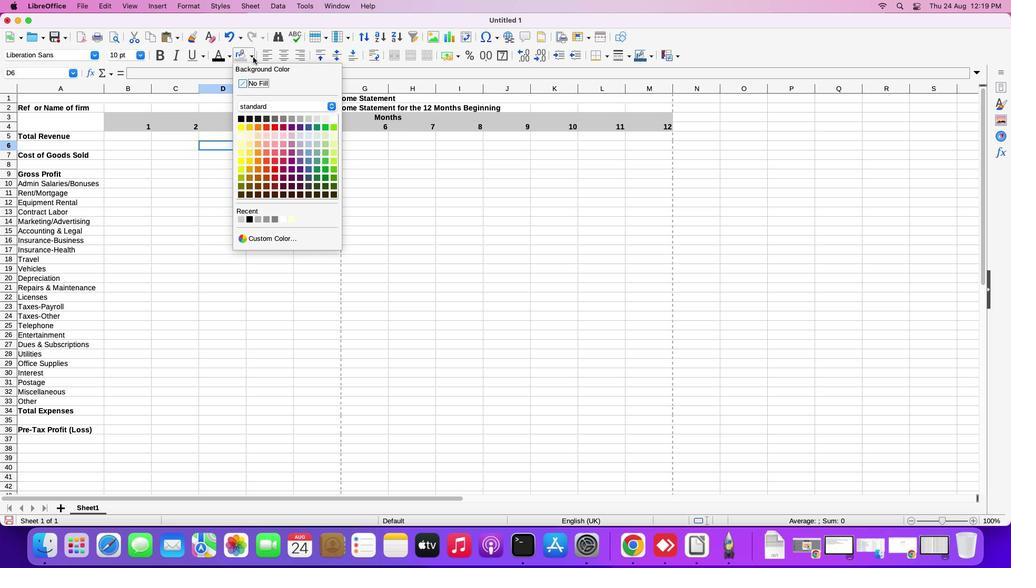 
Action: Mouse moved to (173, 167)
Screenshot: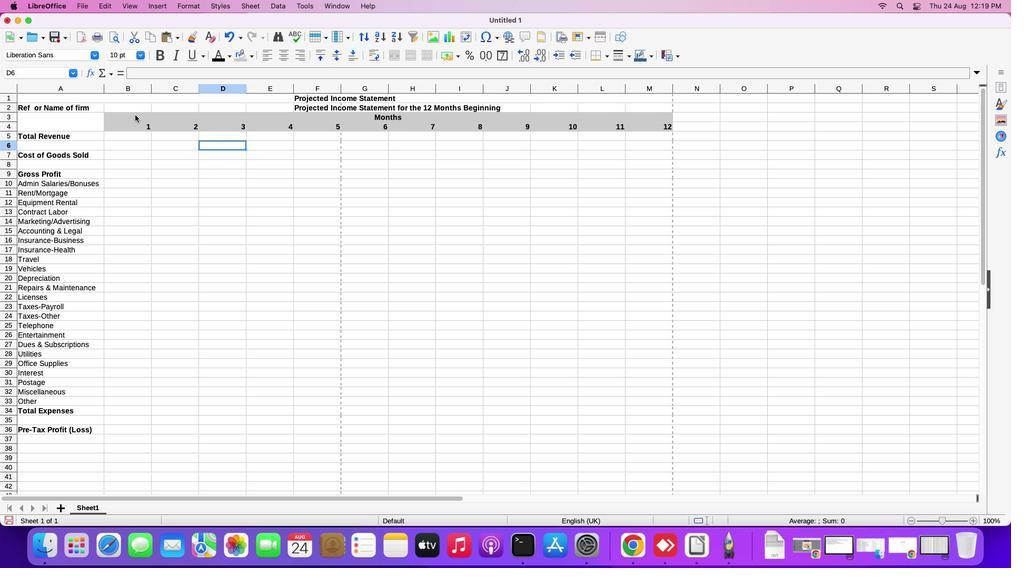 
Action: Mouse pressed left at (173, 167)
Screenshot: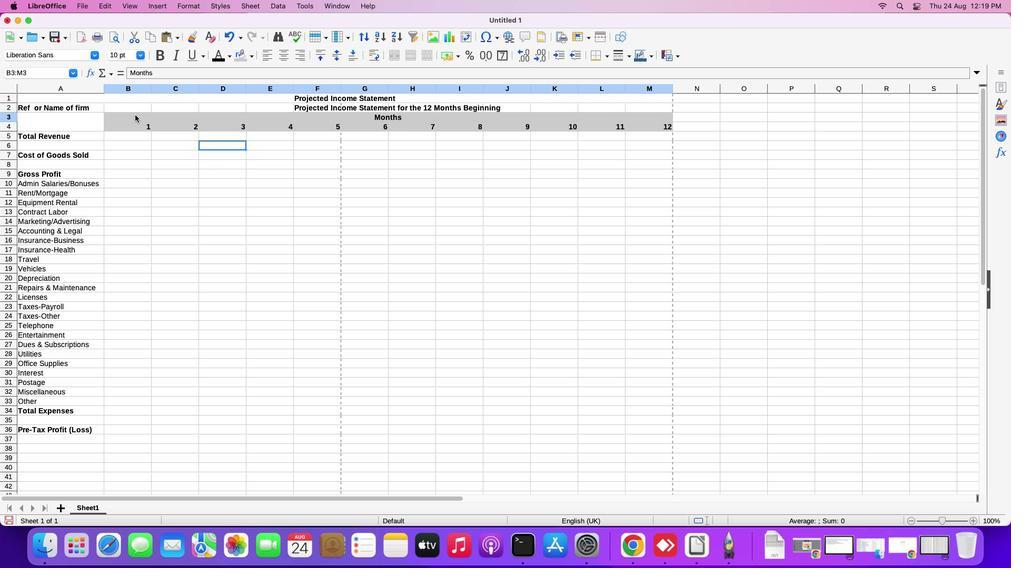 
Action: Mouse moved to (135, 114)
Screenshot: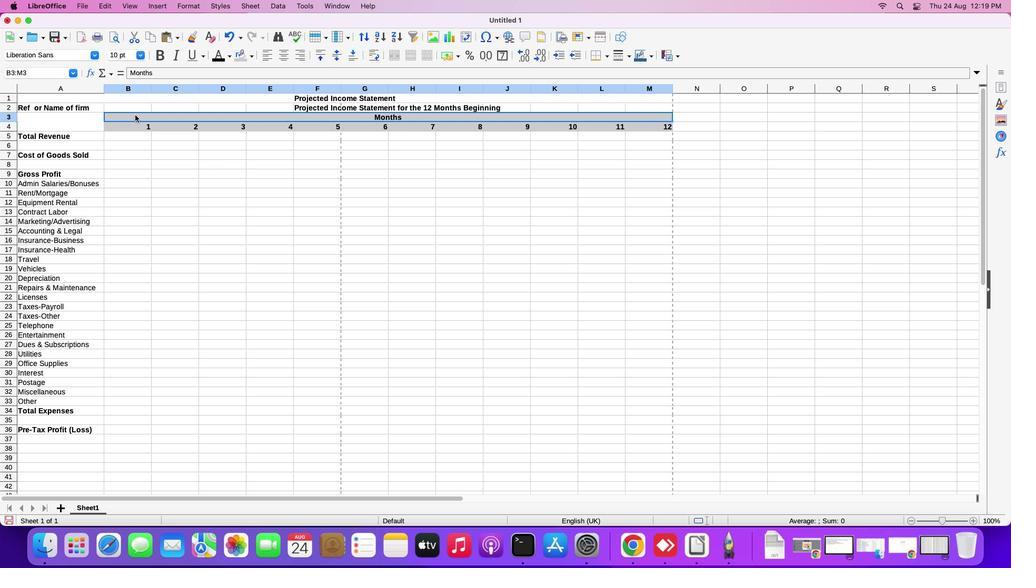 
Action: Mouse pressed left at (135, 114)
Screenshot: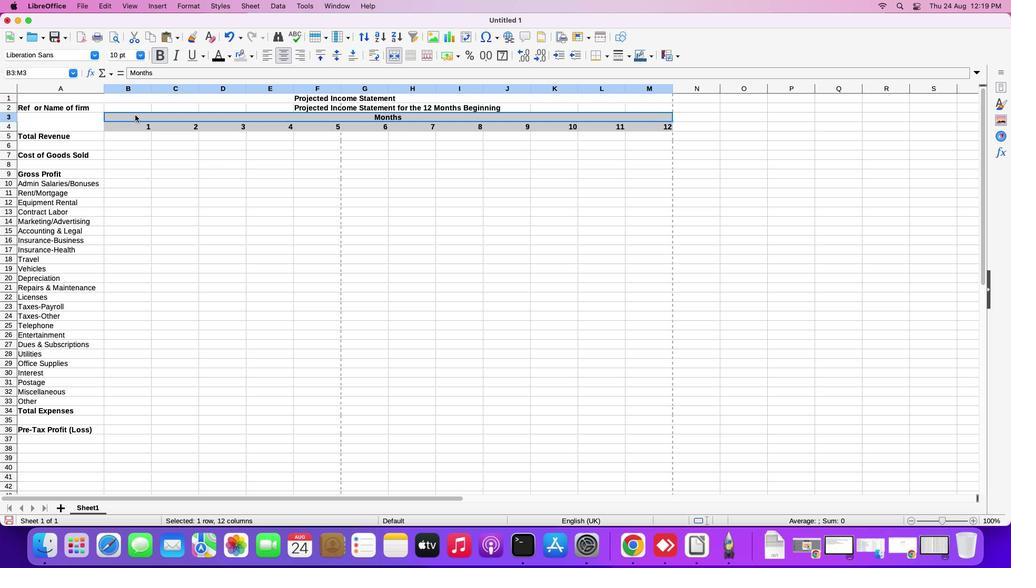 
Action: Mouse moved to (134, 114)
Screenshot: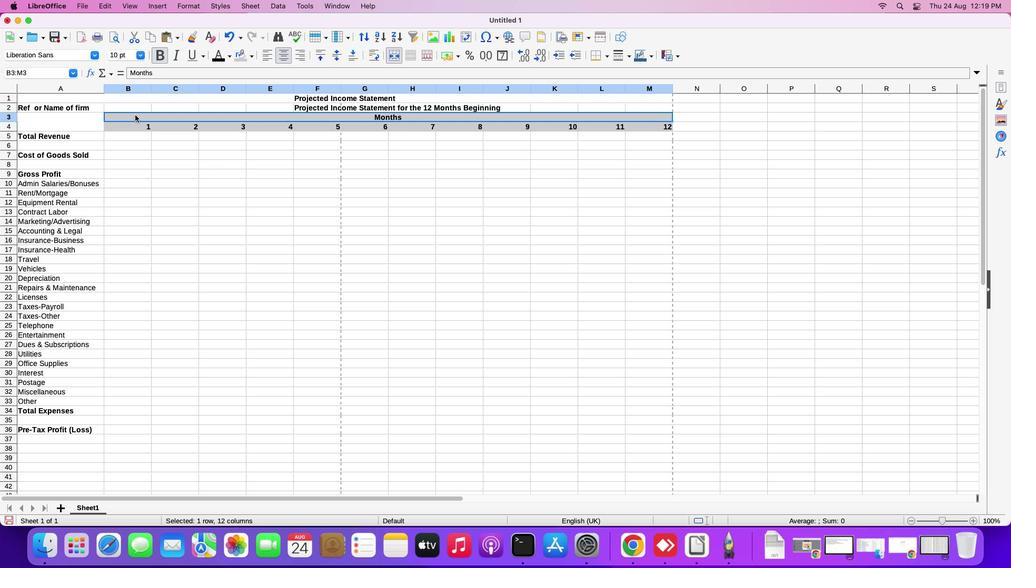 
Action: Key pressed Key.shiftKey.down
Screenshot: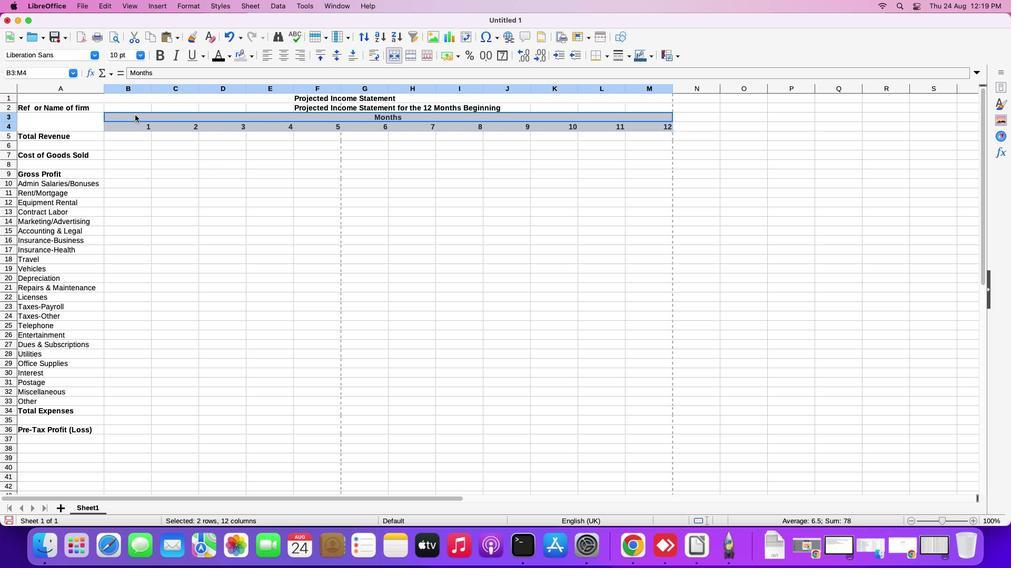 
Action: Mouse moved to (252, 56)
Screenshot: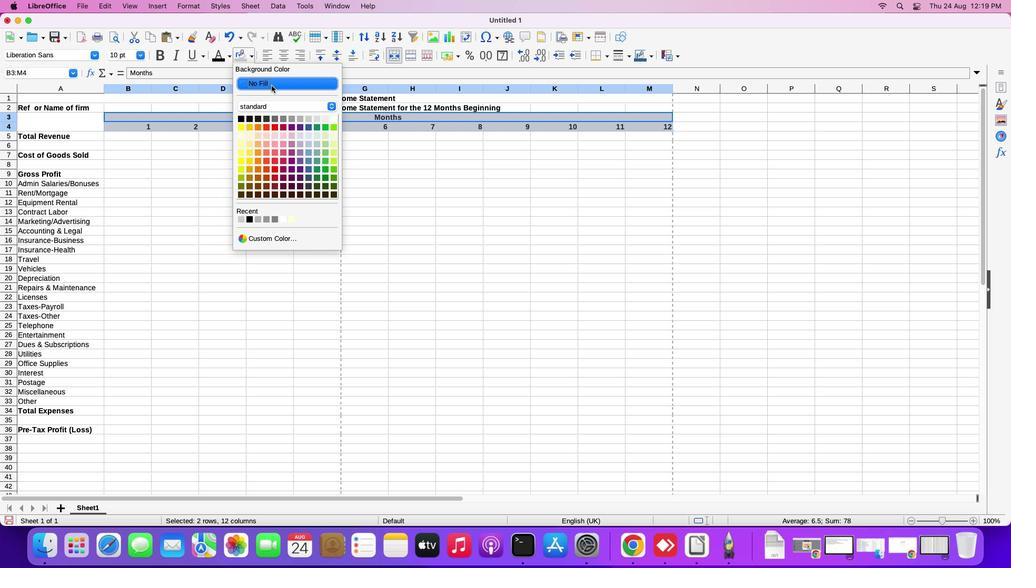 
Action: Mouse pressed left at (252, 56)
Screenshot: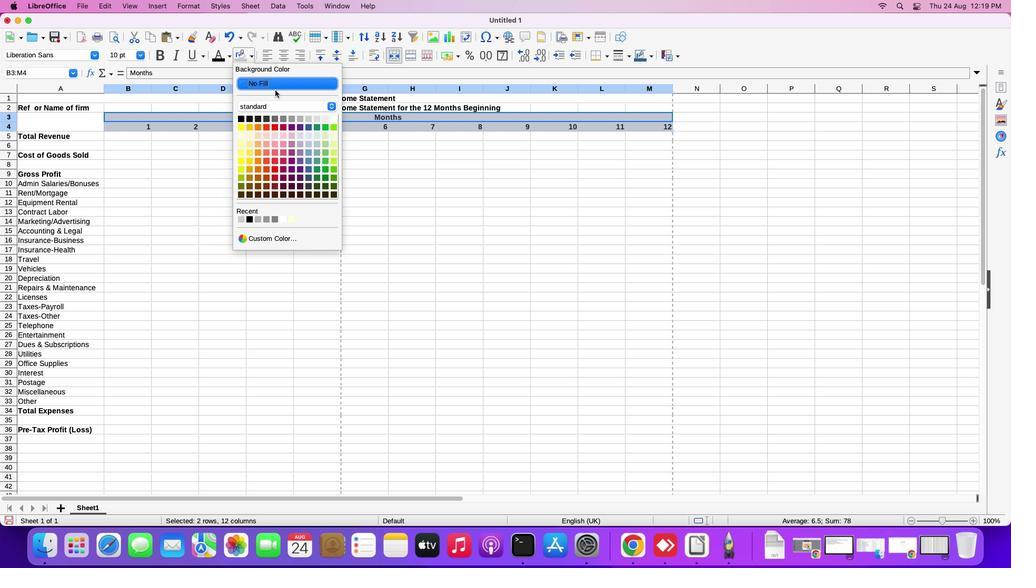 
Action: Mouse moved to (308, 118)
Screenshot: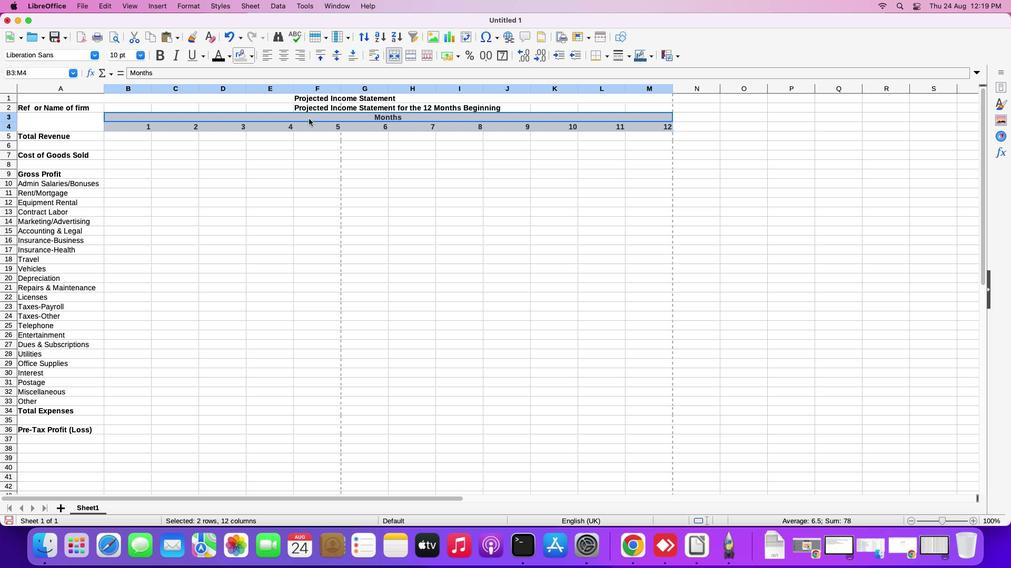 
Action: Mouse pressed left at (308, 118)
Screenshot: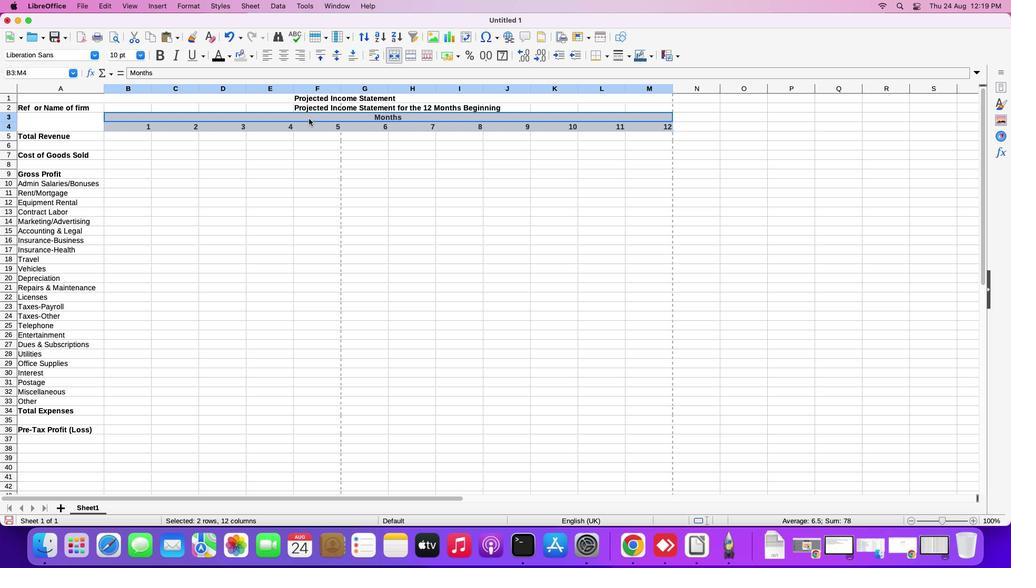 
Action: Mouse moved to (246, 144)
Screenshot: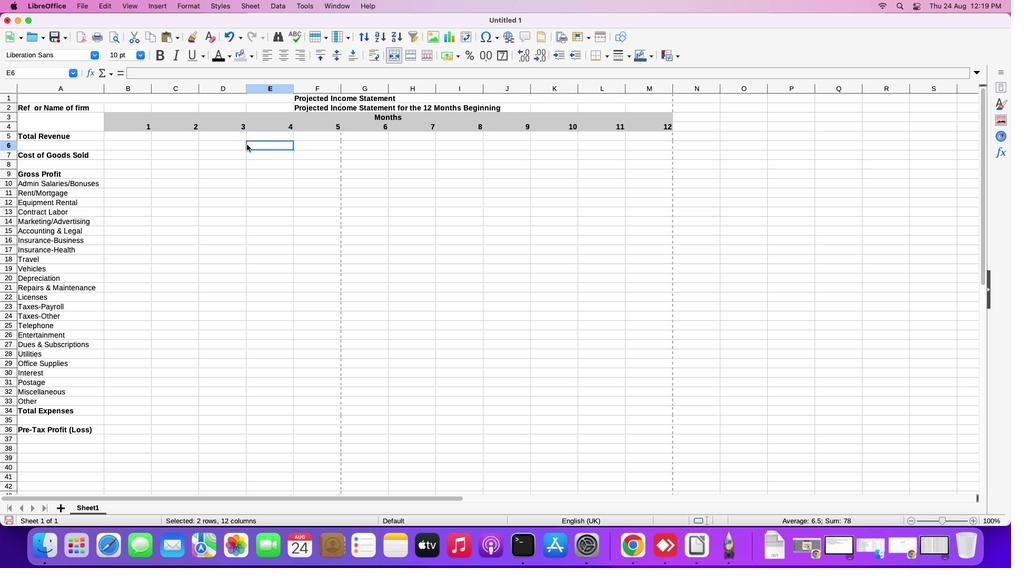 
Action: Mouse pressed left at (246, 144)
Screenshot: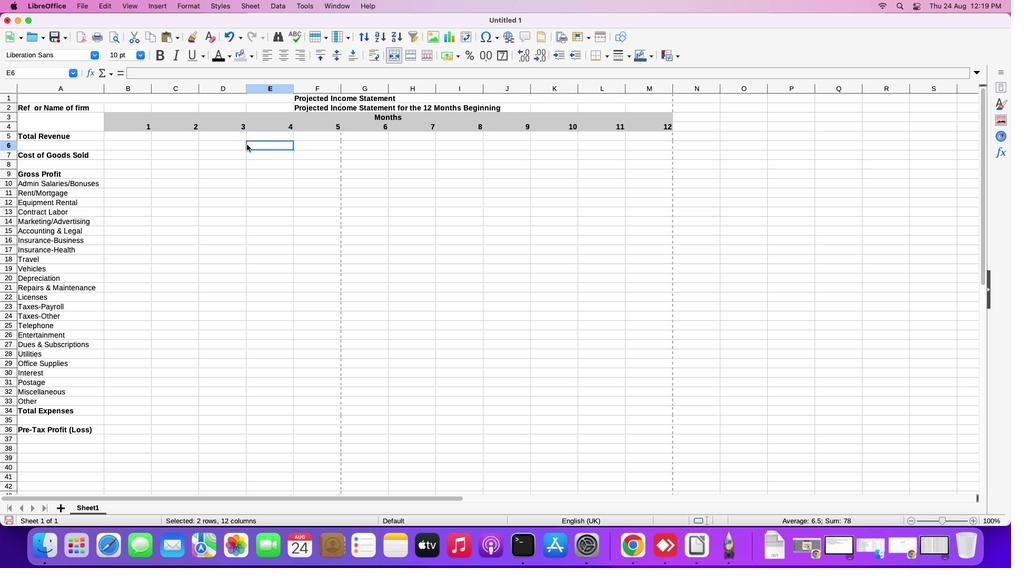 
Action: Mouse moved to (250, 56)
Screenshot: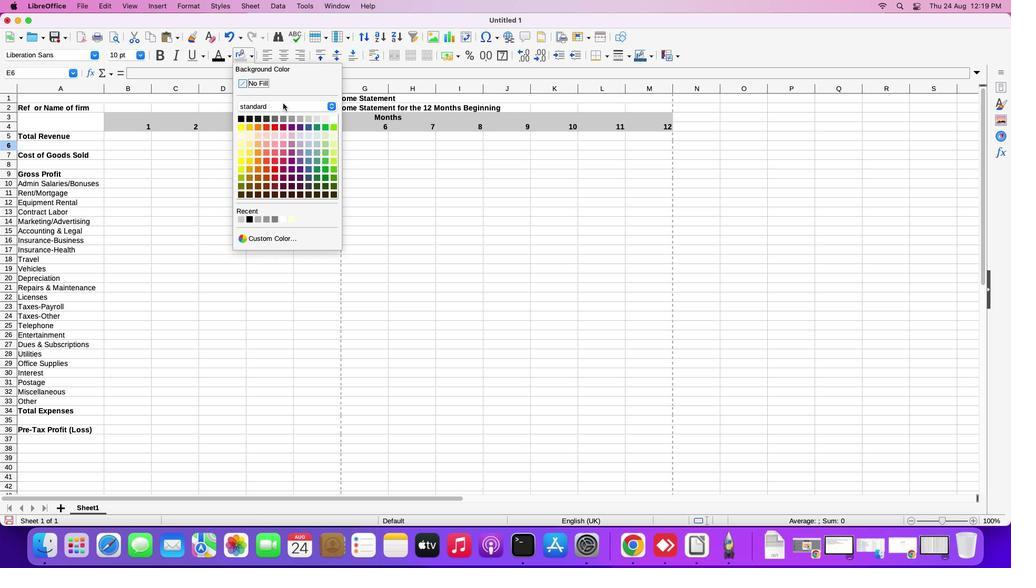 
Action: Mouse pressed left at (250, 56)
Screenshot: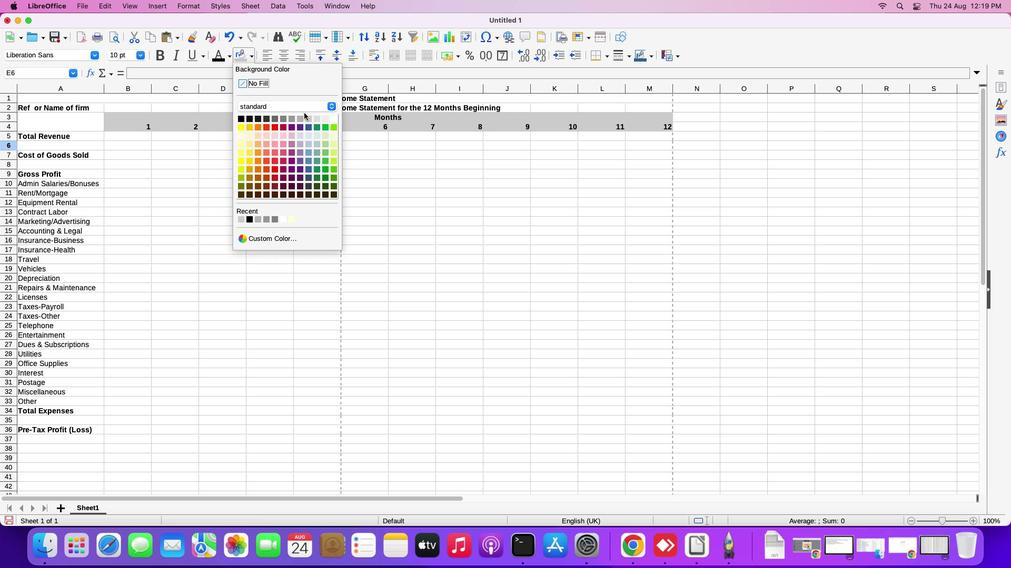 
Action: Mouse moved to (314, 118)
Screenshot: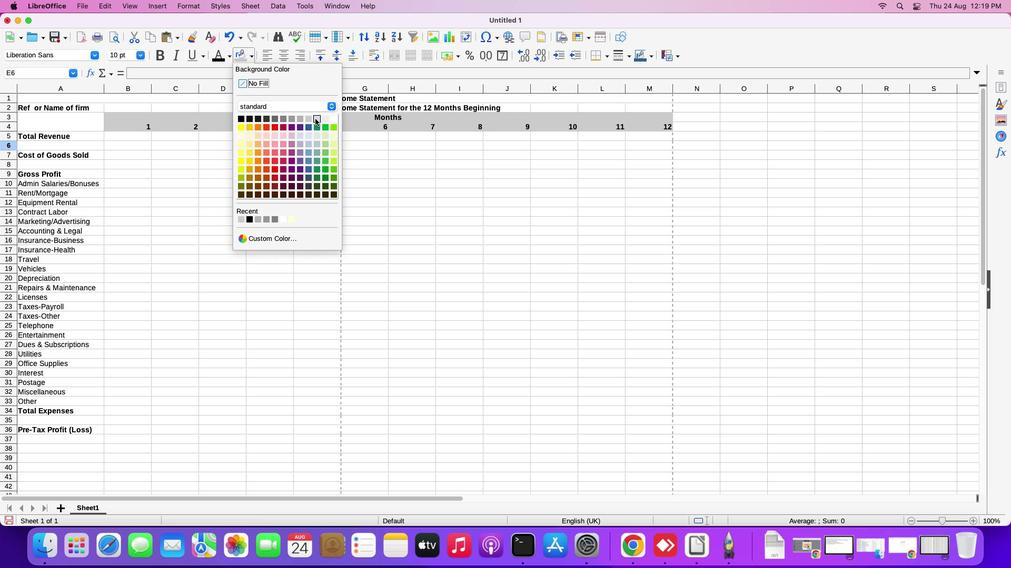
Action: Mouse pressed left at (314, 118)
Screenshot: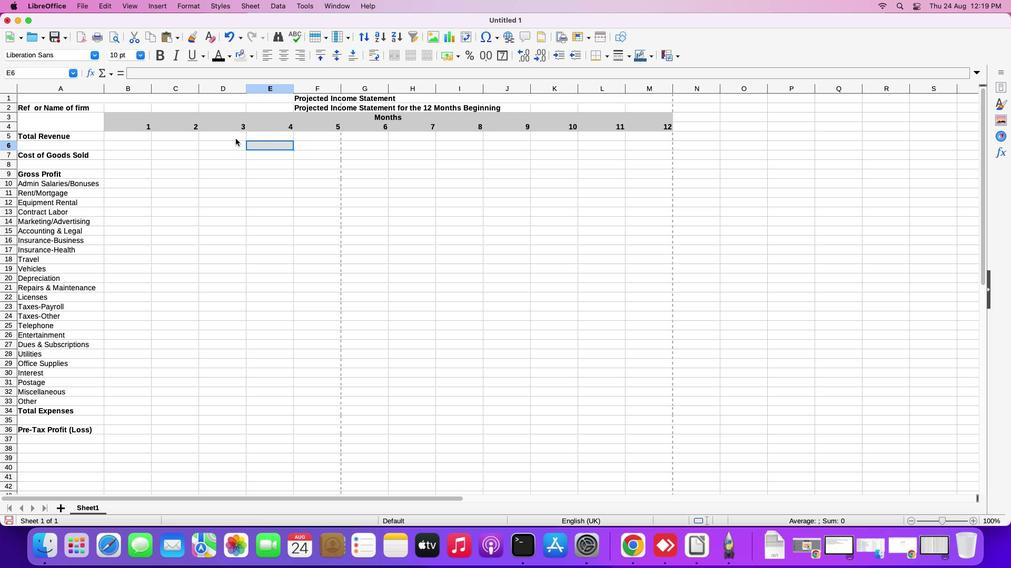 
Action: Mouse moved to (186, 150)
Screenshot: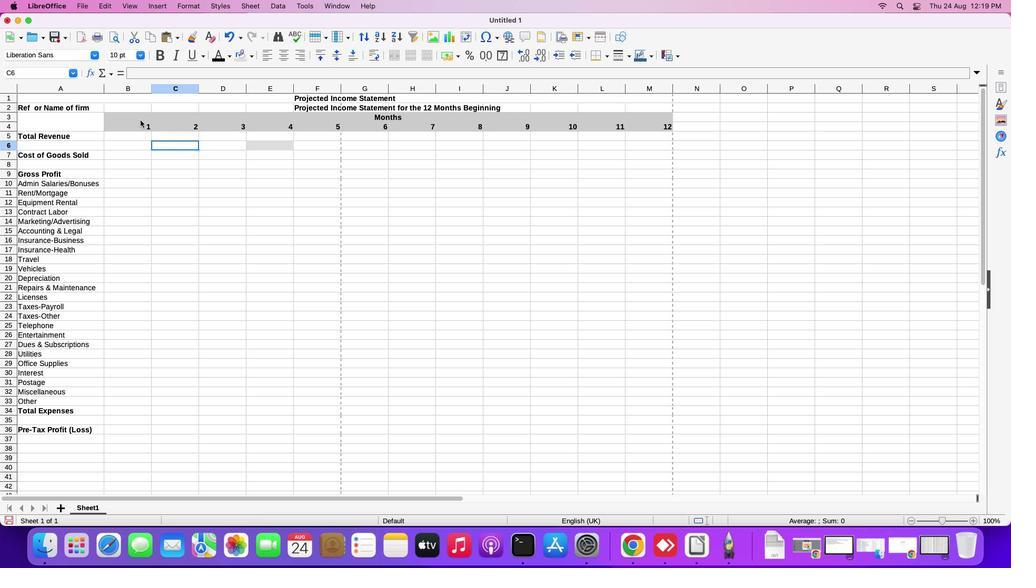 
Action: Mouse pressed left at (186, 150)
Screenshot: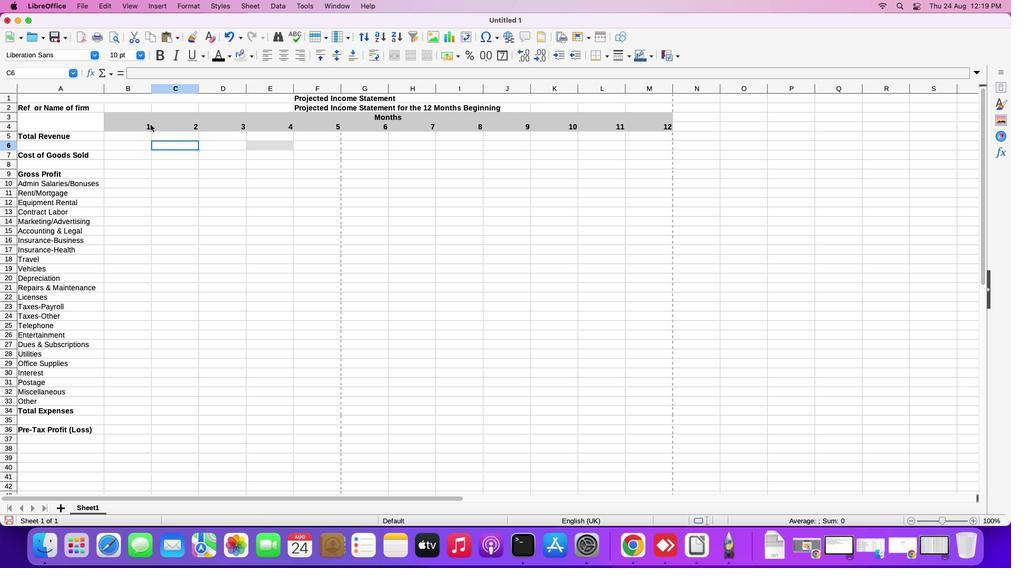 
Action: Mouse moved to (258, 142)
Screenshot: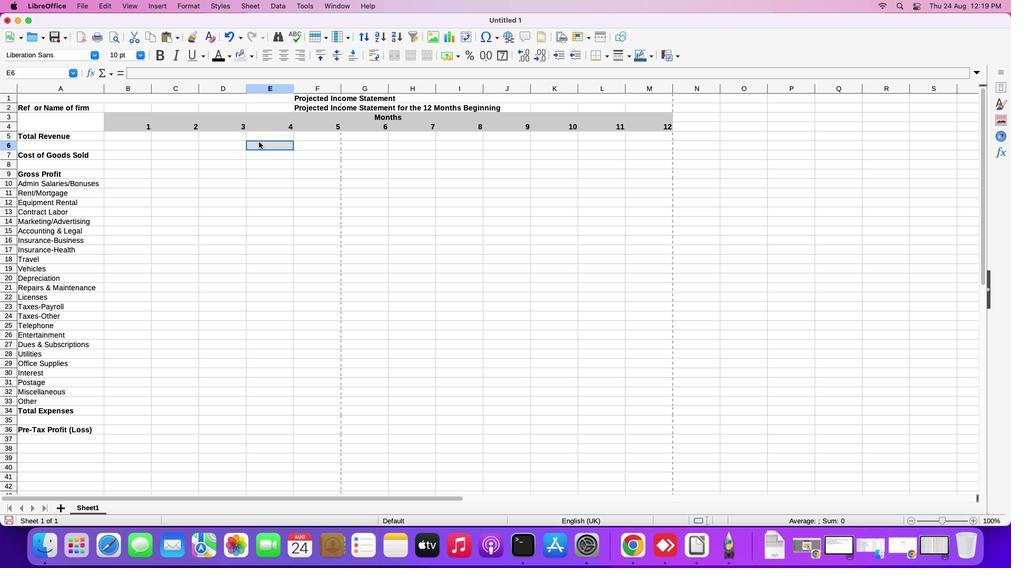 
Action: Mouse pressed left at (258, 142)
